 Task: Search for the nearest post office in Phoenix.
Action: Key pressed post<Key.space>office<Key.space>in<Key.space>phoenix<Key.enter>
Screenshot: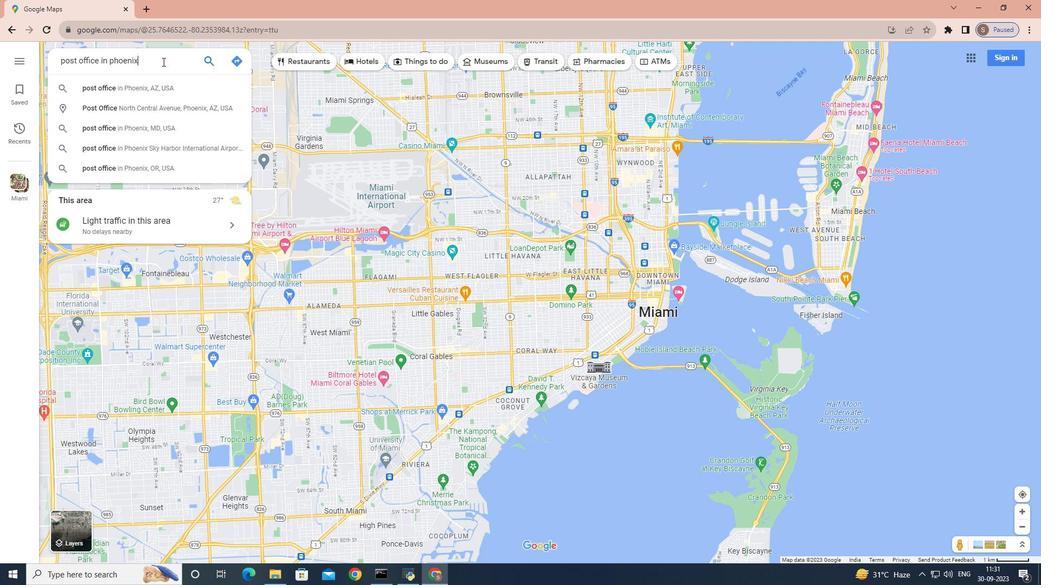 
Action: Mouse moved to (139, 147)
Screenshot: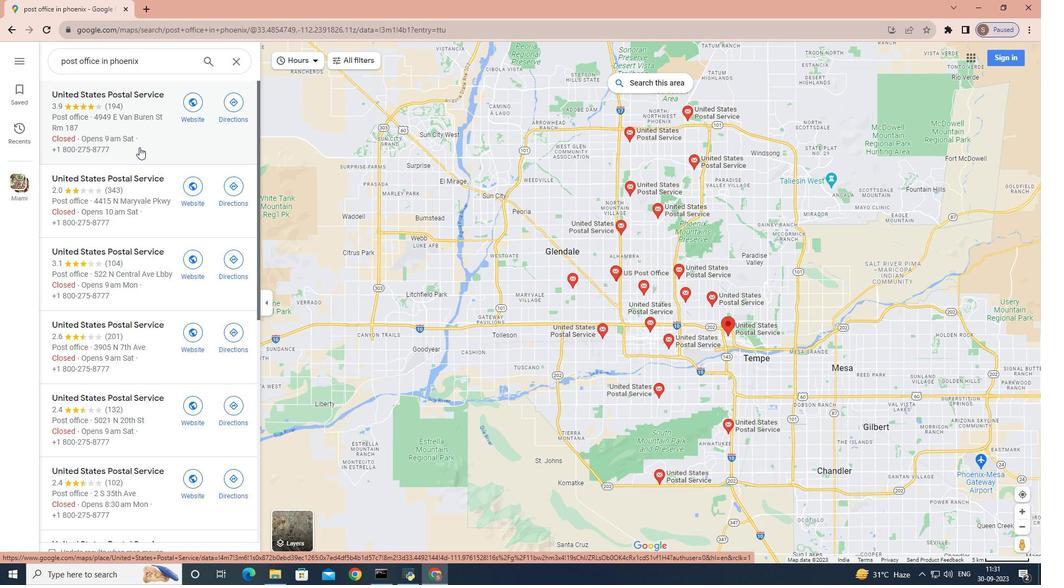 
Action: Mouse pressed left at (139, 147)
Screenshot: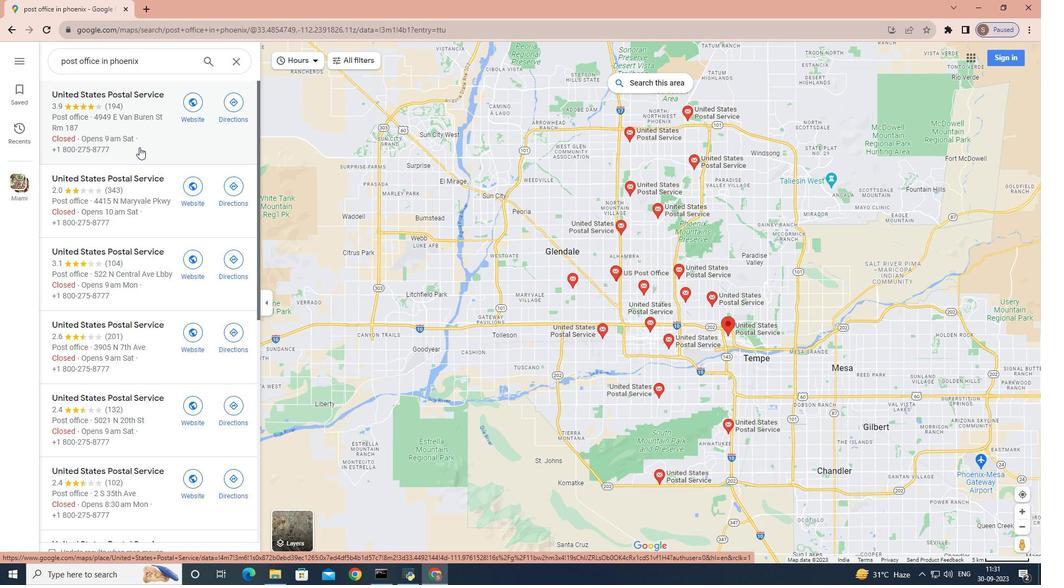 
Action: Mouse moved to (368, 341)
Screenshot: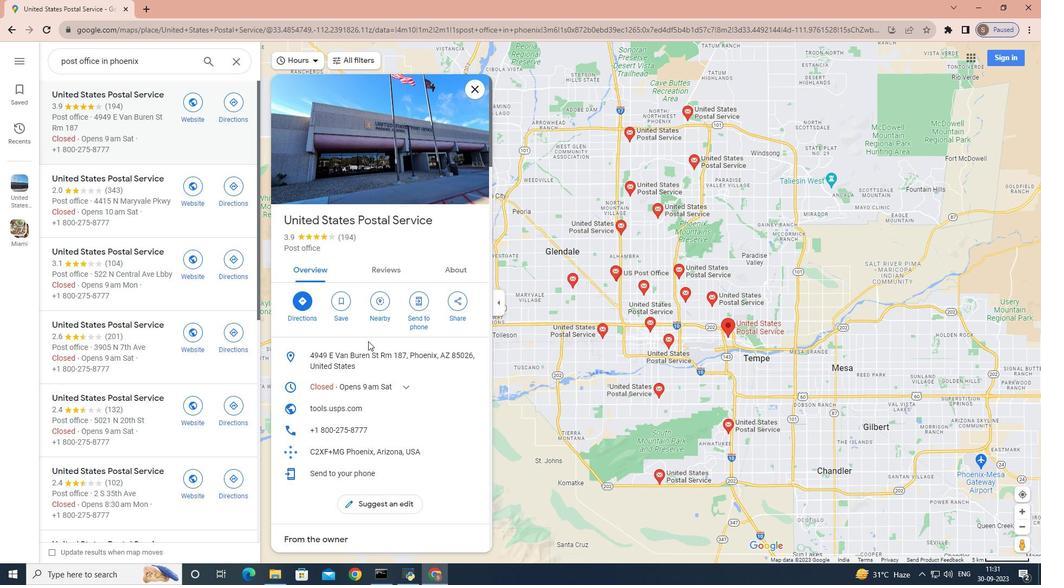 
Action: Mouse scrolled (368, 341) with delta (0, 0)
Screenshot: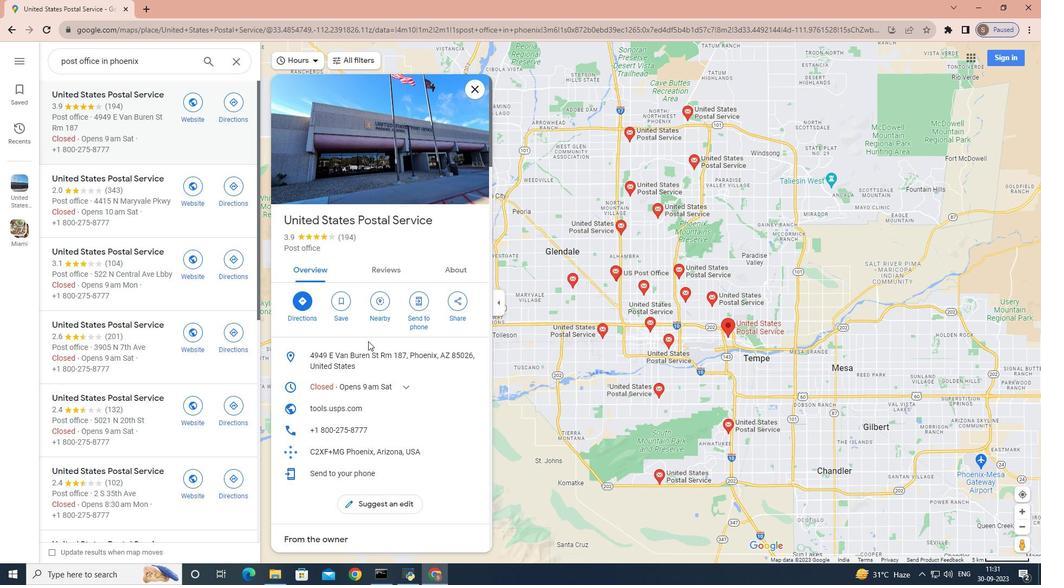 
Action: Mouse scrolled (368, 341) with delta (0, 0)
Screenshot: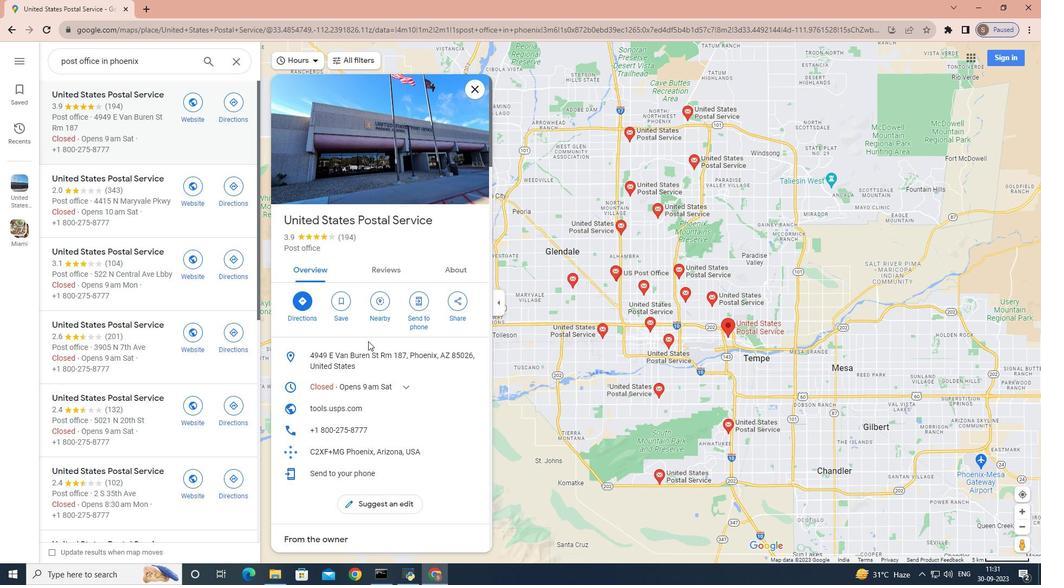 
Action: Mouse scrolled (368, 341) with delta (0, 0)
Screenshot: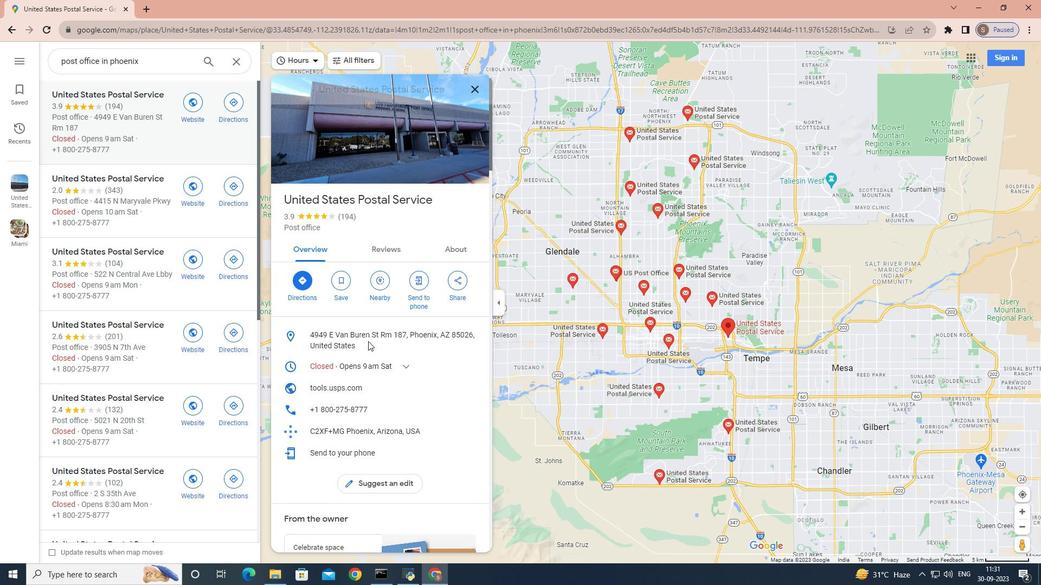 
Action: Mouse scrolled (368, 341) with delta (0, 0)
Screenshot: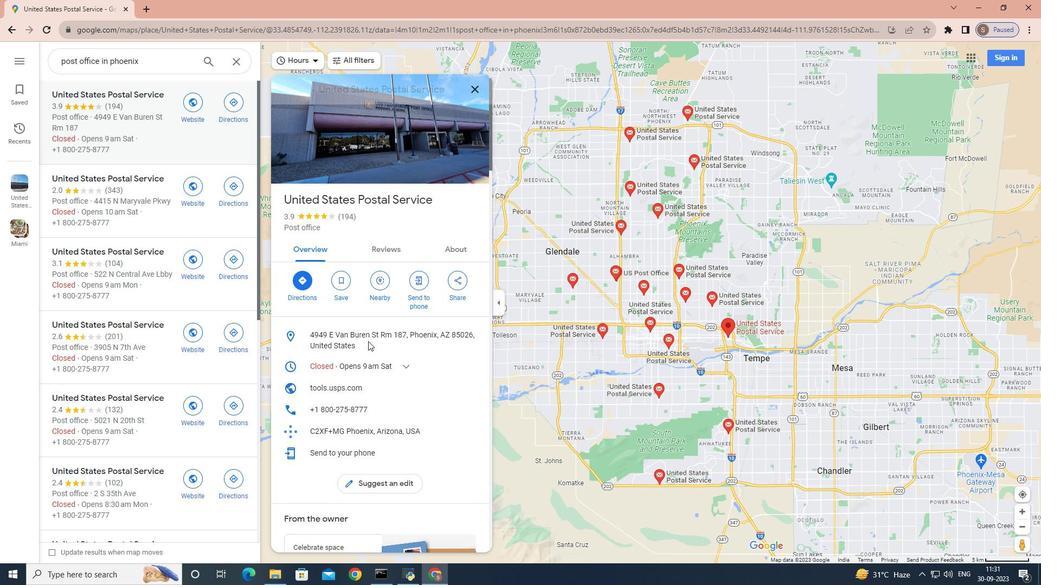 
Action: Mouse scrolled (368, 341) with delta (0, 0)
Screenshot: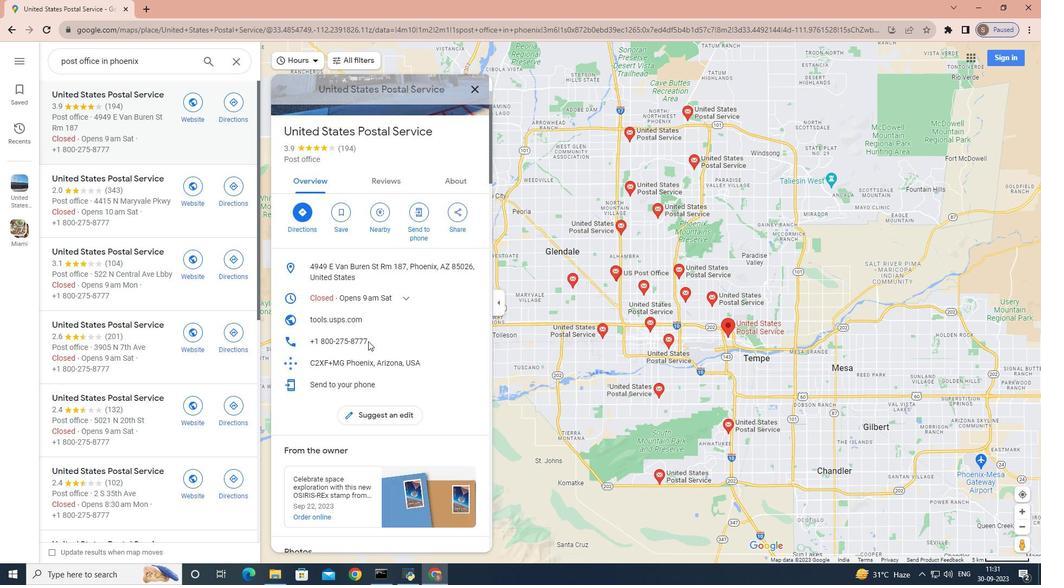
Action: Mouse scrolled (368, 341) with delta (0, 0)
Screenshot: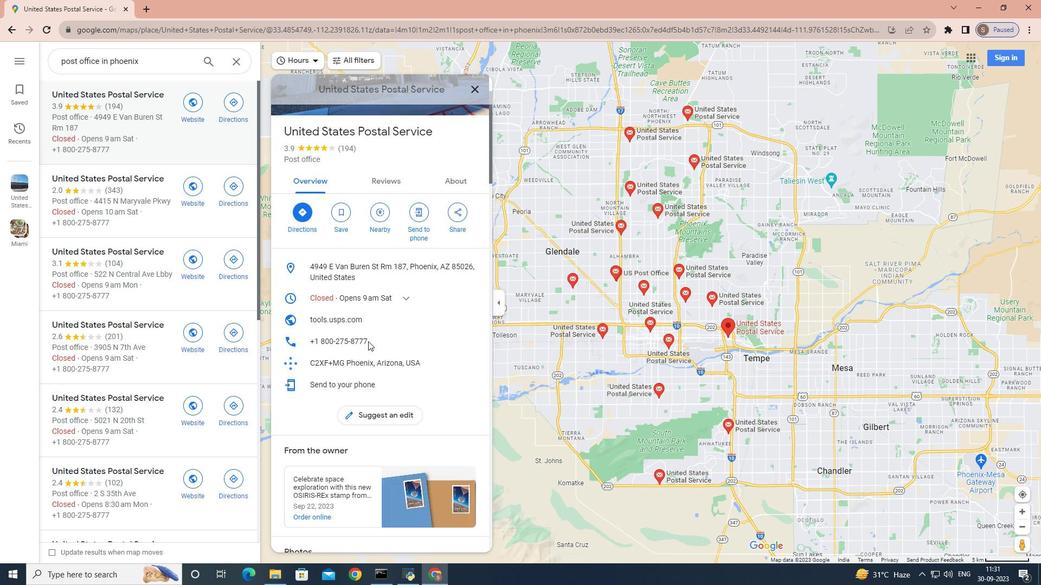 
Action: Mouse scrolled (368, 341) with delta (0, 0)
Screenshot: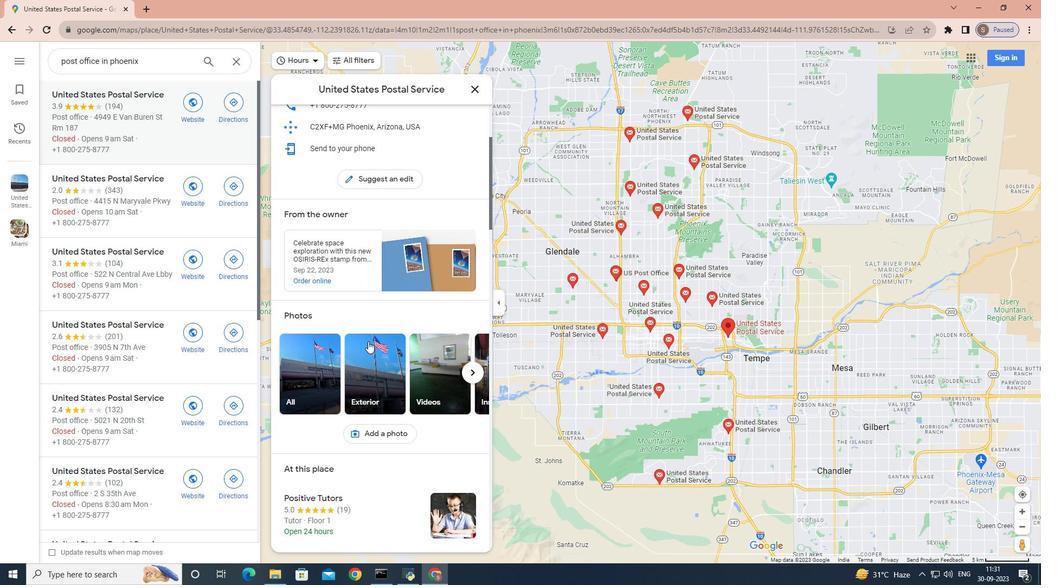 
Action: Mouse scrolled (368, 341) with delta (0, 0)
Screenshot: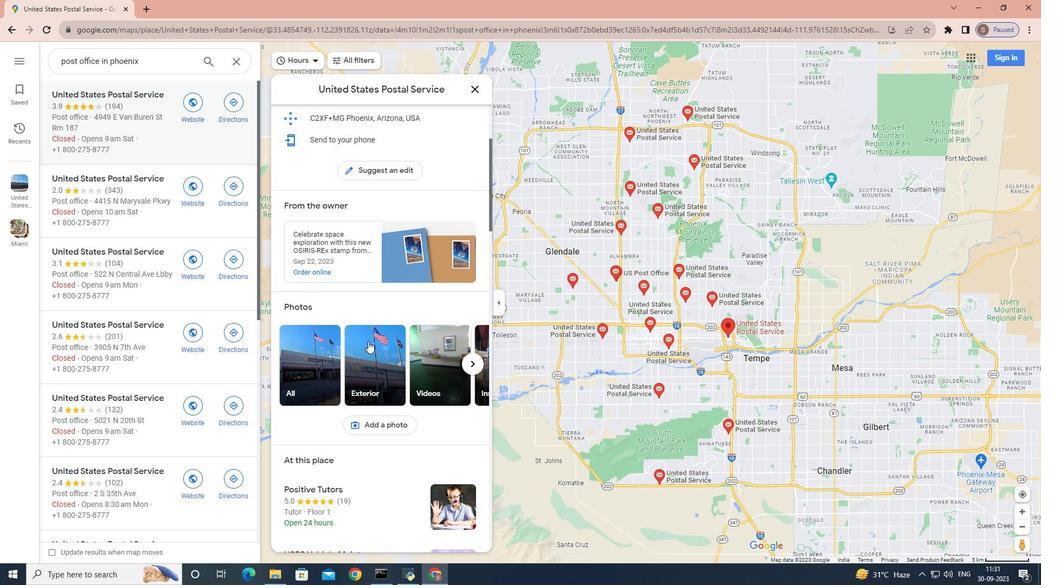 
Action: Mouse scrolled (368, 341) with delta (0, 0)
Screenshot: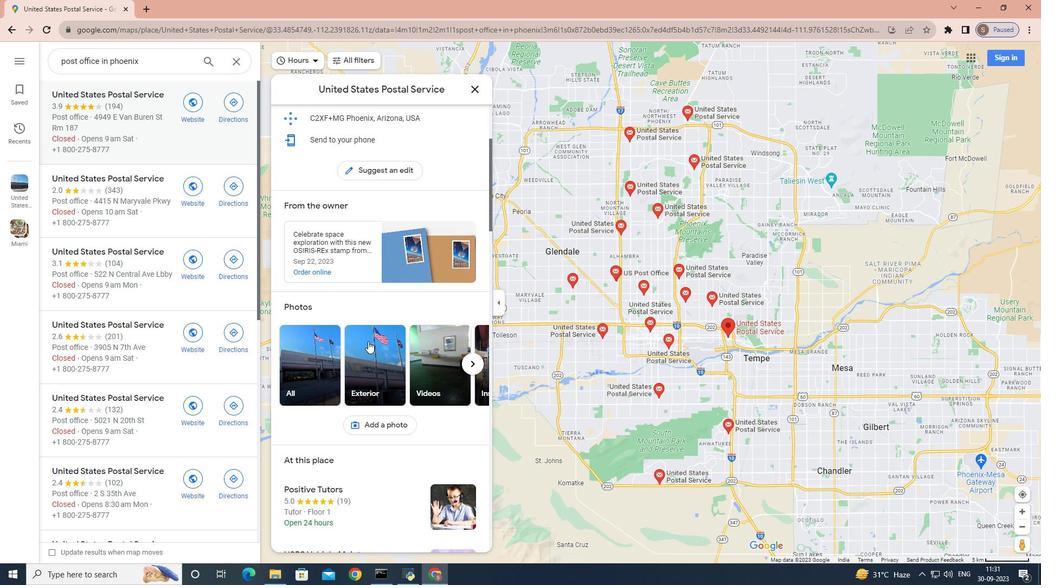
Action: Mouse scrolled (368, 341) with delta (0, 0)
Screenshot: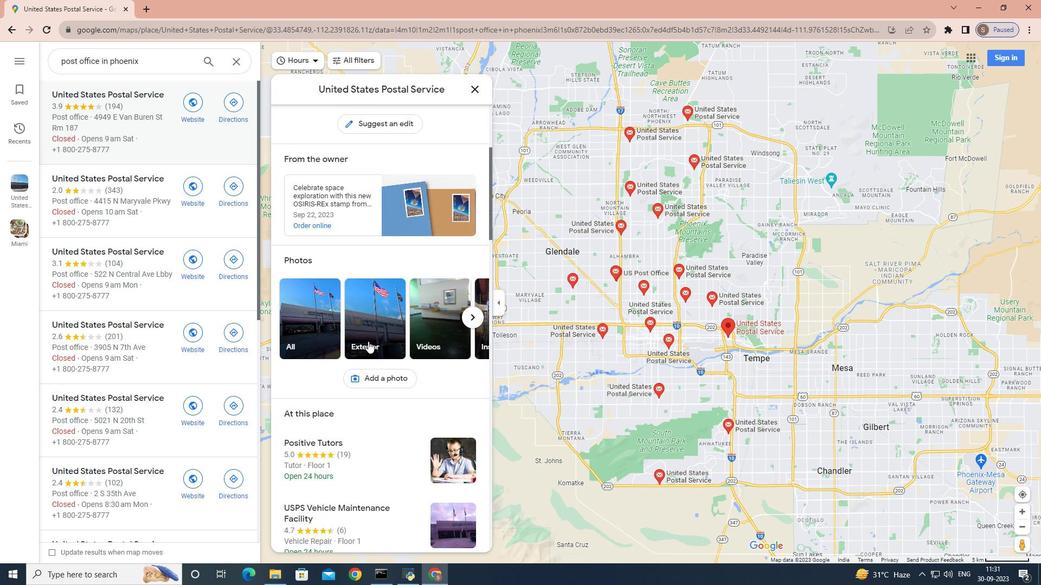 
Action: Mouse scrolled (368, 341) with delta (0, 0)
Screenshot: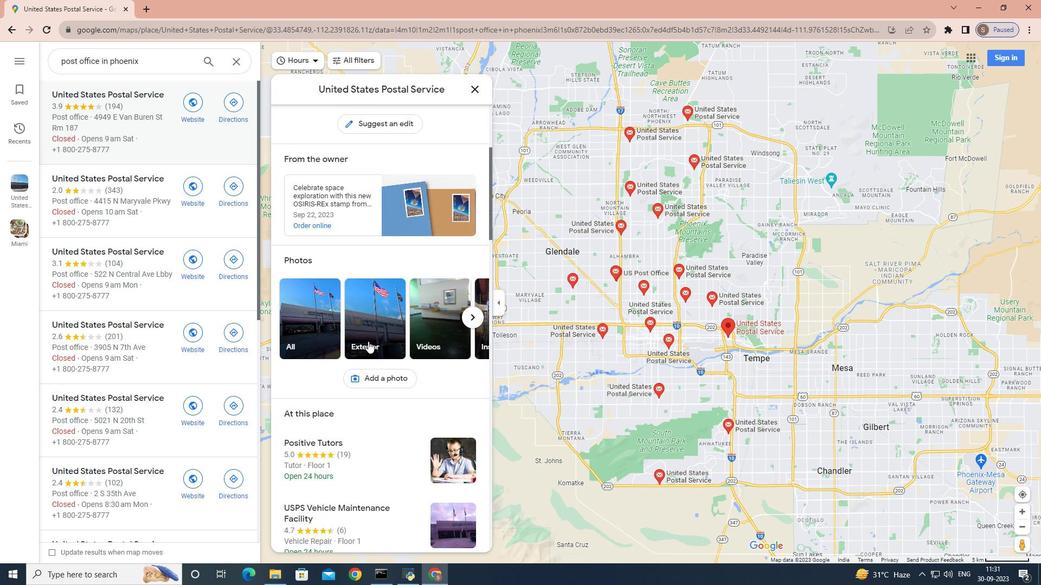 
Action: Mouse scrolled (368, 341) with delta (0, 0)
Screenshot: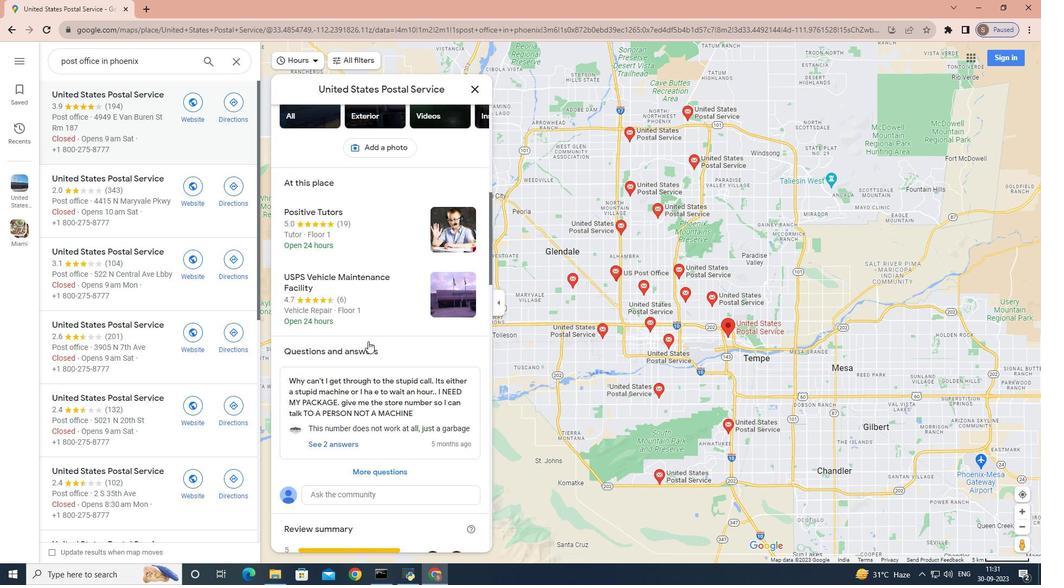 
Action: Mouse scrolled (368, 341) with delta (0, 0)
Screenshot: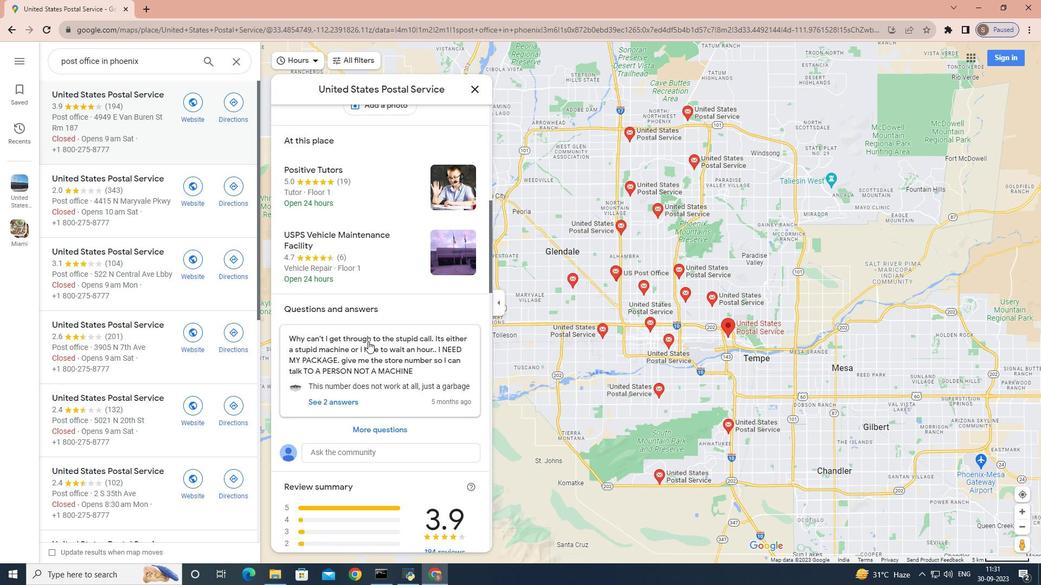 
Action: Mouse scrolled (368, 341) with delta (0, 0)
Screenshot: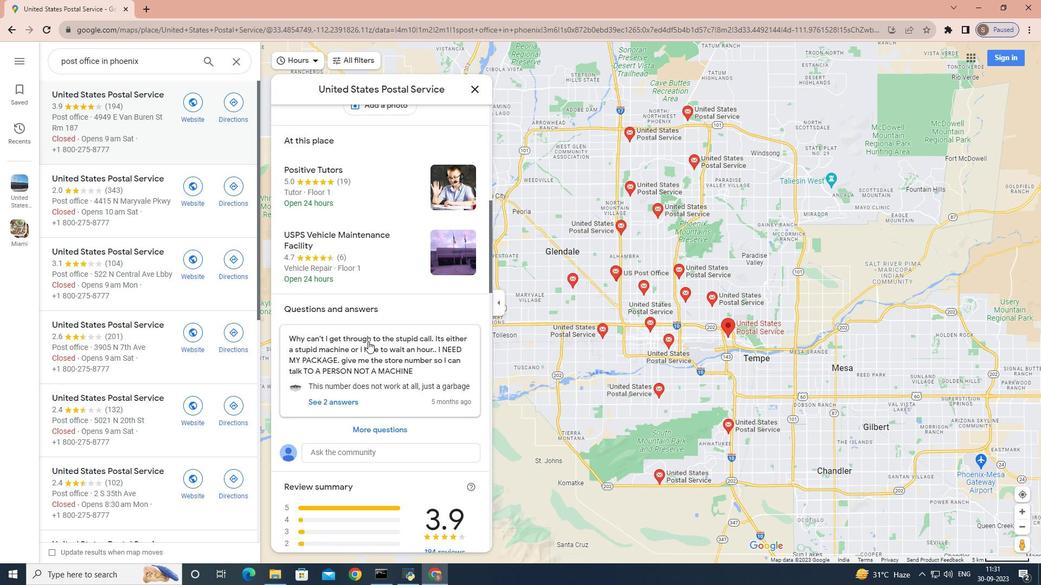
Action: Mouse scrolled (368, 341) with delta (0, 0)
Screenshot: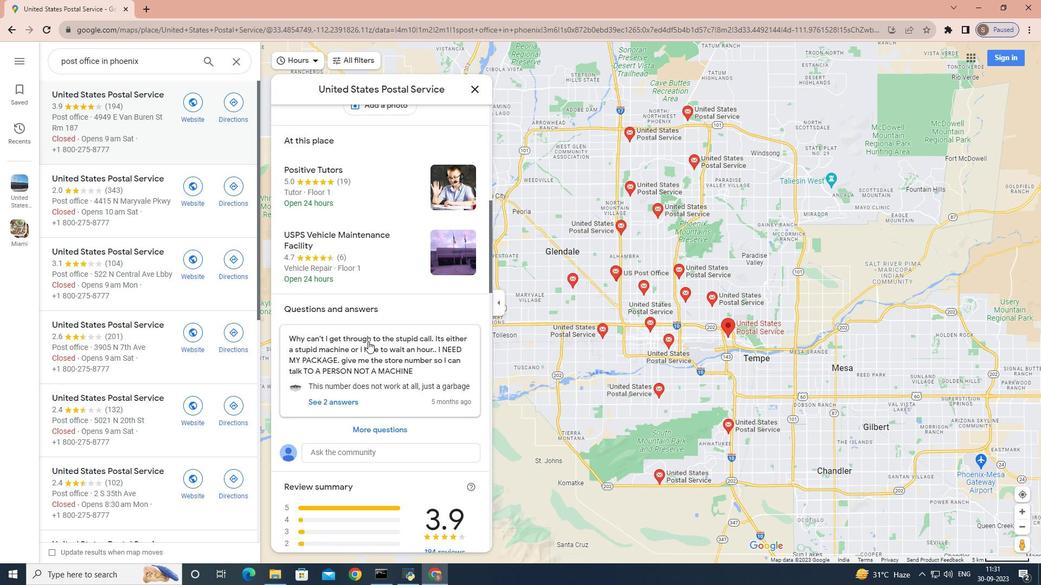 
Action: Mouse scrolled (368, 341) with delta (0, 0)
Screenshot: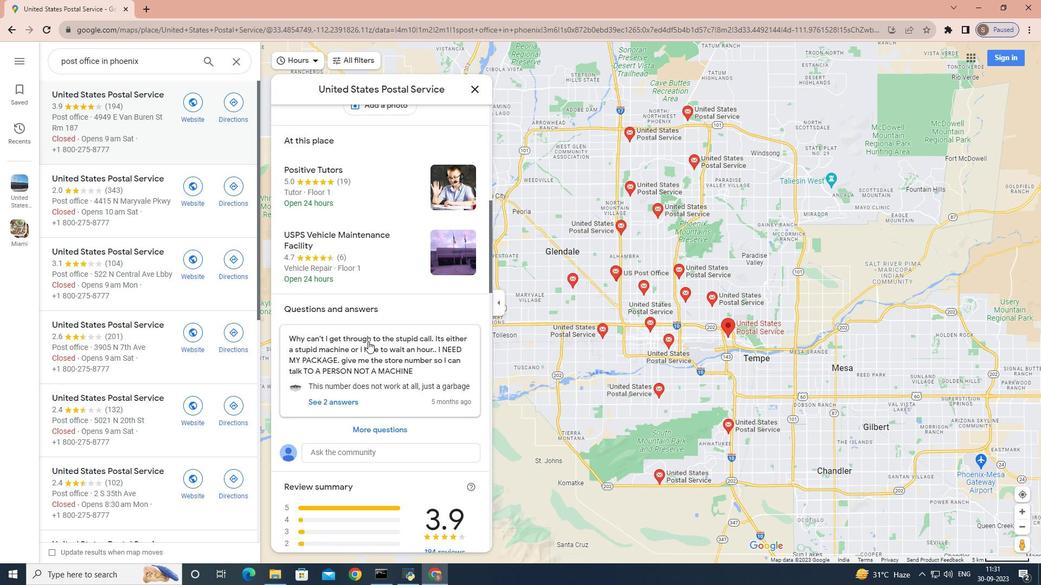 
Action: Mouse scrolled (368, 341) with delta (0, 0)
Screenshot: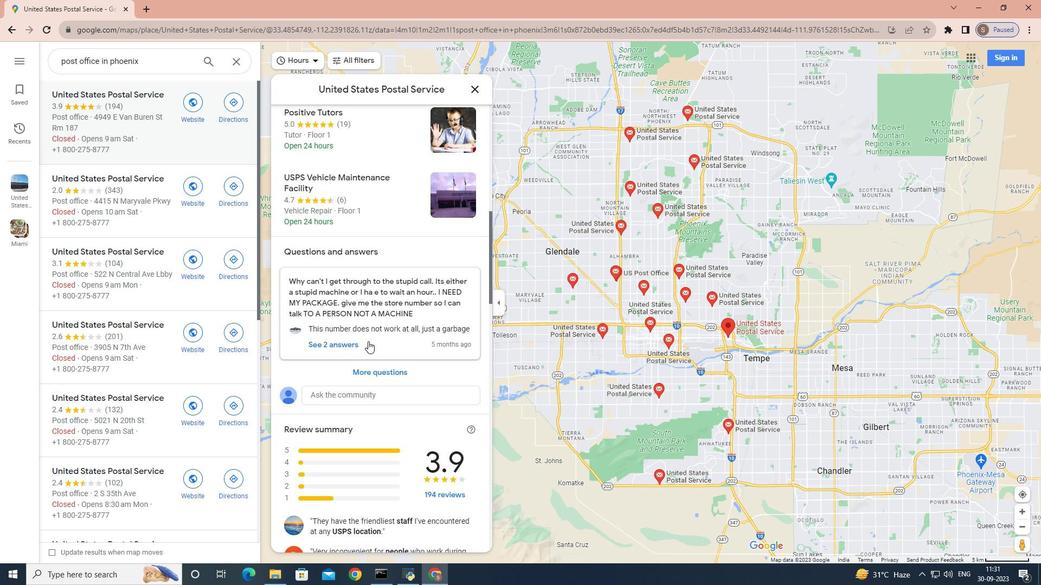 
Action: Mouse moved to (369, 340)
Screenshot: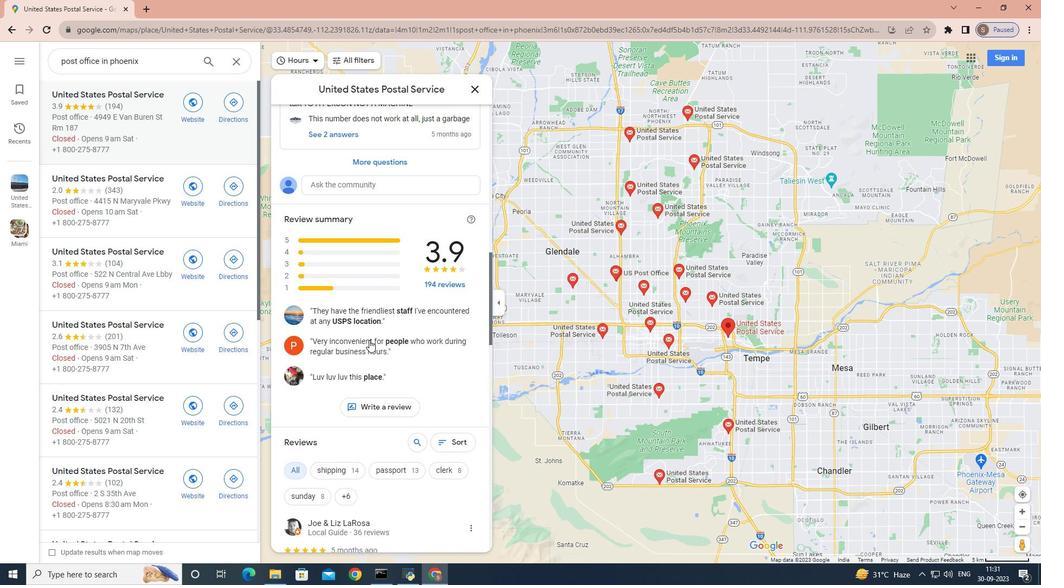 
Action: Mouse scrolled (369, 339) with delta (0, 0)
Screenshot: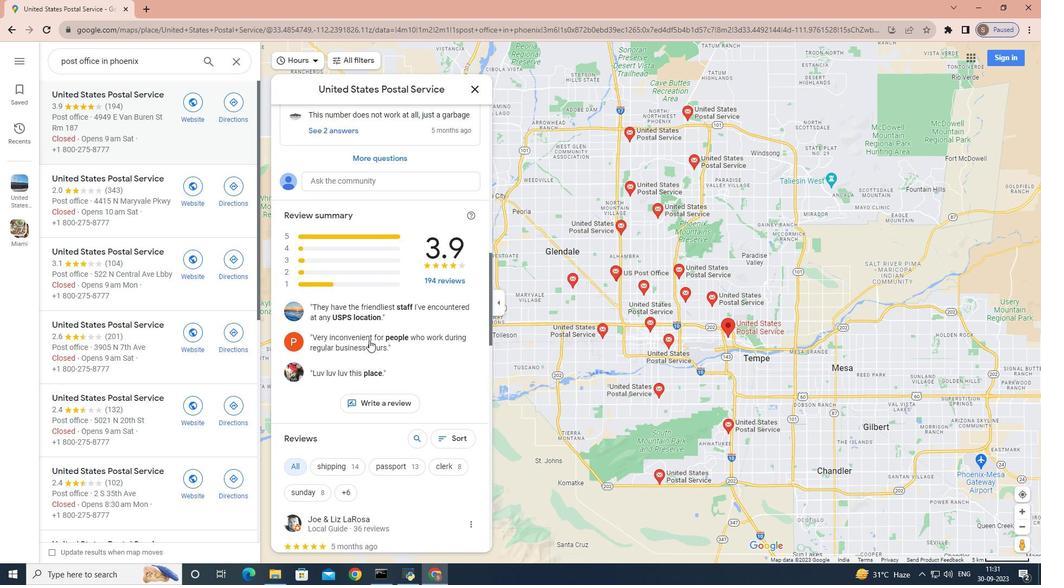 
Action: Mouse scrolled (369, 339) with delta (0, 0)
Screenshot: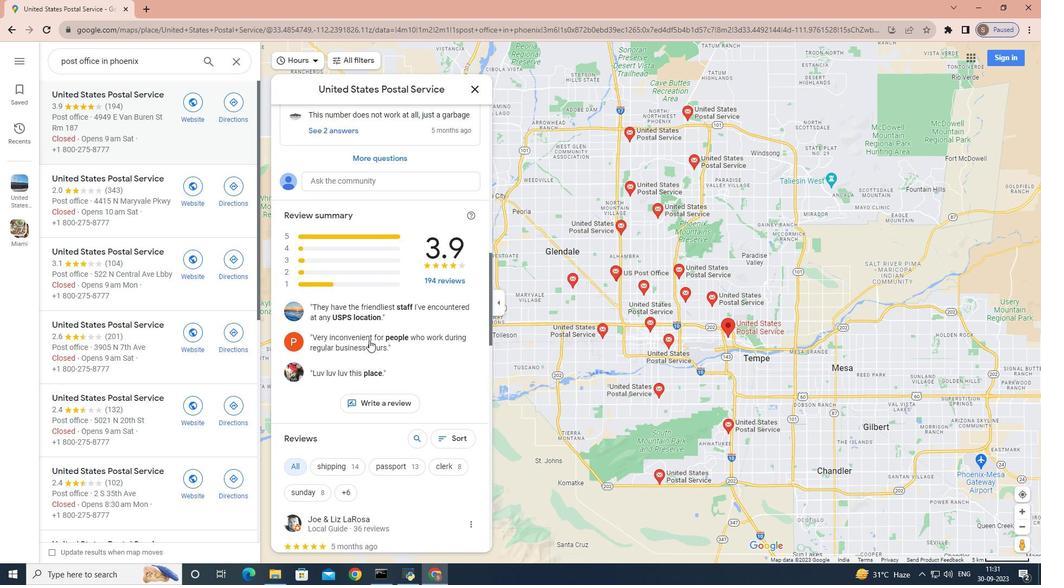 
Action: Mouse scrolled (369, 339) with delta (0, 0)
Screenshot: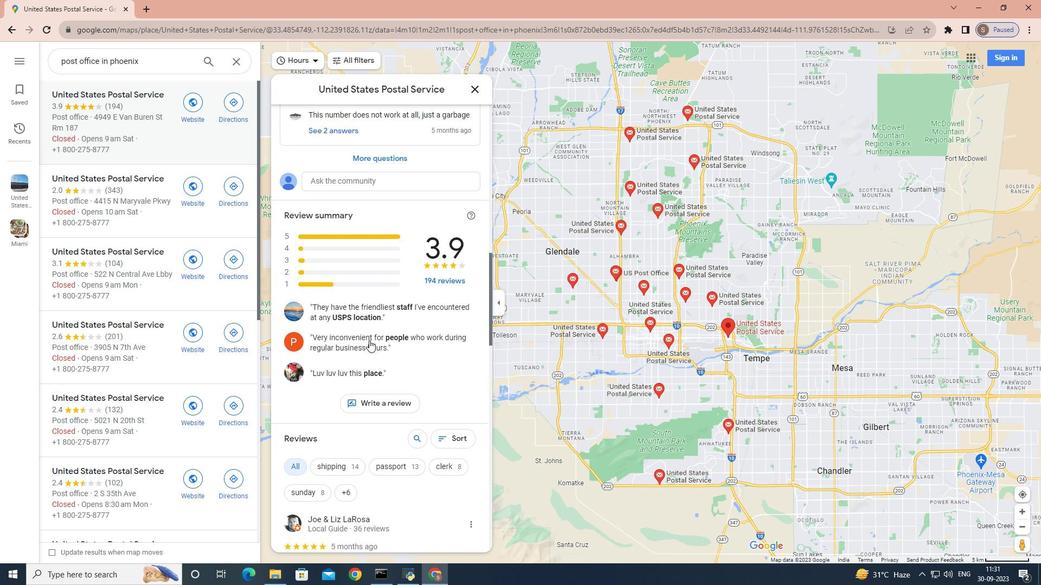 
Action: Mouse scrolled (369, 339) with delta (0, 0)
Screenshot: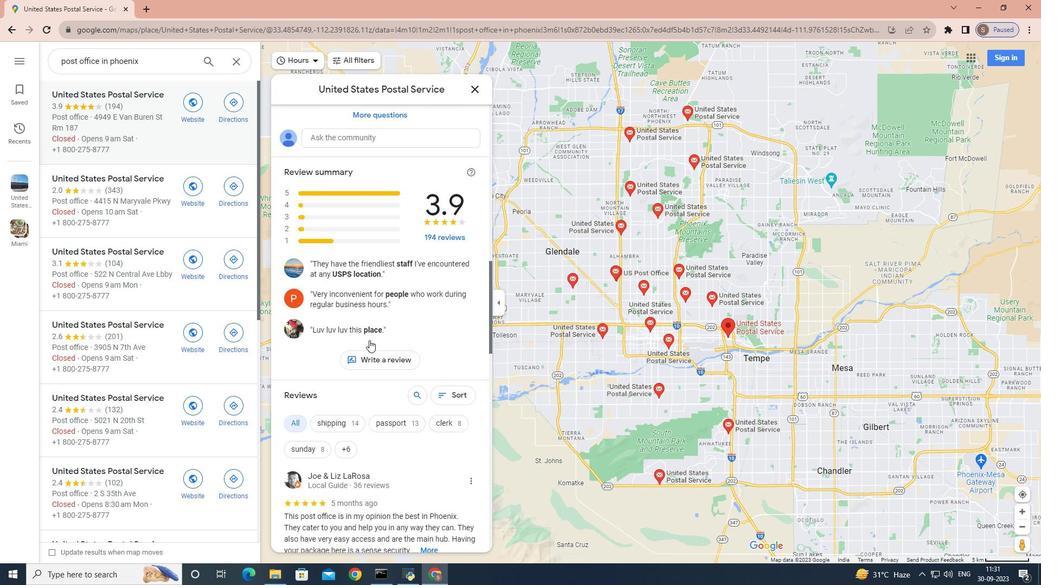 
Action: Mouse scrolled (369, 339) with delta (0, 0)
Screenshot: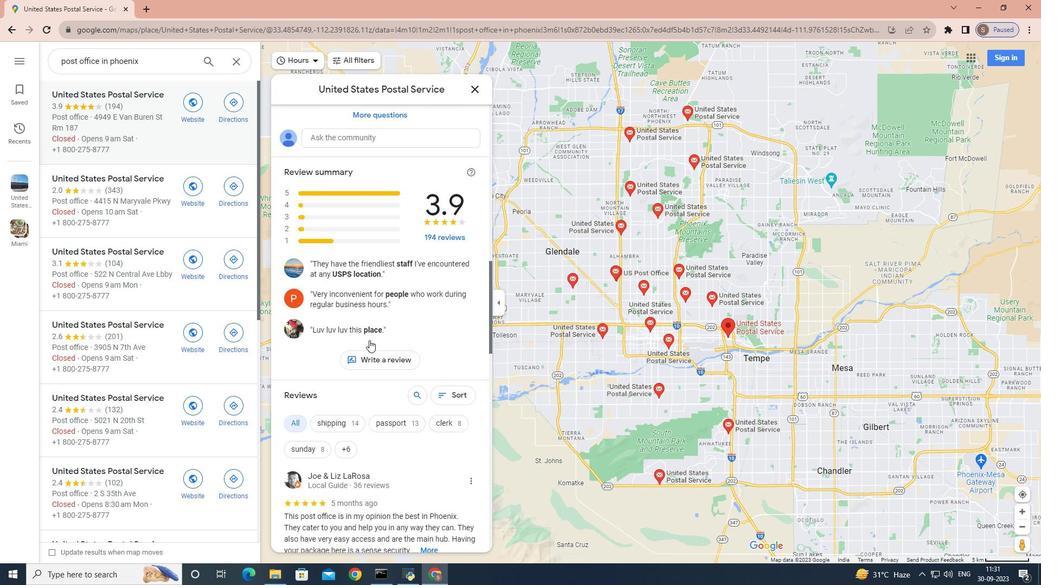 
Action: Mouse scrolled (369, 339) with delta (0, 0)
Screenshot: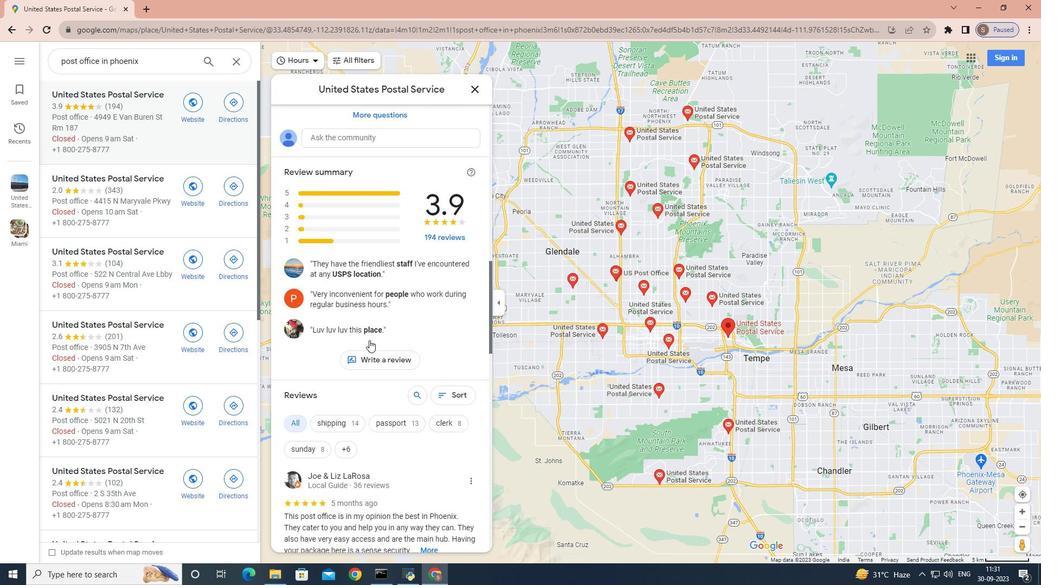 
Action: Mouse scrolled (369, 339) with delta (0, 0)
Screenshot: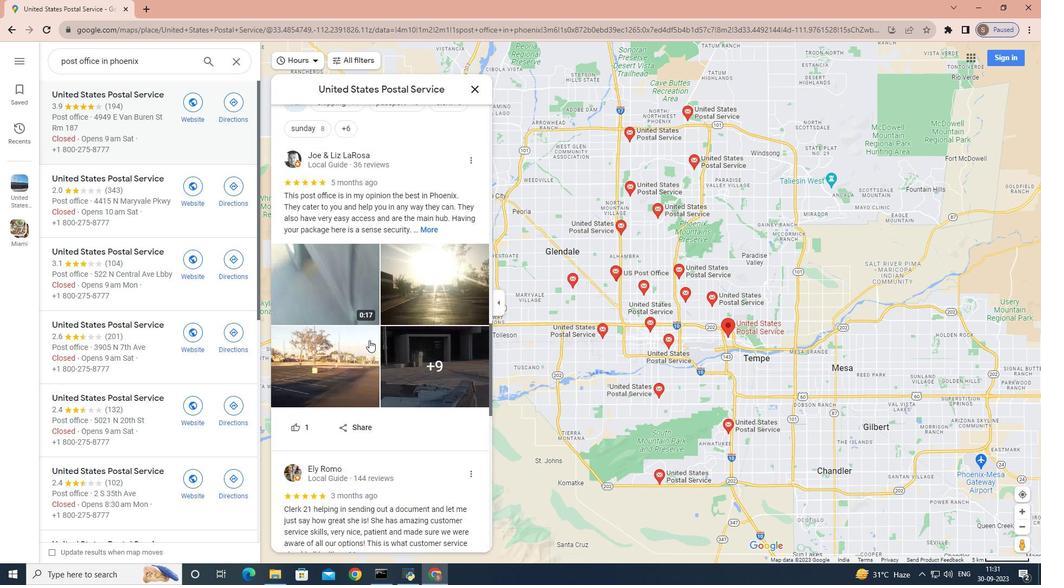 
Action: Mouse scrolled (369, 339) with delta (0, 0)
Screenshot: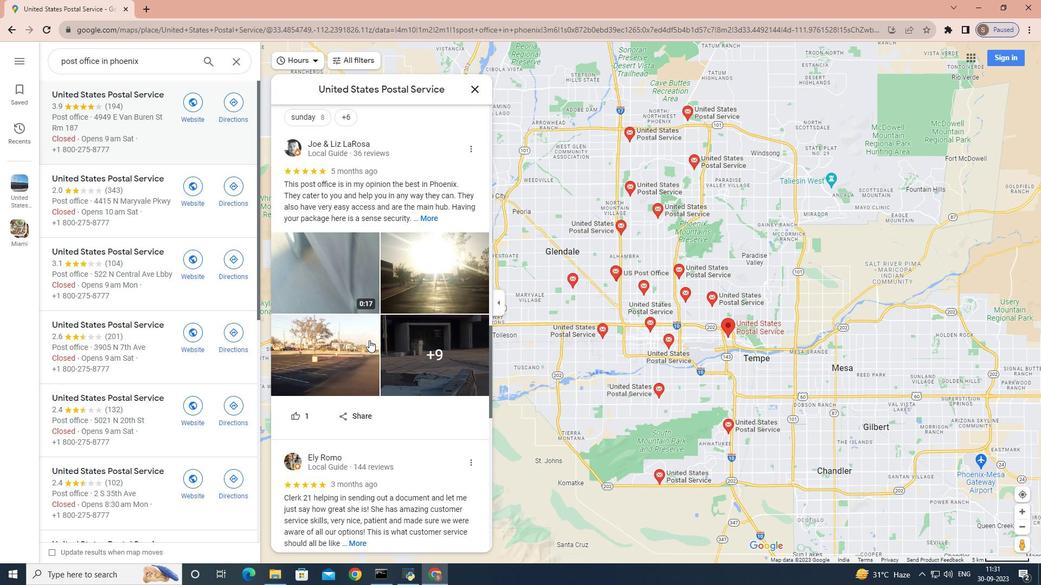 
Action: Mouse scrolled (369, 339) with delta (0, 0)
Screenshot: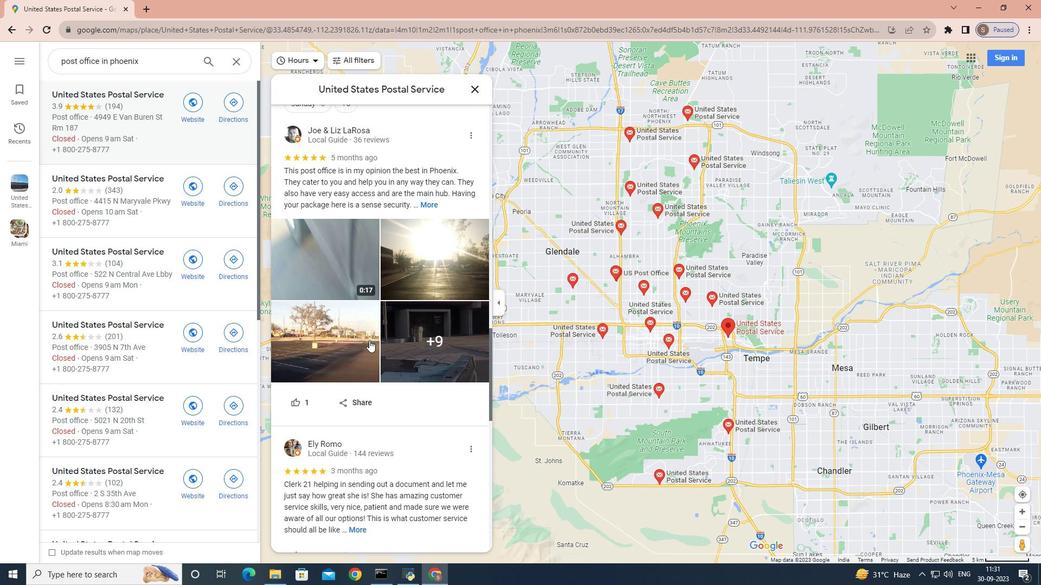 
Action: Mouse scrolled (369, 339) with delta (0, 0)
Screenshot: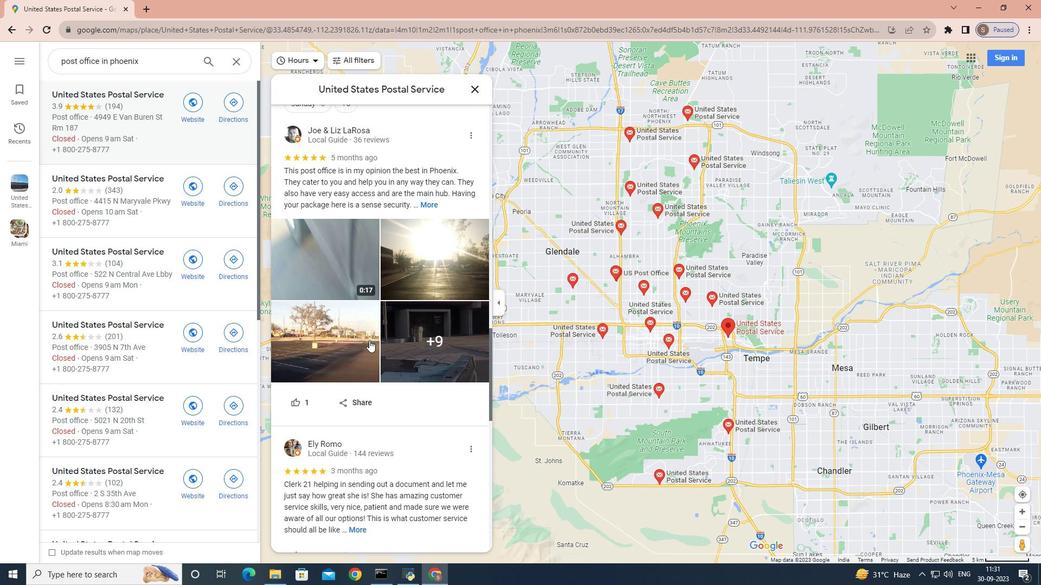 
Action: Mouse scrolled (369, 339) with delta (0, 0)
Screenshot: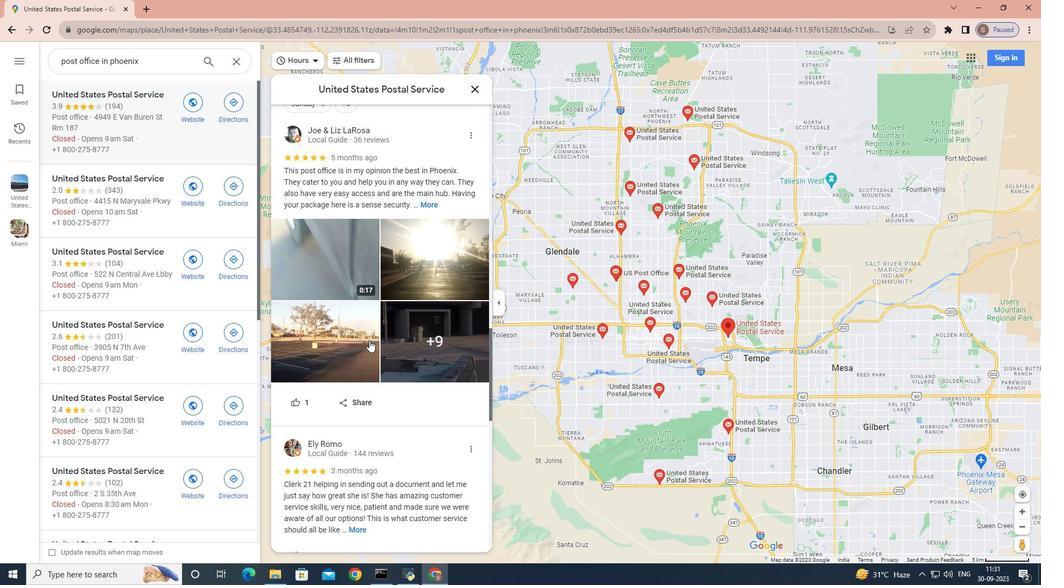 
Action: Mouse scrolled (369, 339) with delta (0, 0)
Screenshot: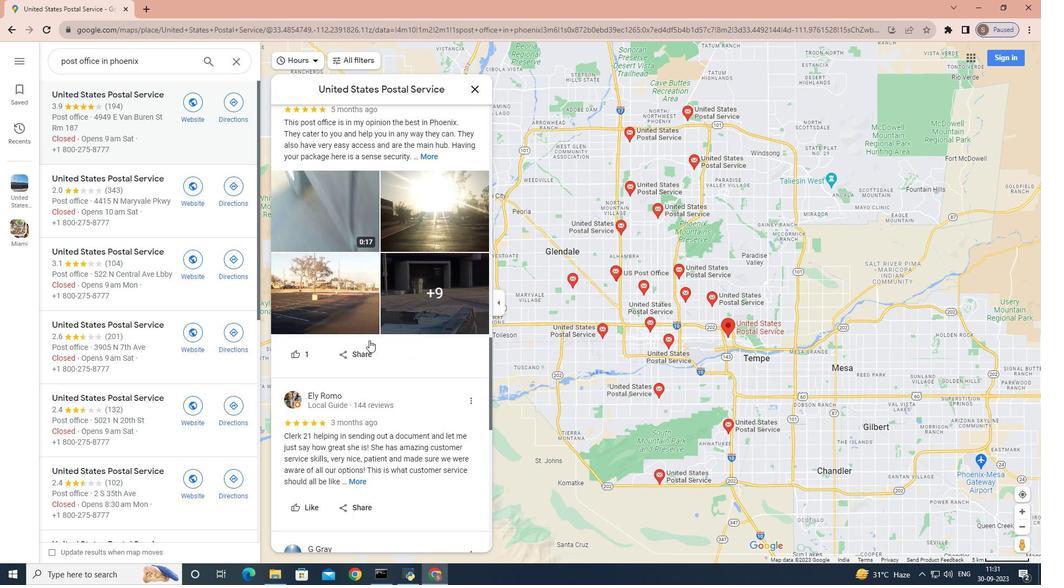 
Action: Mouse scrolled (369, 339) with delta (0, 0)
Screenshot: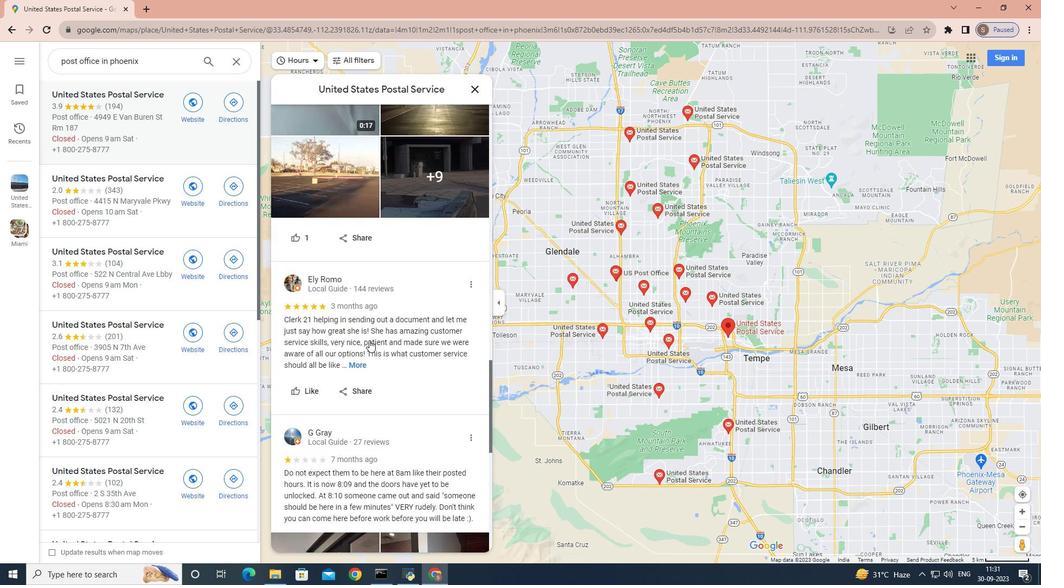 
Action: Mouse moved to (356, 223)
Screenshot: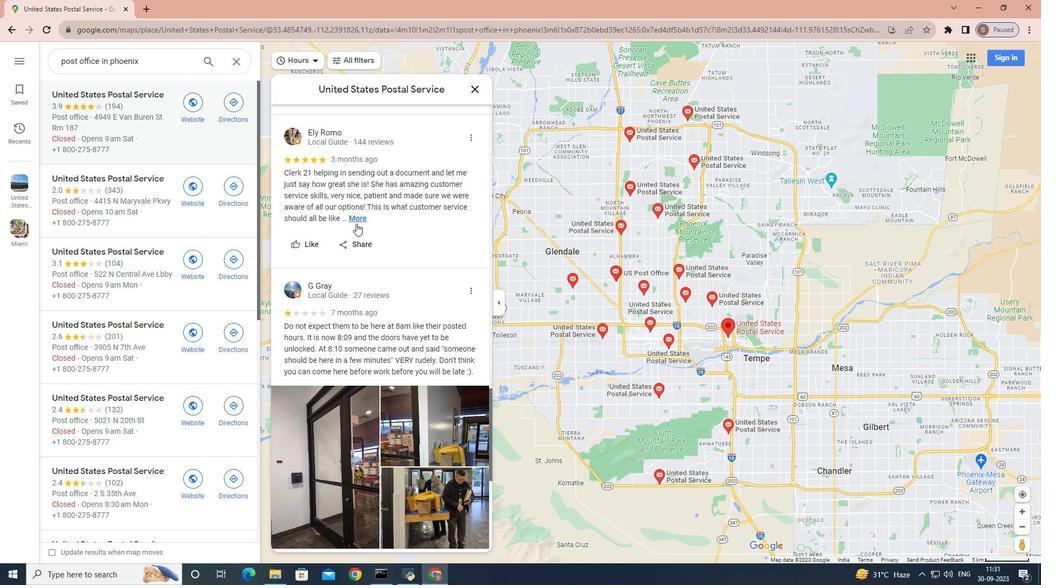
Action: Mouse pressed left at (356, 223)
Screenshot: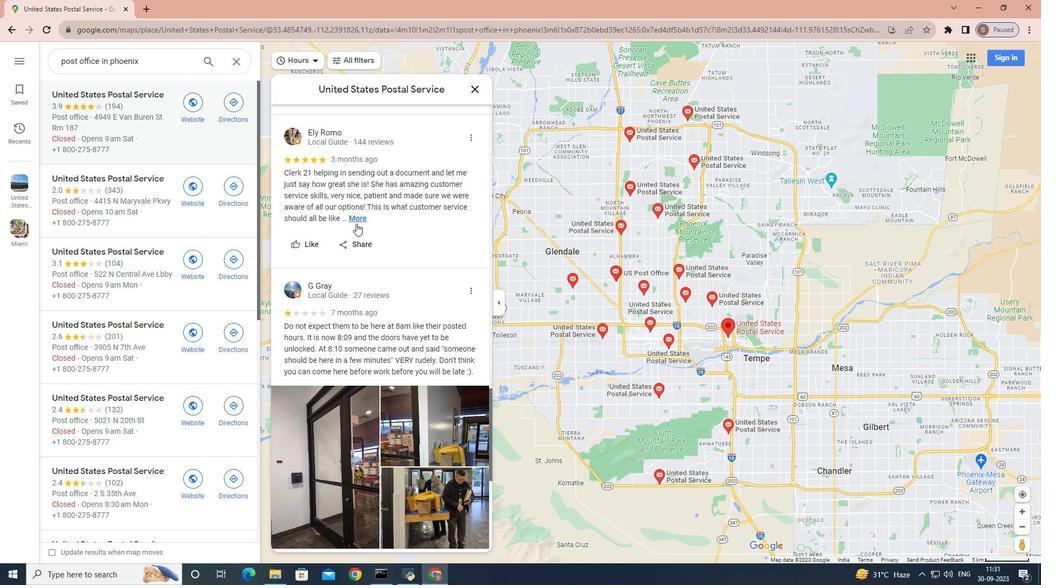 
Action: Mouse moved to (319, 351)
Screenshot: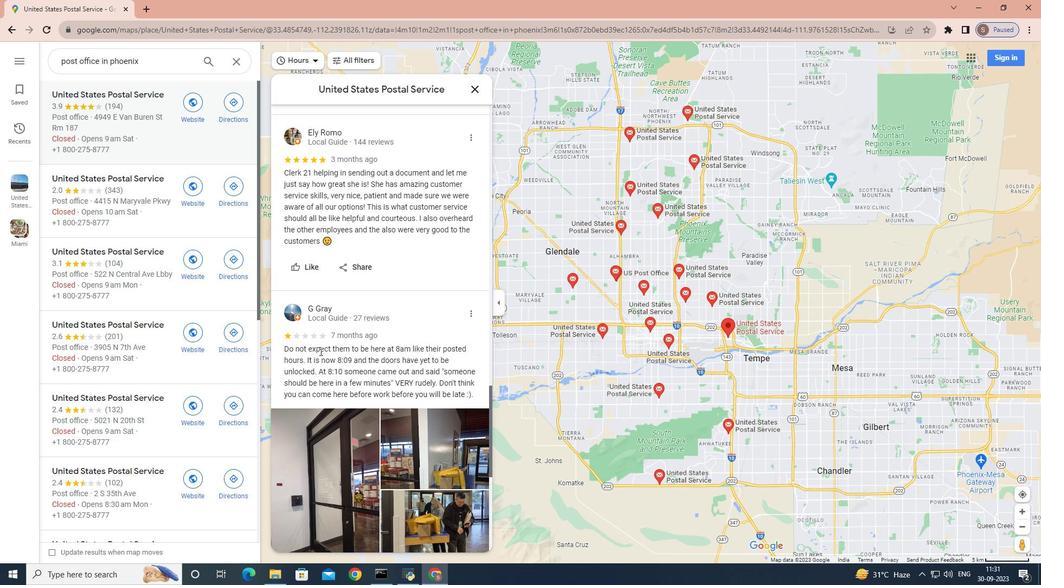 
Action: Mouse scrolled (319, 350) with delta (0, 0)
Screenshot: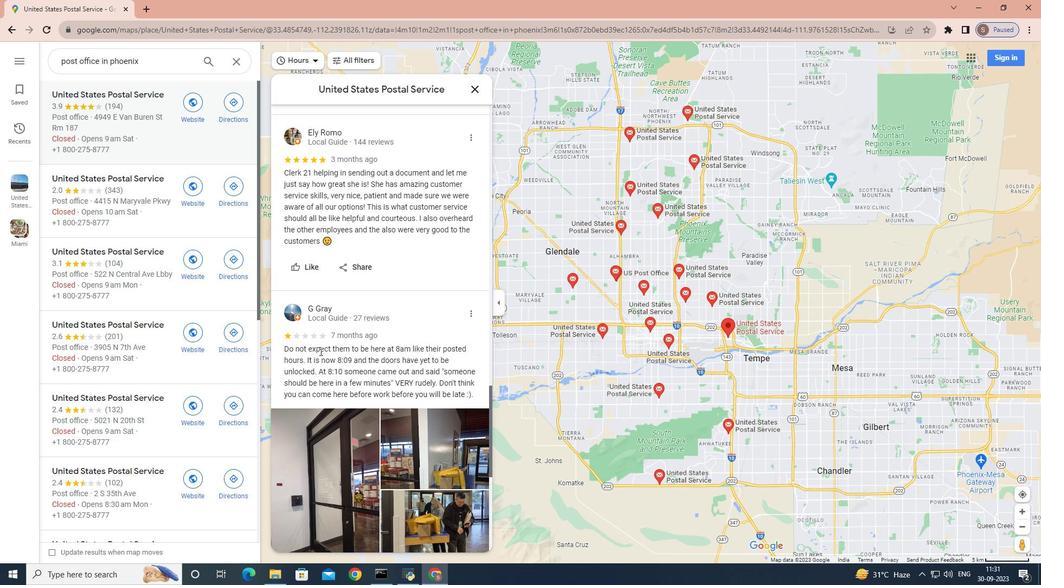 
Action: Mouse scrolled (319, 350) with delta (0, 0)
Screenshot: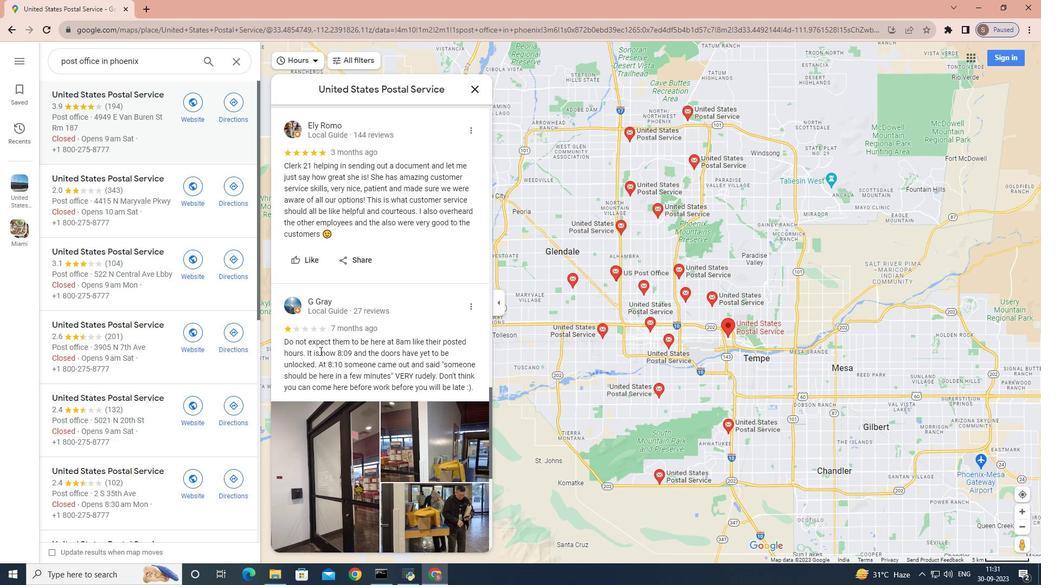 
Action: Mouse scrolled (319, 350) with delta (0, 0)
Screenshot: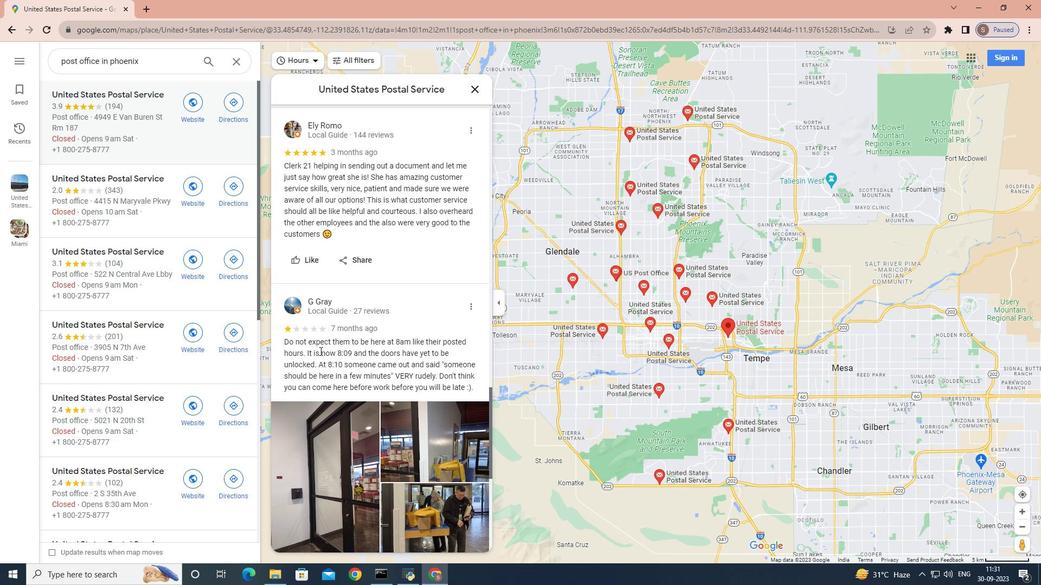 
Action: Mouse scrolled (319, 350) with delta (0, 0)
Screenshot: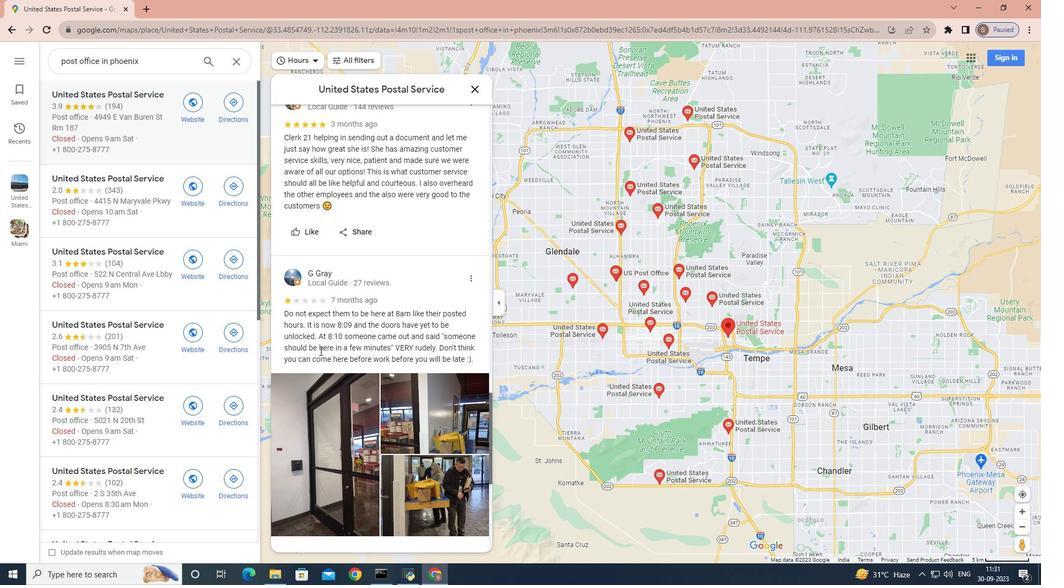 
Action: Mouse scrolled (319, 350) with delta (0, 0)
Screenshot: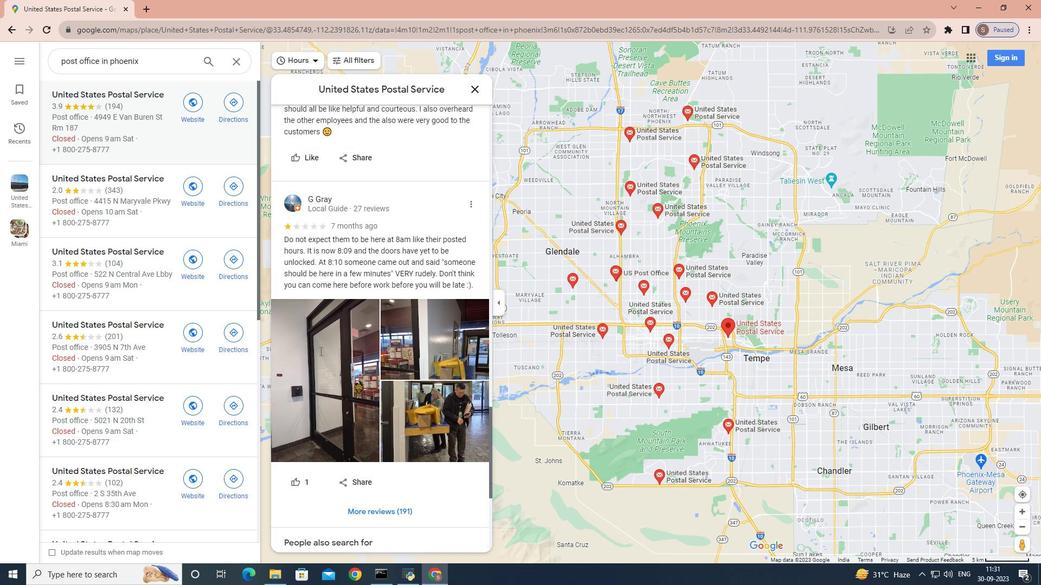 
Action: Mouse scrolled (319, 351) with delta (0, 0)
Screenshot: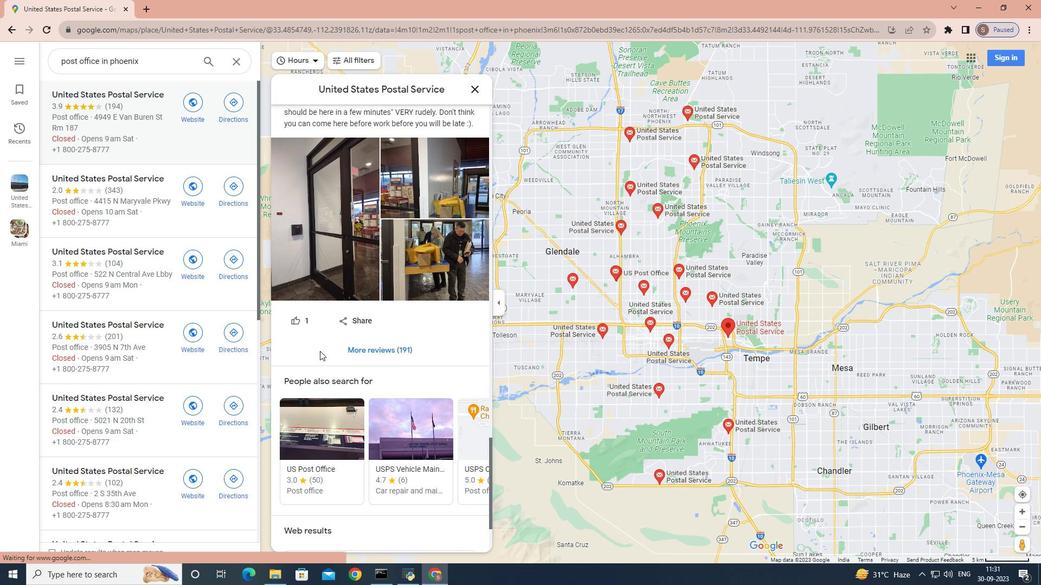 
Action: Mouse scrolled (319, 351) with delta (0, 0)
Screenshot: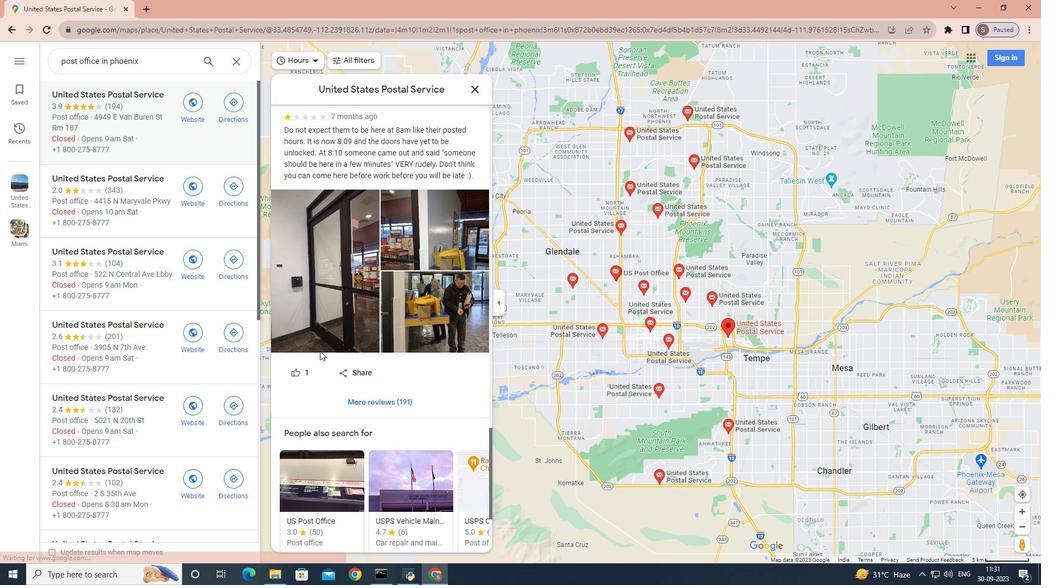 
Action: Mouse moved to (433, 226)
Screenshot: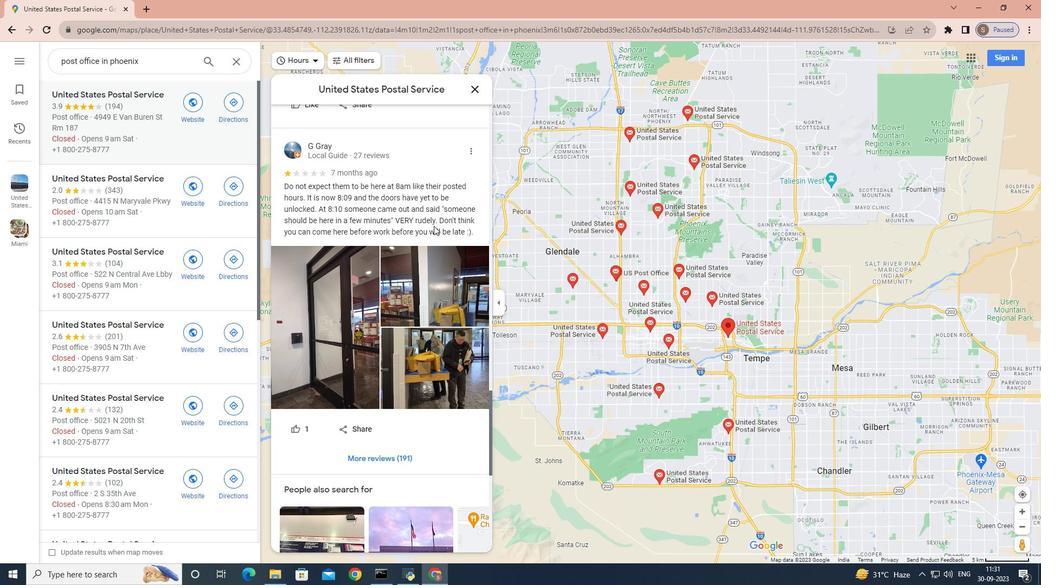 
Action: Mouse scrolled (433, 225) with delta (0, 0)
Screenshot: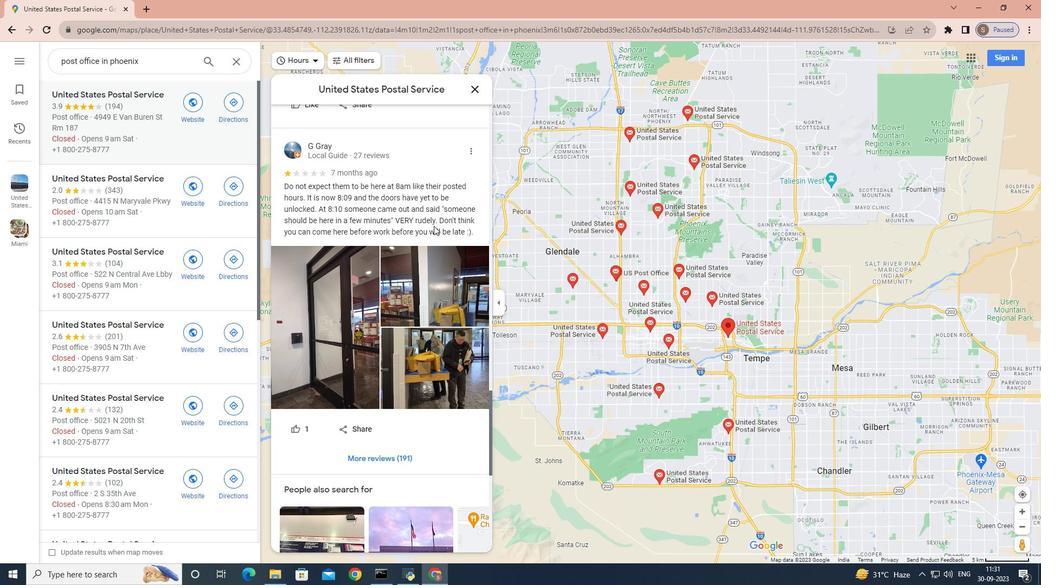 
Action: Mouse scrolled (433, 225) with delta (0, 0)
Screenshot: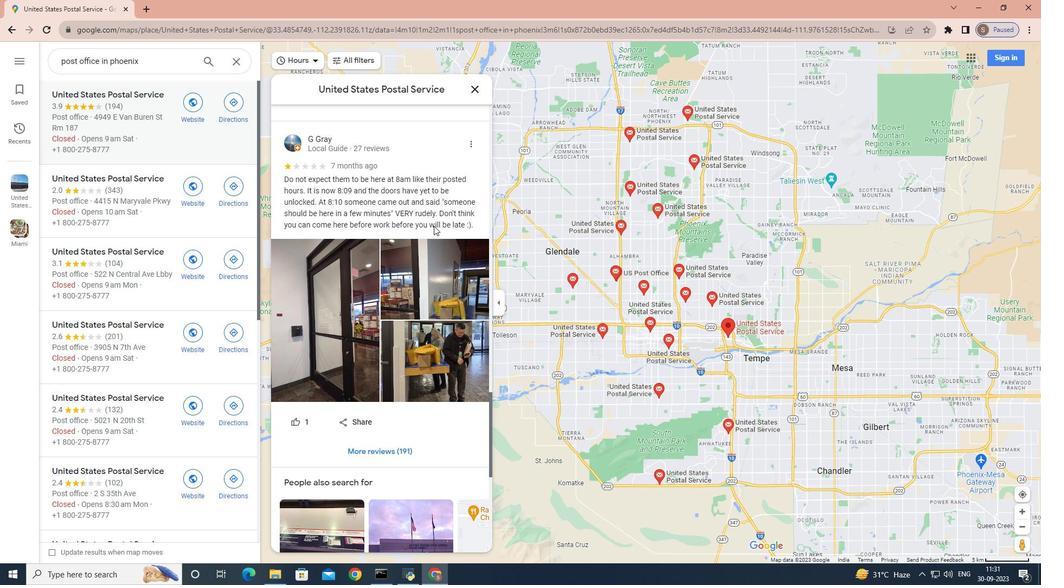 
Action: Mouse scrolled (433, 226) with delta (0, 0)
Screenshot: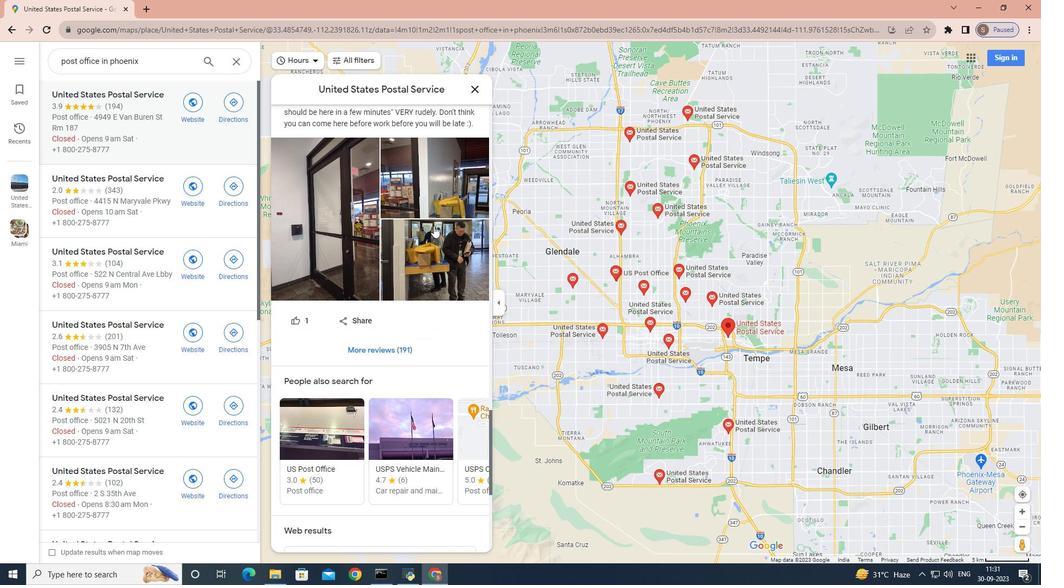 
Action: Mouse scrolled (433, 225) with delta (0, 0)
Screenshot: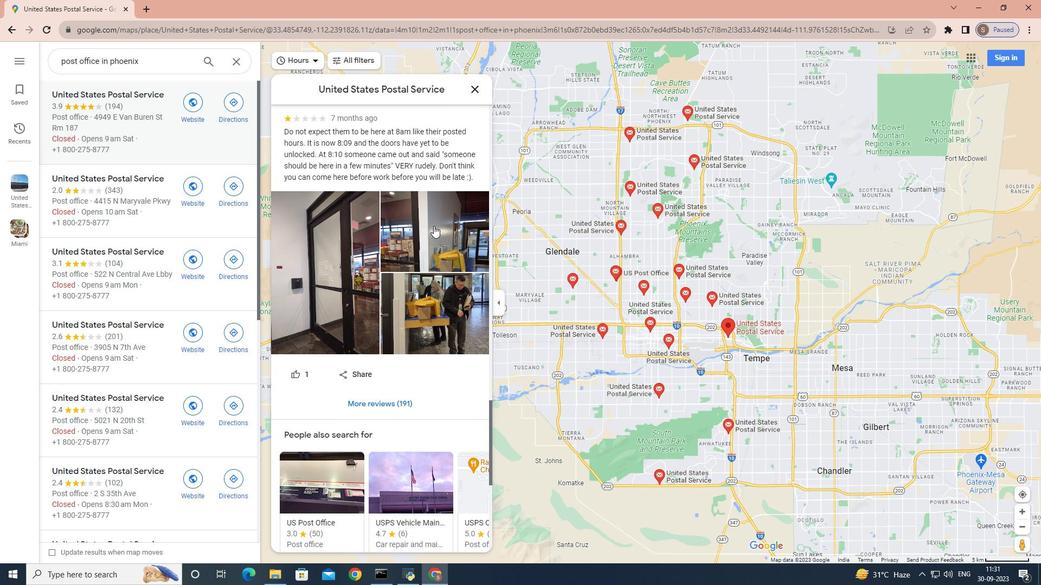 
Action: Mouse scrolled (433, 225) with delta (0, 0)
Screenshot: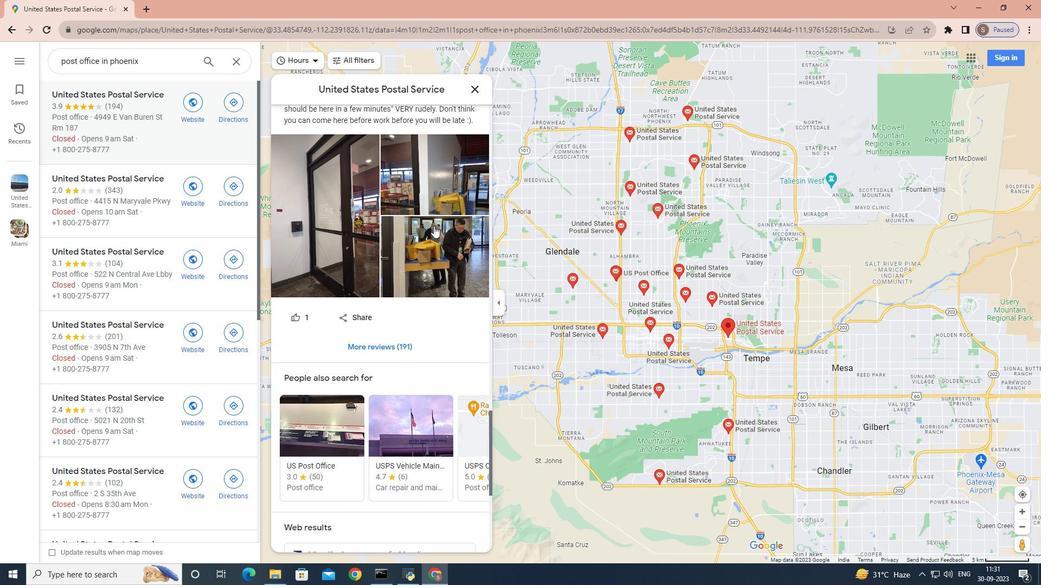 
Action: Mouse scrolled (433, 225) with delta (0, 0)
Screenshot: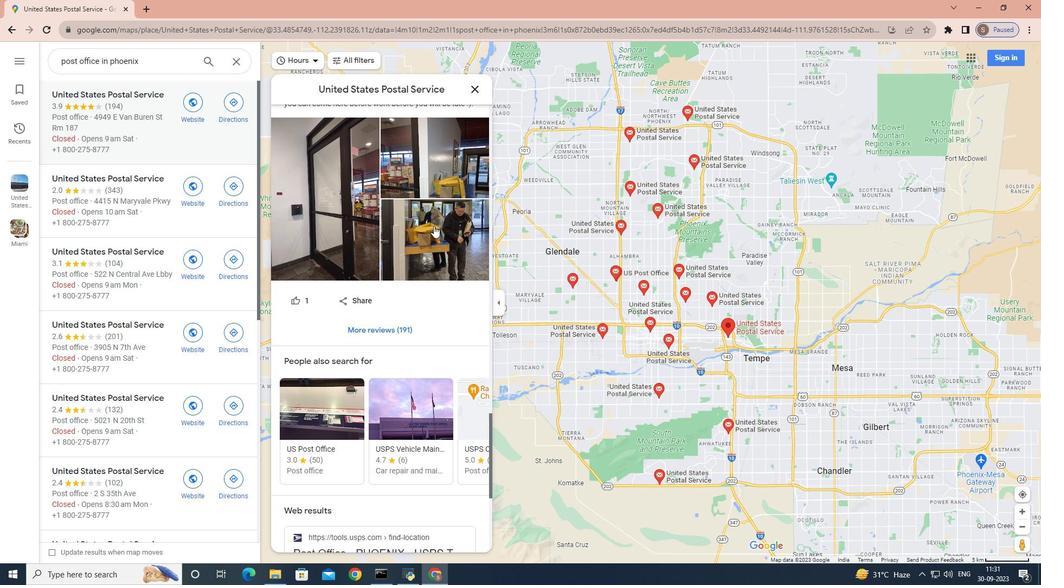 
Action: Mouse scrolled (433, 225) with delta (0, 0)
Screenshot: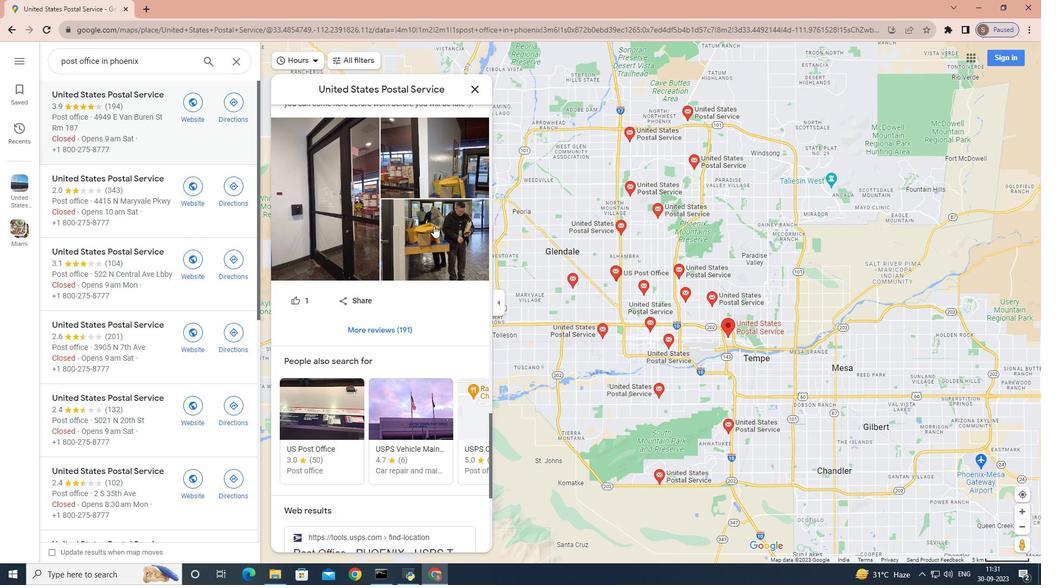 
Action: Mouse scrolled (433, 225) with delta (0, 0)
Screenshot: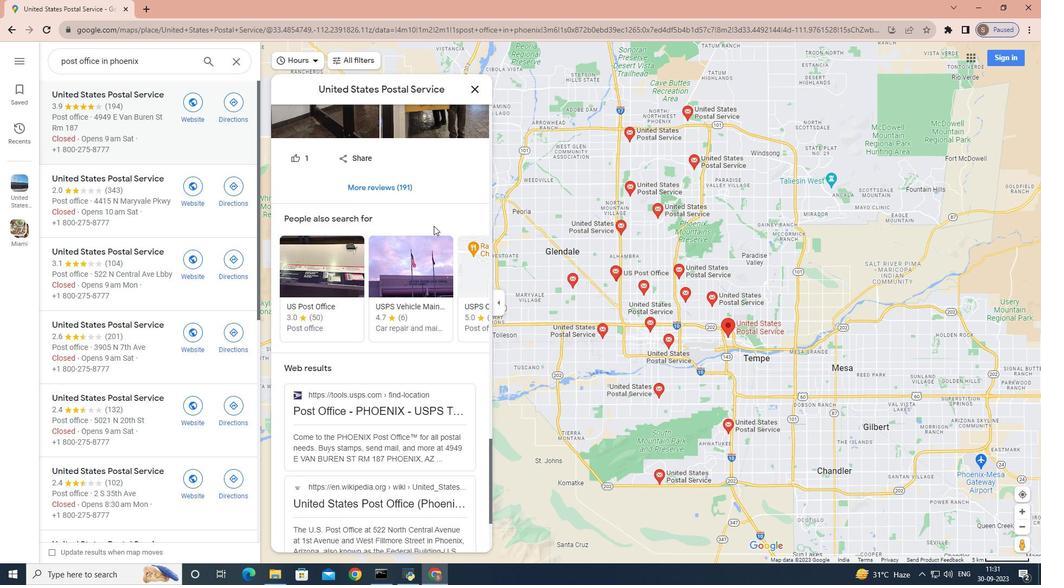 
Action: Mouse scrolled (433, 225) with delta (0, 0)
Screenshot: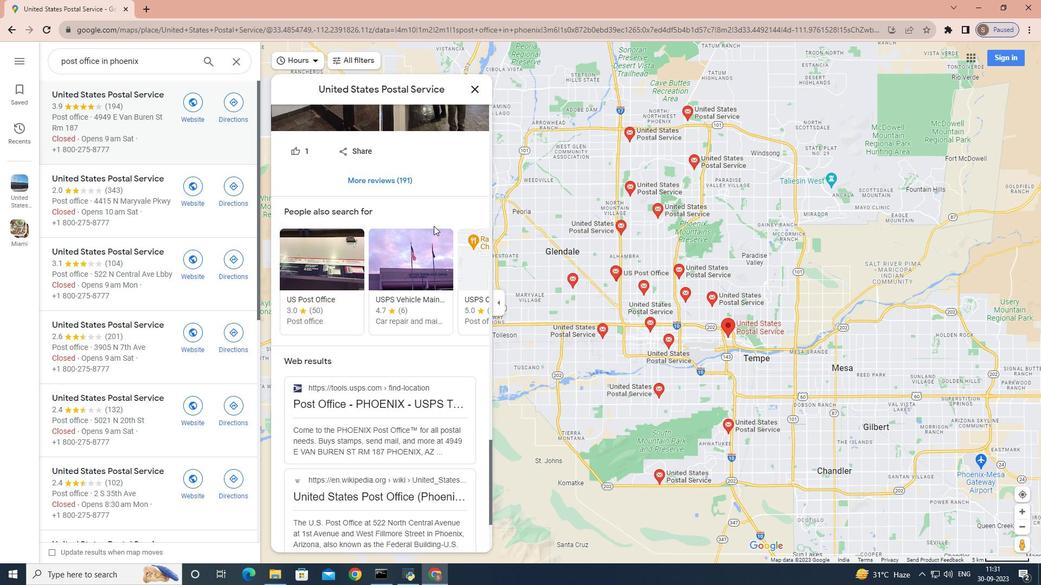 
Action: Mouse scrolled (433, 225) with delta (0, 0)
Screenshot: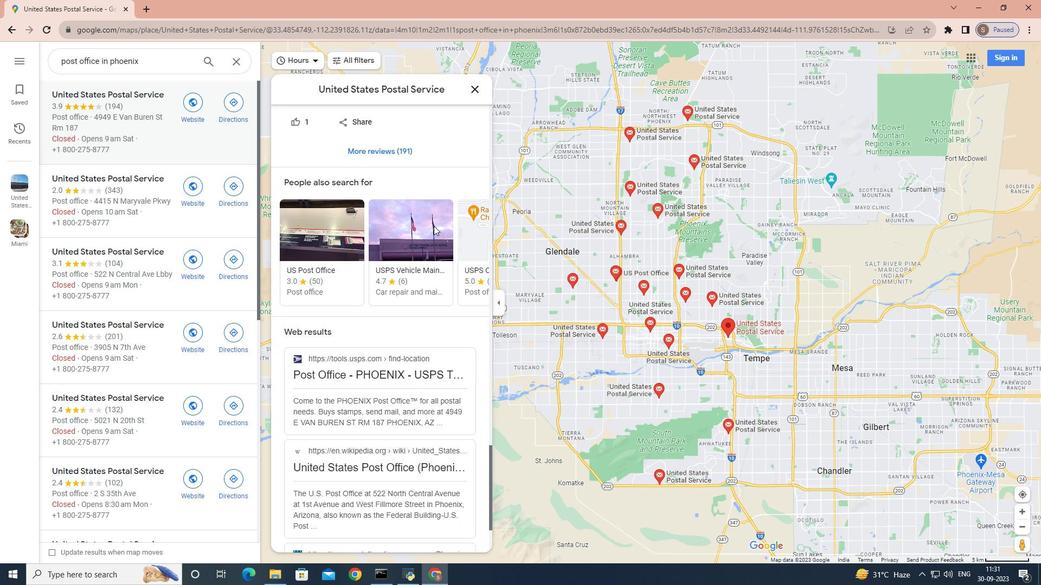 
Action: Mouse scrolled (433, 225) with delta (0, 0)
Screenshot: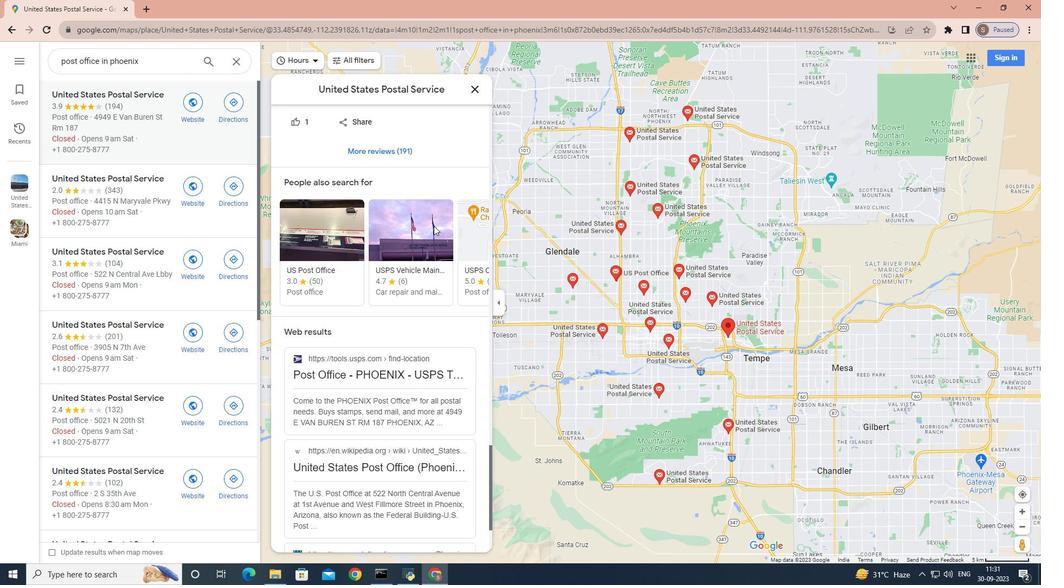 
Action: Mouse scrolled (433, 225) with delta (0, 0)
Screenshot: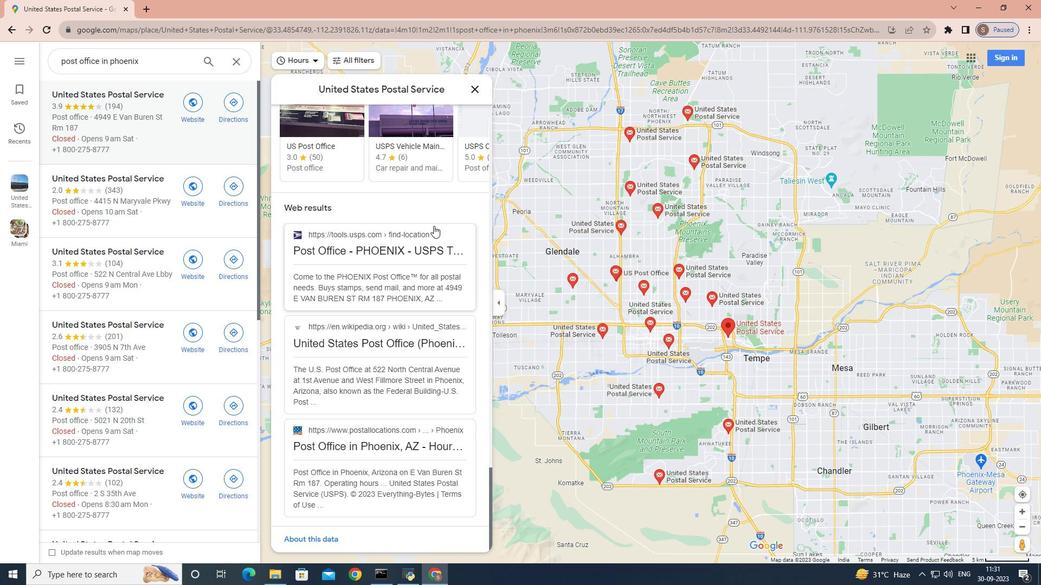 
Action: Mouse scrolled (433, 225) with delta (0, 0)
Screenshot: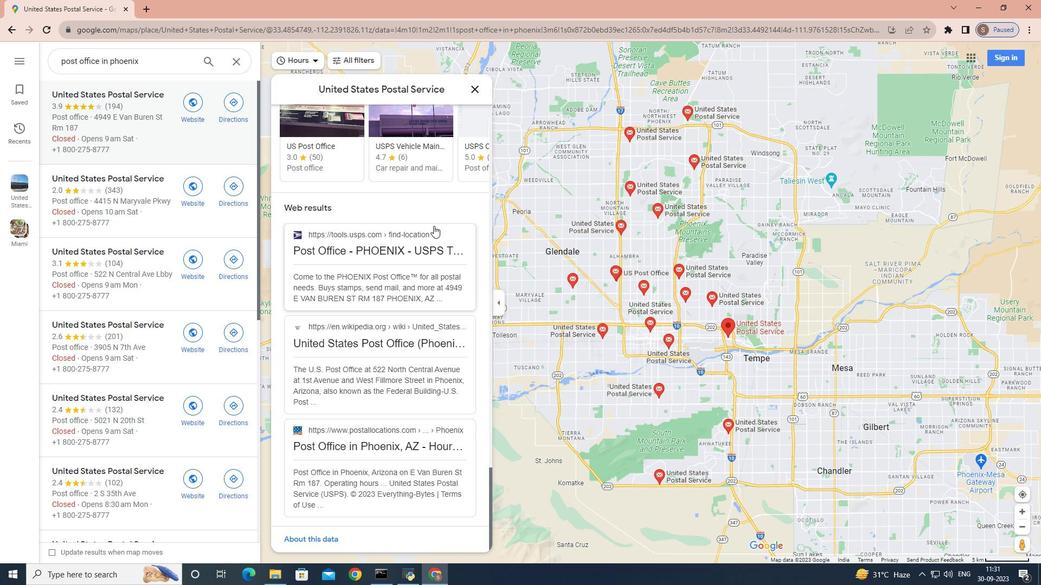 
Action: Mouse scrolled (433, 225) with delta (0, 0)
Screenshot: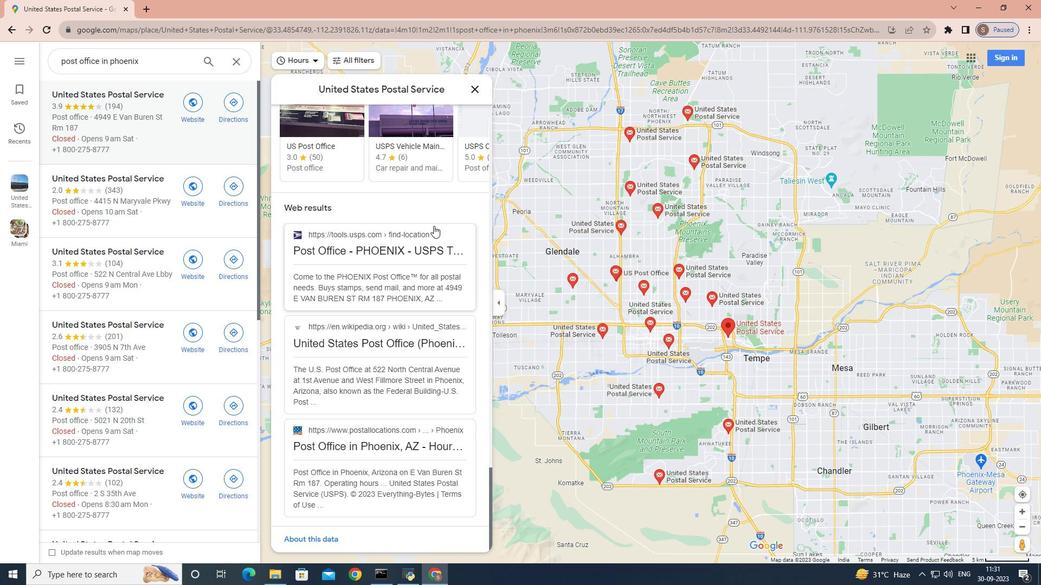 
Action: Mouse moved to (99, 264)
Screenshot: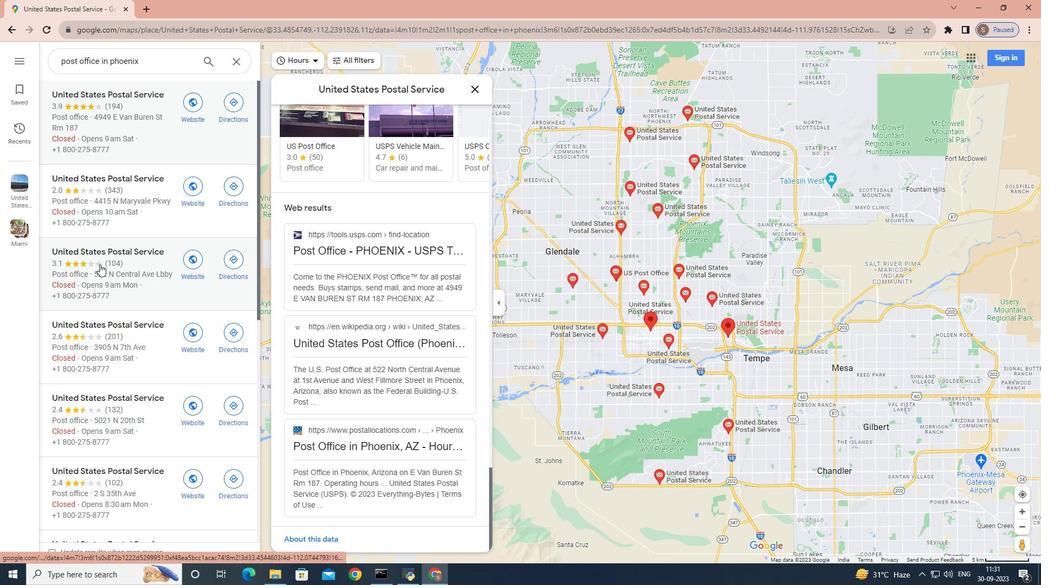 
Action: Mouse pressed left at (99, 264)
Screenshot: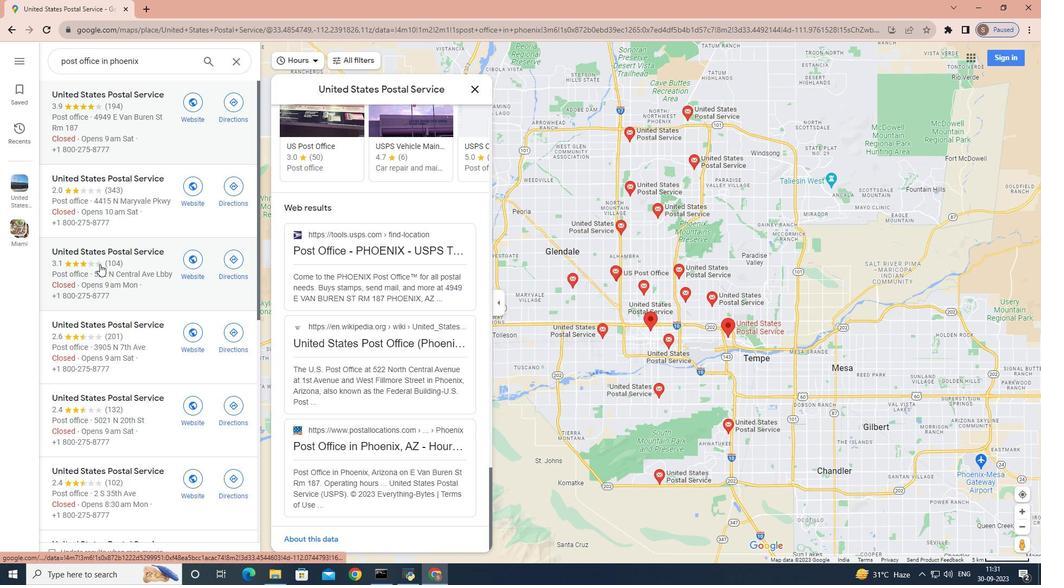 
Action: Mouse moved to (400, 368)
Screenshot: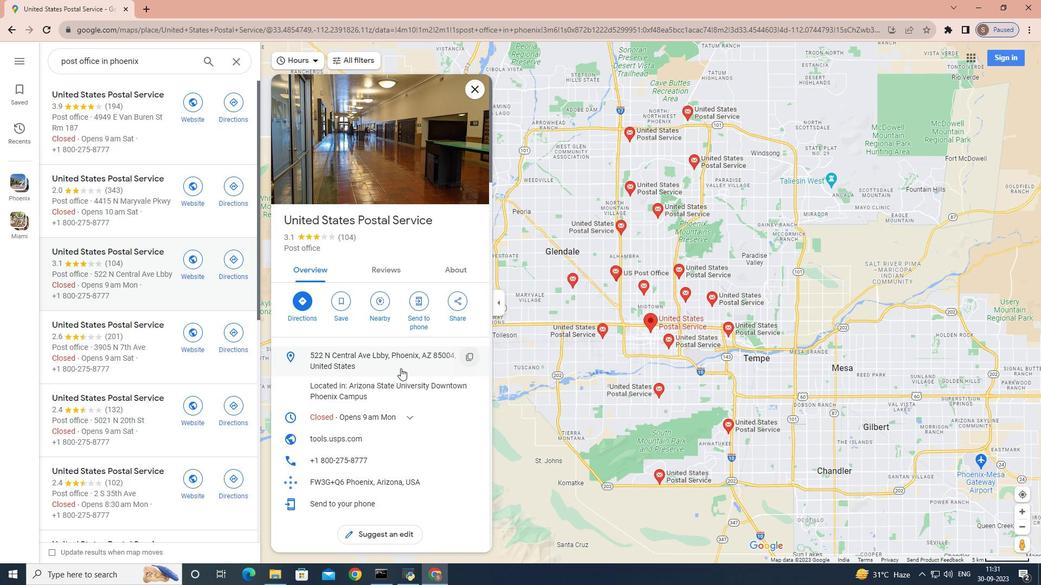 
Action: Mouse scrolled (400, 368) with delta (0, 0)
Screenshot: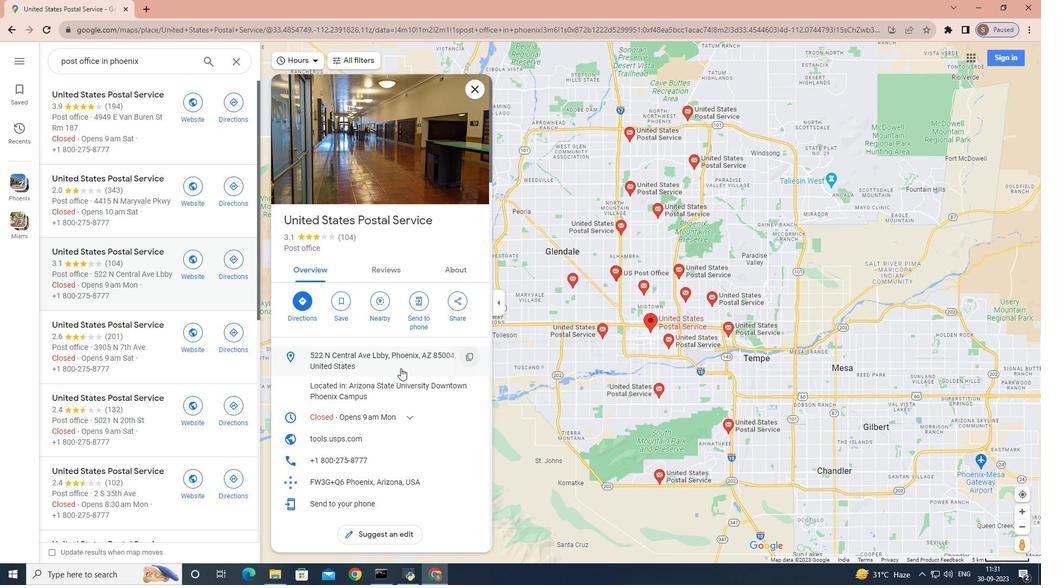 
Action: Mouse scrolled (400, 368) with delta (0, 0)
Screenshot: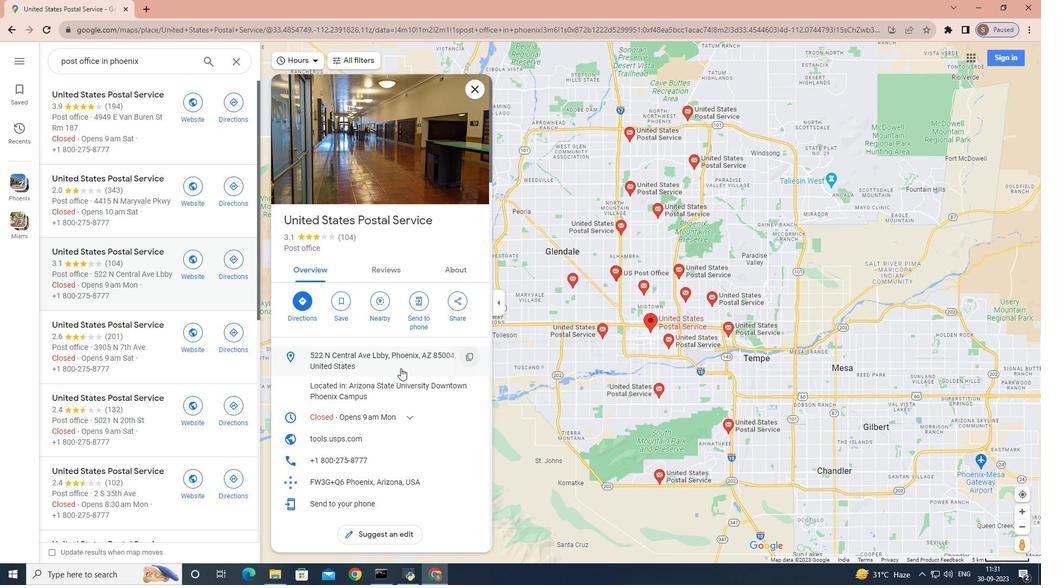 
Action: Mouse scrolled (400, 368) with delta (0, 0)
Screenshot: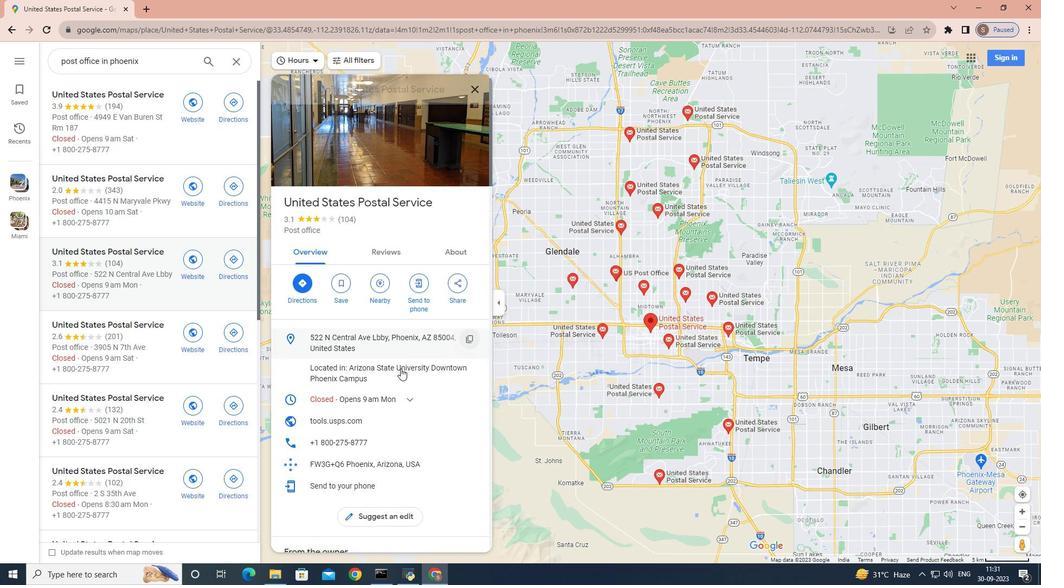 
Action: Mouse scrolled (400, 368) with delta (0, 0)
Screenshot: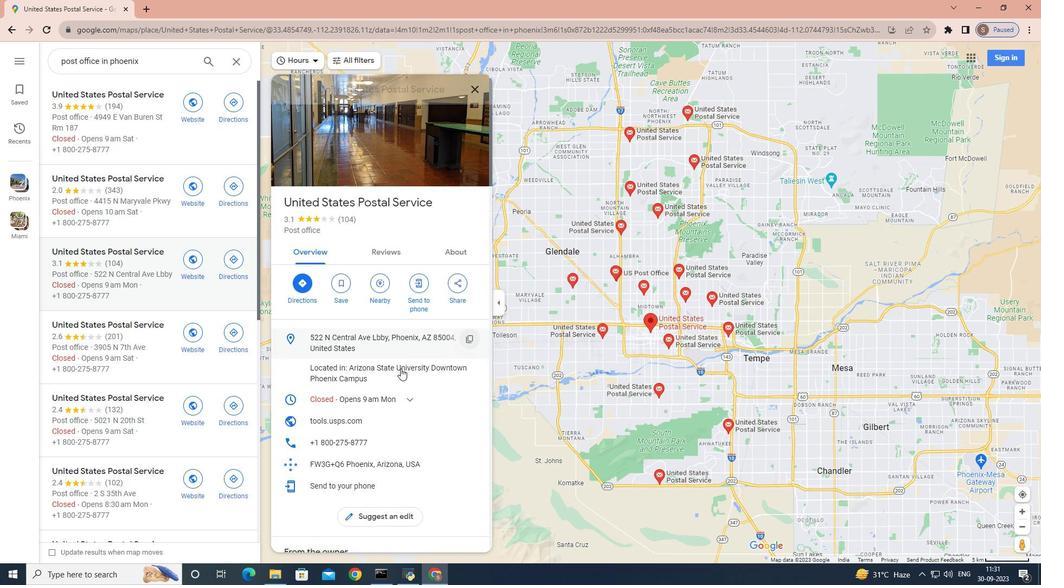 
Action: Mouse scrolled (400, 368) with delta (0, 0)
Screenshot: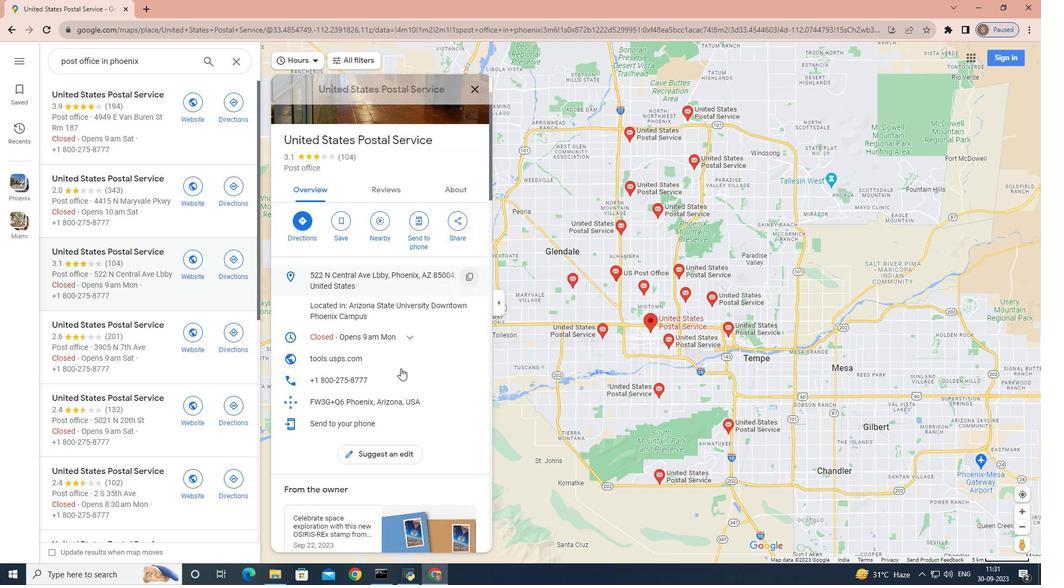 
Action: Mouse scrolled (400, 368) with delta (0, 0)
Screenshot: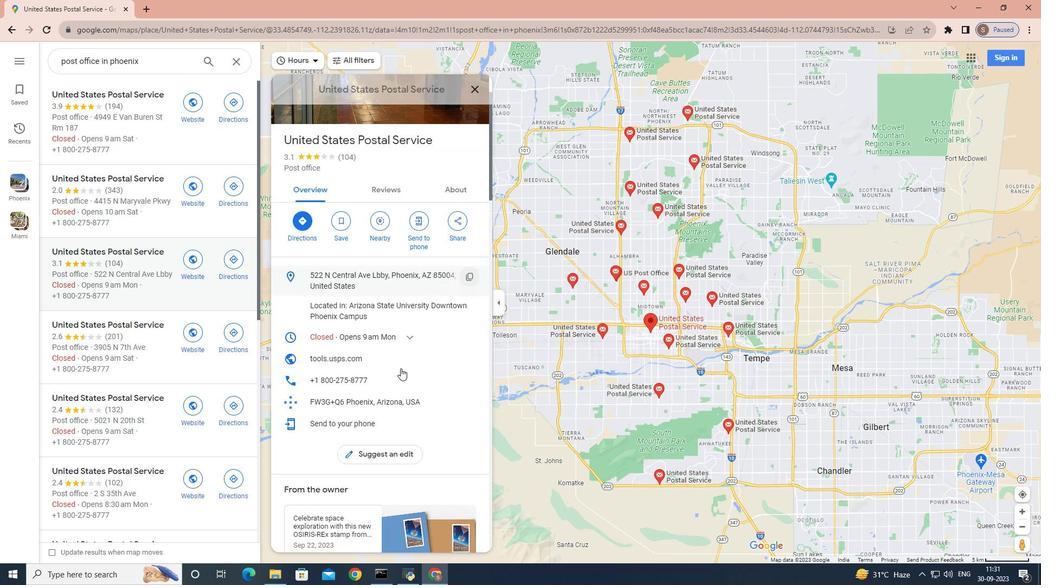 
Action: Mouse scrolled (400, 368) with delta (0, 0)
Screenshot: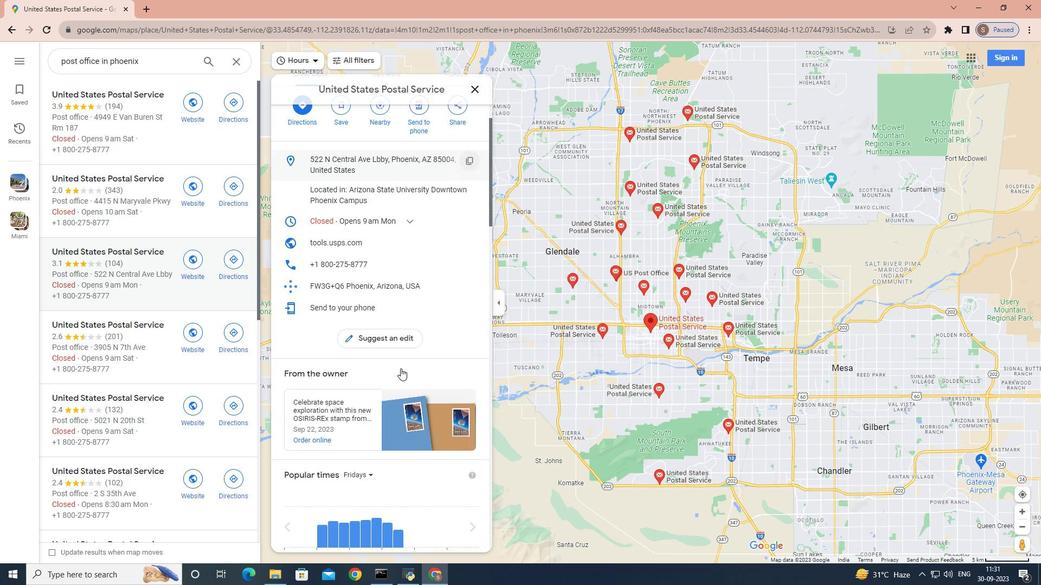 
Action: Mouse moved to (397, 366)
Screenshot: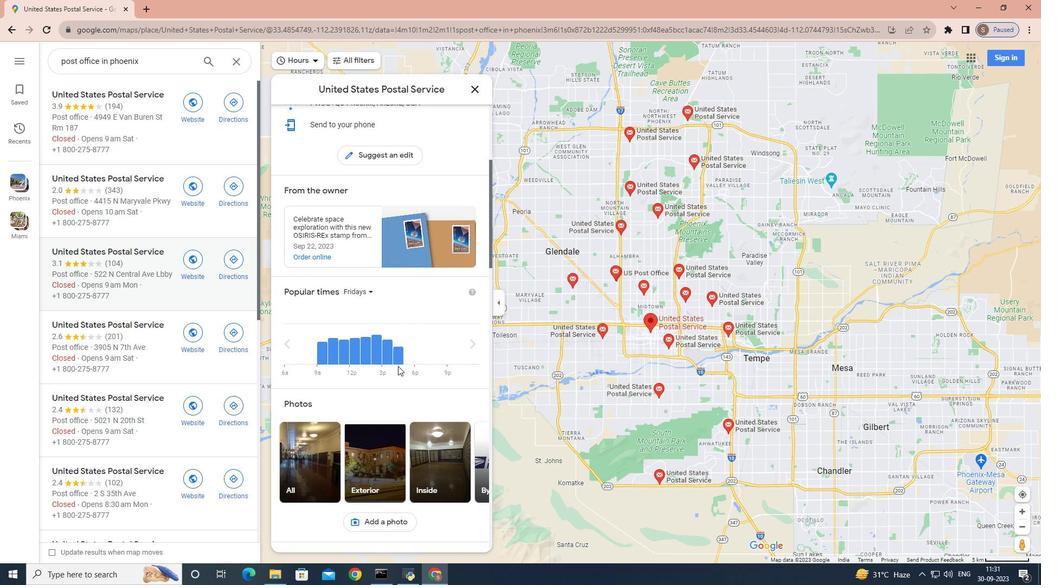 
Action: Mouse scrolled (397, 367) with delta (0, 0)
Screenshot: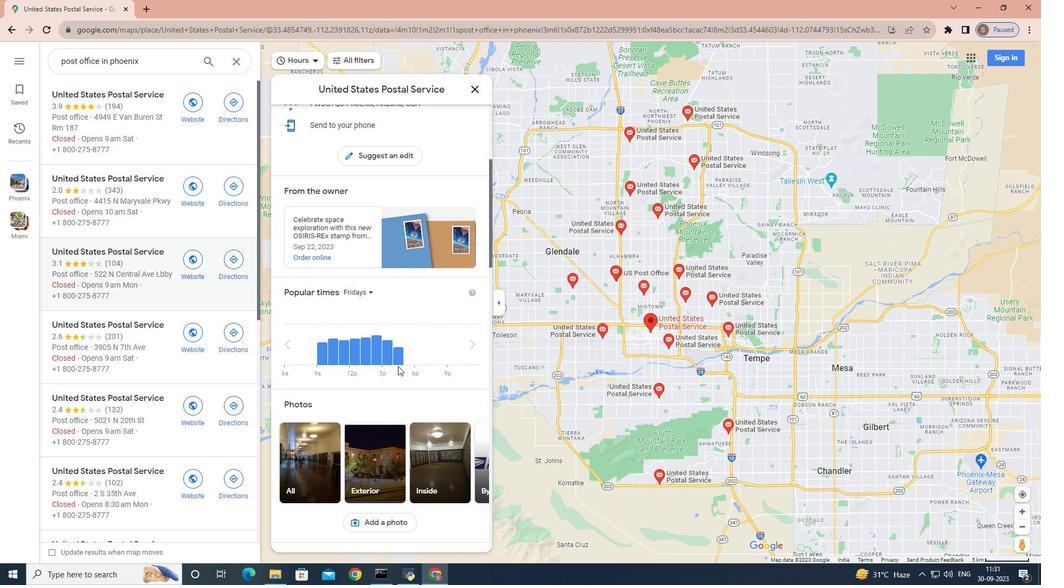 
Action: Mouse scrolled (397, 367) with delta (0, 0)
Screenshot: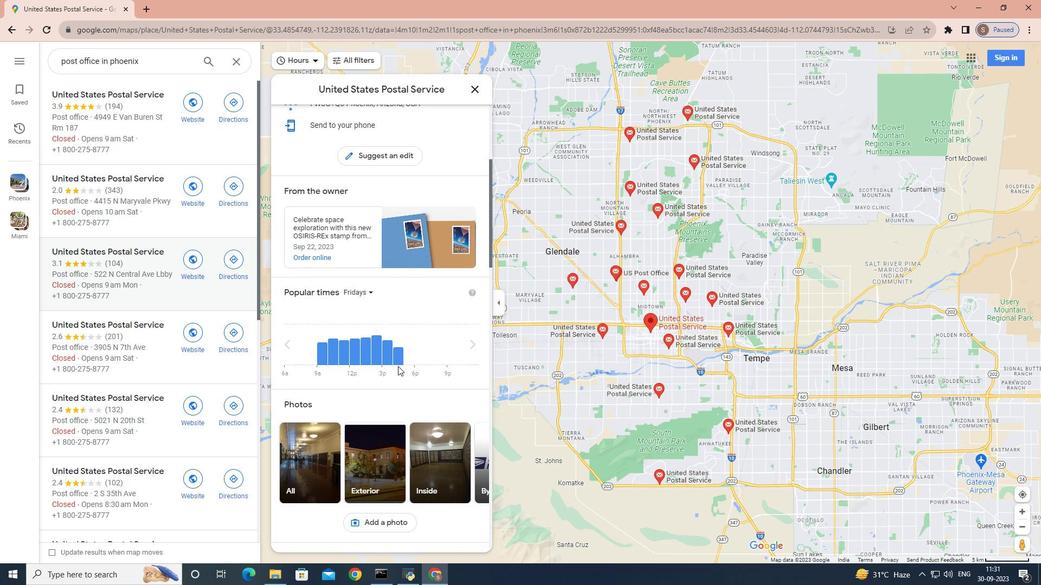 
Action: Mouse scrolled (397, 367) with delta (0, 0)
Screenshot: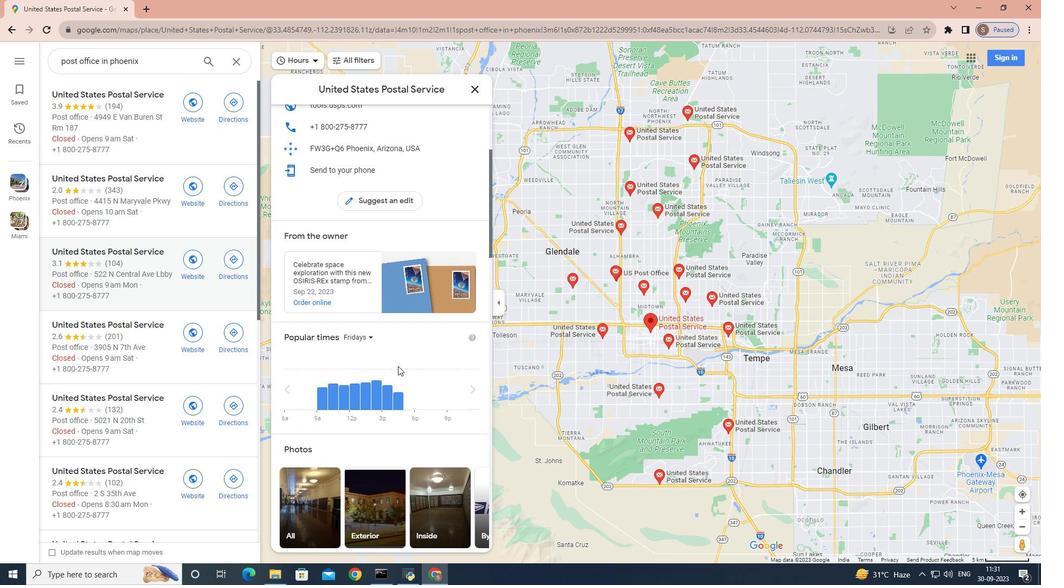 
Action: Mouse moved to (401, 195)
Screenshot: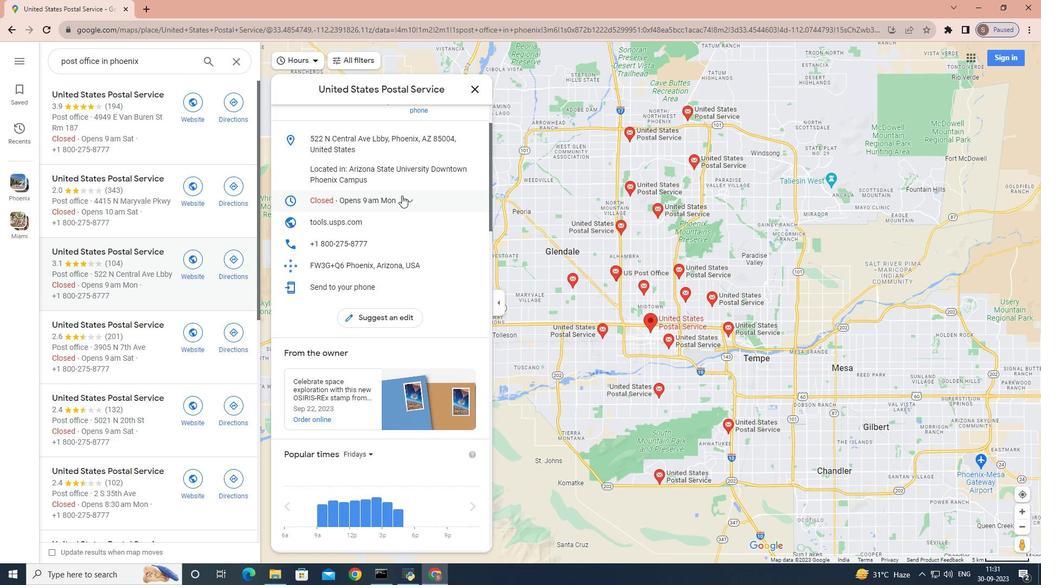 
Action: Mouse pressed left at (401, 195)
Screenshot: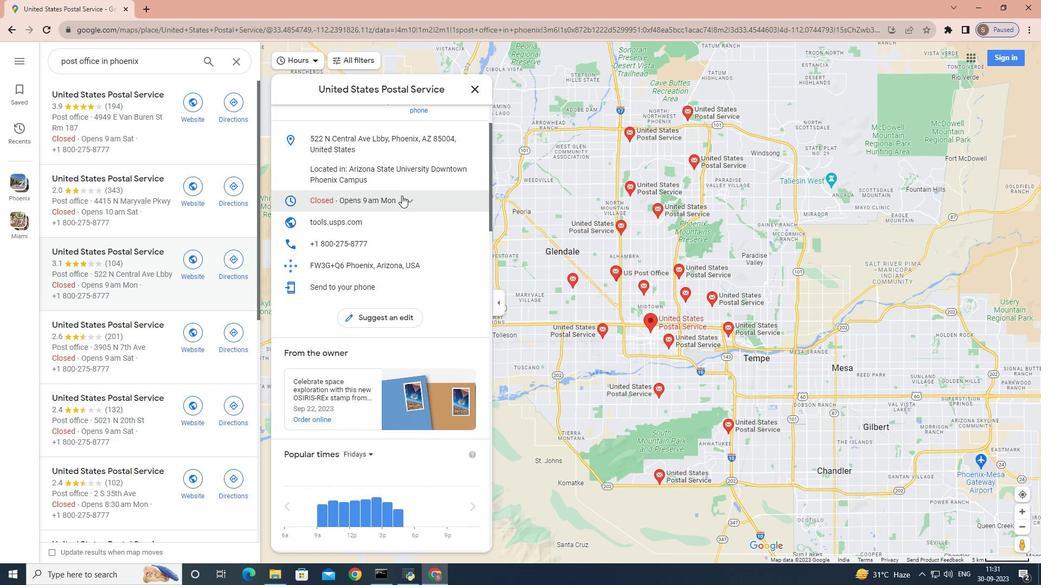 
Action: Mouse moved to (342, 319)
Screenshot: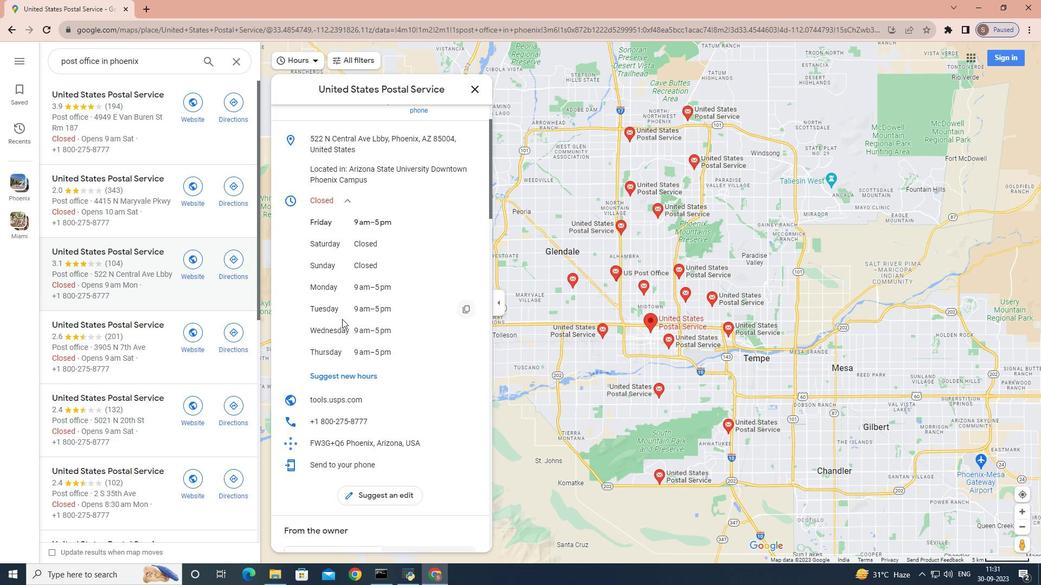 
Action: Mouse scrolled (342, 318) with delta (0, 0)
Screenshot: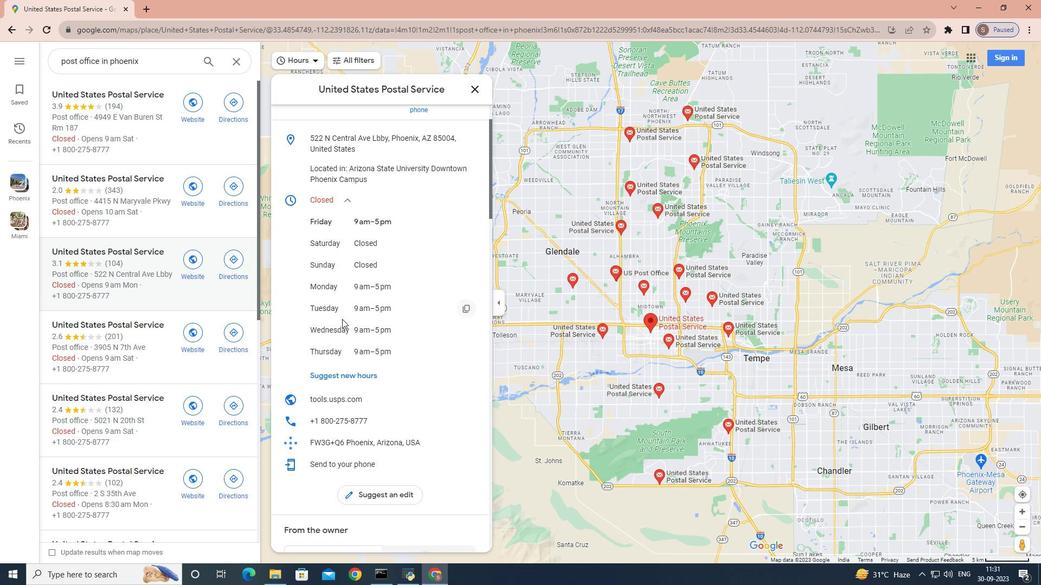 
Action: Mouse scrolled (342, 318) with delta (0, 0)
Screenshot: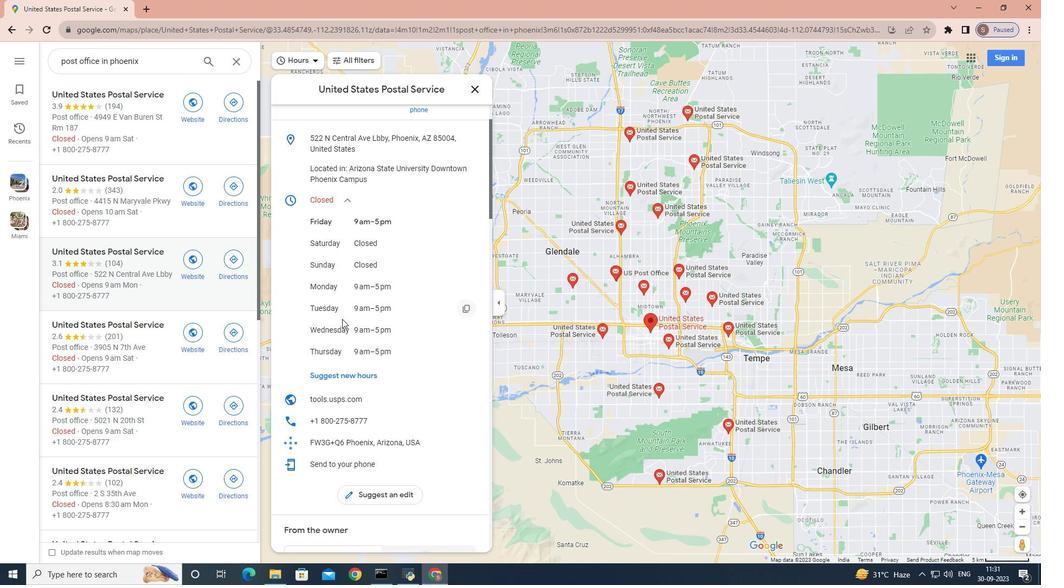 
Action: Mouse scrolled (342, 318) with delta (0, 0)
Screenshot: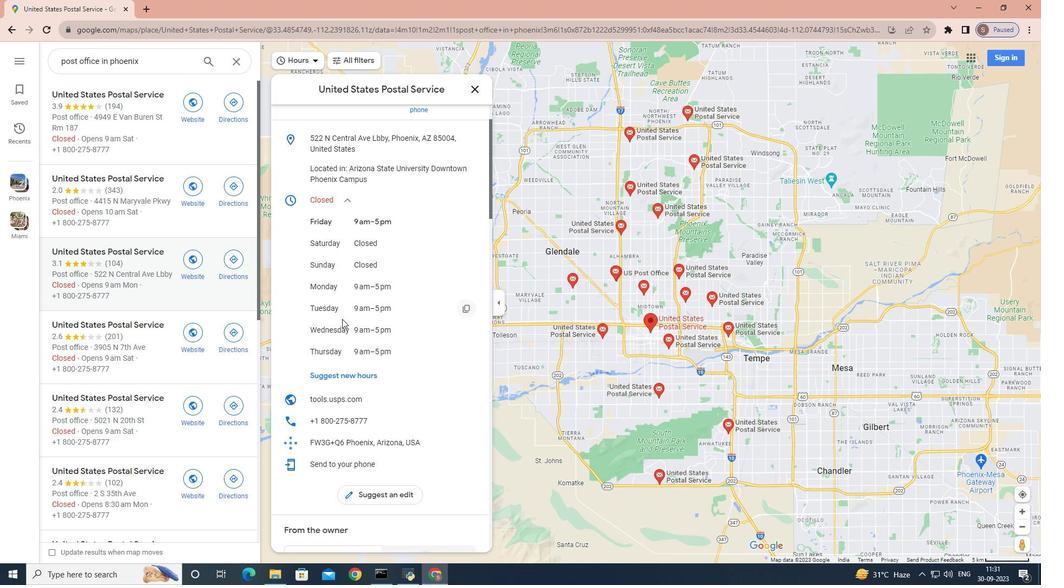 
Action: Mouse scrolled (342, 318) with delta (0, 0)
Screenshot: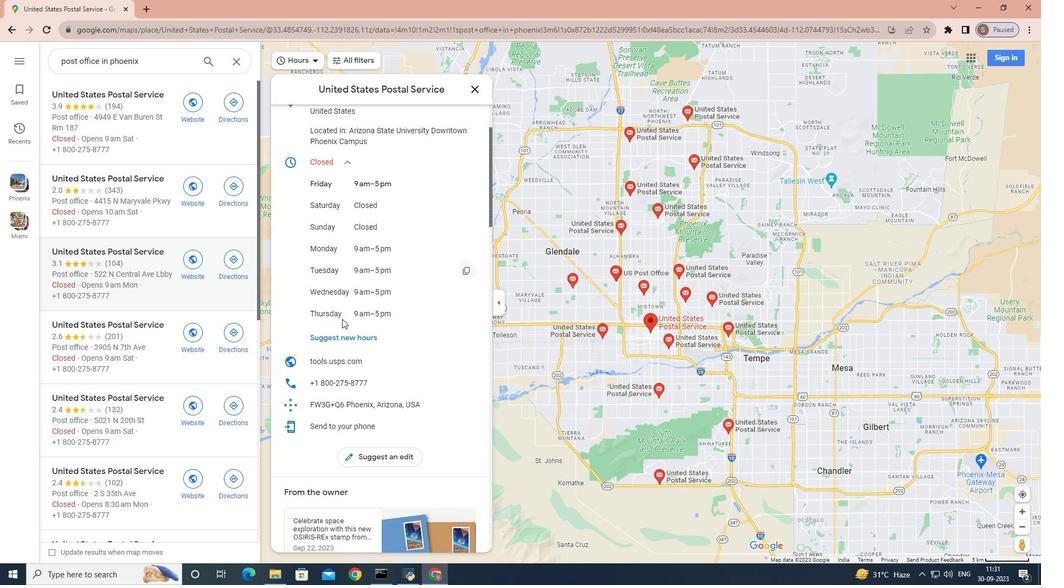 
Action: Mouse scrolled (342, 318) with delta (0, 0)
Screenshot: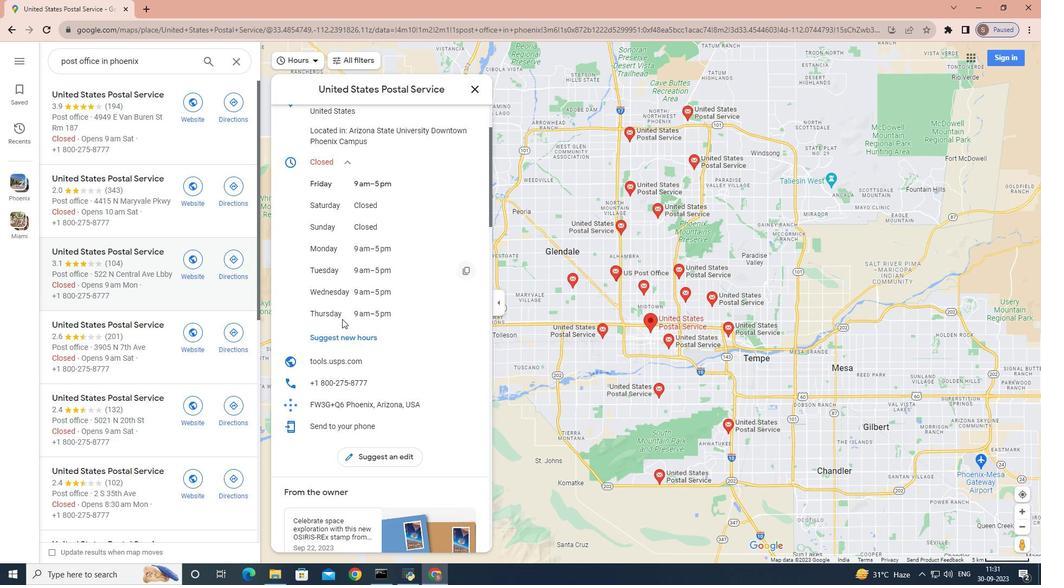 
Action: Mouse scrolled (342, 318) with delta (0, 0)
Screenshot: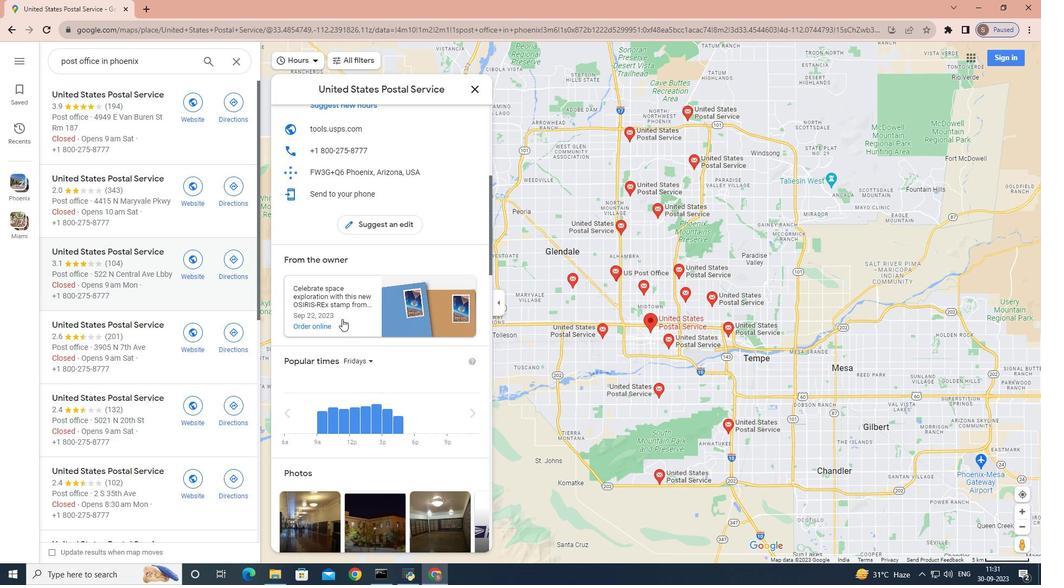 
Action: Mouse scrolled (342, 318) with delta (0, 0)
Screenshot: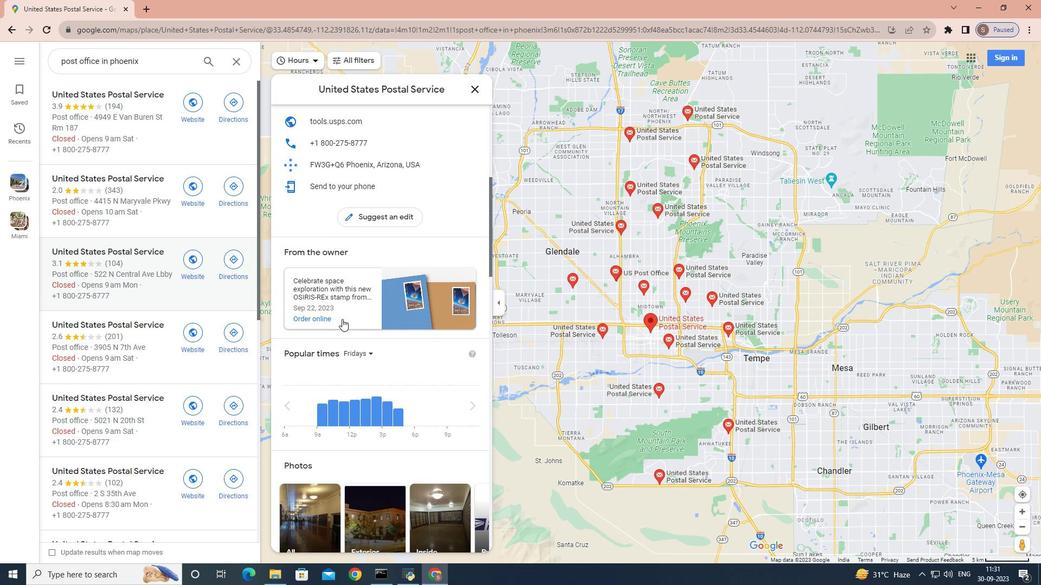 
Action: Mouse scrolled (342, 318) with delta (0, 0)
Screenshot: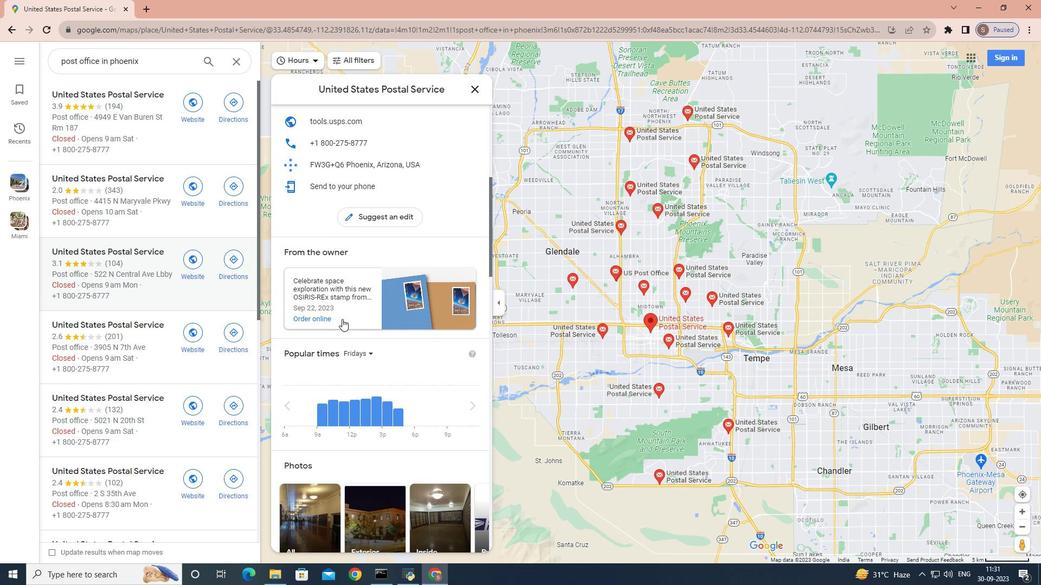 
Action: Mouse scrolled (342, 318) with delta (0, 0)
Screenshot: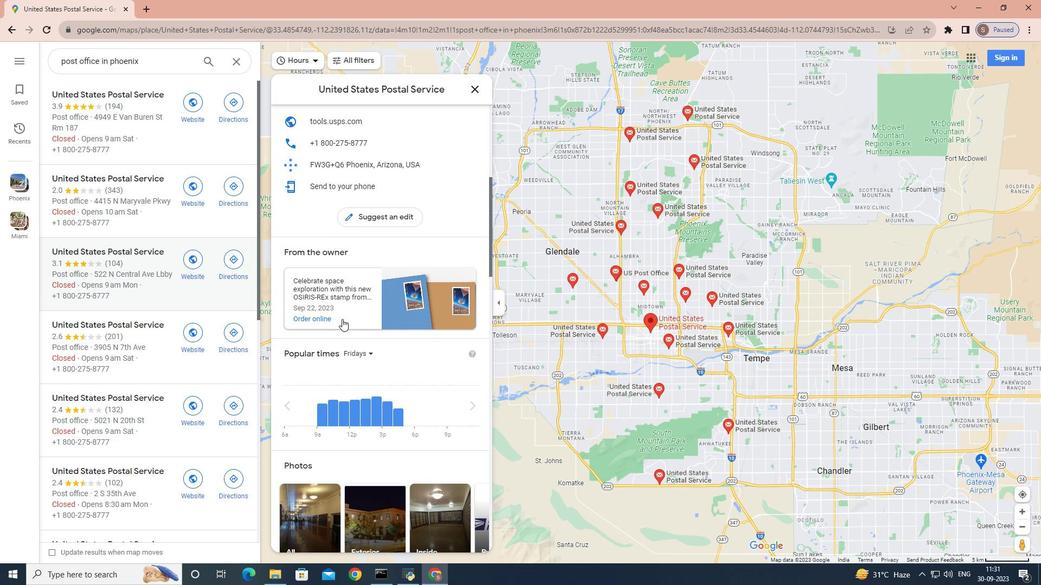 
Action: Mouse scrolled (342, 318) with delta (0, 0)
Screenshot: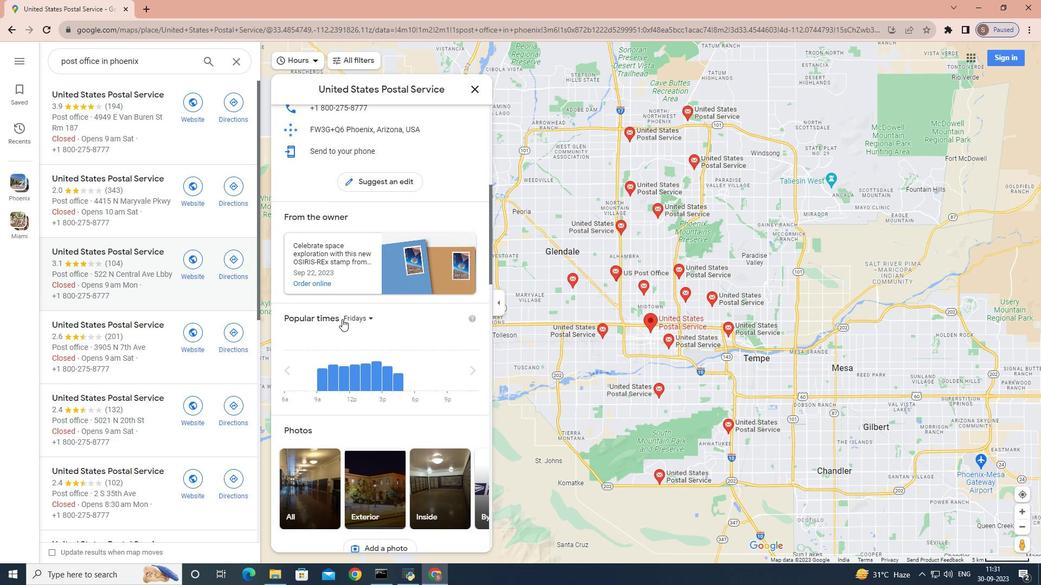 
Action: Mouse scrolled (342, 318) with delta (0, 0)
Screenshot: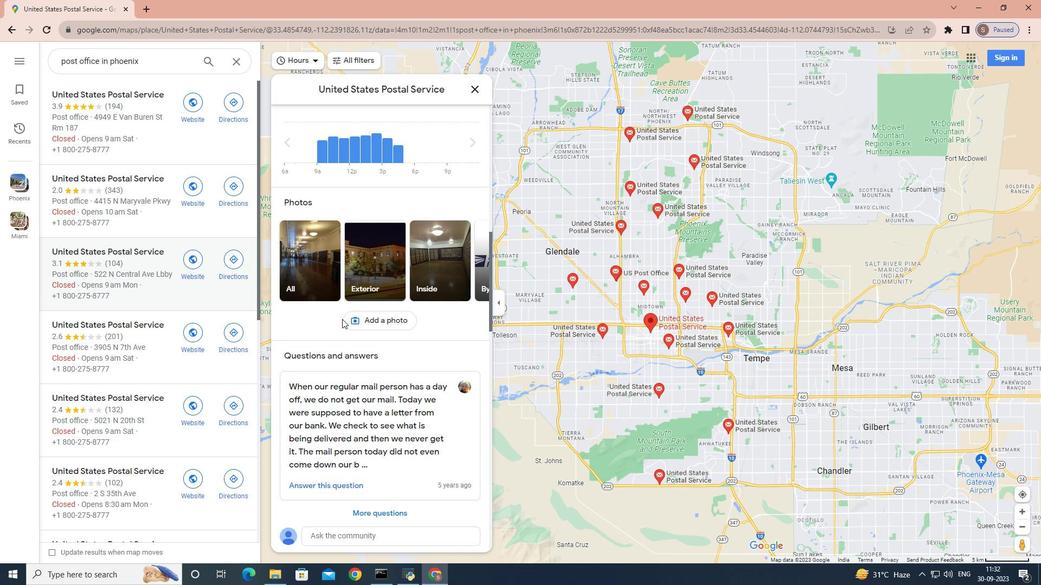 
Action: Mouse scrolled (342, 318) with delta (0, 0)
Screenshot: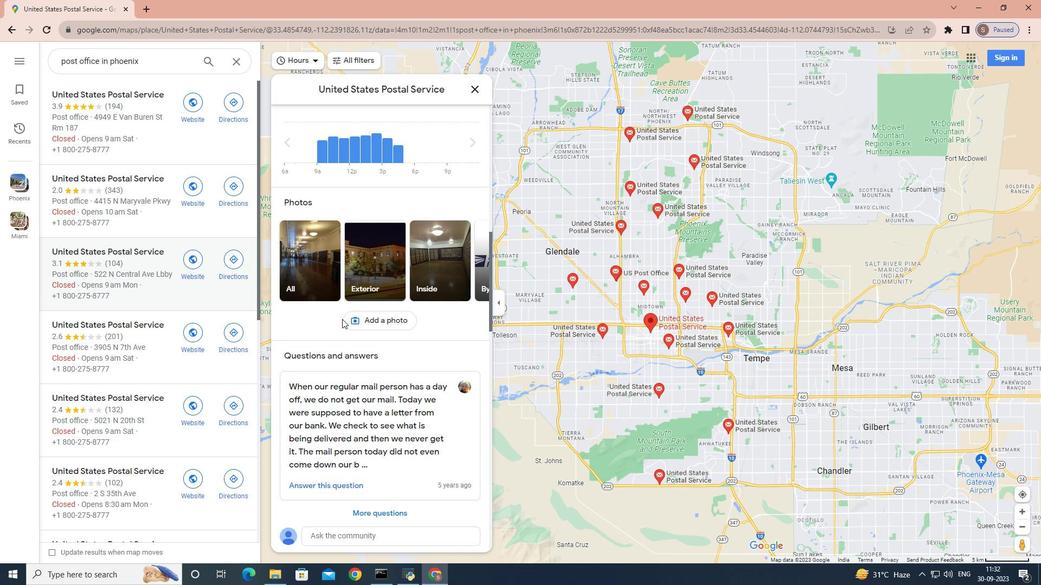 
Action: Mouse scrolled (342, 318) with delta (0, 0)
Screenshot: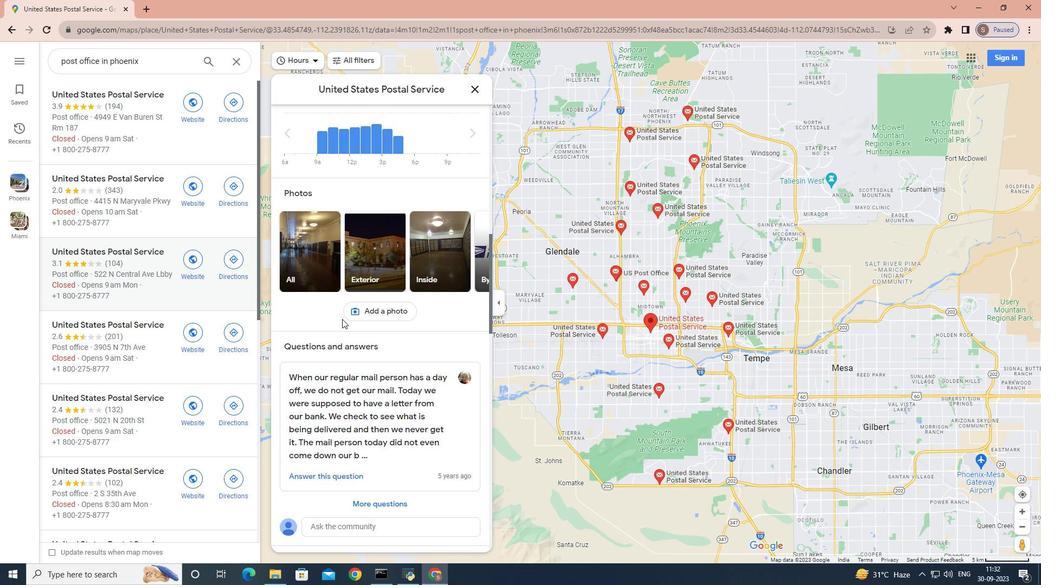 
Action: Mouse scrolled (342, 318) with delta (0, 0)
Screenshot: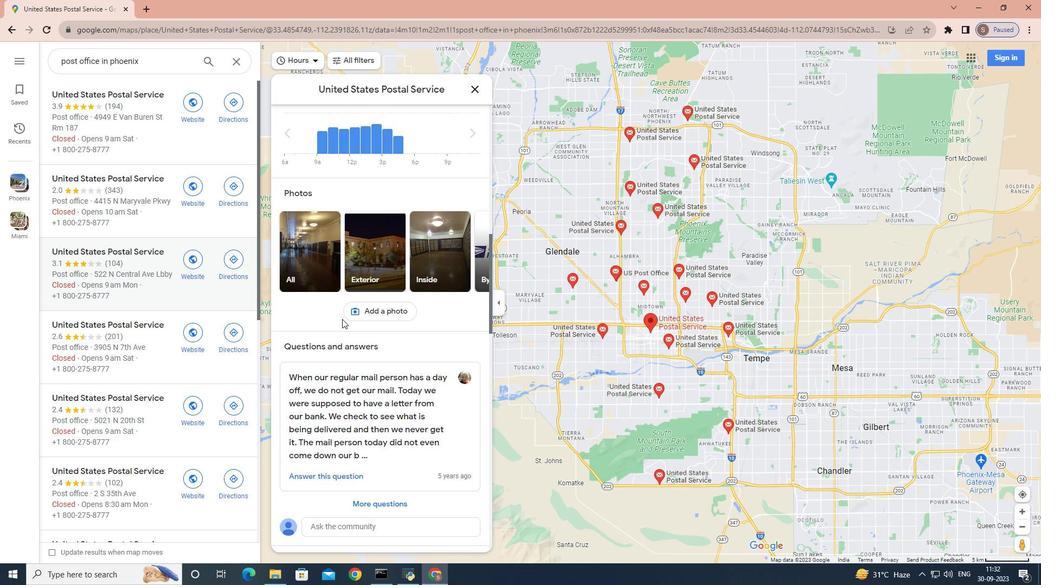 
Action: Mouse scrolled (342, 318) with delta (0, 0)
Screenshot: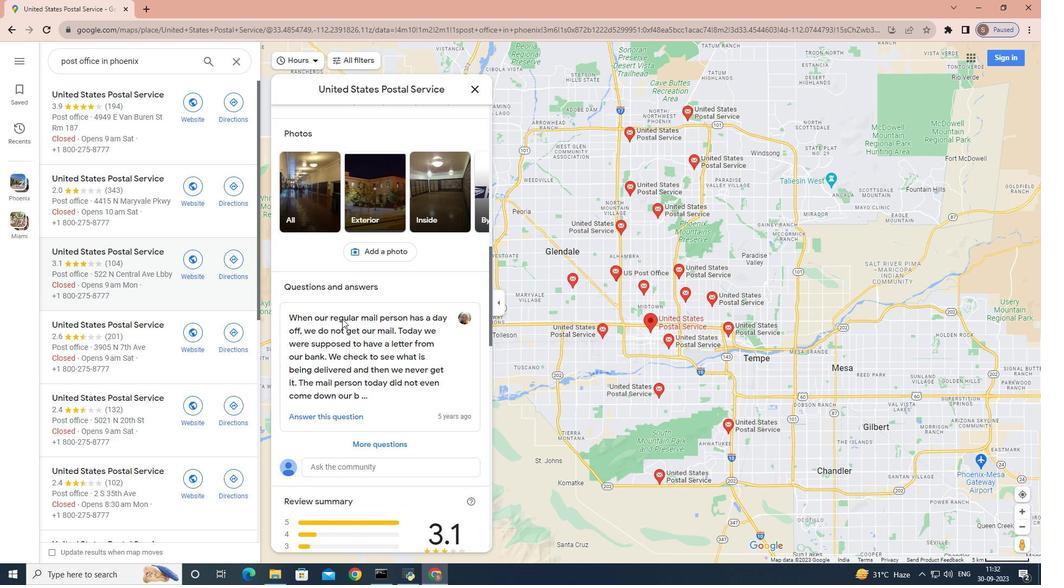 
Action: Mouse scrolled (342, 318) with delta (0, 0)
Screenshot: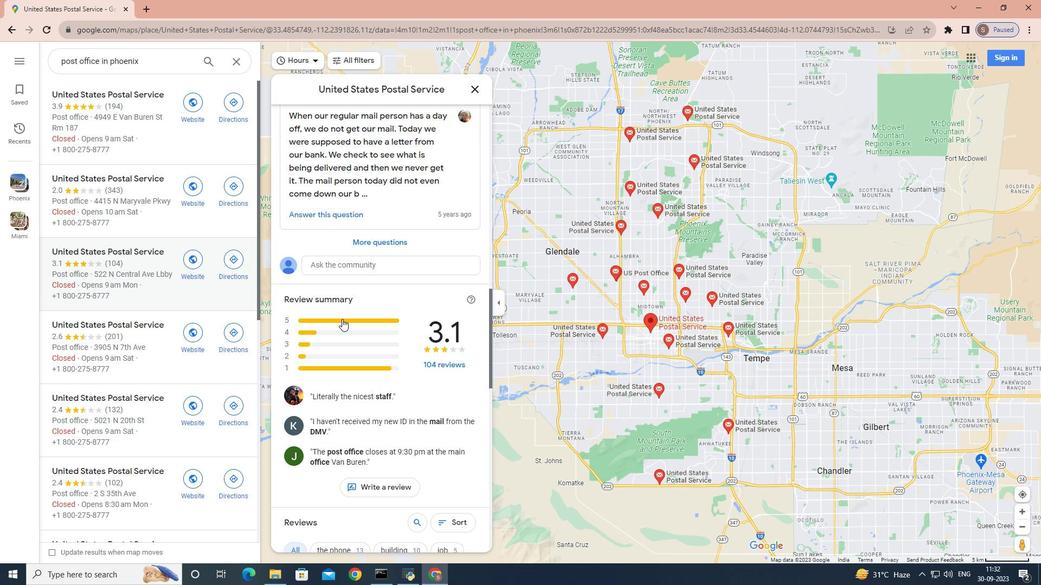 
Action: Mouse scrolled (342, 318) with delta (0, 0)
Screenshot: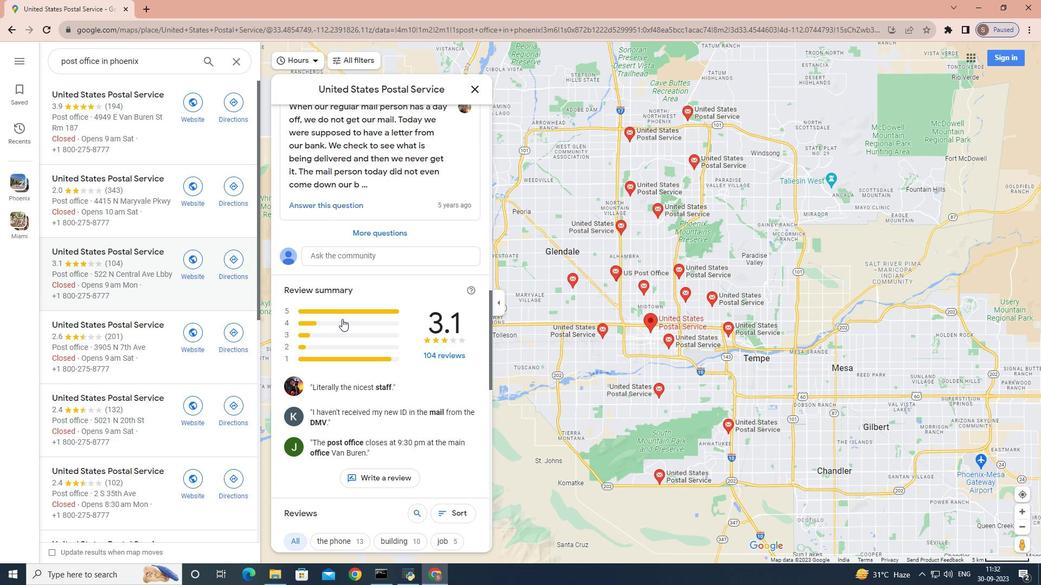 
Action: Mouse scrolled (342, 318) with delta (0, 0)
Screenshot: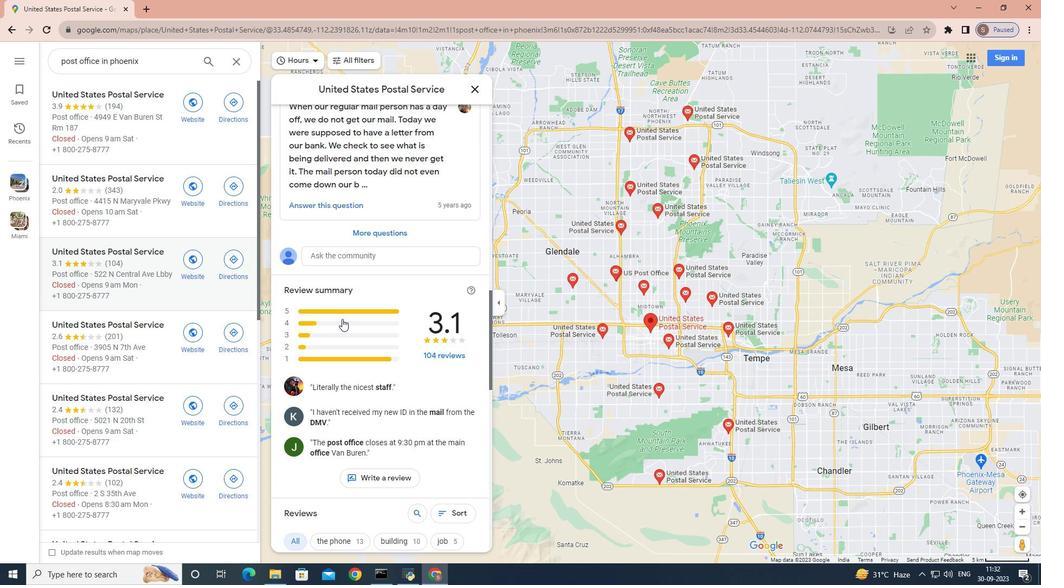 
Action: Mouse scrolled (342, 318) with delta (0, 0)
Screenshot: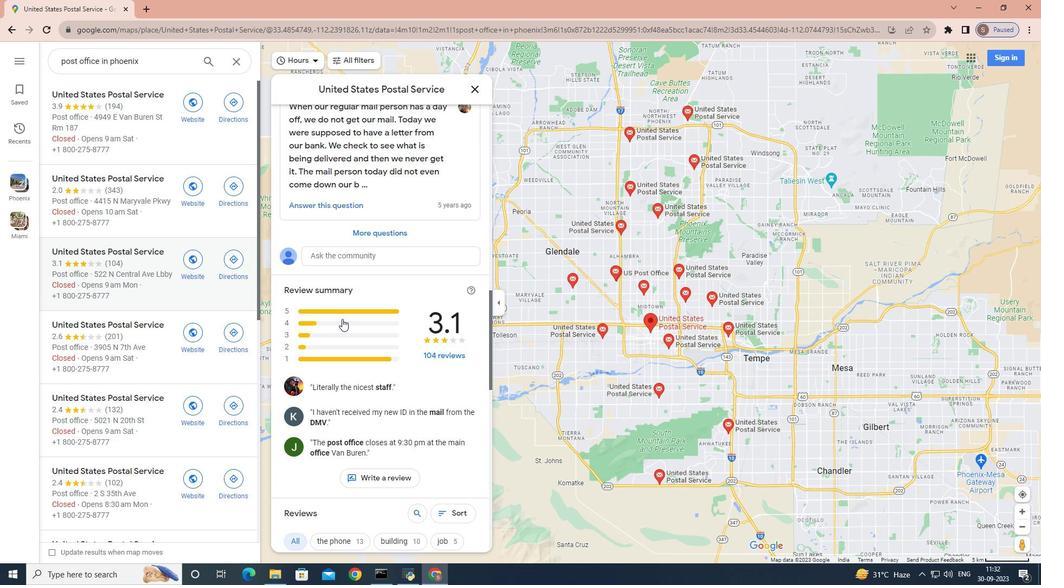 
Action: Mouse scrolled (342, 318) with delta (0, 0)
Screenshot: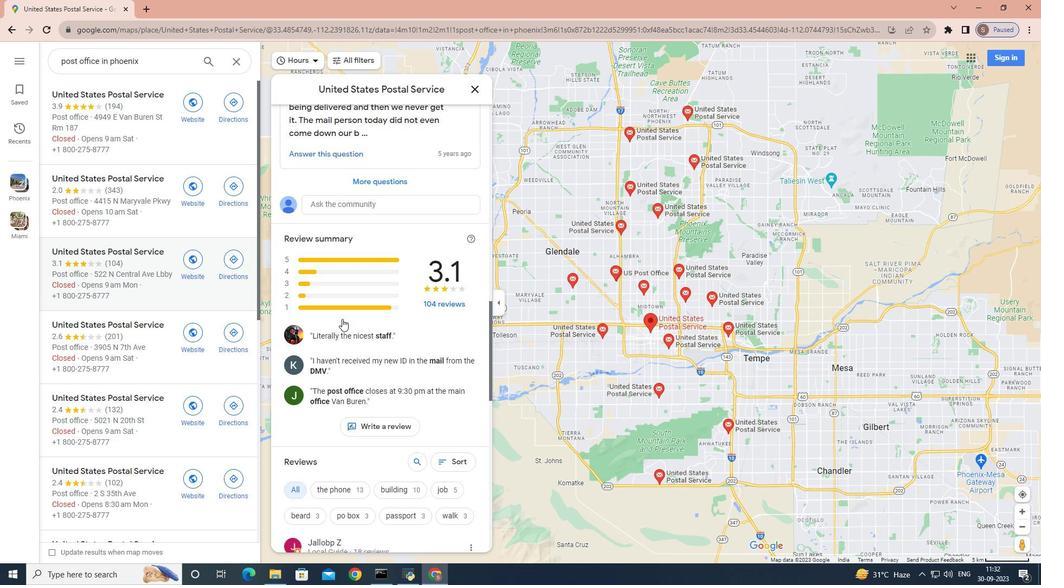 
Action: Mouse scrolled (342, 318) with delta (0, 0)
Screenshot: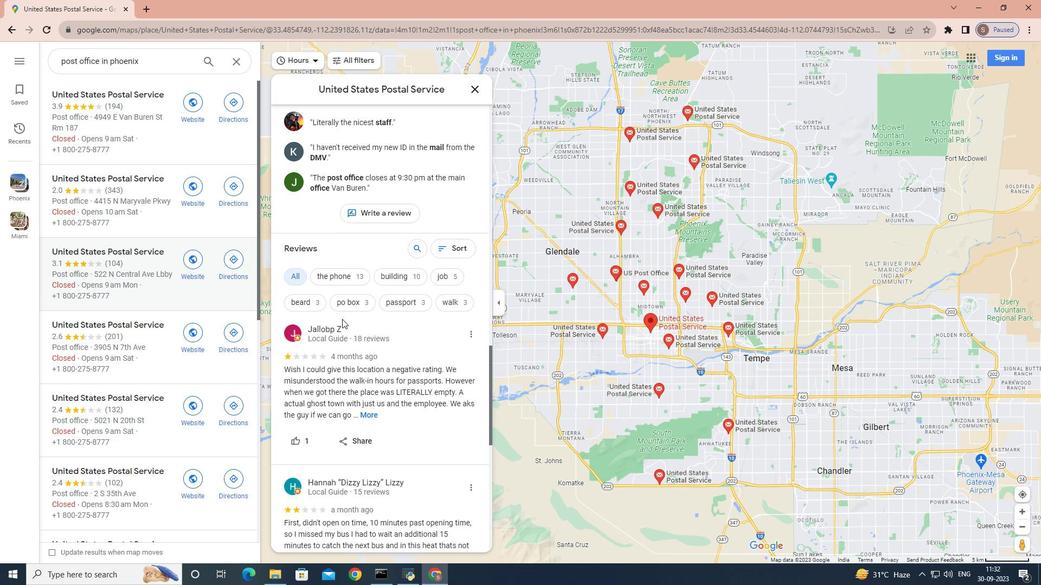 
Action: Mouse scrolled (342, 318) with delta (0, 0)
Screenshot: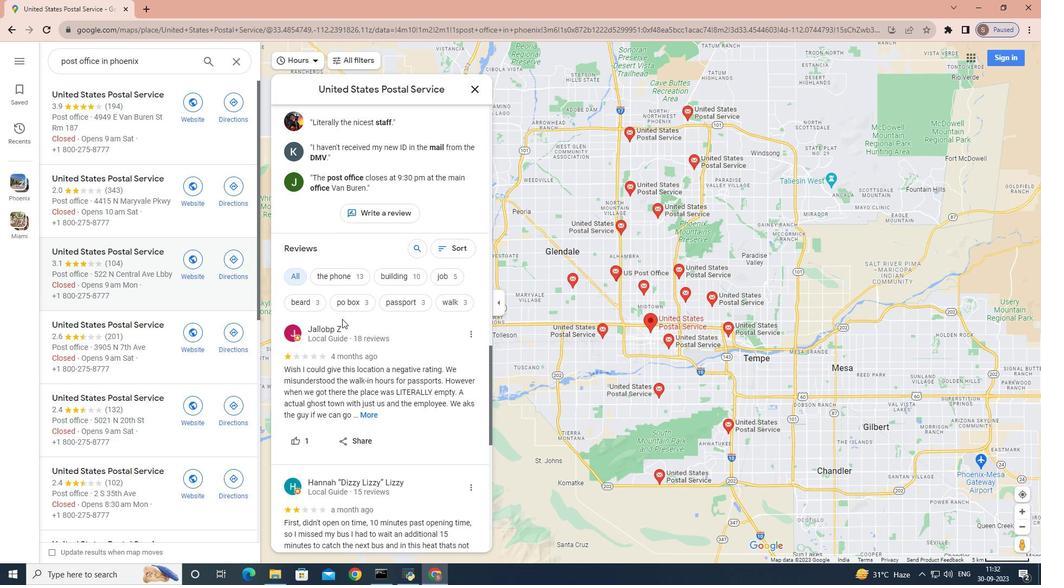 
Action: Mouse scrolled (342, 318) with delta (0, 0)
Screenshot: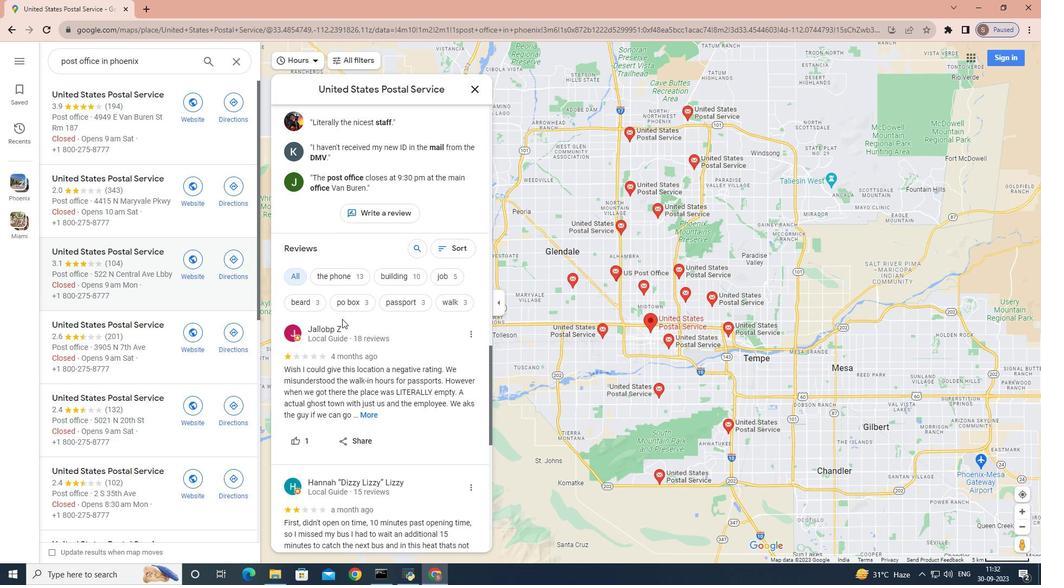 
Action: Mouse scrolled (342, 318) with delta (0, 0)
Screenshot: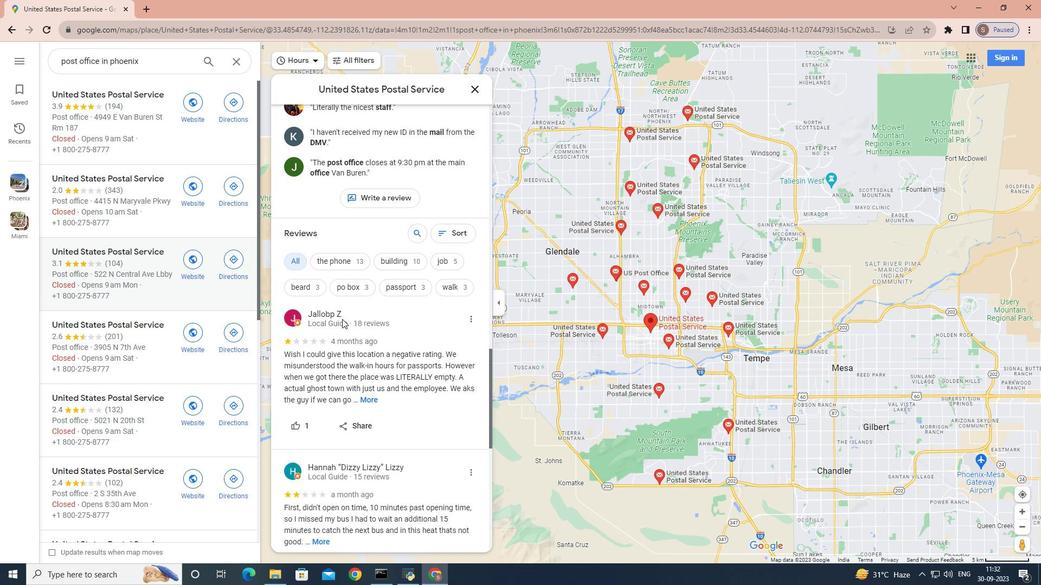 
Action: Mouse scrolled (342, 318) with delta (0, 0)
Screenshot: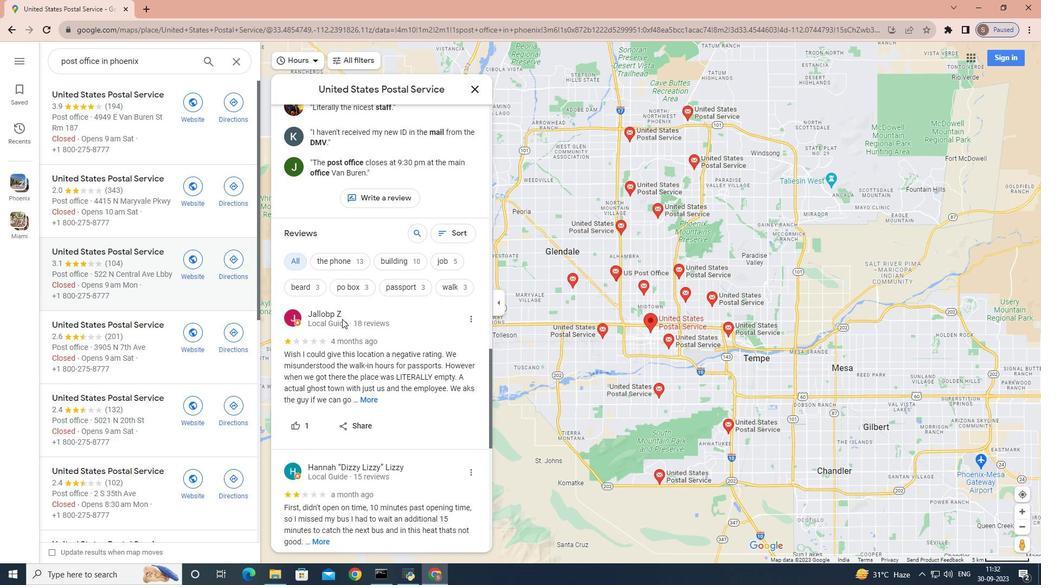 
Action: Mouse scrolled (342, 319) with delta (0, 0)
Screenshot: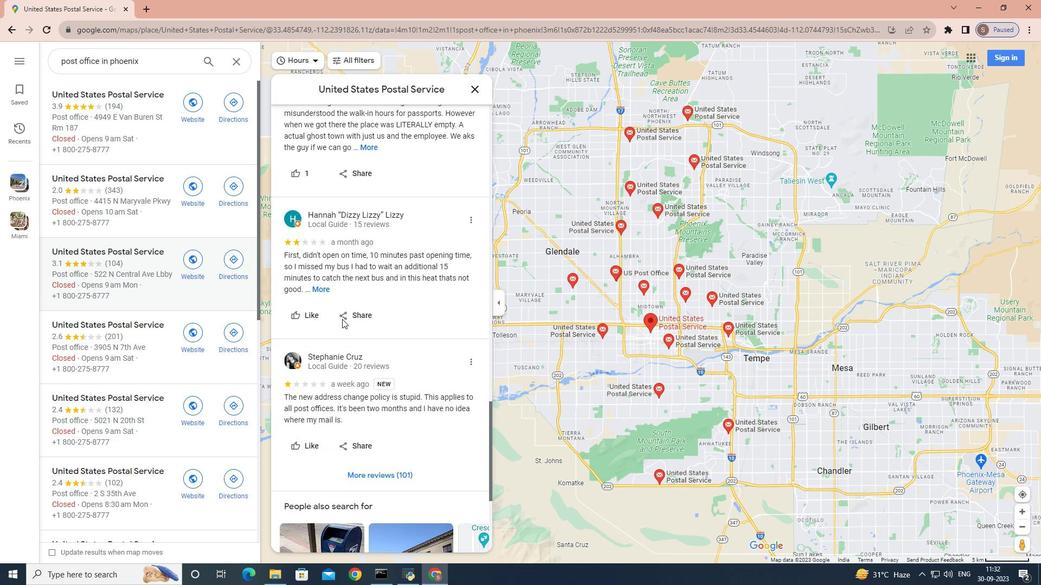 
Action: Mouse scrolled (342, 319) with delta (0, 0)
Screenshot: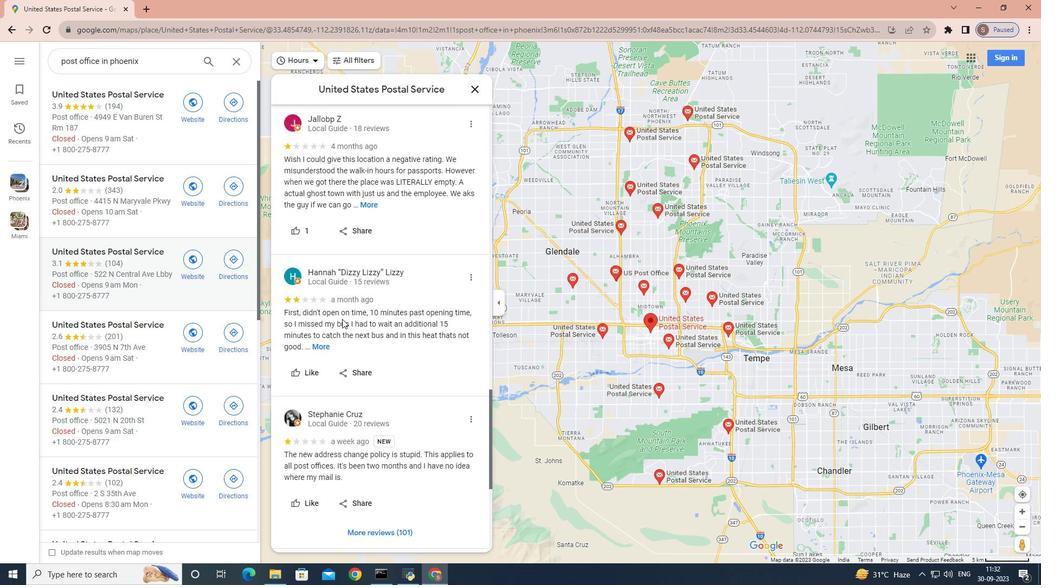 
Action: Mouse moved to (373, 258)
Screenshot: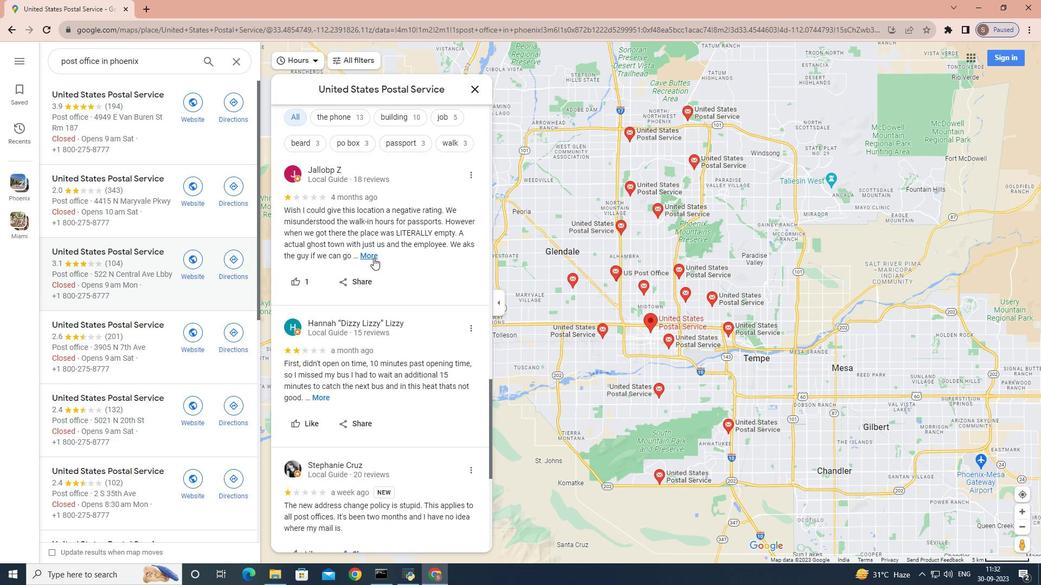 
Action: Mouse pressed left at (373, 258)
Screenshot: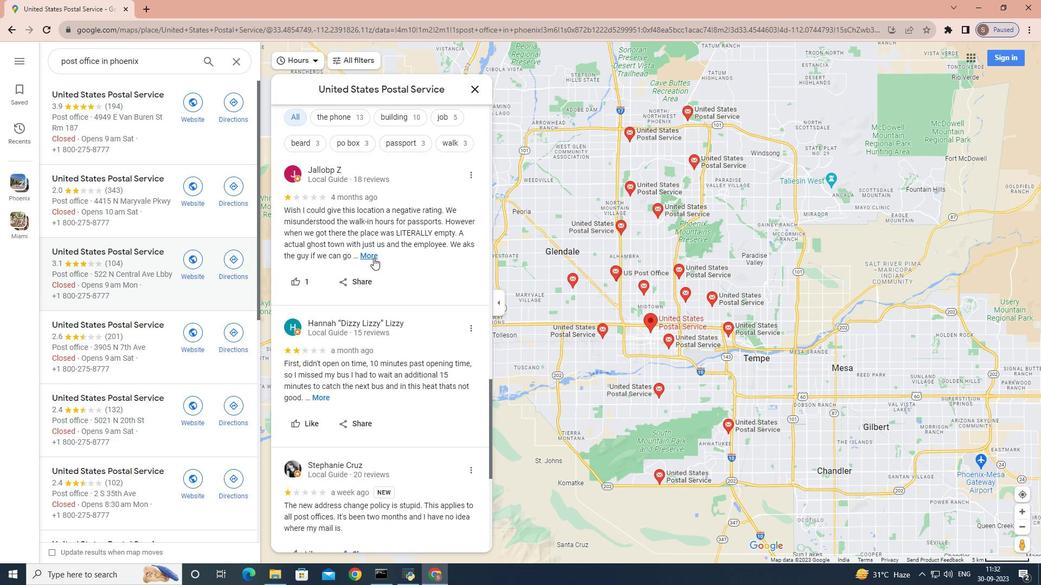
Action: Mouse scrolled (373, 257) with delta (0, 0)
Screenshot: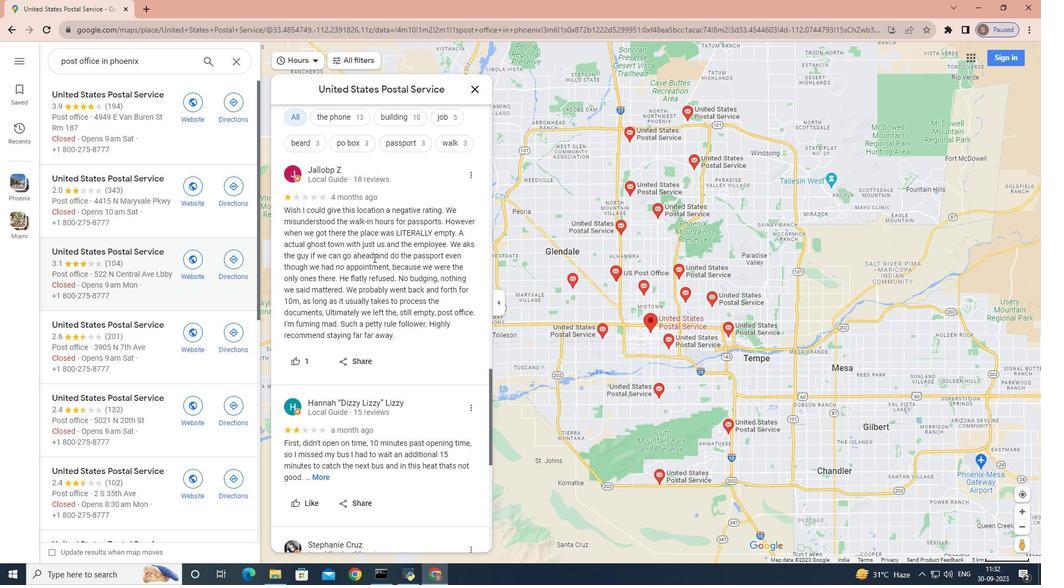 
Action: Mouse scrolled (373, 257) with delta (0, 0)
Screenshot: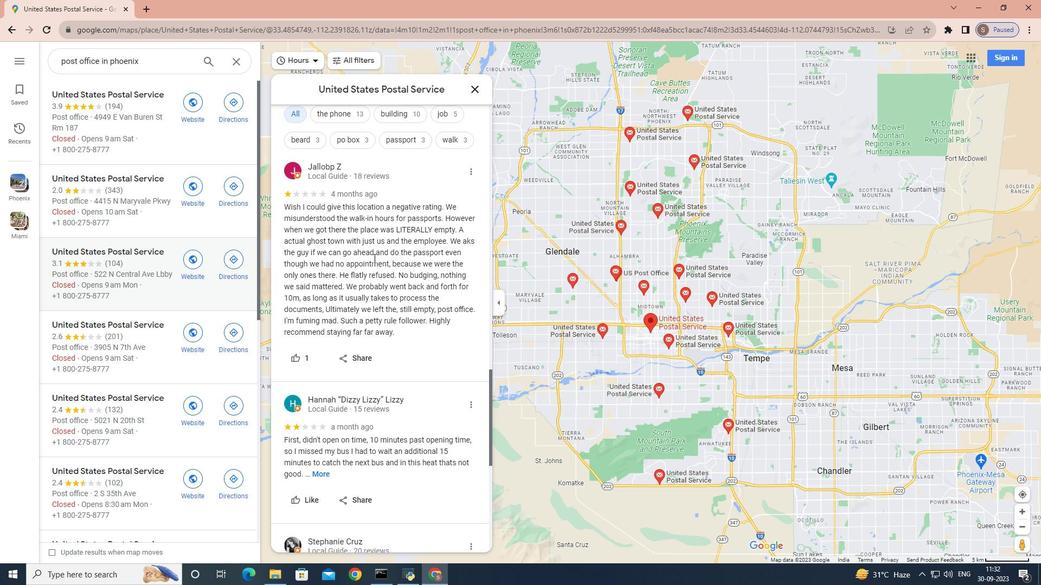 
Action: Mouse scrolled (373, 257) with delta (0, 0)
Screenshot: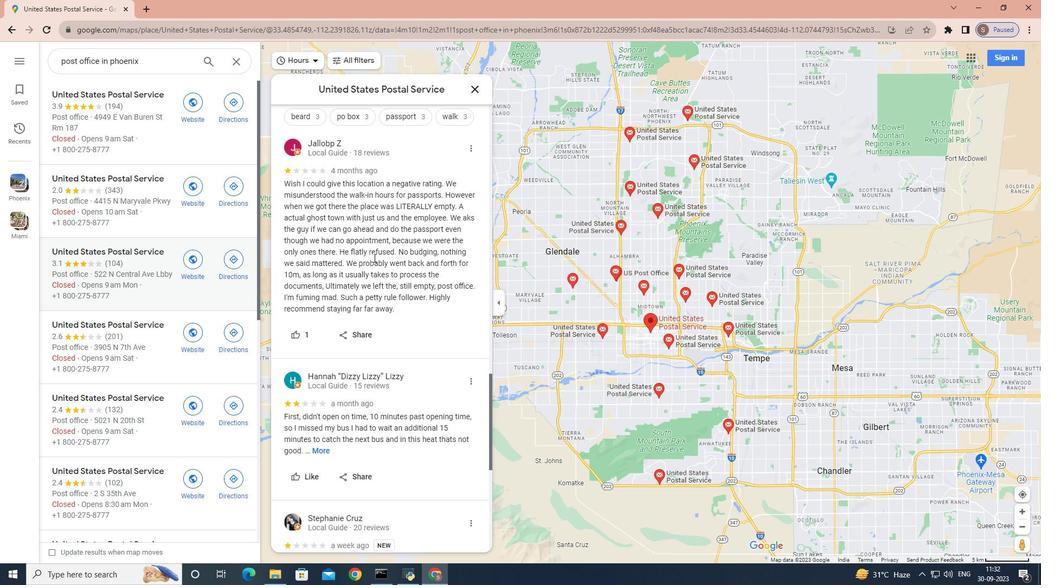 
Action: Mouse scrolled (373, 257) with delta (0, 0)
Screenshot: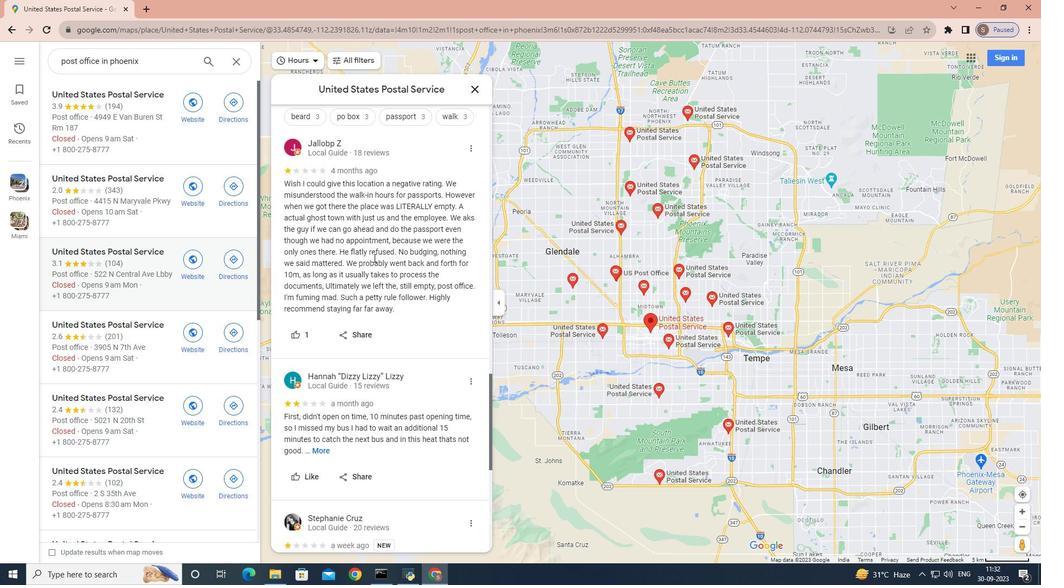 
Action: Mouse scrolled (373, 257) with delta (0, 0)
Screenshot: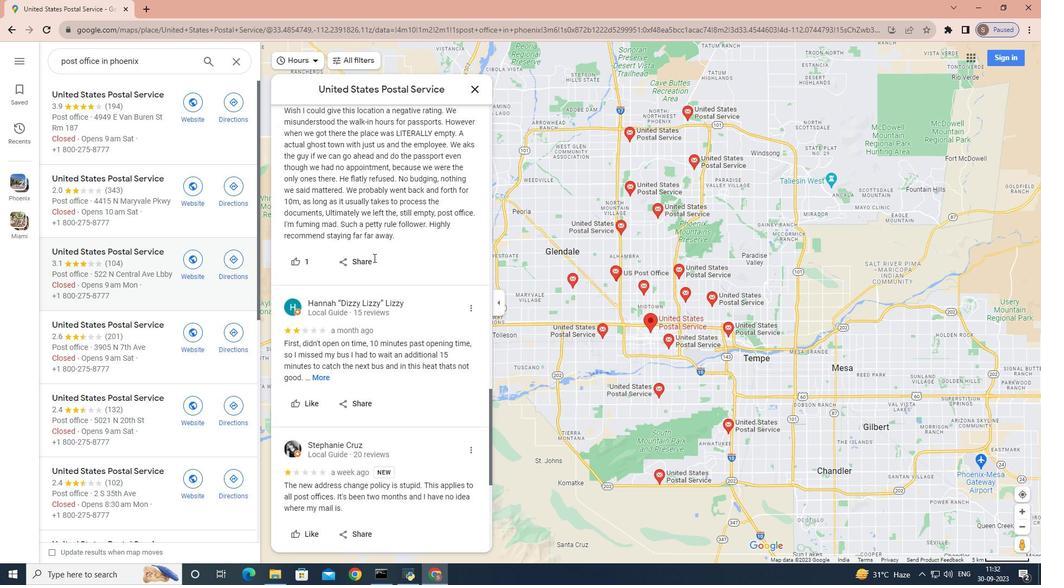 
Action: Mouse scrolled (373, 258) with delta (0, 0)
Screenshot: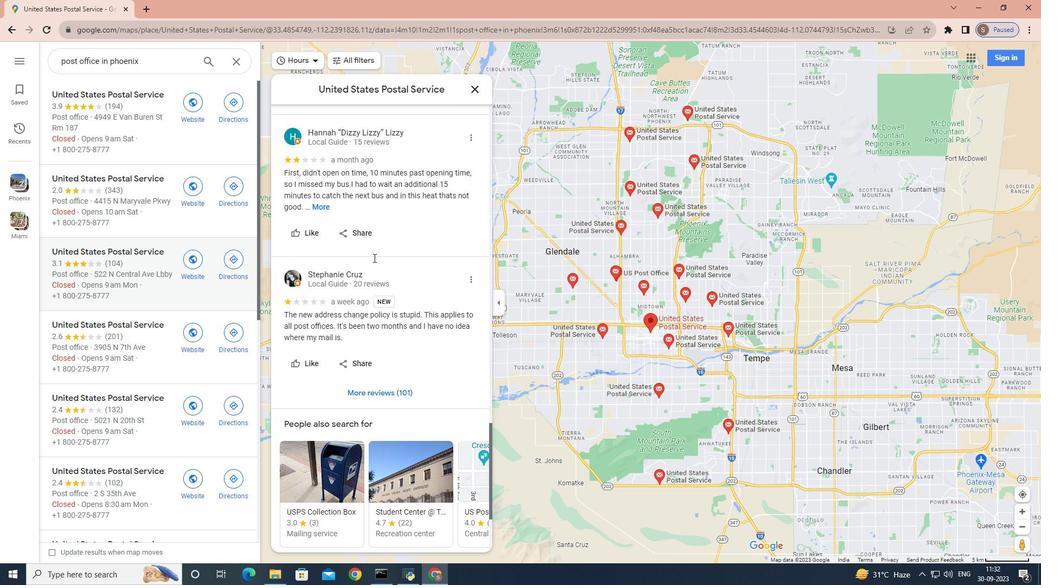 
Action: Mouse moved to (313, 254)
Screenshot: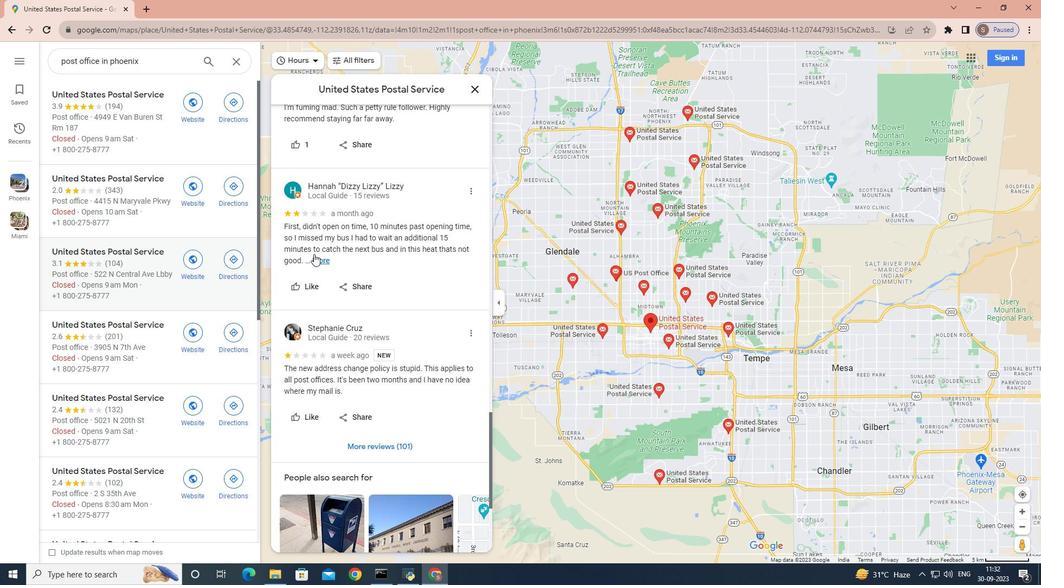 
Action: Mouse pressed left at (313, 254)
Screenshot: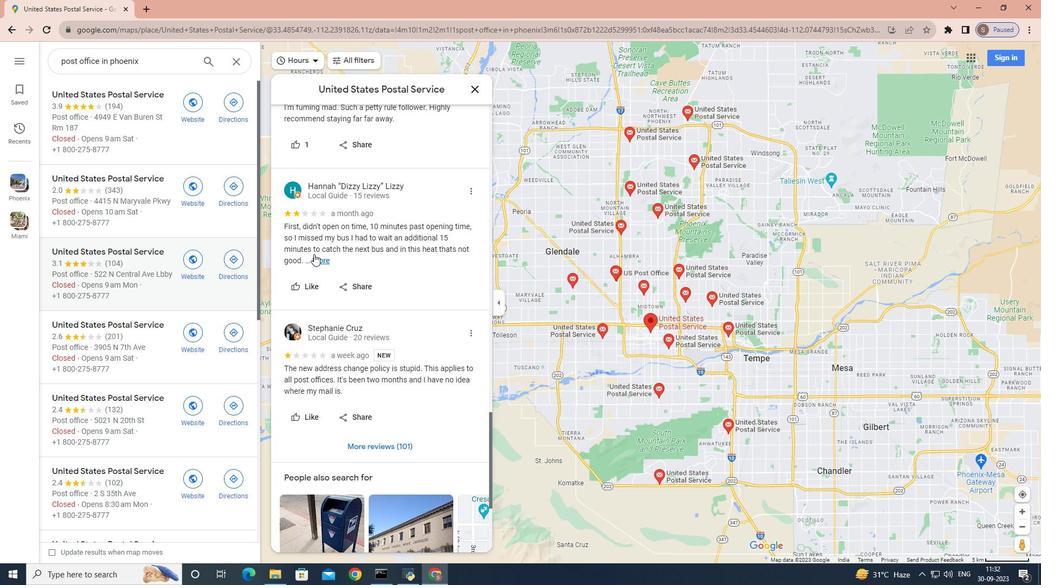 
Action: Mouse scrolled (313, 253) with delta (0, 0)
Screenshot: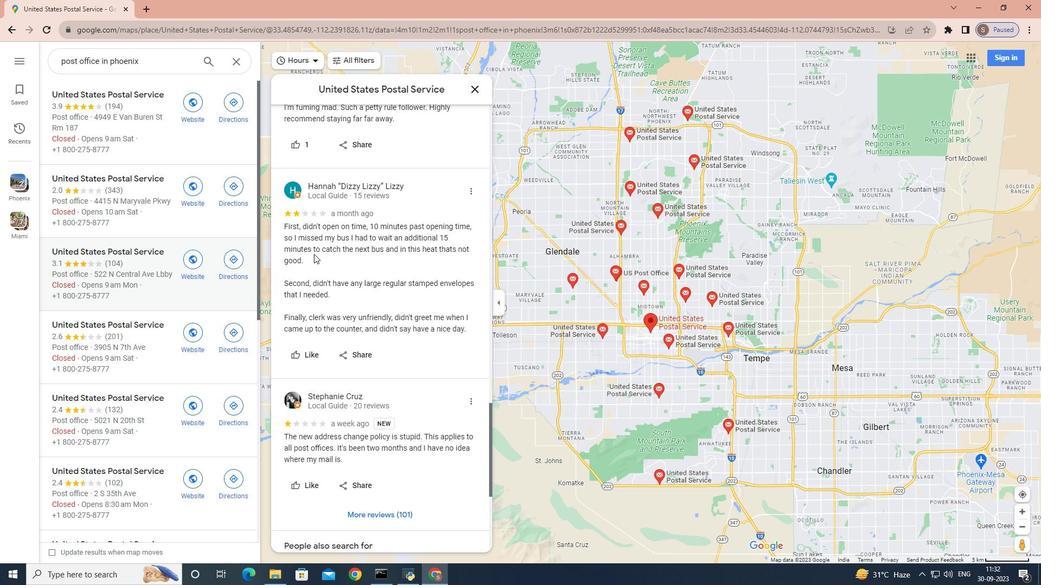 
Action: Mouse scrolled (313, 253) with delta (0, 0)
Screenshot: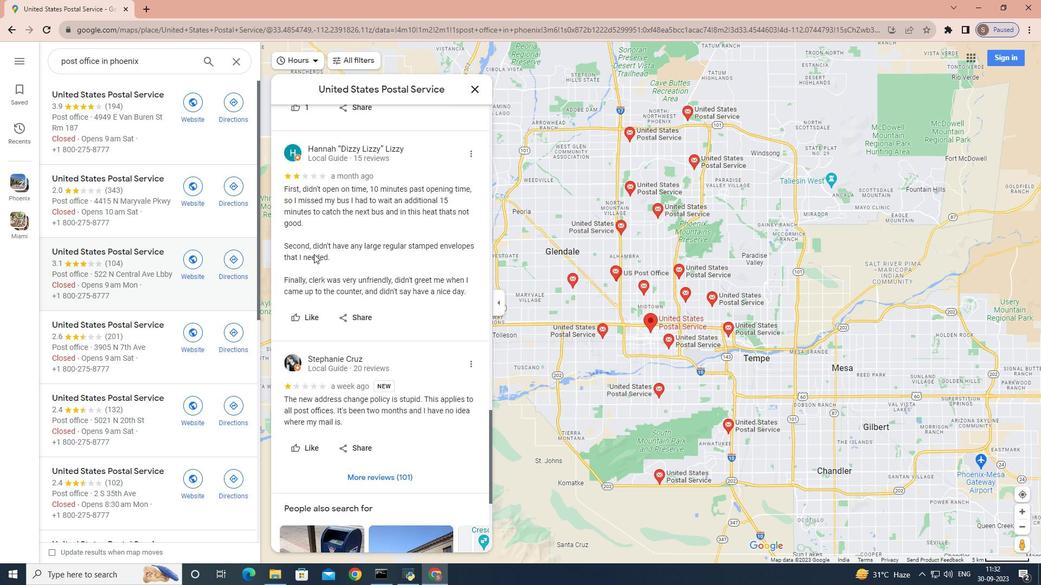 
Action: Mouse scrolled (313, 253) with delta (0, 0)
Screenshot: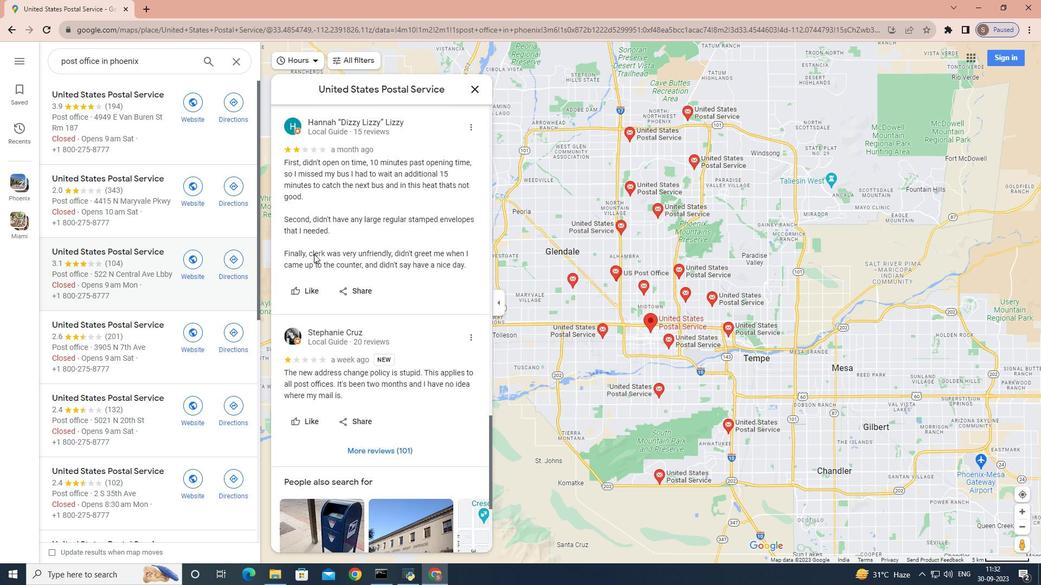 
Action: Mouse scrolled (313, 253) with delta (0, 0)
Screenshot: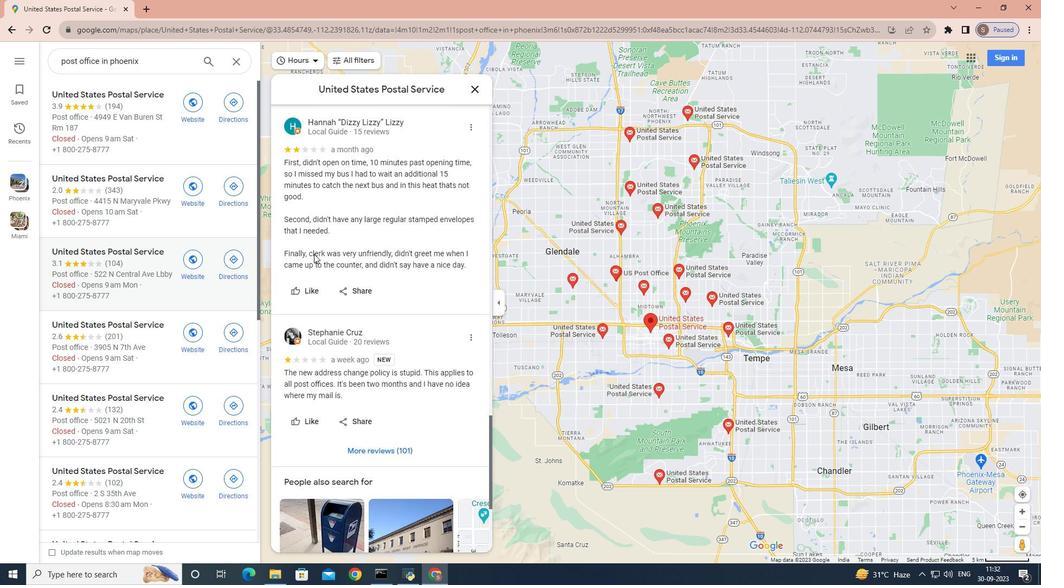 
Action: Mouse moved to (415, 272)
Screenshot: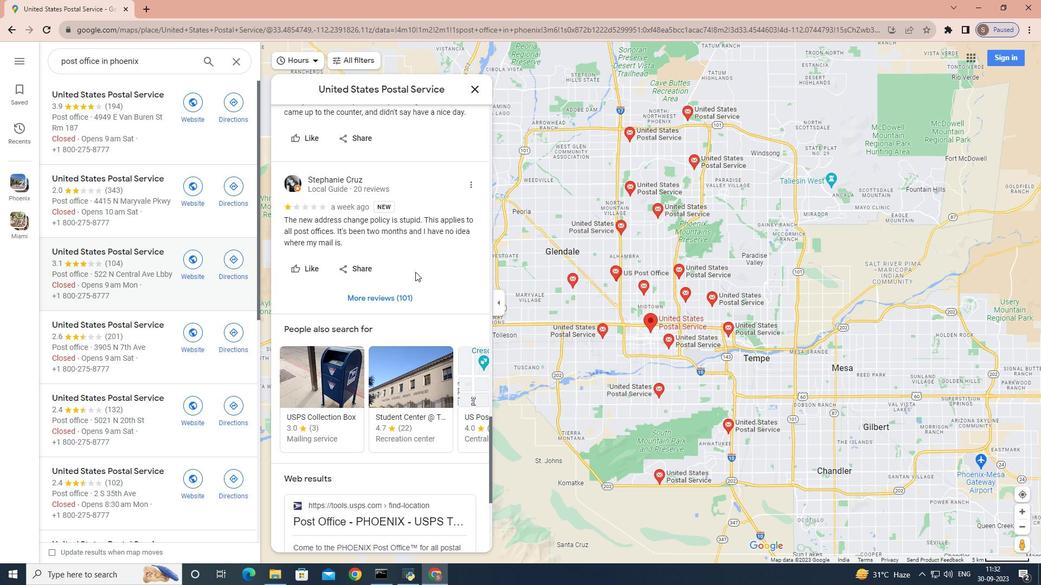 
Action: Mouse scrolled (415, 271) with delta (0, 0)
Screenshot: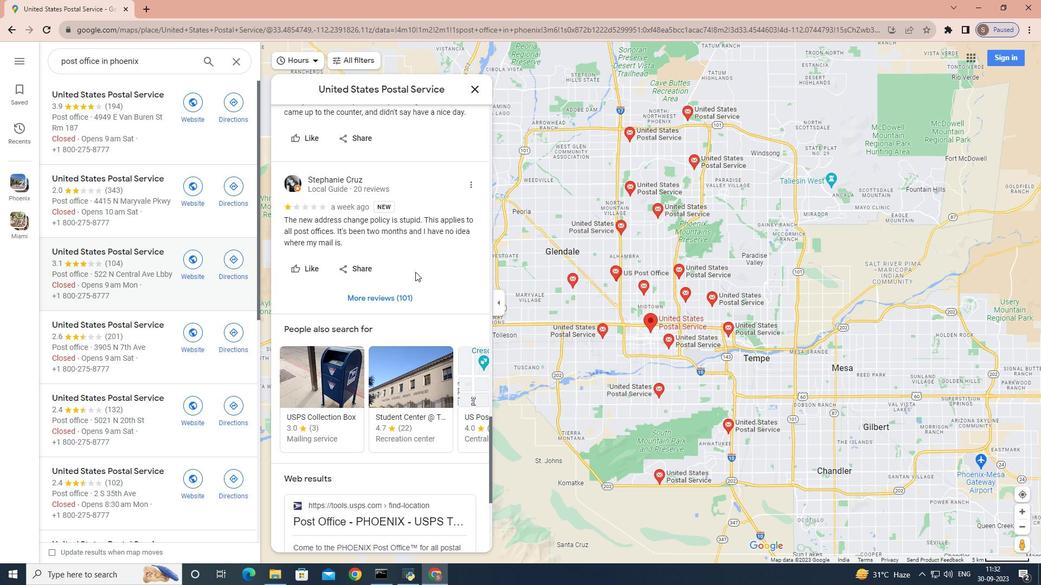 
Action: Mouse scrolled (415, 271) with delta (0, 0)
Screenshot: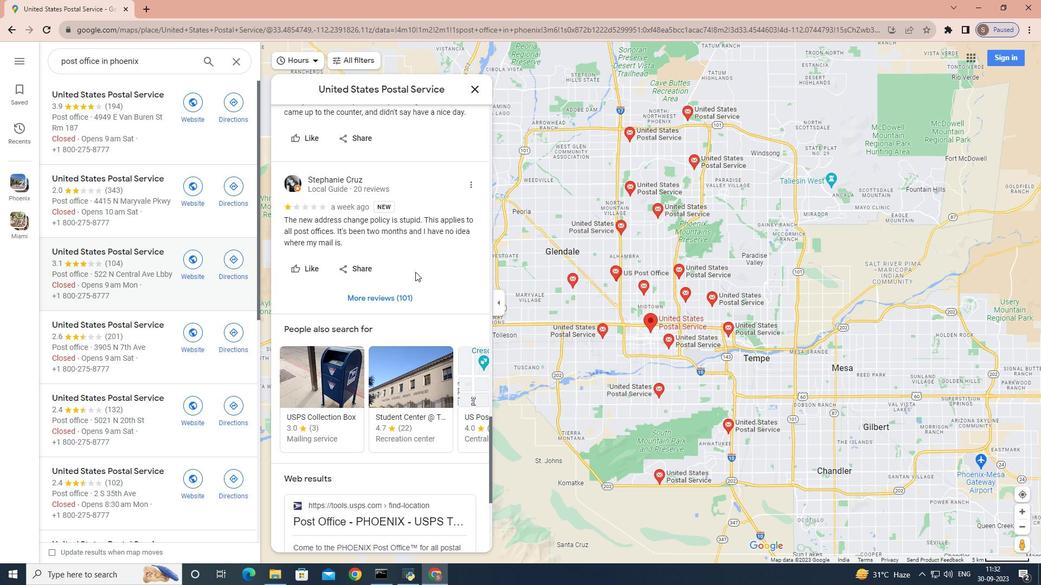 
Action: Mouse scrolled (415, 271) with delta (0, 0)
Screenshot: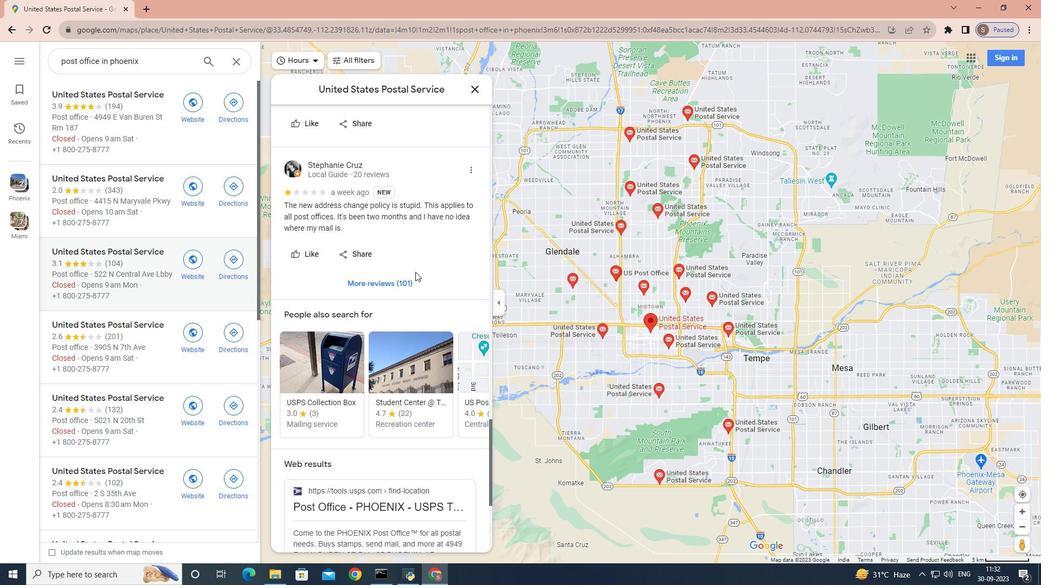 
Action: Mouse scrolled (415, 271) with delta (0, 0)
Screenshot: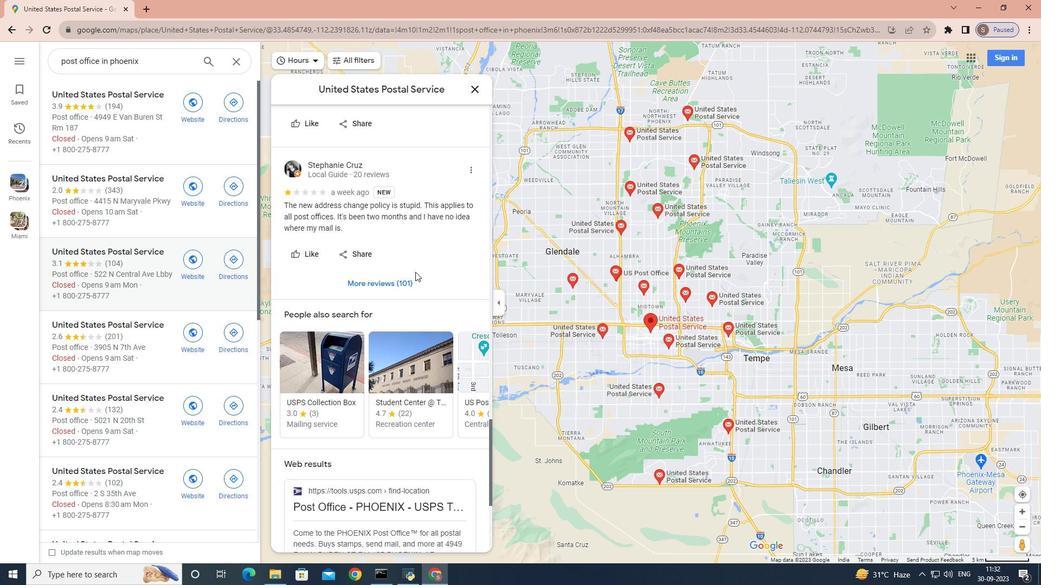 
Action: Mouse scrolled (415, 271) with delta (0, 0)
Screenshot: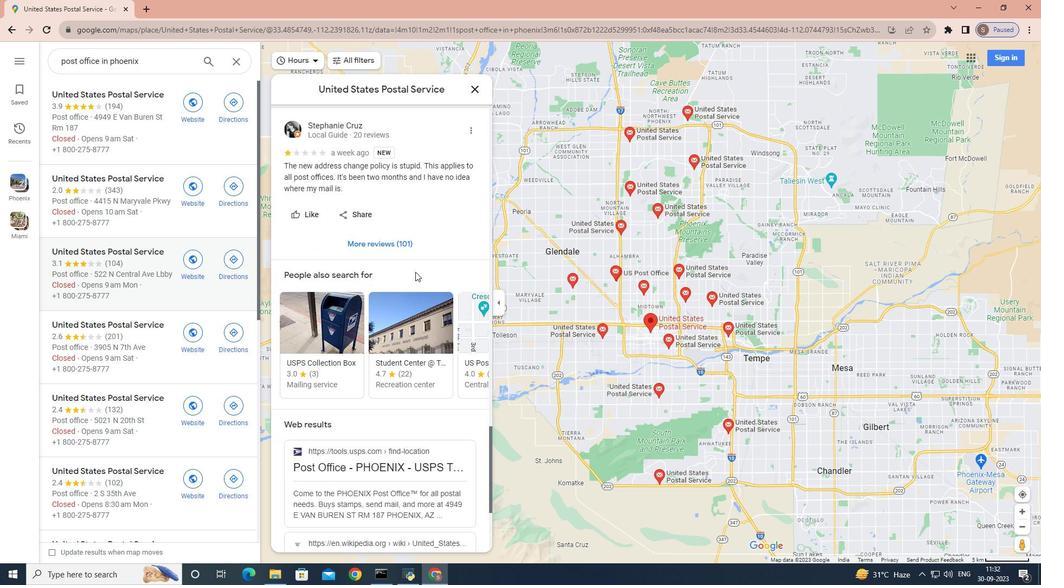 
Action: Mouse scrolled (415, 271) with delta (0, 0)
Screenshot: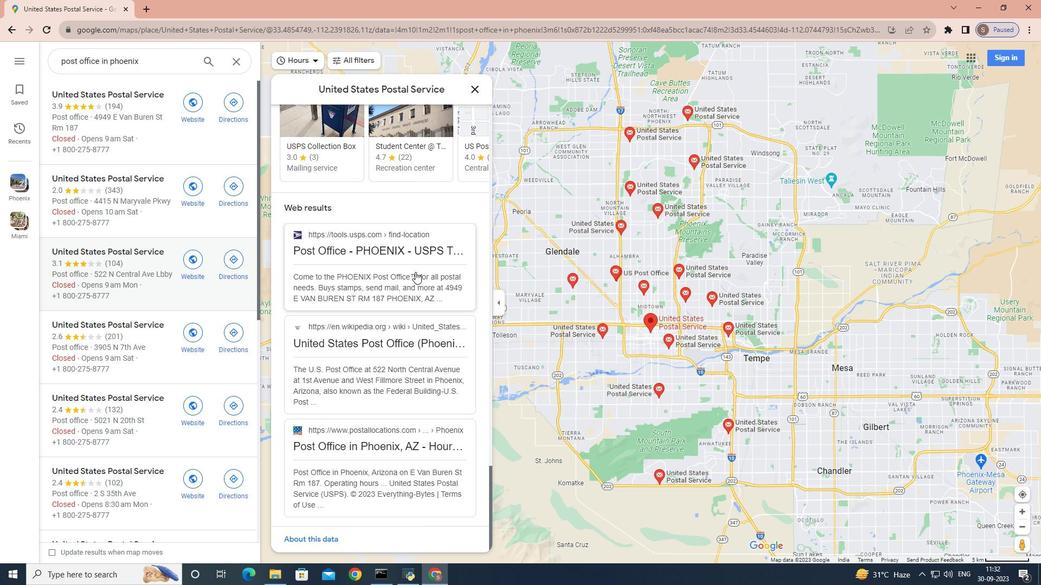 
Action: Mouse scrolled (415, 271) with delta (0, 0)
Screenshot: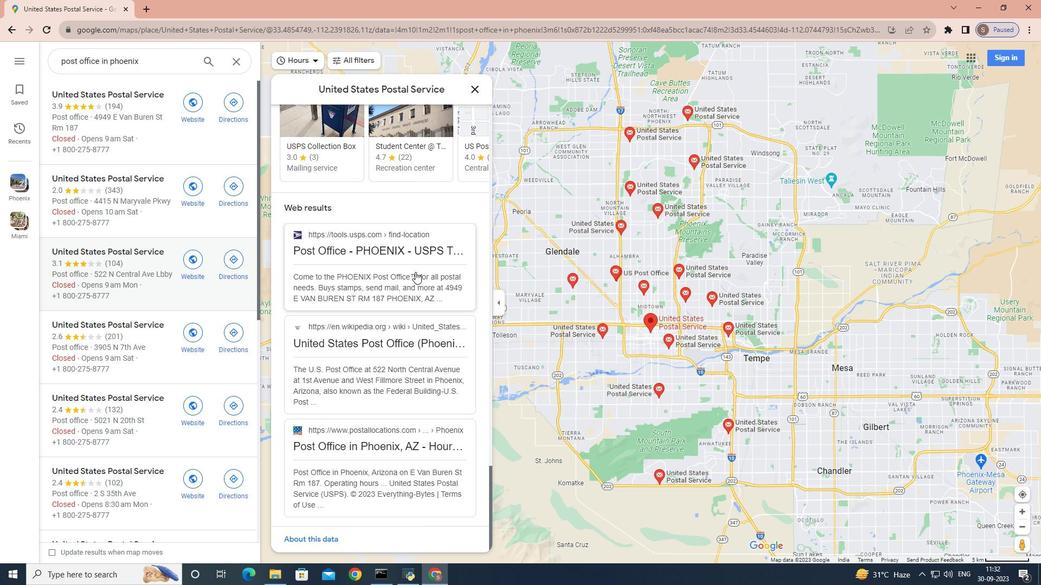
Action: Mouse scrolled (415, 271) with delta (0, 0)
Screenshot: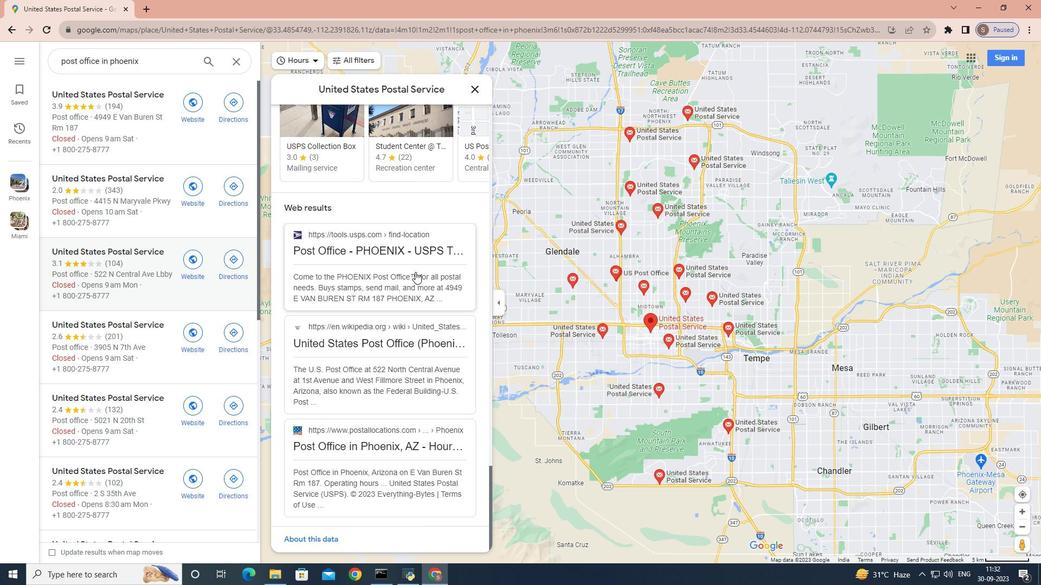 
Action: Mouse scrolled (415, 271) with delta (0, 0)
Screenshot: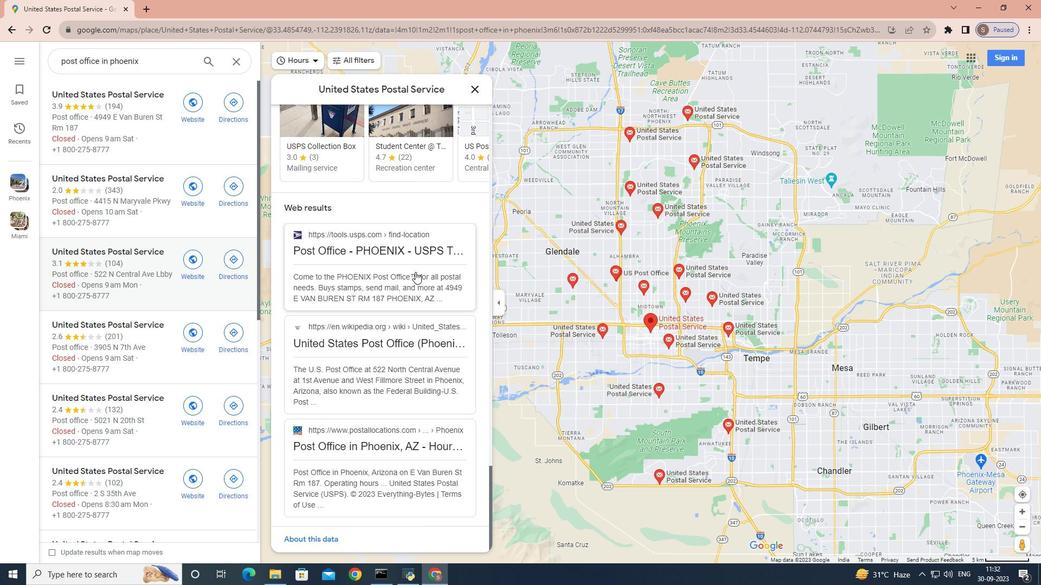 
Action: Mouse scrolled (415, 271) with delta (0, 0)
Screenshot: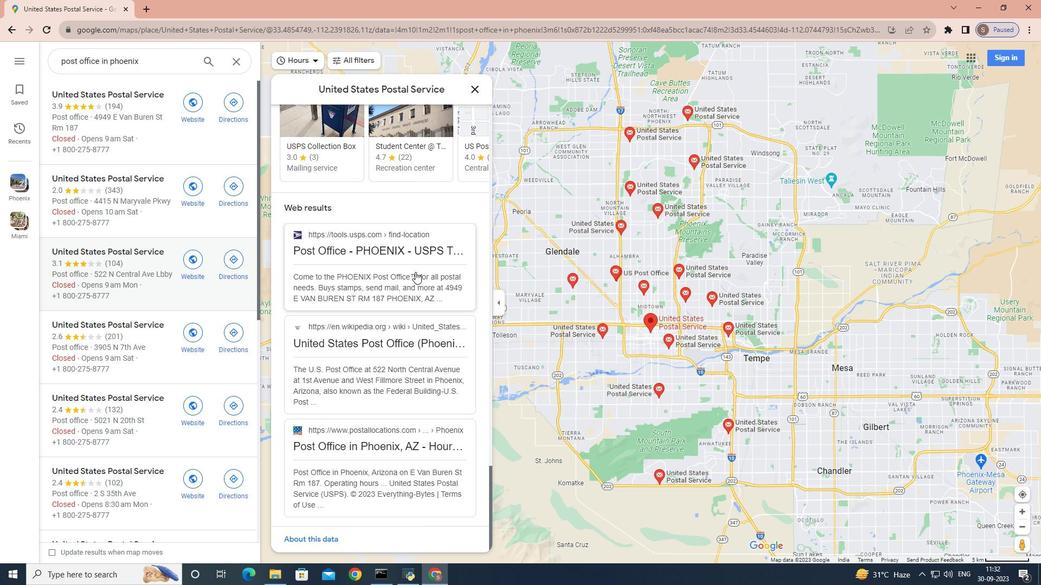 
Action: Mouse scrolled (415, 272) with delta (0, 0)
Screenshot: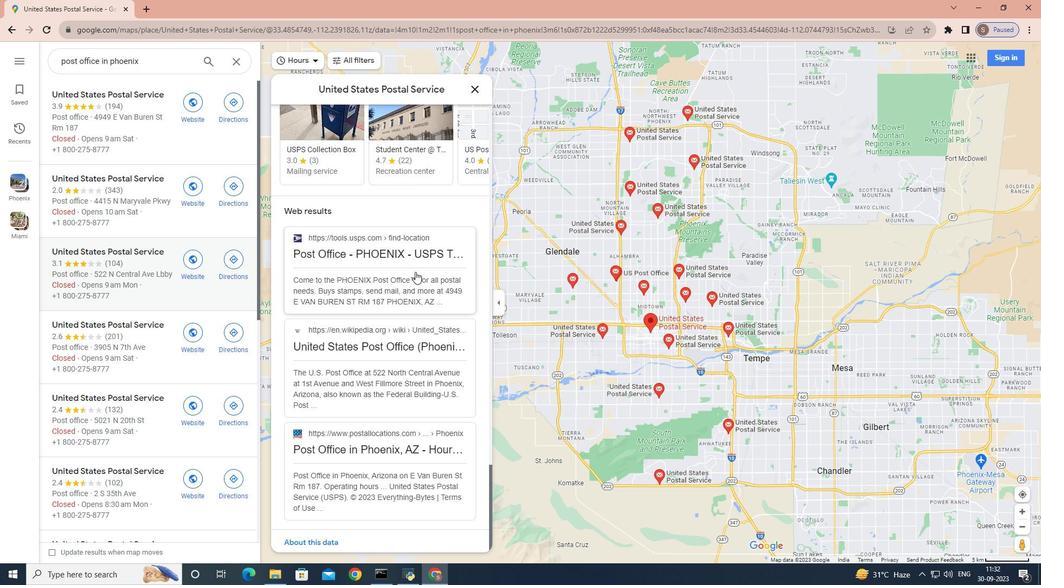 
Action: Mouse scrolled (415, 272) with delta (0, 0)
Screenshot: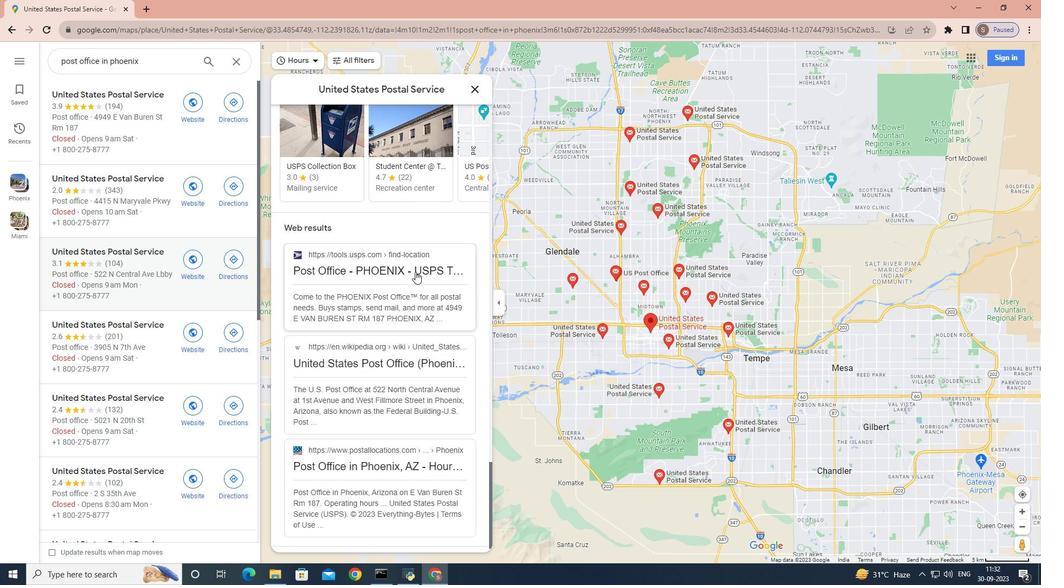 
Action: Mouse scrolled (415, 272) with delta (0, 0)
Screenshot: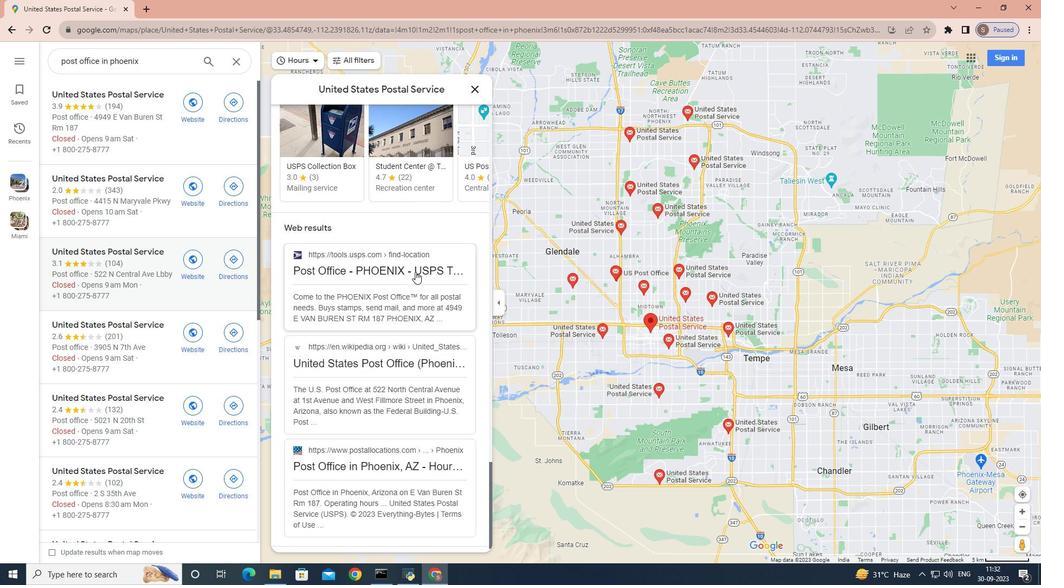 
Action: Mouse scrolled (415, 272) with delta (0, 0)
Screenshot: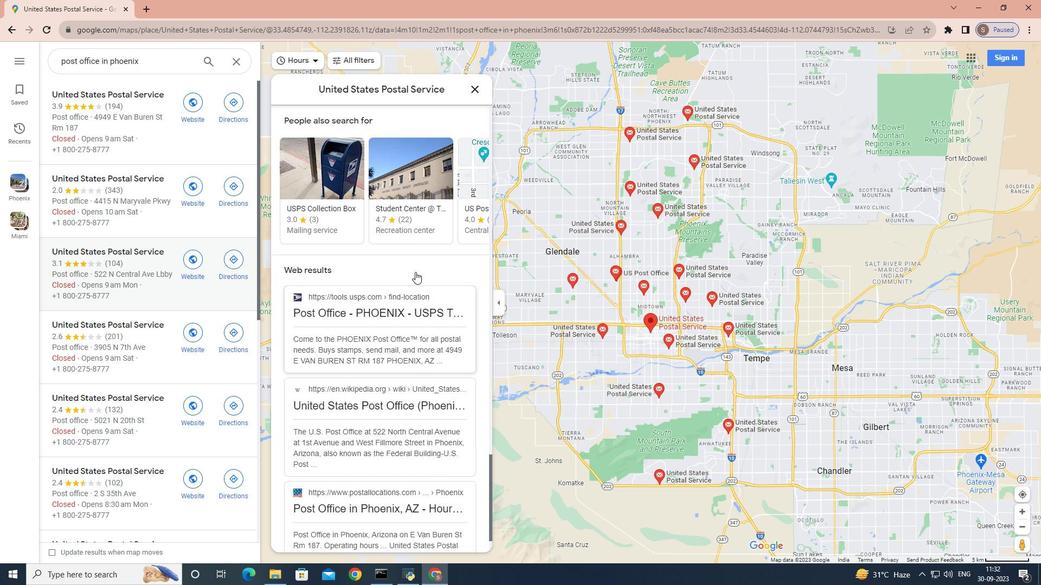 
Action: Mouse scrolled (415, 272) with delta (0, 0)
Screenshot: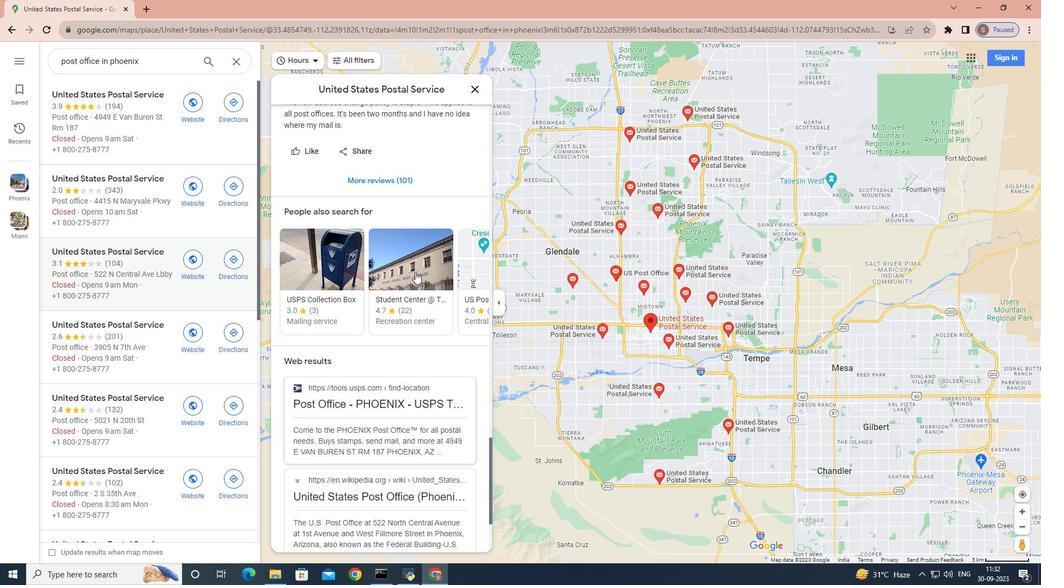 
Action: Mouse scrolled (415, 272) with delta (0, 0)
Screenshot: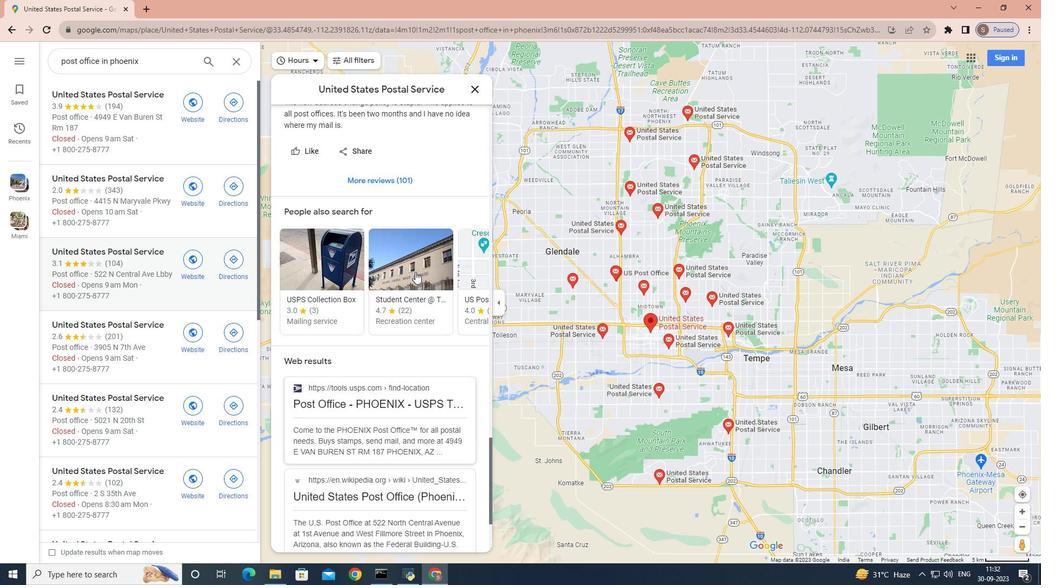 
Action: Mouse scrolled (415, 272) with delta (0, 0)
Screenshot: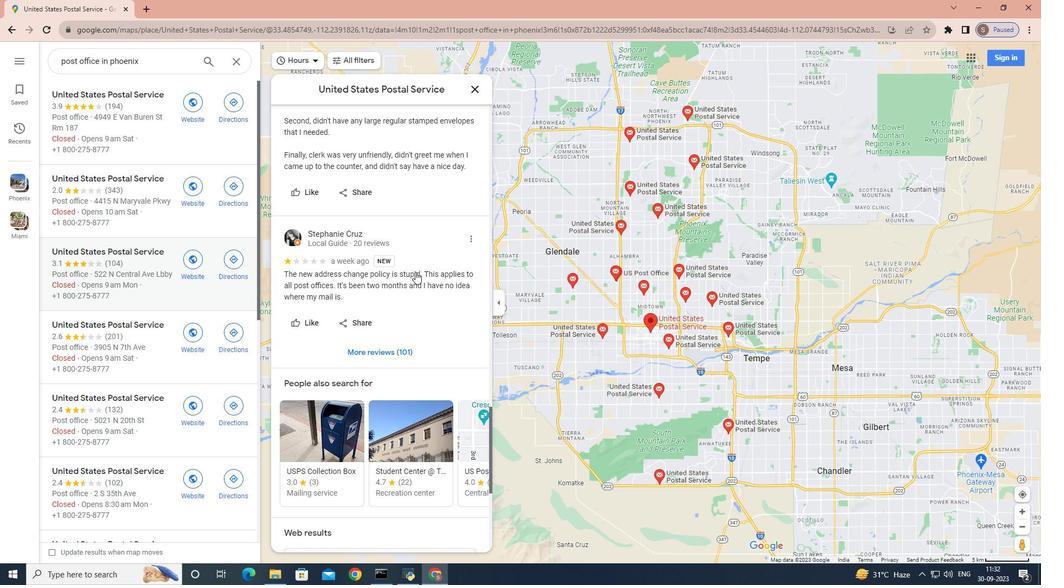 
Action: Mouse scrolled (415, 272) with delta (0, 0)
Screenshot: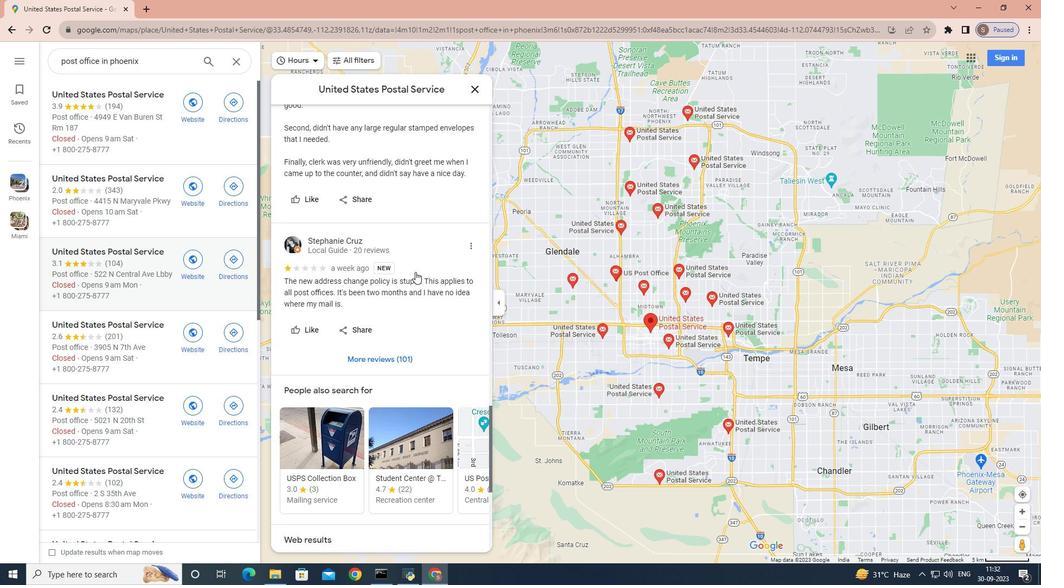 
Action: Mouse scrolled (415, 272) with delta (0, 0)
Screenshot: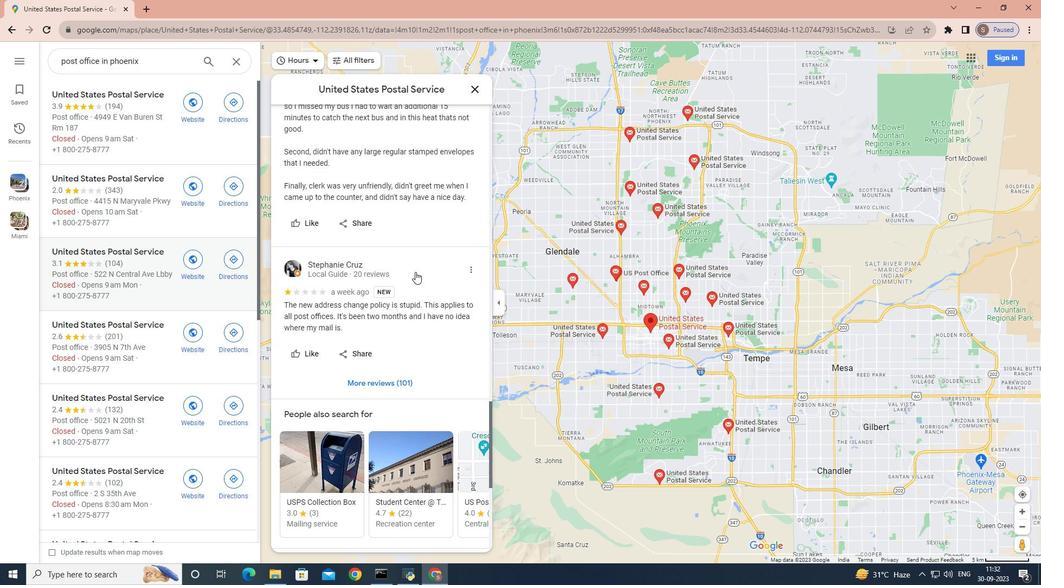 
Action: Mouse scrolled (415, 272) with delta (0, 0)
Screenshot: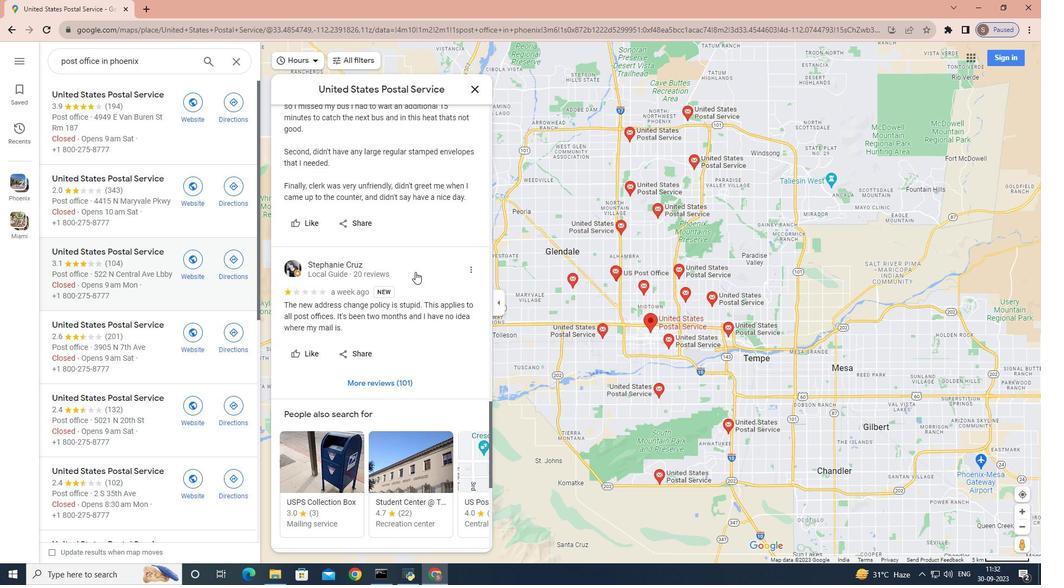 
Action: Mouse scrolled (415, 272) with delta (0, 0)
Screenshot: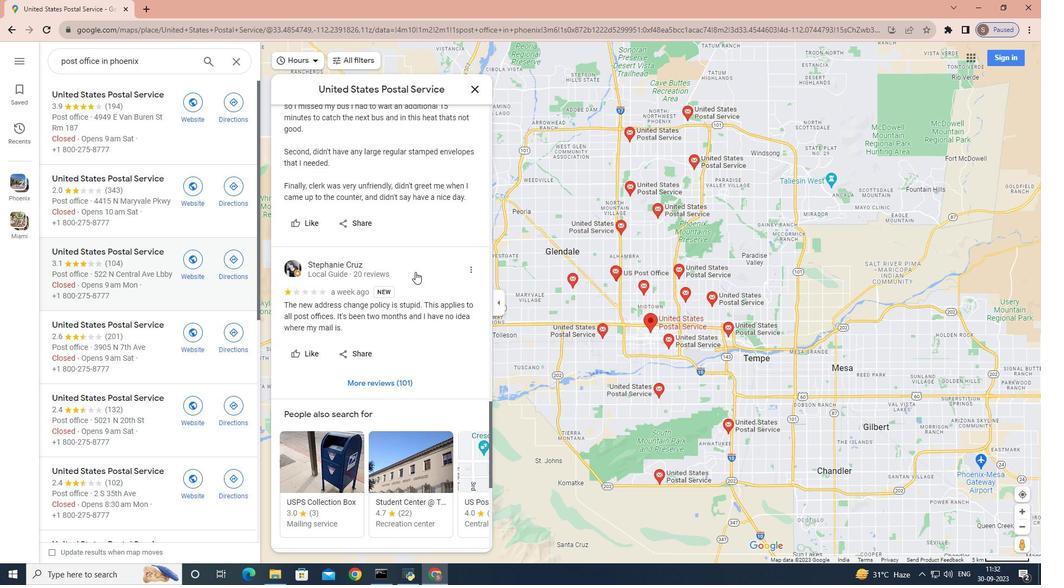 
Action: Mouse scrolled (415, 272) with delta (0, 0)
Screenshot: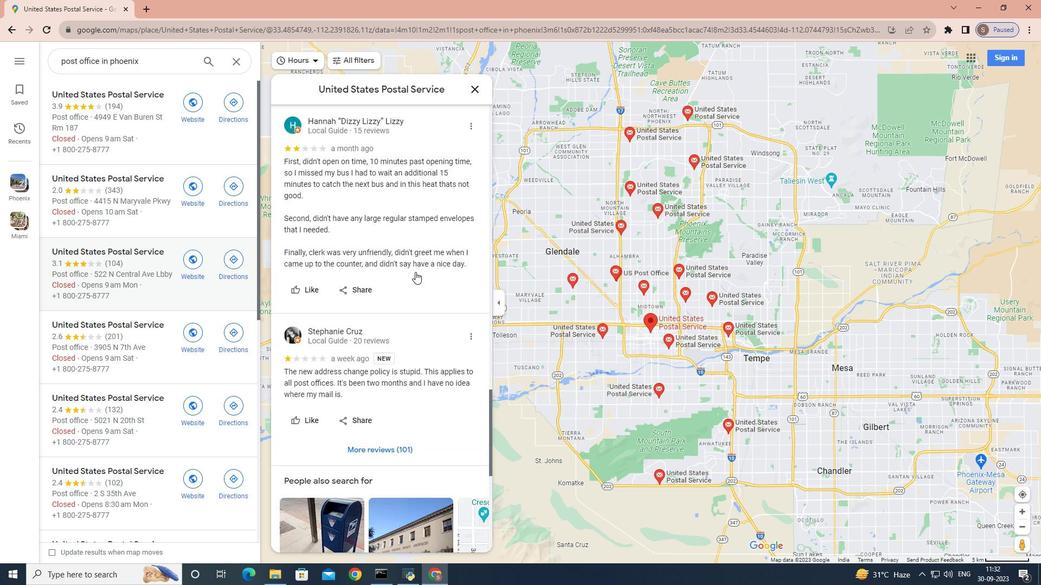 
Action: Mouse scrolled (415, 272) with delta (0, 0)
Screenshot: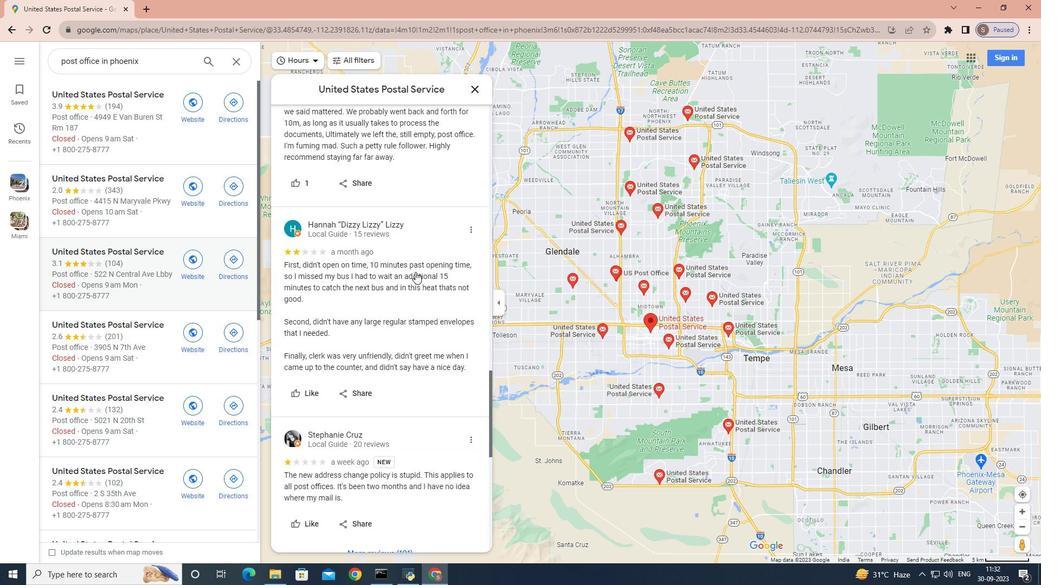 
Action: Mouse scrolled (415, 272) with delta (0, 0)
Screenshot: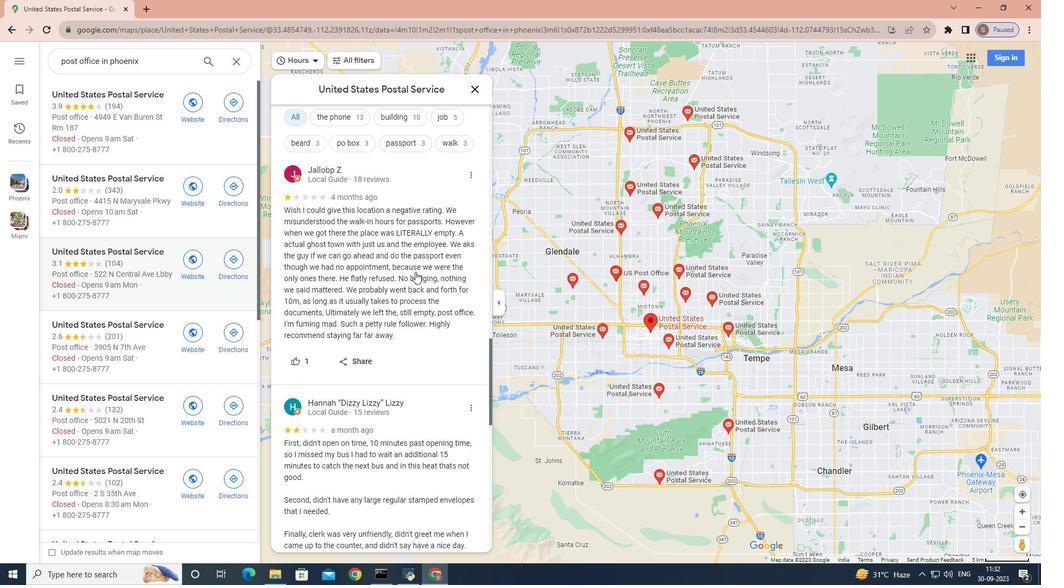 
Action: Mouse scrolled (415, 272) with delta (0, 0)
Screenshot: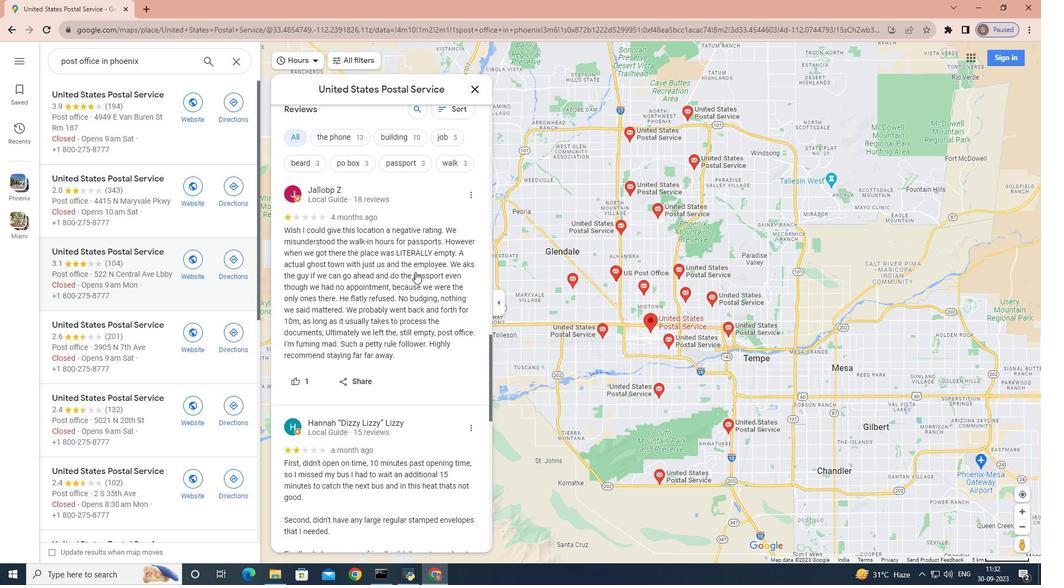 
Action: Mouse scrolled (415, 272) with delta (0, 0)
Screenshot: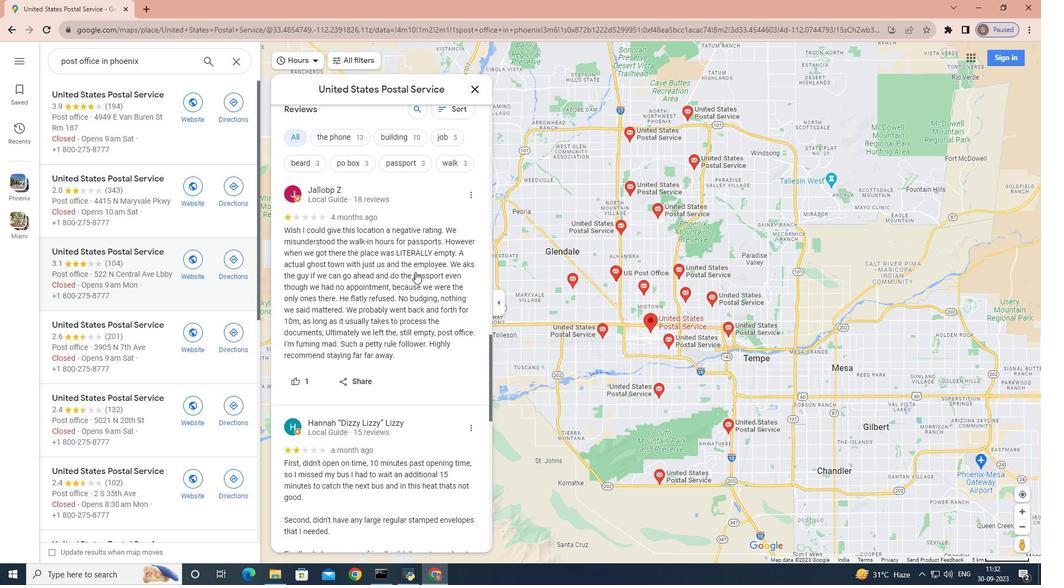 
Action: Mouse scrolled (415, 272) with delta (0, 0)
Screenshot: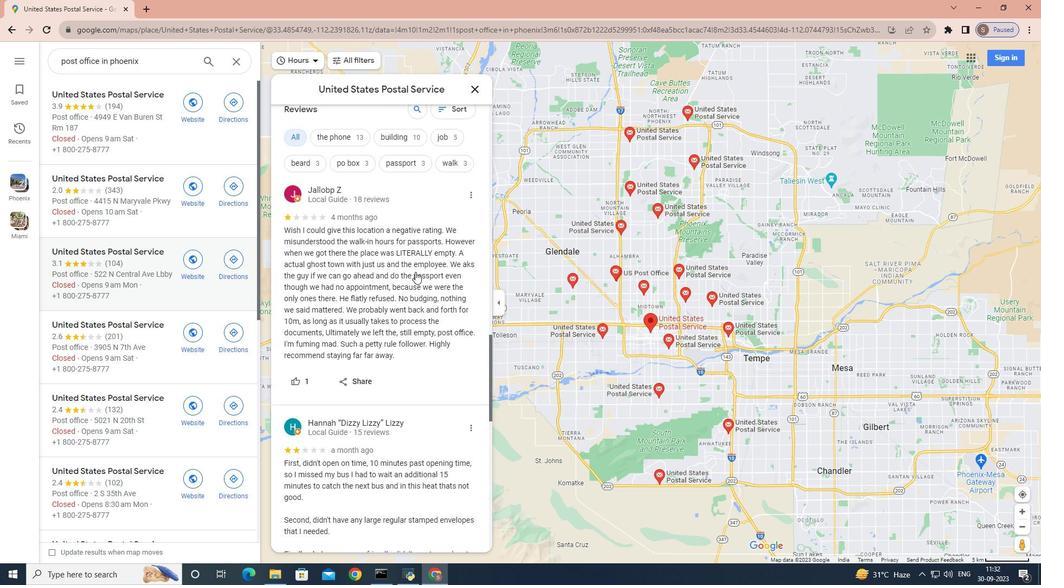 
Action: Mouse scrolled (415, 272) with delta (0, 0)
Screenshot: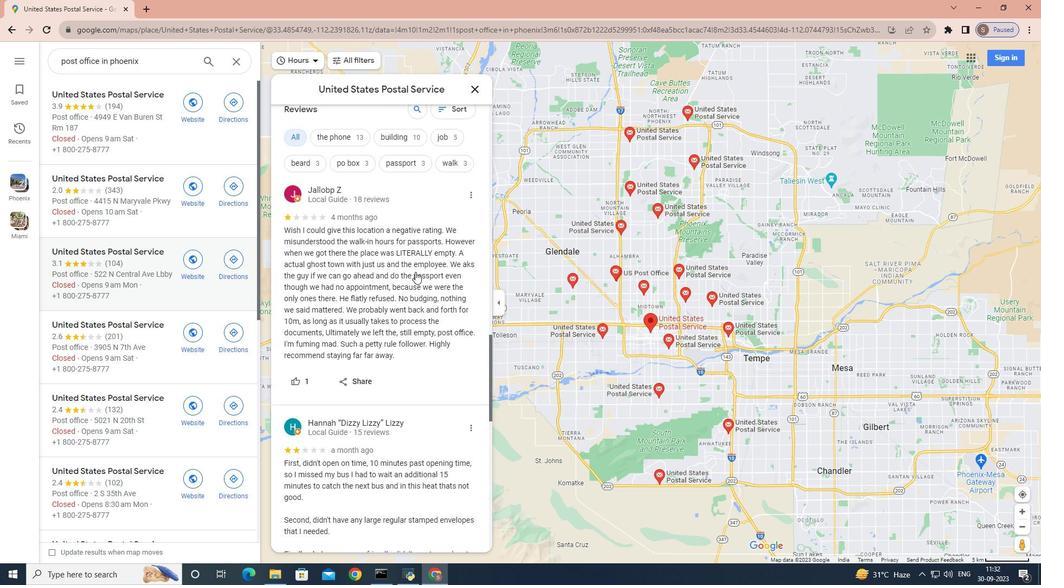 
Action: Mouse scrolled (415, 272) with delta (0, 0)
Screenshot: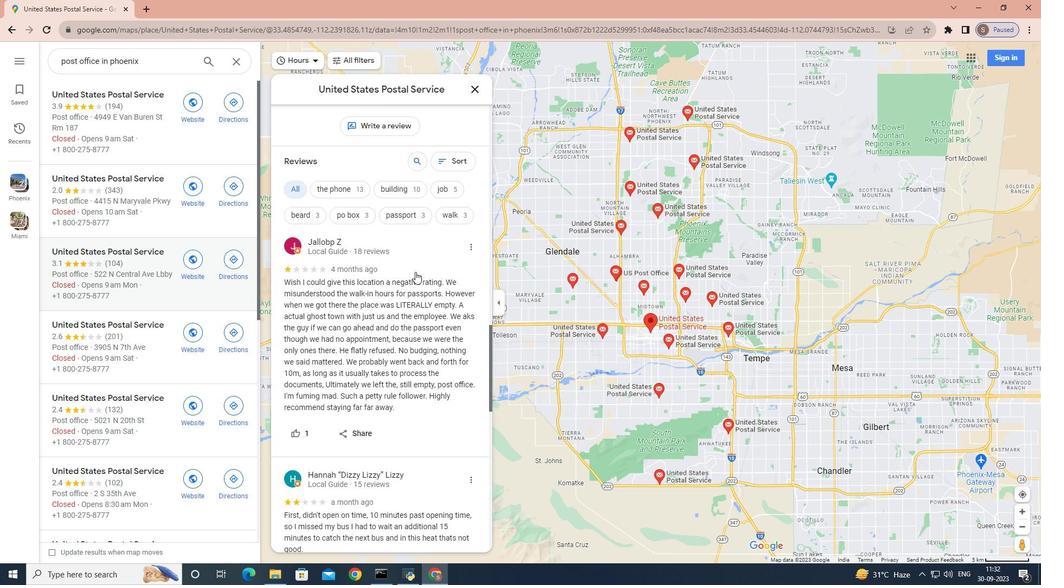 
Action: Mouse scrolled (415, 272) with delta (0, 0)
Screenshot: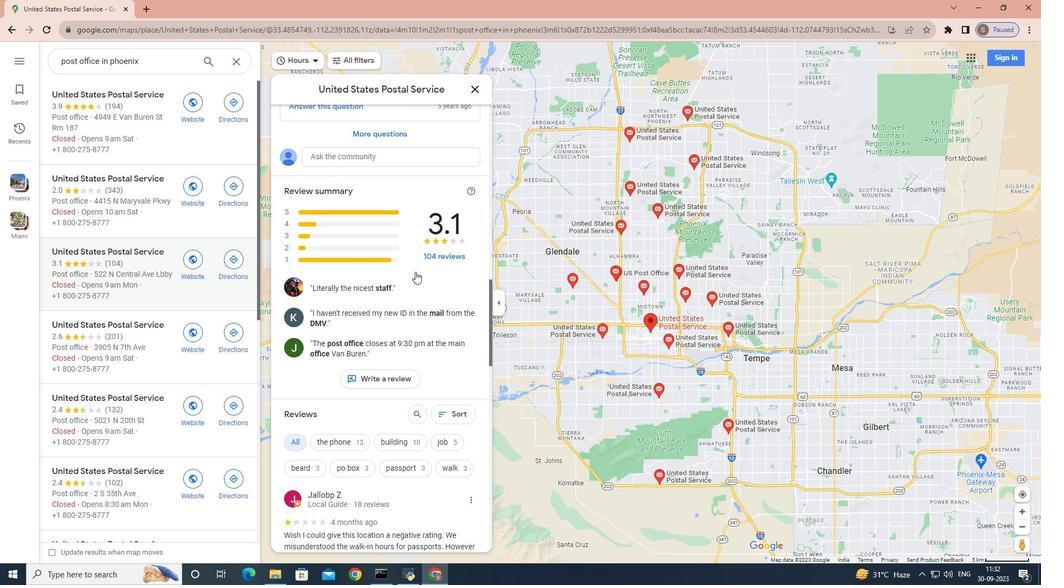 
Action: Mouse scrolled (415, 272) with delta (0, 0)
Screenshot: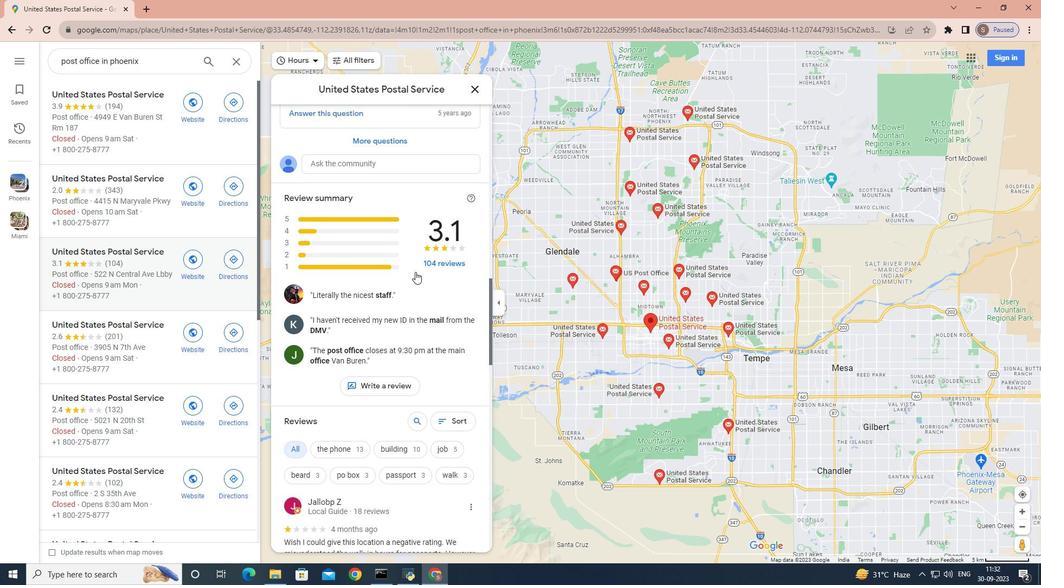 
Action: Mouse scrolled (415, 272) with delta (0, 0)
Screenshot: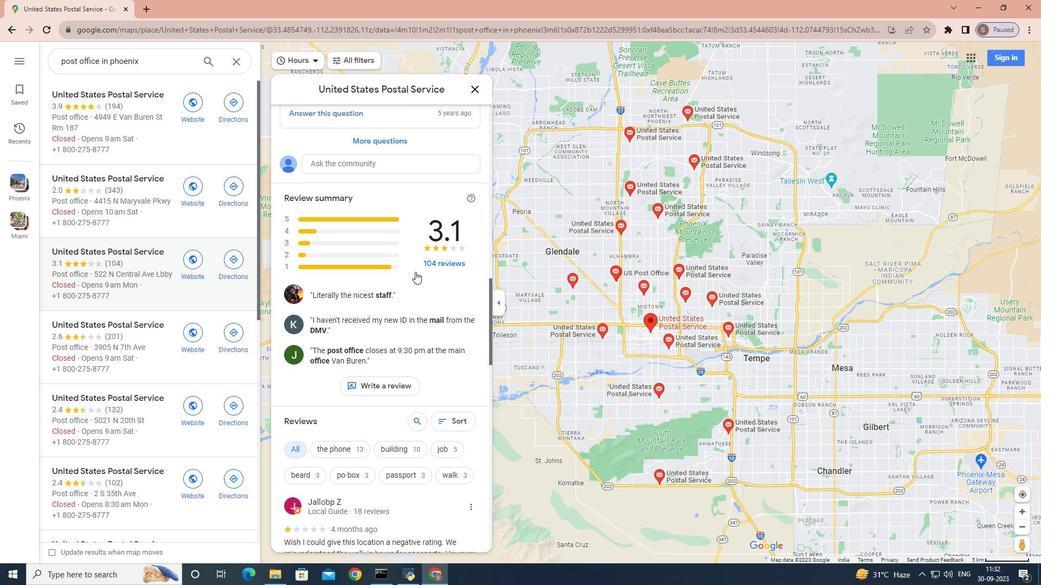 
Action: Mouse scrolled (415, 272) with delta (0, 0)
Screenshot: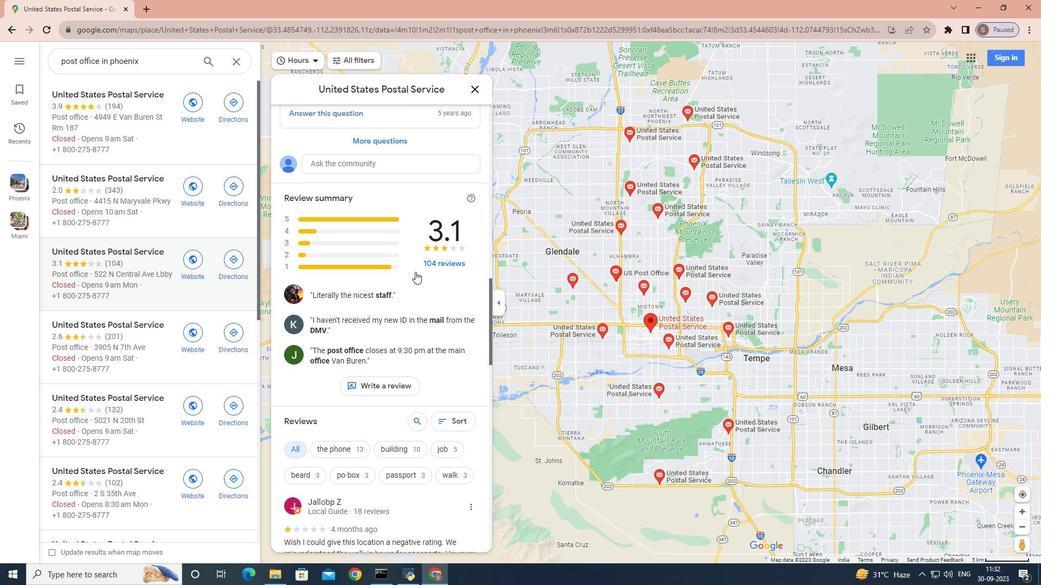 
Action: Mouse scrolled (415, 272) with delta (0, 0)
Screenshot: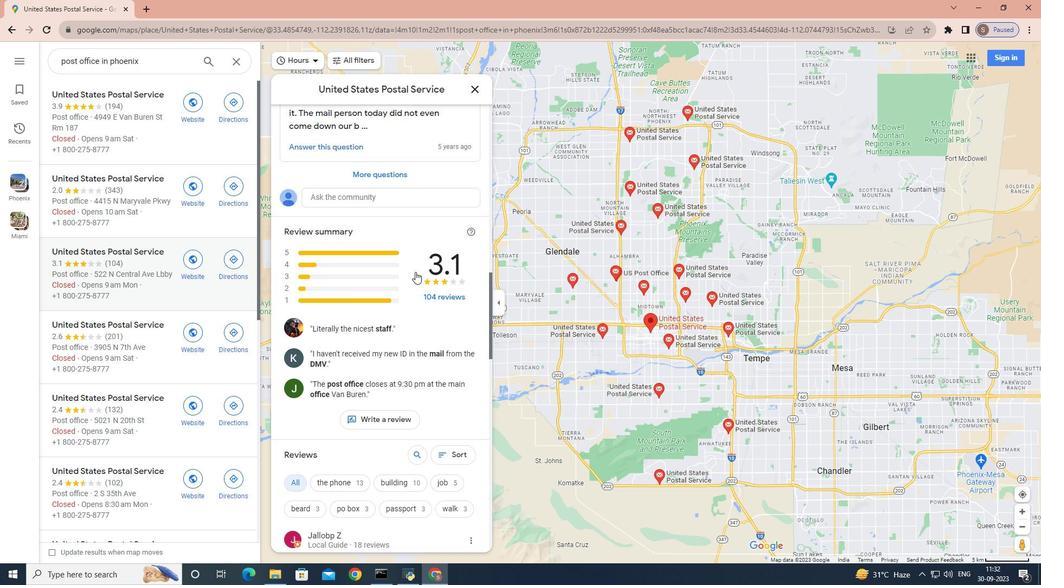 
Action: Mouse scrolled (415, 272) with delta (0, 0)
Screenshot: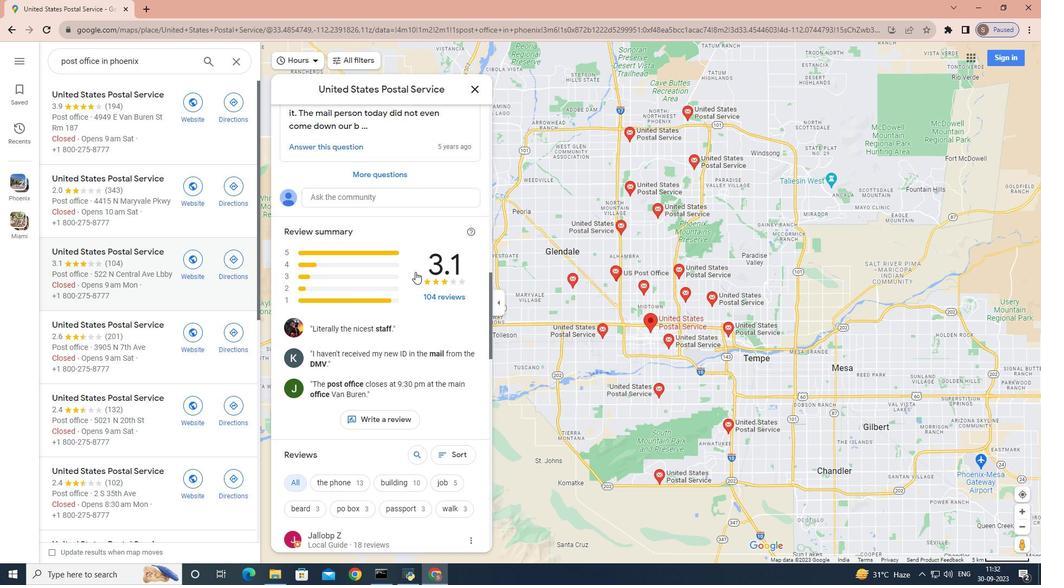 
Action: Mouse scrolled (415, 272) with delta (0, 0)
Screenshot: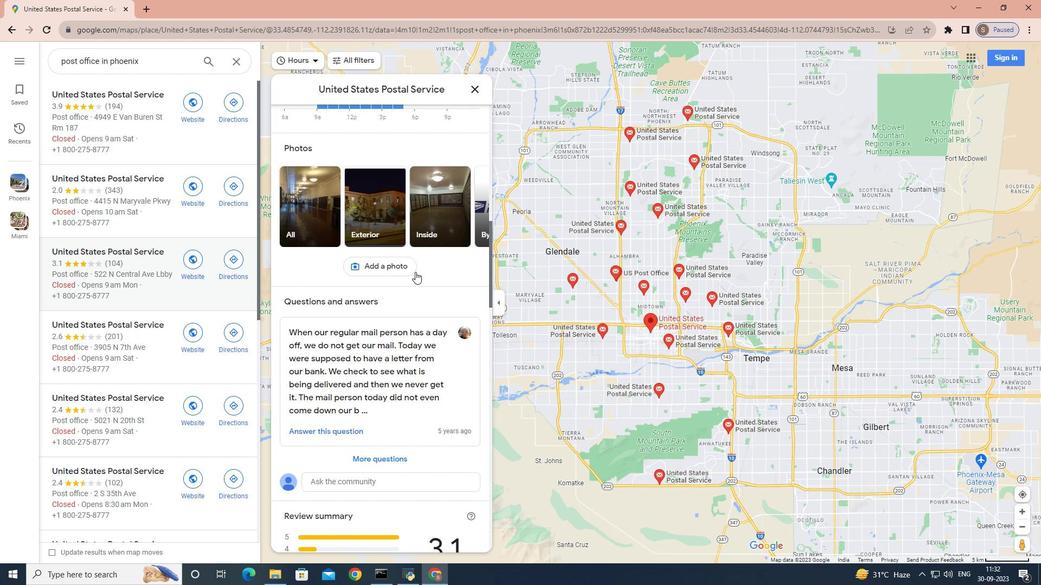 
Action: Mouse scrolled (415, 272) with delta (0, 0)
Screenshot: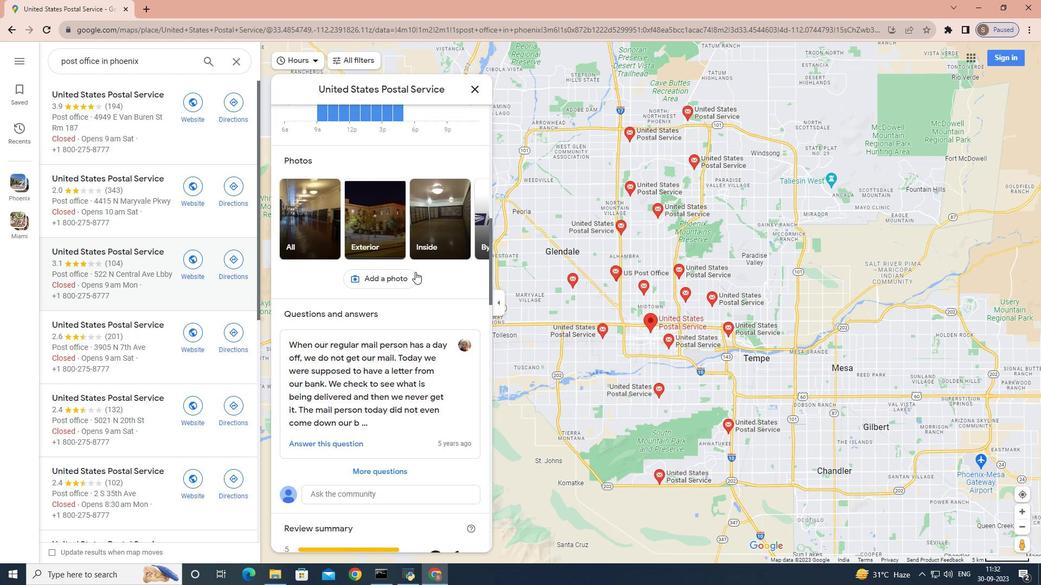 
Action: Mouse moved to (415, 272)
Screenshot: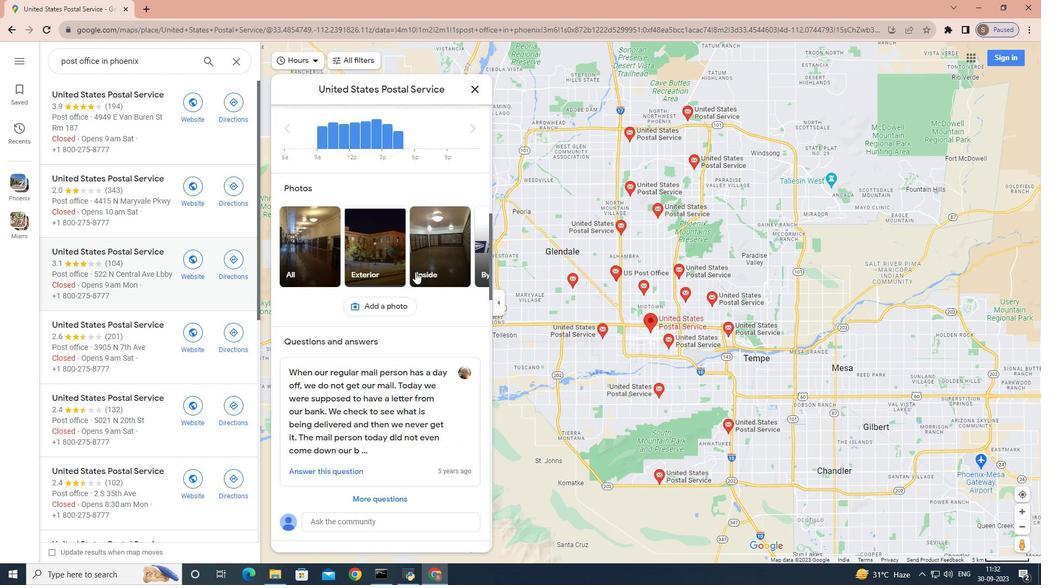 
Action: Mouse scrolled (415, 272) with delta (0, 0)
Screenshot: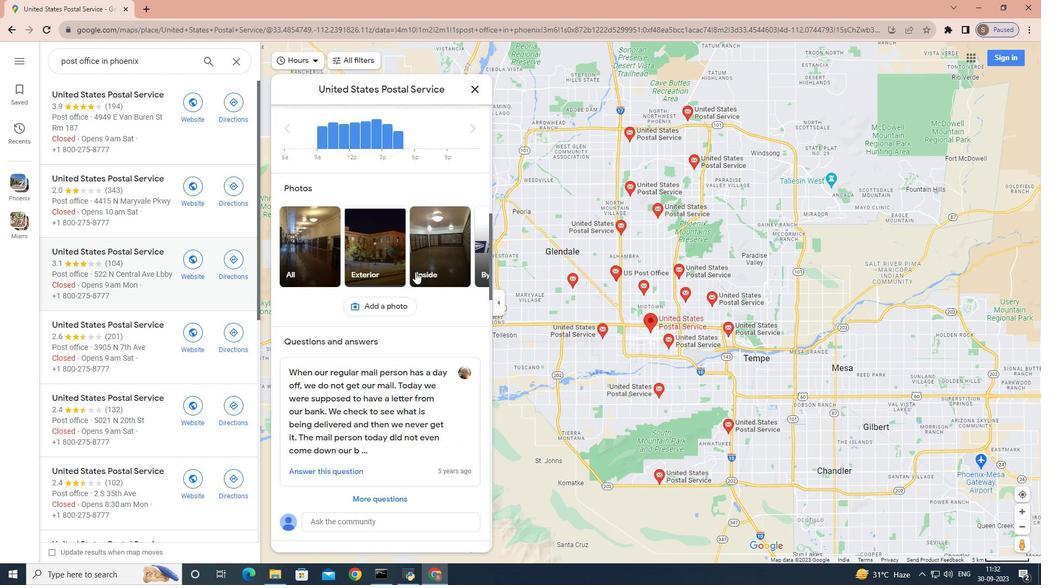 
Action: Mouse scrolled (415, 272) with delta (0, 0)
Screenshot: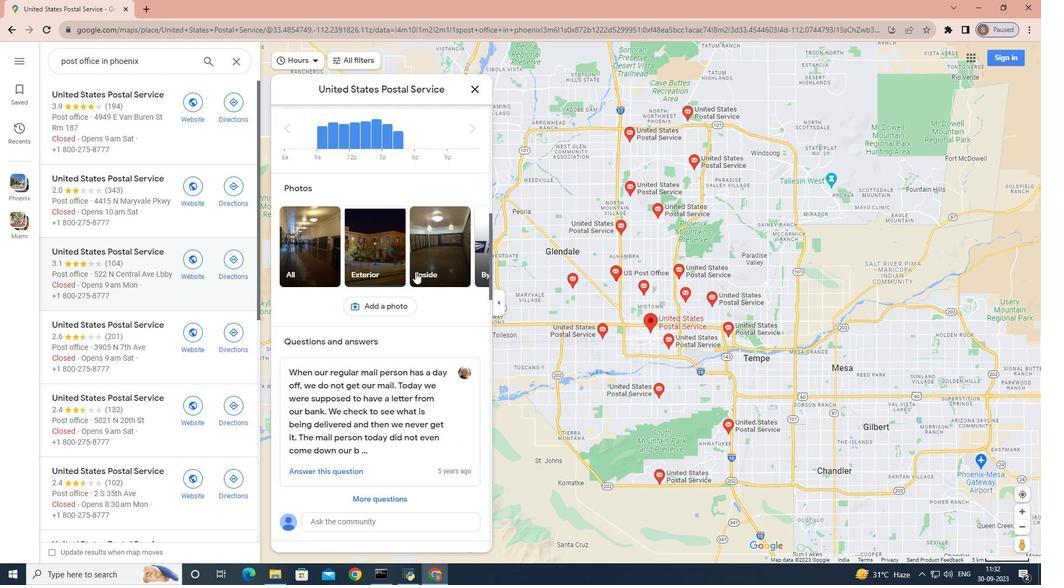 
Action: Mouse scrolled (415, 272) with delta (0, 0)
Screenshot: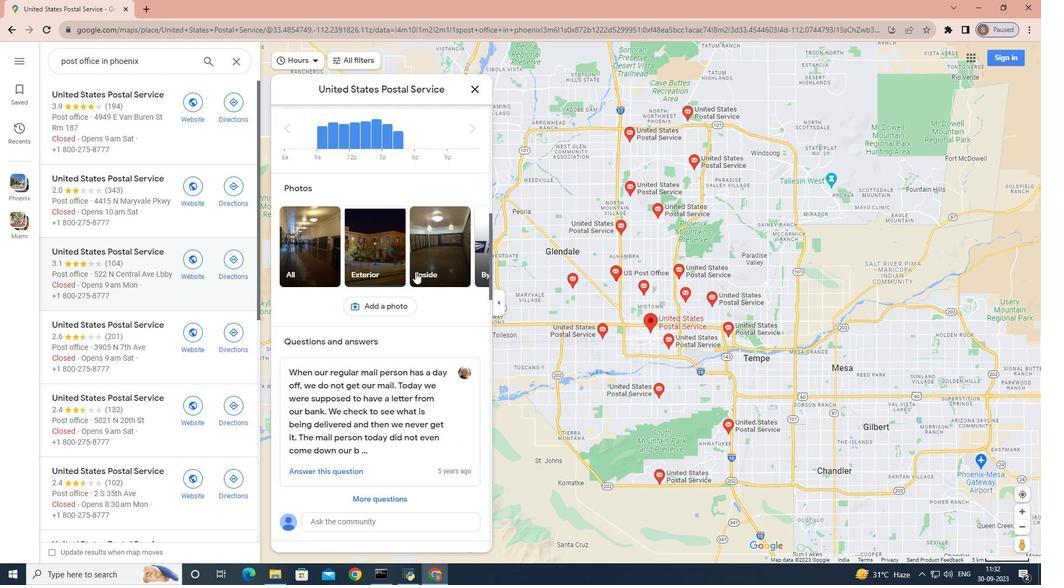 
Action: Mouse scrolled (415, 272) with delta (0, 0)
Screenshot: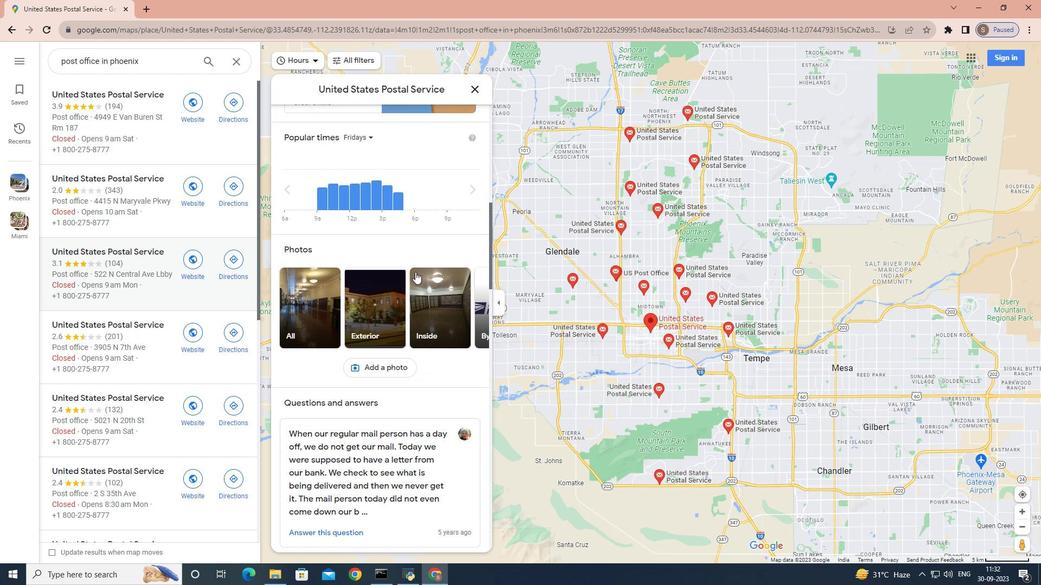 
Action: Mouse scrolled (415, 272) with delta (0, 0)
Screenshot: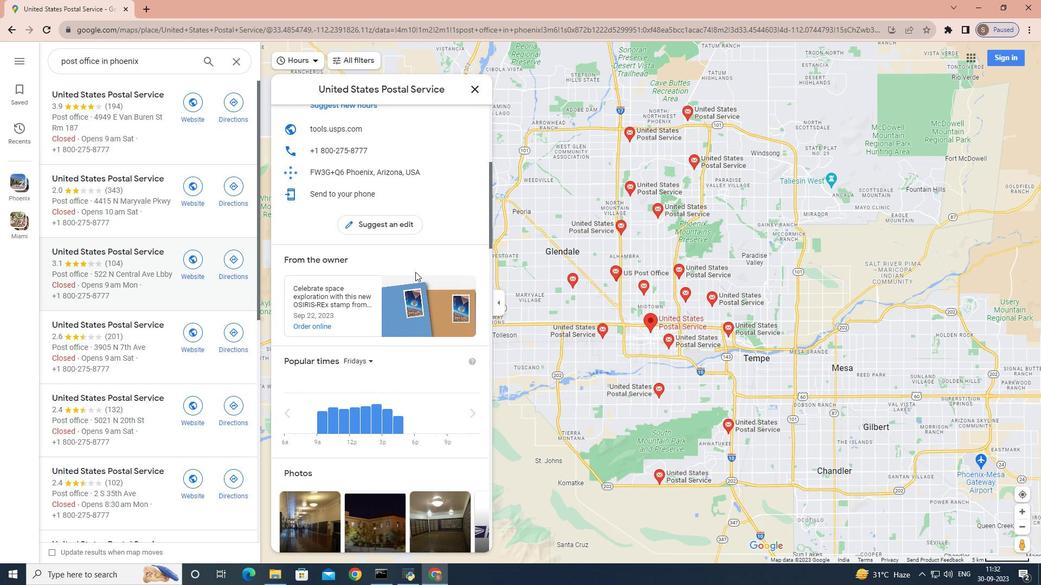 
Action: Mouse scrolled (415, 272) with delta (0, 0)
Screenshot: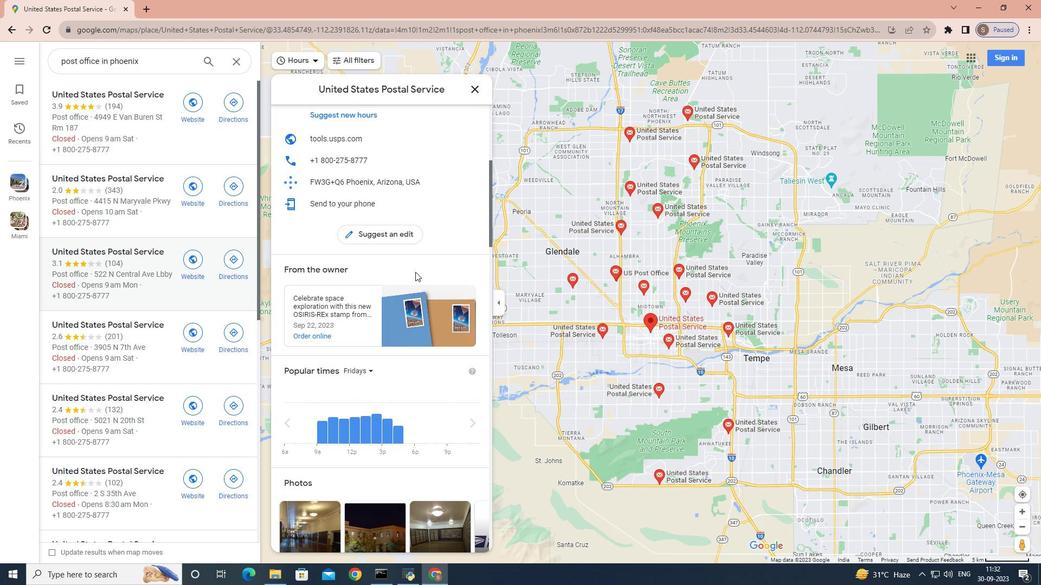 
Action: Mouse scrolled (415, 272) with delta (0, 0)
Screenshot: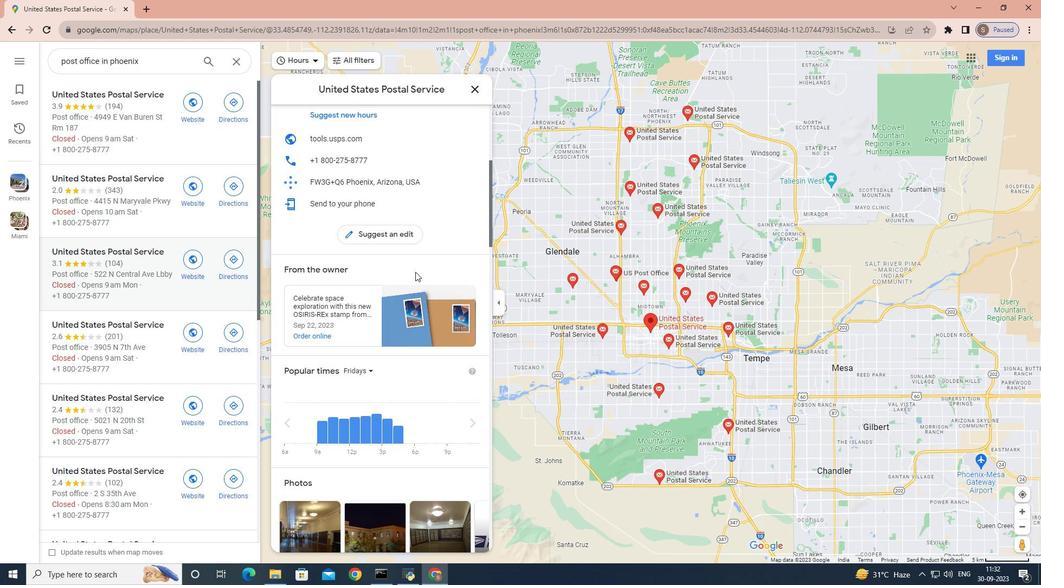 
Action: Mouse scrolled (415, 272) with delta (0, 0)
Screenshot: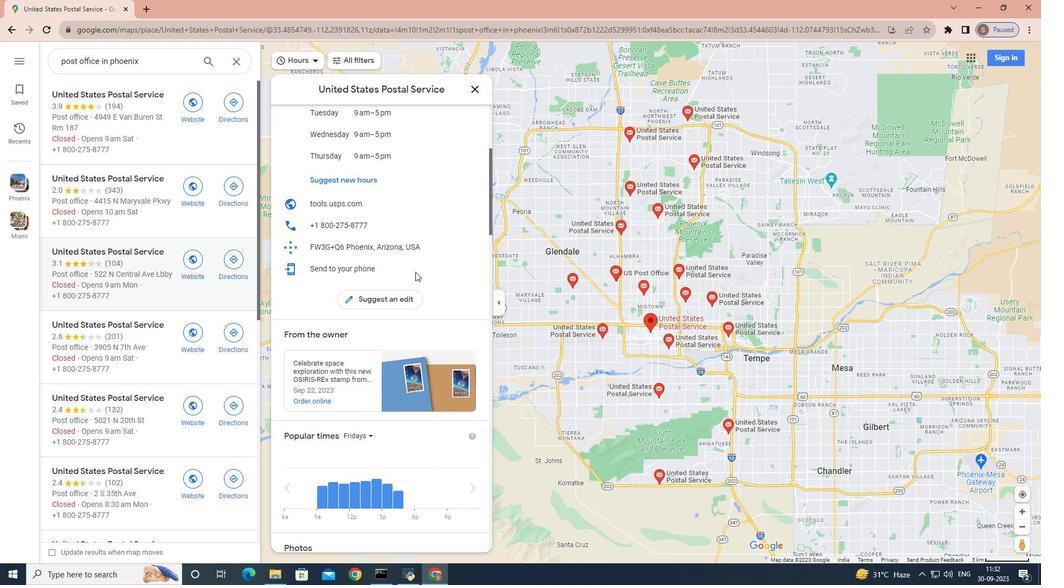 
Action: Mouse scrolled (415, 272) with delta (0, 0)
Screenshot: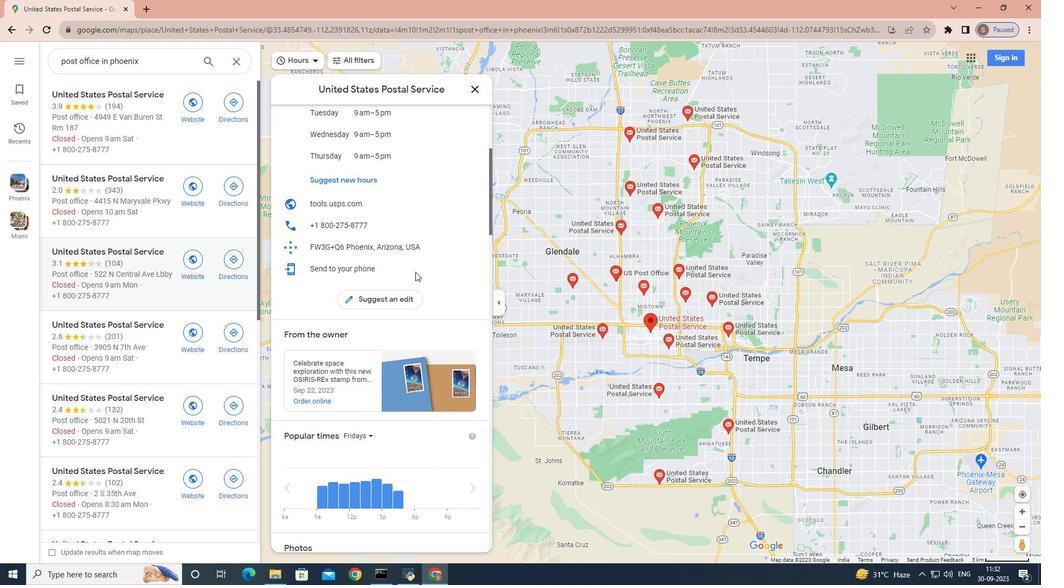 
Action: Mouse scrolled (415, 272) with delta (0, 0)
Screenshot: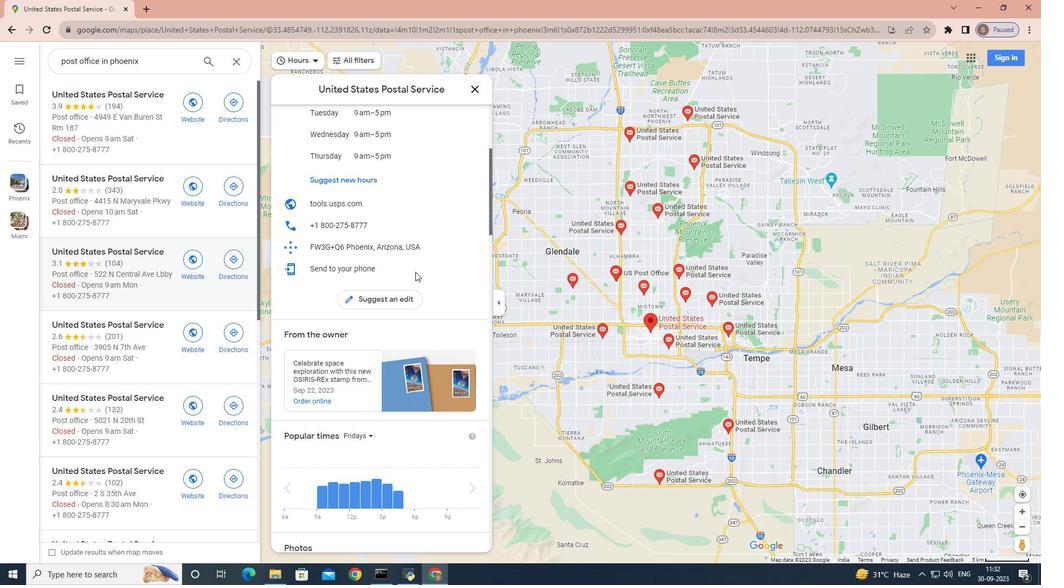 
Action: Mouse scrolled (415, 272) with delta (0, 0)
Screenshot: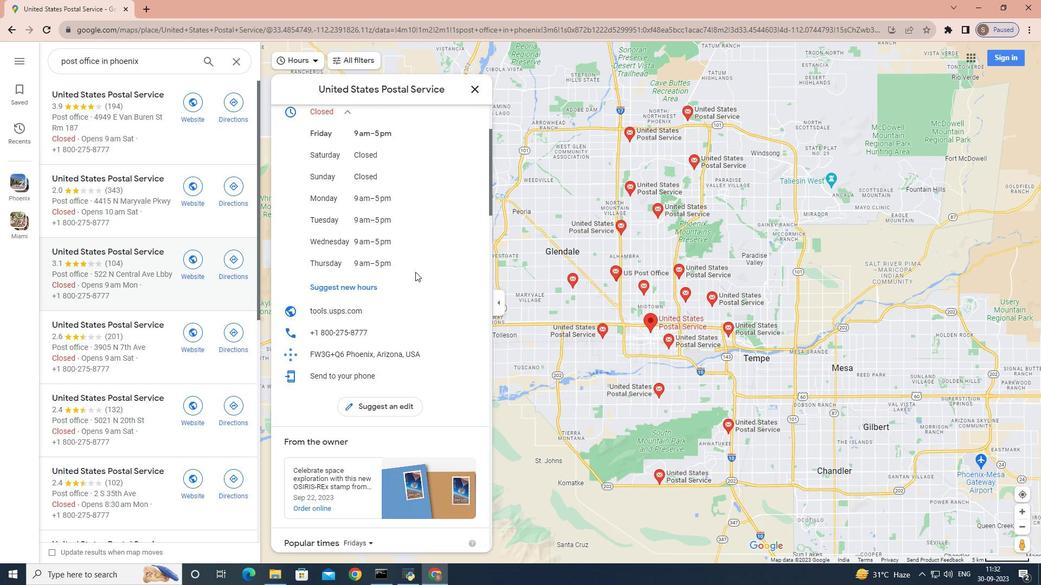 
Action: Mouse scrolled (415, 272) with delta (0, 0)
Screenshot: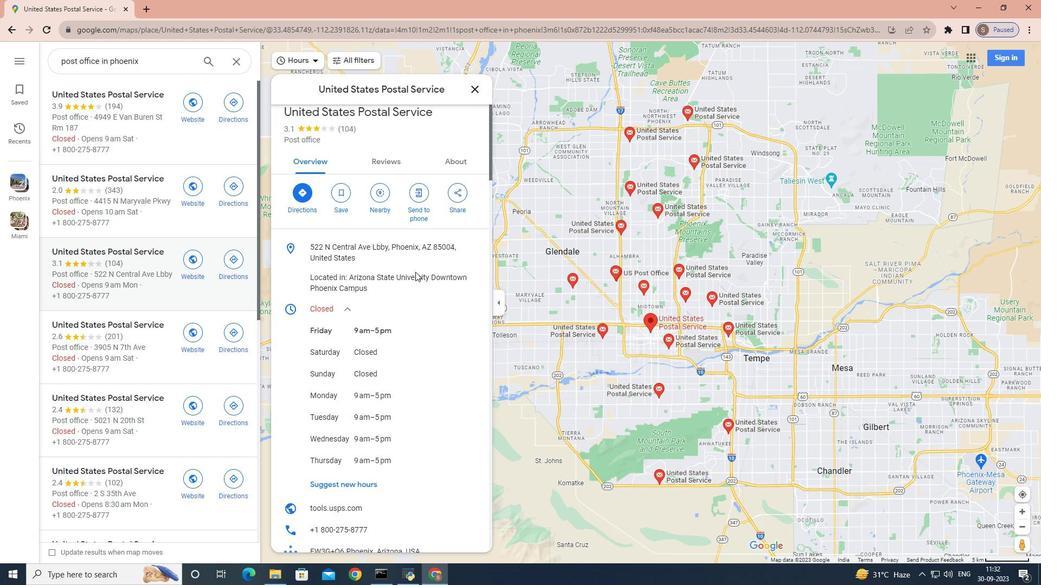 
Action: Mouse scrolled (415, 272) with delta (0, 0)
Screenshot: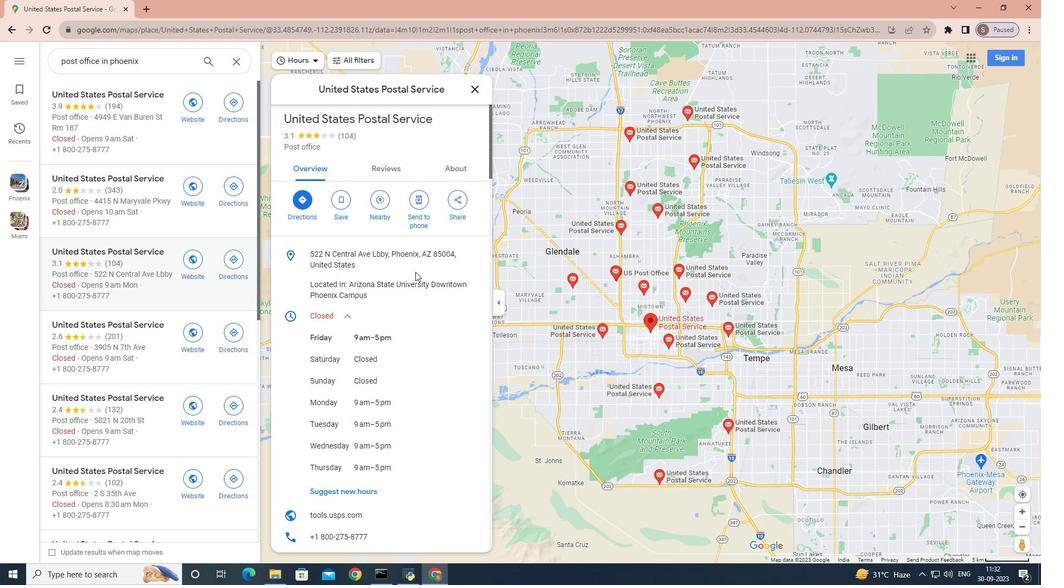 
Action: Mouse scrolled (415, 272) with delta (0, 0)
Screenshot: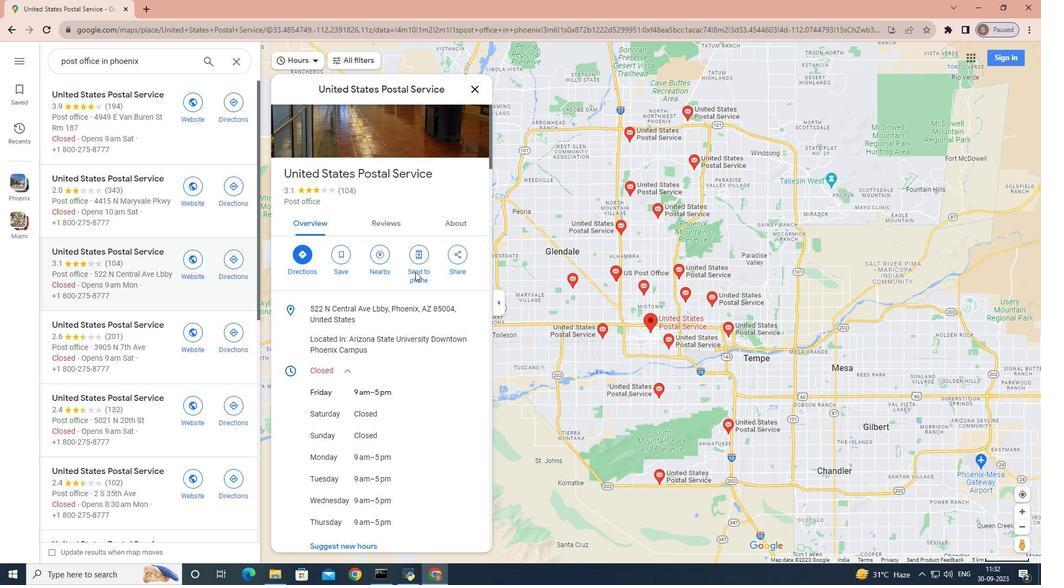 
Action: Mouse scrolled (415, 272) with delta (0, 0)
Screenshot: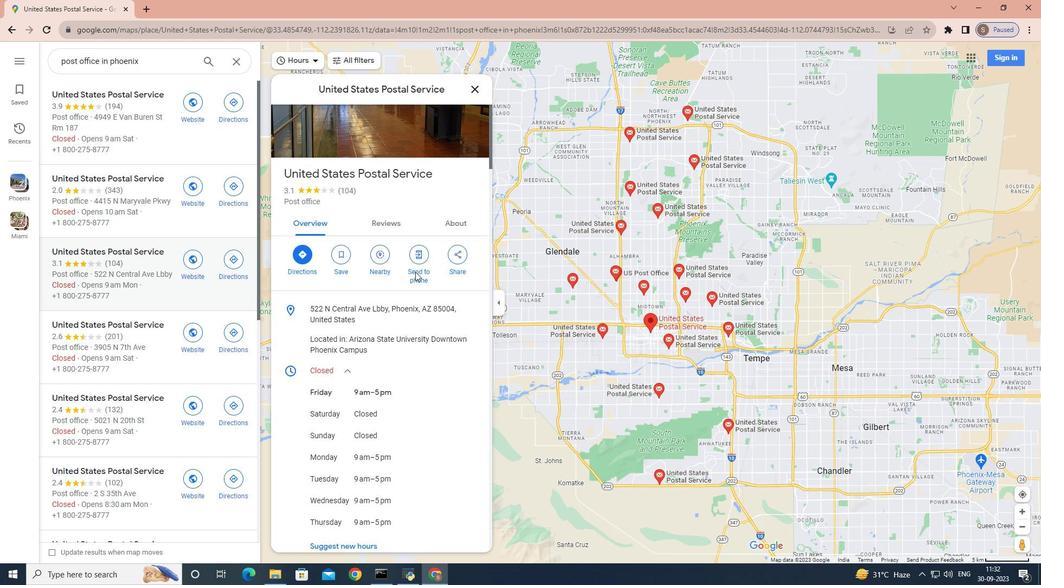 
Action: Mouse scrolled (415, 272) with delta (0, 0)
Screenshot: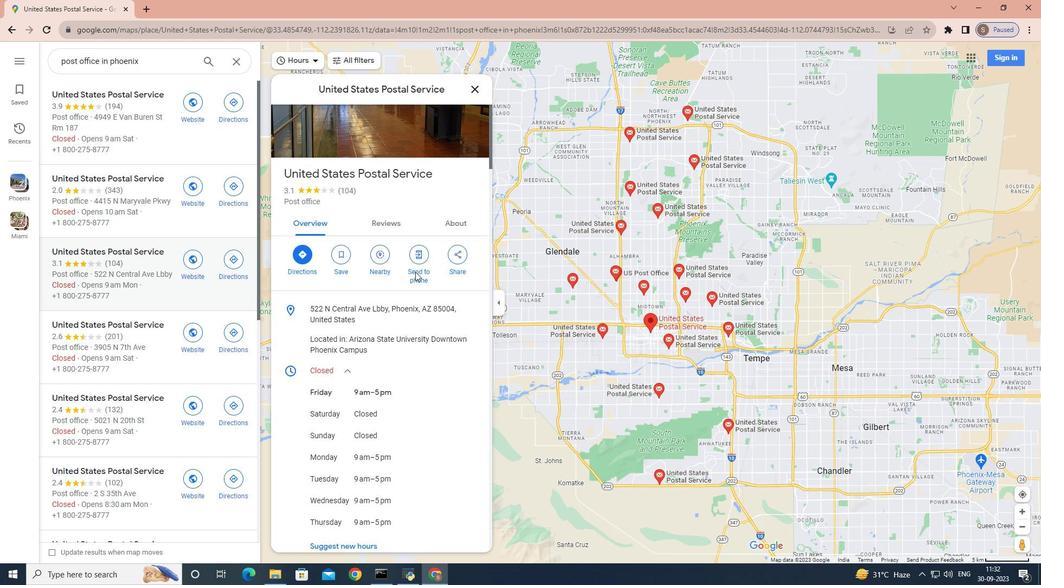 
Action: Mouse scrolled (415, 272) with delta (0, 0)
Screenshot: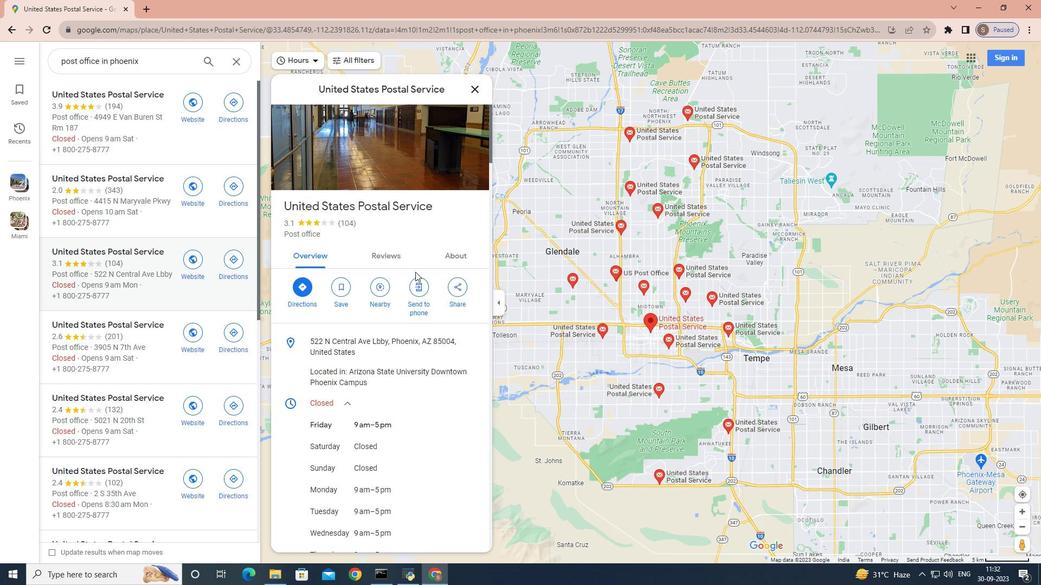 
Action: Mouse scrolled (415, 272) with delta (0, 0)
Screenshot: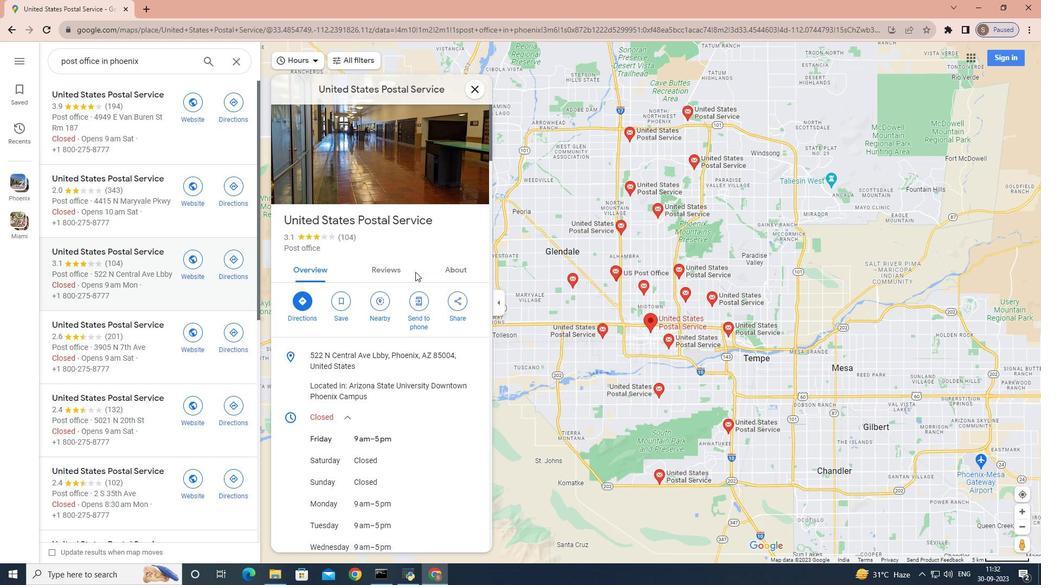 
Action: Mouse moved to (438, 269)
Screenshot: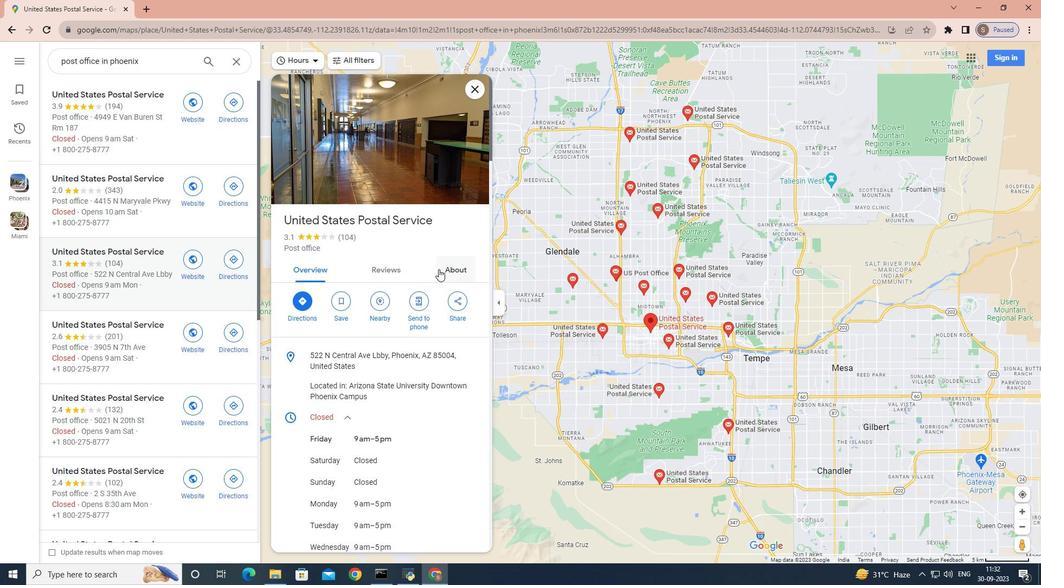 
Action: Mouse pressed left at (438, 269)
Screenshot: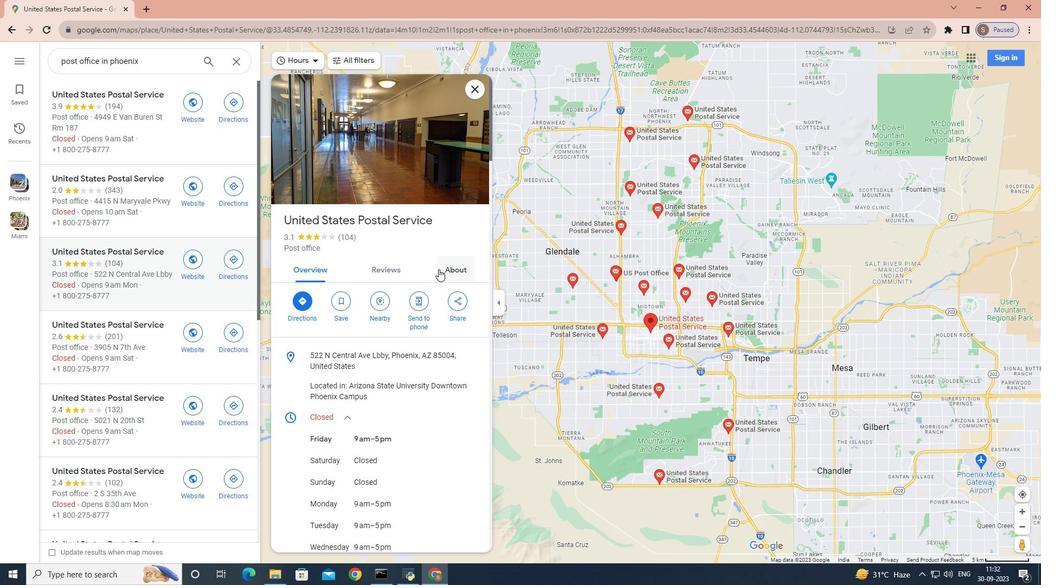 
Action: Mouse moved to (102, 251)
Screenshot: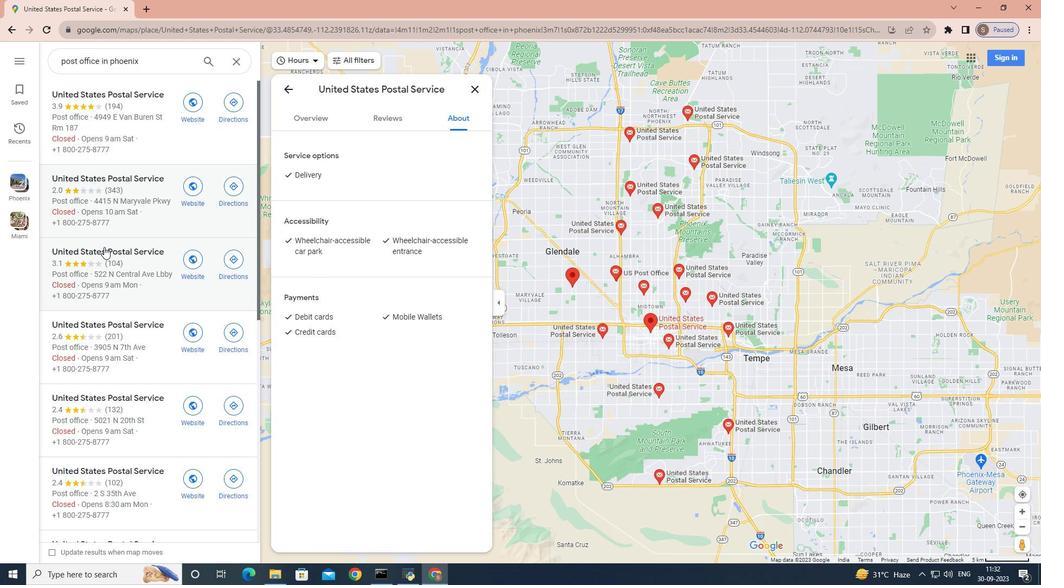 
Action: Mouse scrolled (102, 250) with delta (0, 0)
Screenshot: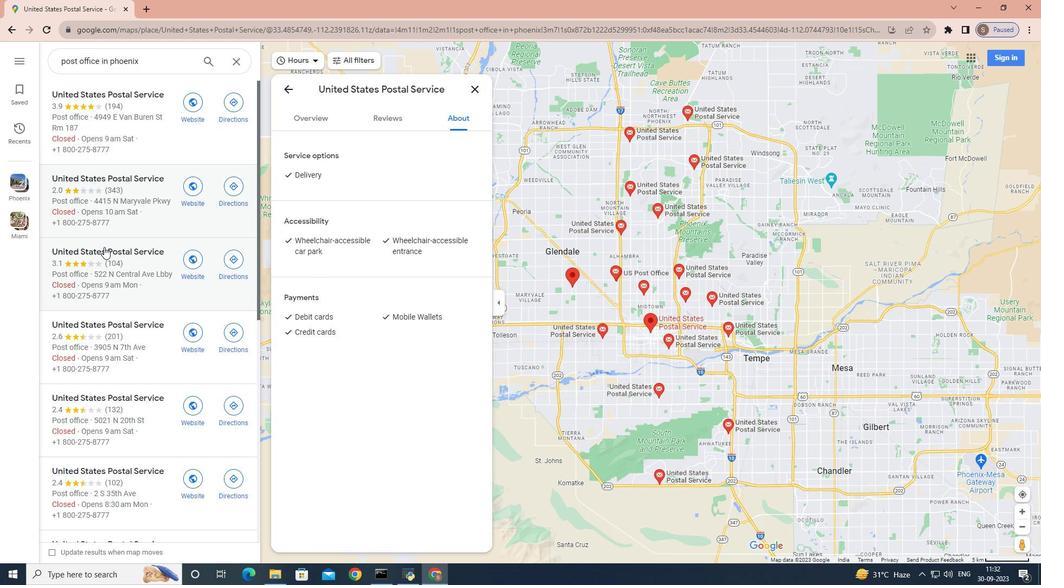 
Action: Mouse scrolled (102, 250) with delta (0, 0)
Screenshot: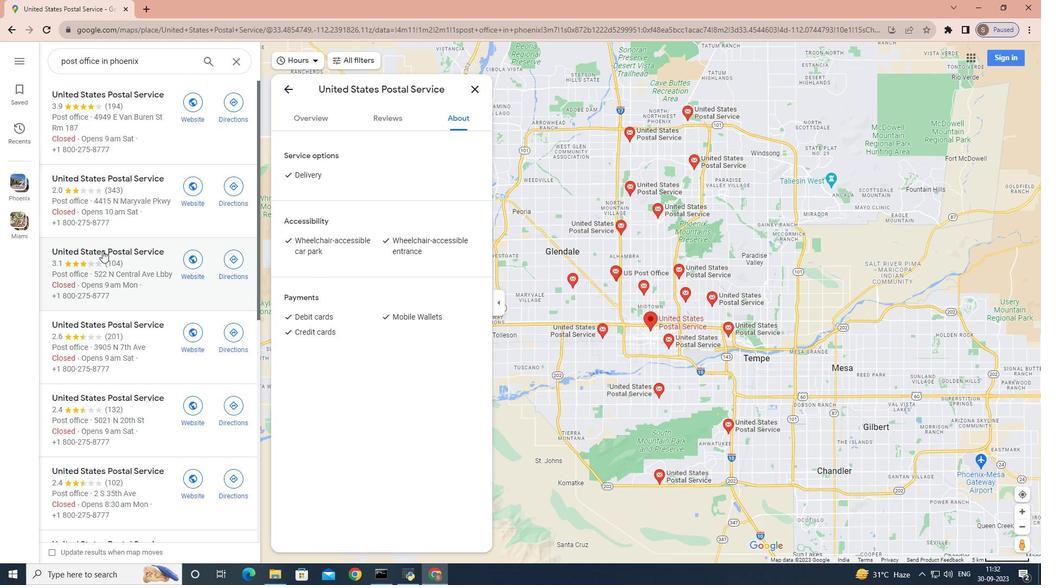
Action: Mouse scrolled (102, 250) with delta (0, 0)
Screenshot: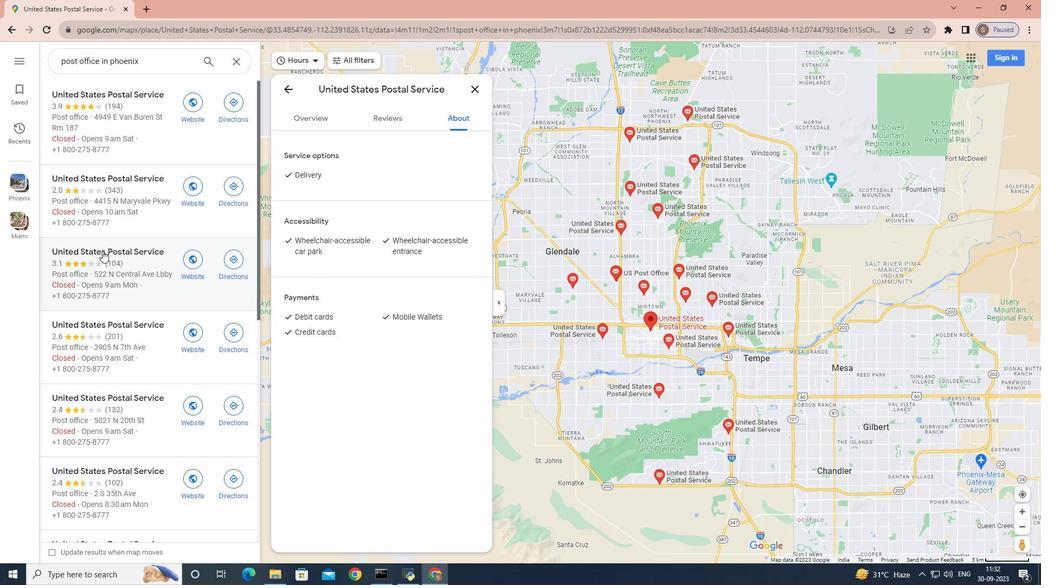 
Action: Mouse scrolled (102, 250) with delta (0, 0)
Screenshot: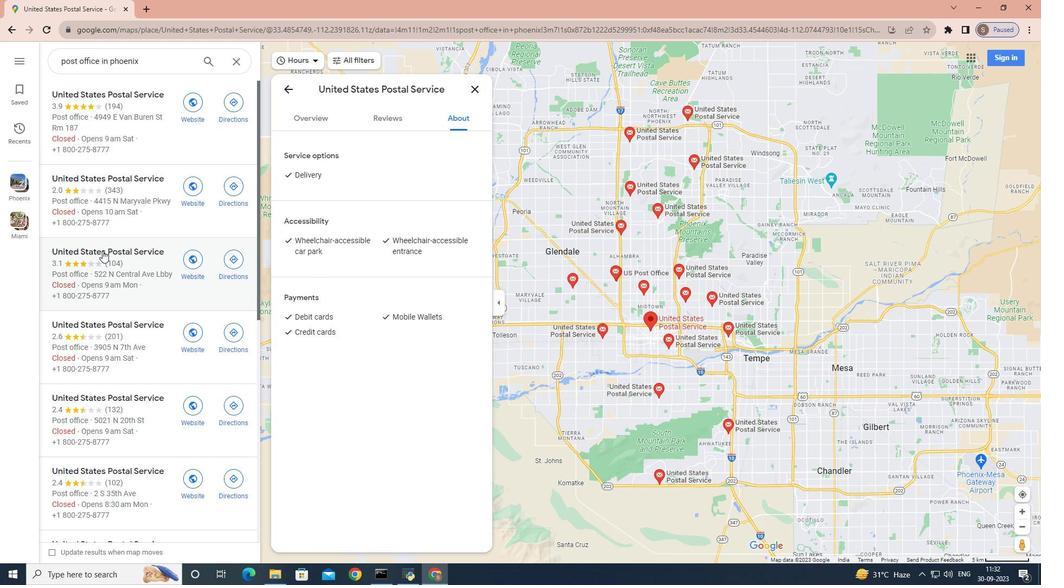 
Action: Mouse scrolled (102, 250) with delta (0, 0)
Screenshot: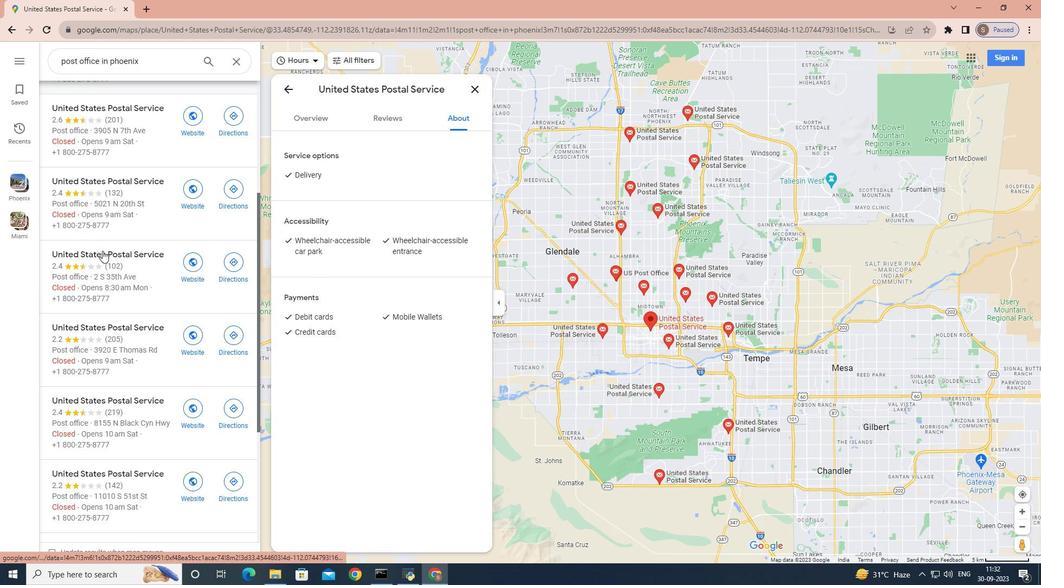 
Action: Mouse scrolled (102, 250) with delta (0, 0)
Screenshot: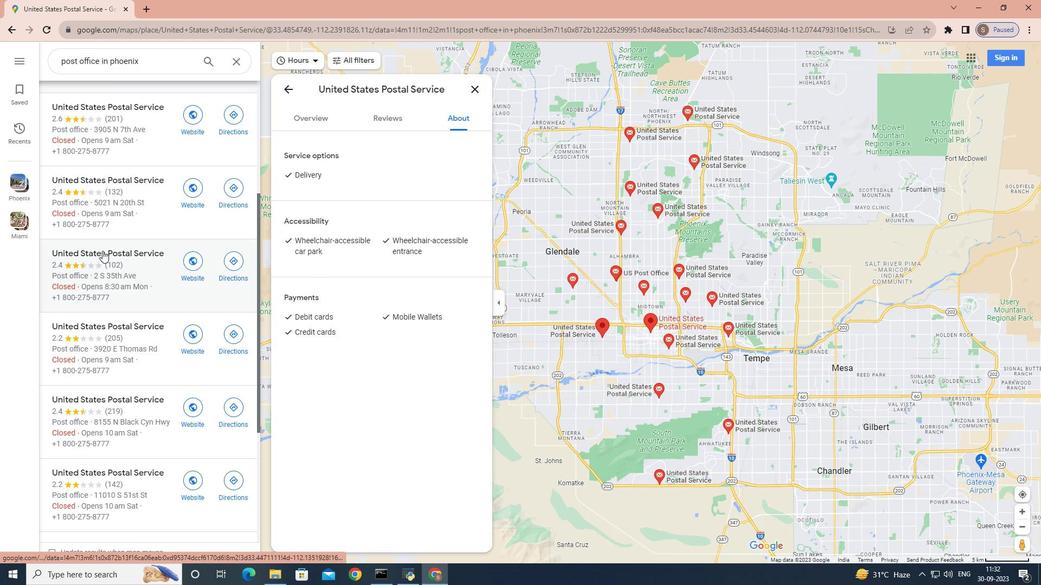 
Action: Mouse moved to (85, 450)
Screenshot: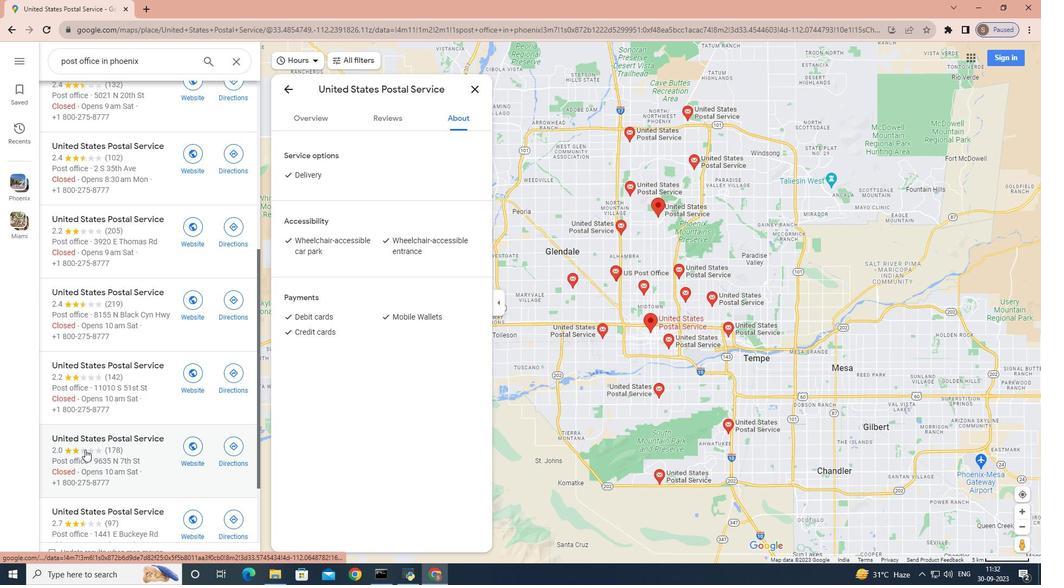 
Action: Mouse pressed left at (85, 450)
Screenshot: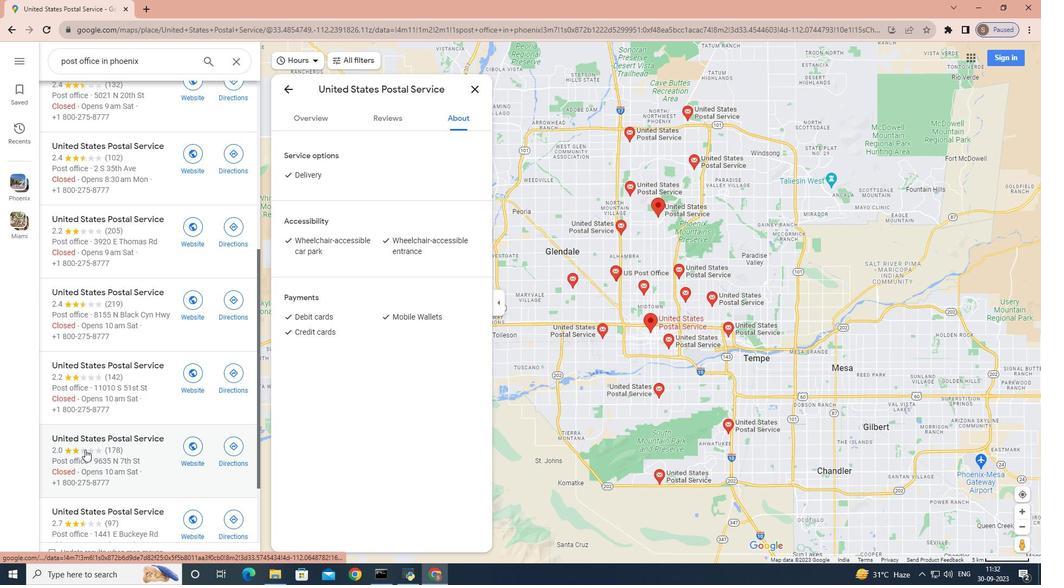 
Action: Mouse moved to (395, 280)
Screenshot: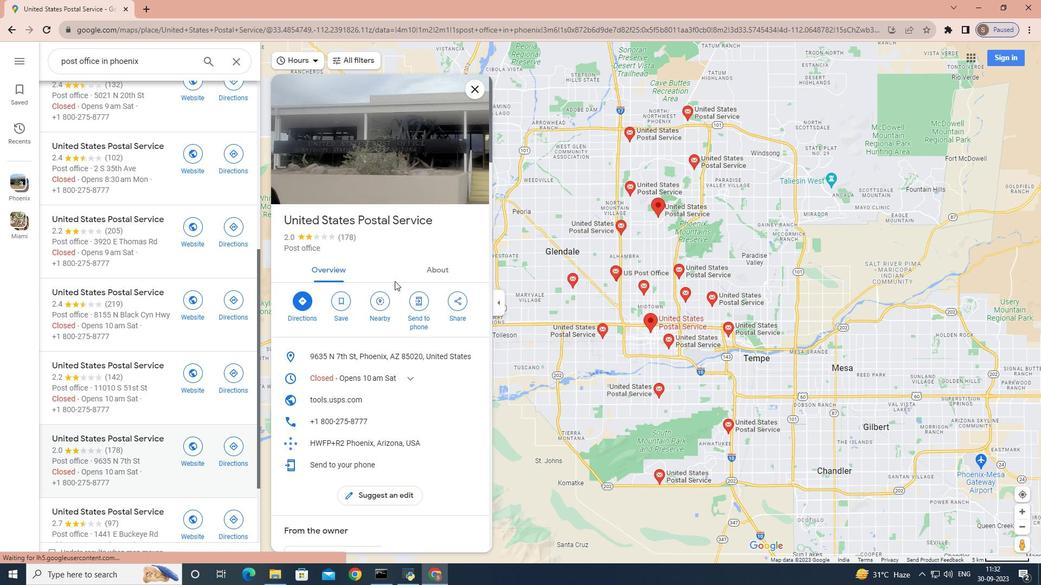 
Action: Mouse scrolled (395, 279) with delta (0, 0)
Screenshot: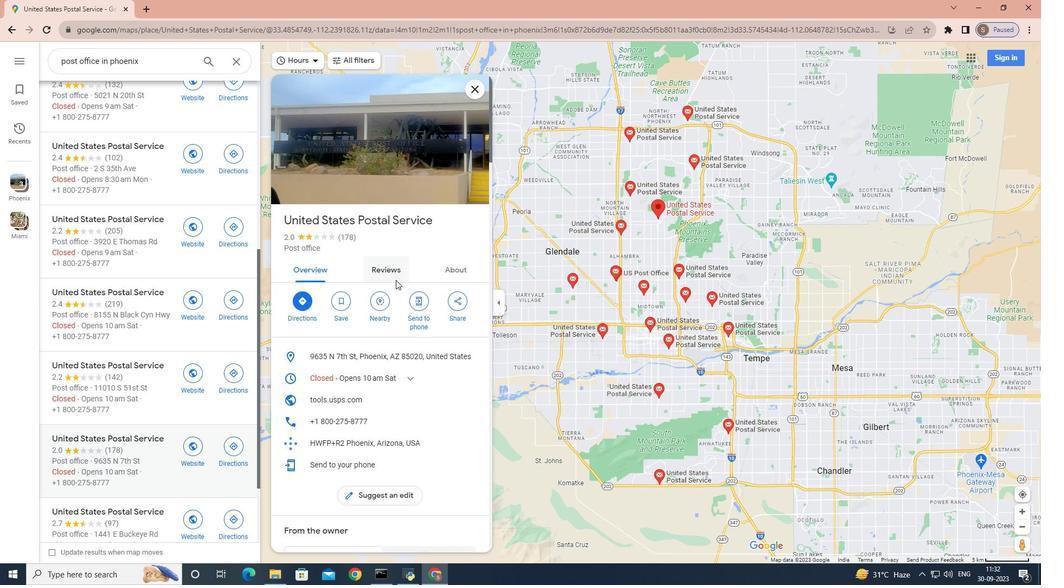 
Action: Mouse scrolled (395, 279) with delta (0, 0)
Screenshot: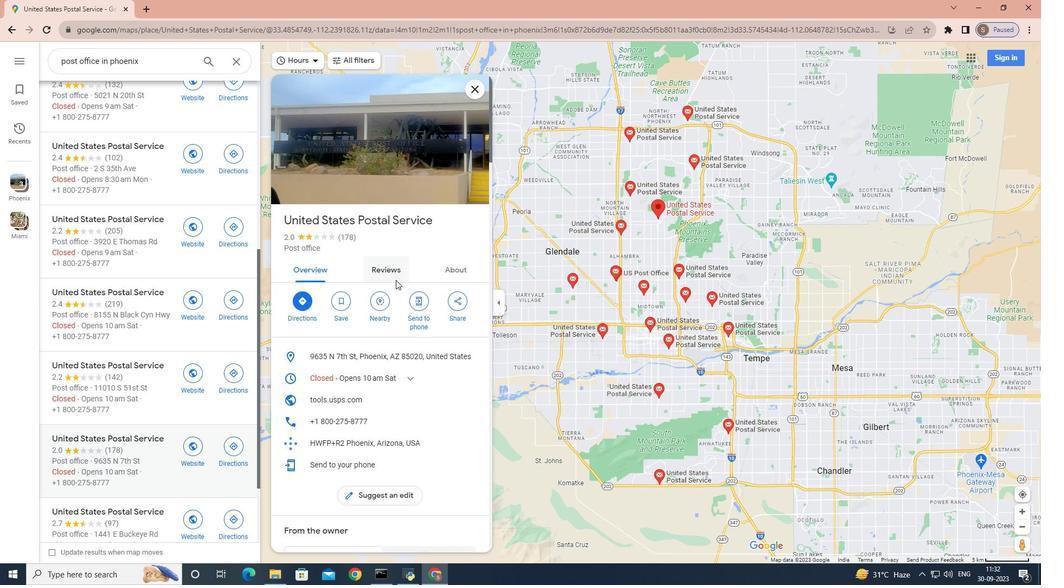 
Action: Mouse scrolled (395, 279) with delta (0, 0)
Screenshot: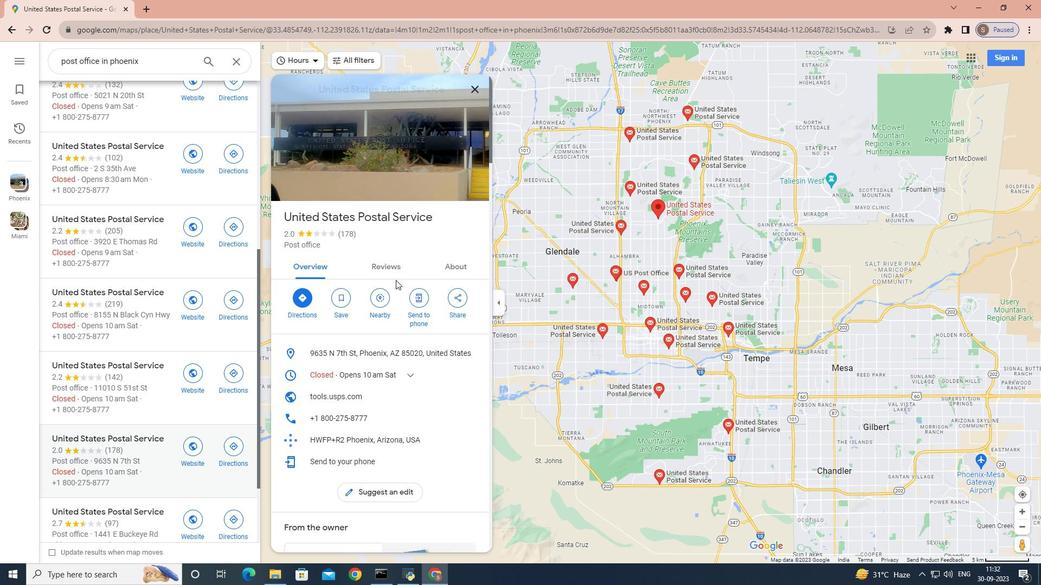
Action: Mouse scrolled (395, 279) with delta (0, 0)
Screenshot: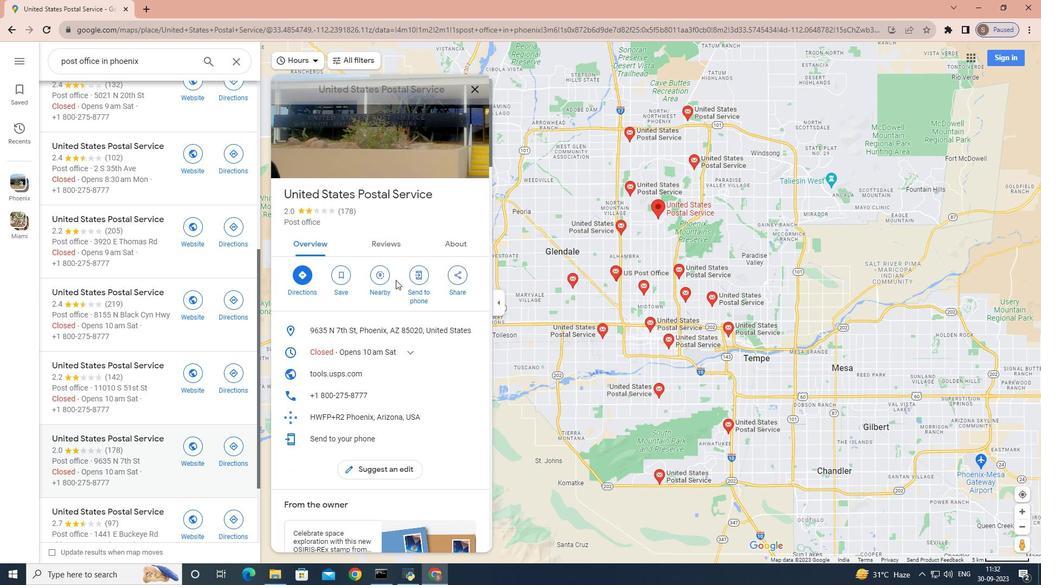 
Action: Mouse scrolled (395, 279) with delta (0, 0)
Screenshot: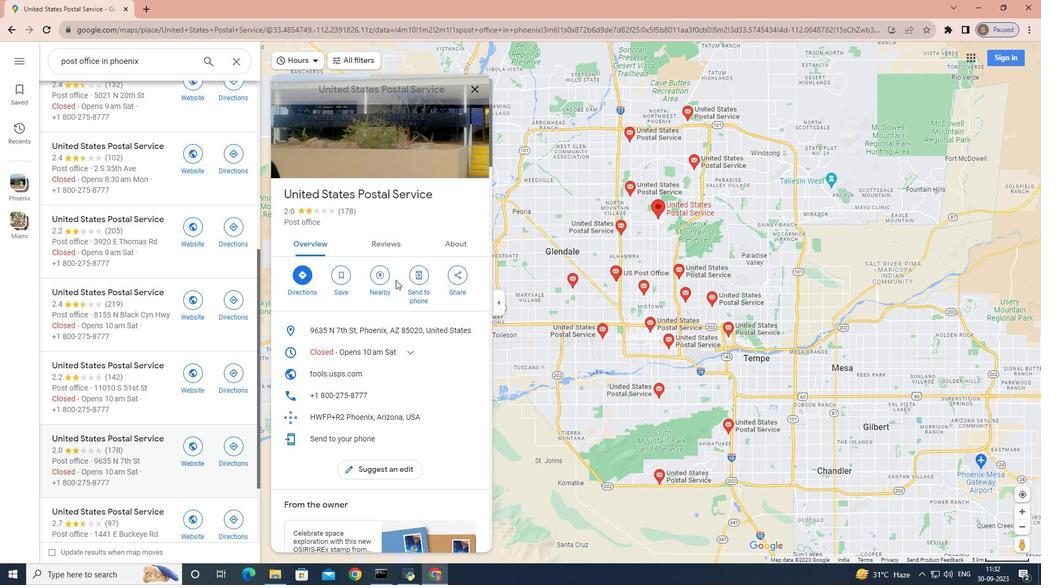 
Action: Mouse scrolled (395, 280) with delta (0, 0)
Screenshot: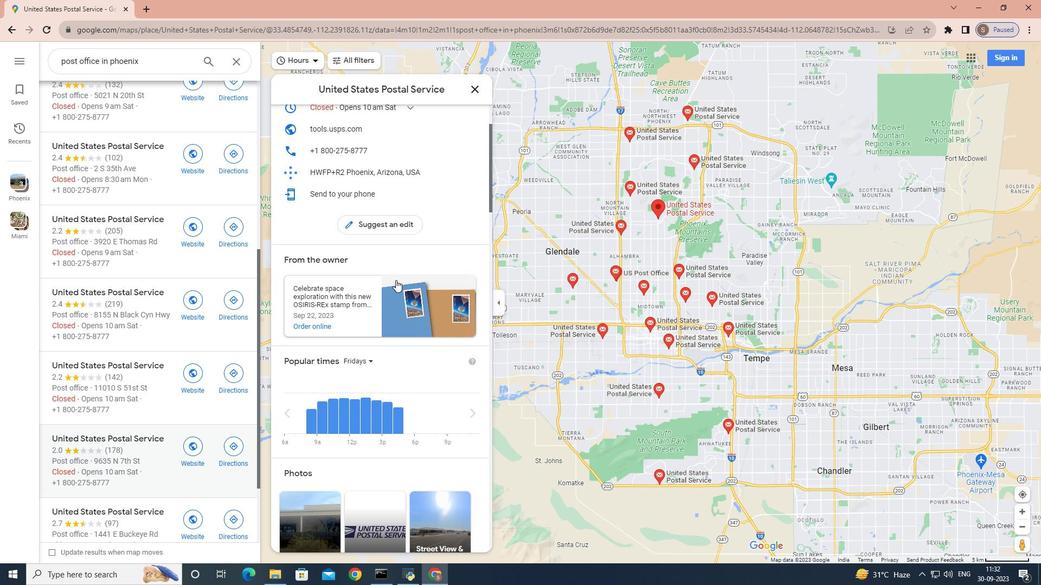 
Action: Mouse scrolled (395, 280) with delta (0, 0)
Screenshot: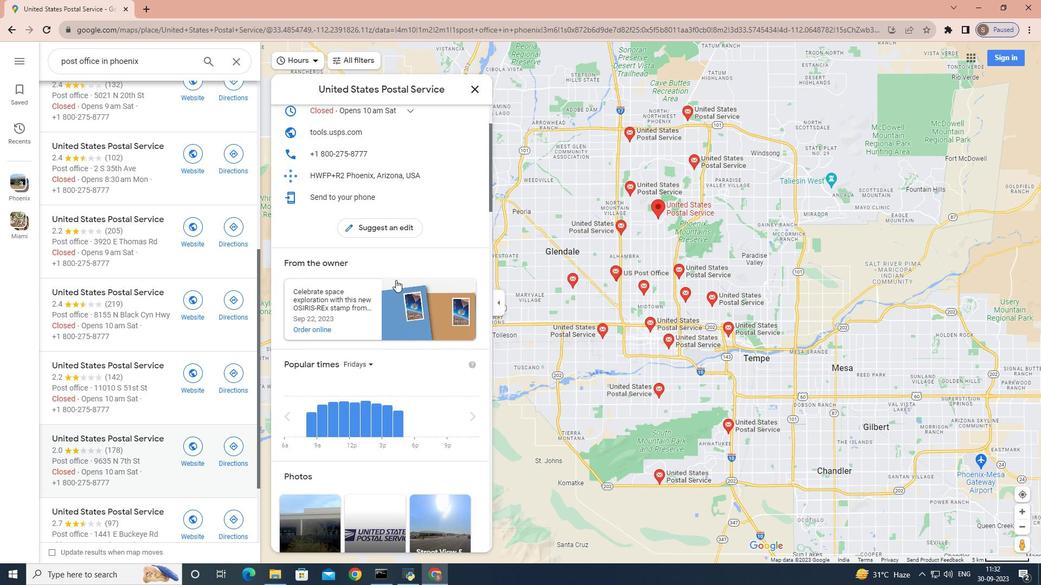 
Action: Mouse moved to (393, 274)
Screenshot: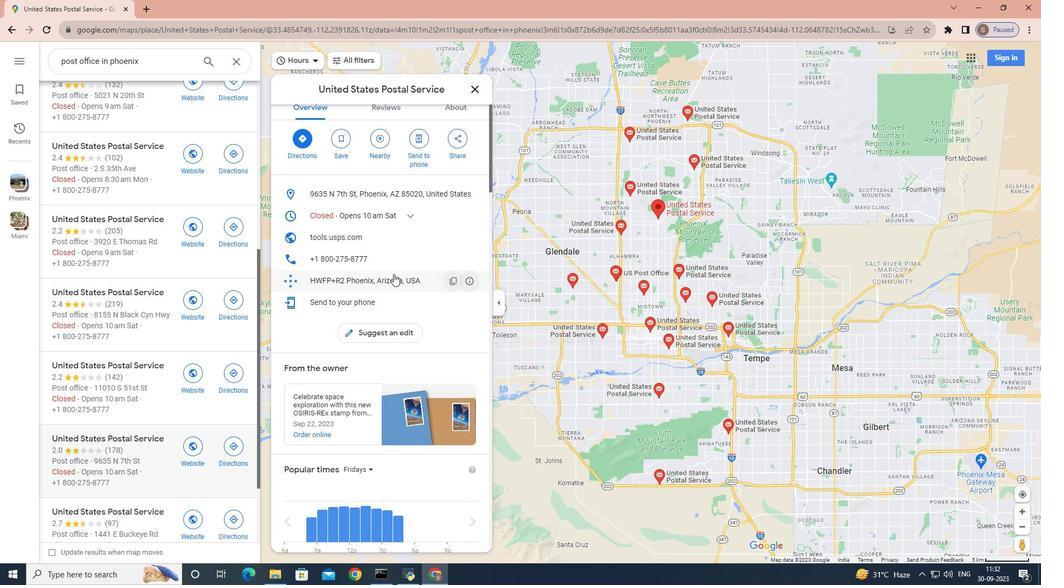 
Action: Mouse scrolled (393, 273) with delta (0, 0)
Screenshot: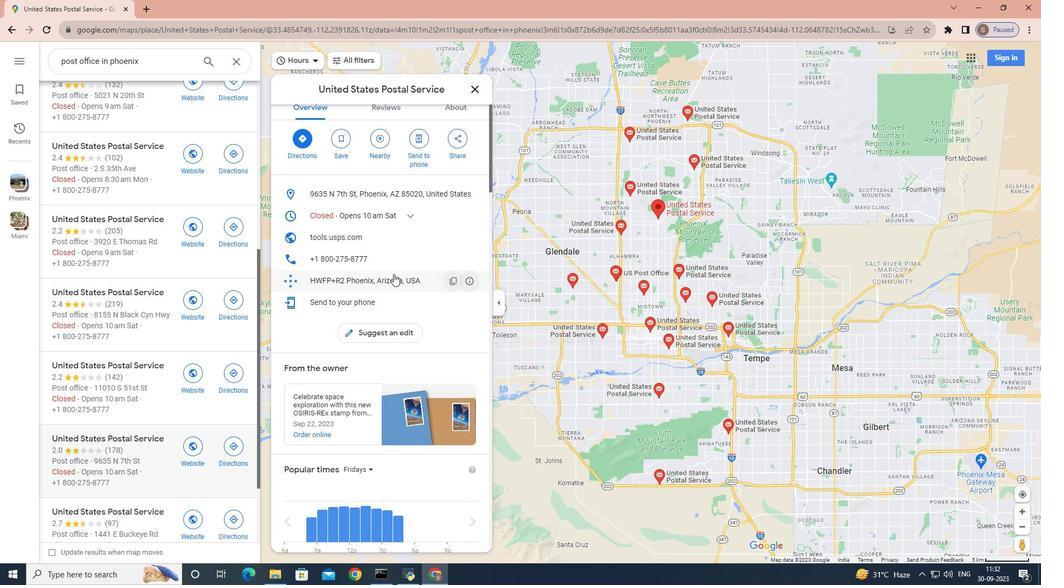 
Action: Mouse scrolled (393, 273) with delta (0, 0)
Screenshot: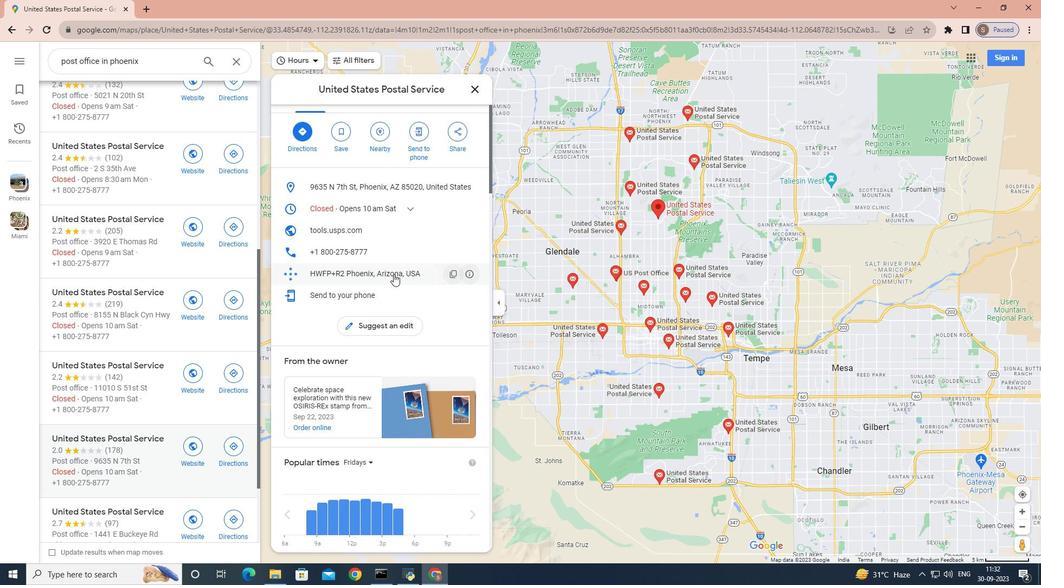 
Action: Mouse scrolled (393, 273) with delta (0, 0)
Screenshot: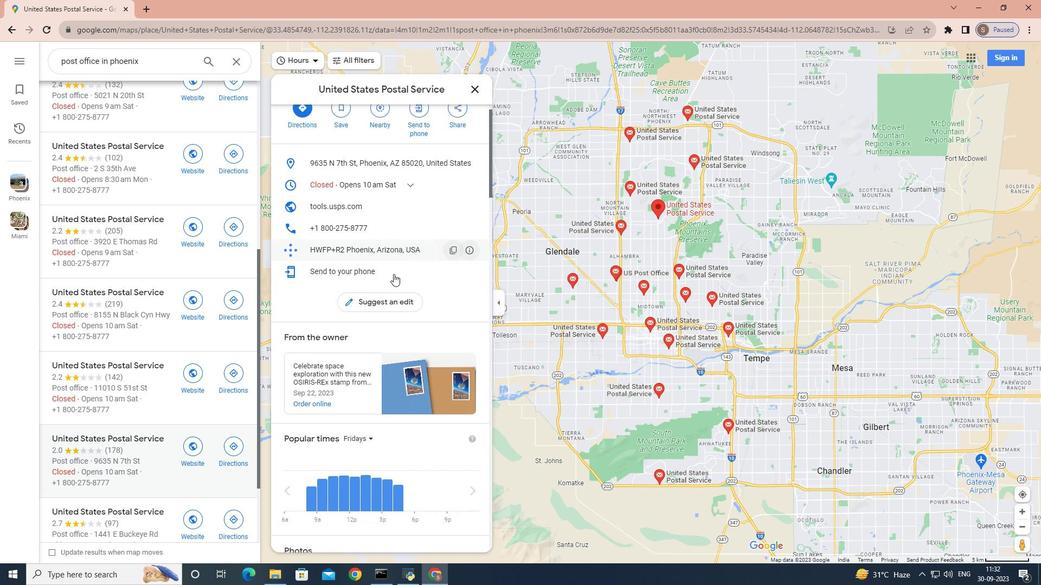 
Action: Mouse scrolled (393, 273) with delta (0, 0)
Screenshot: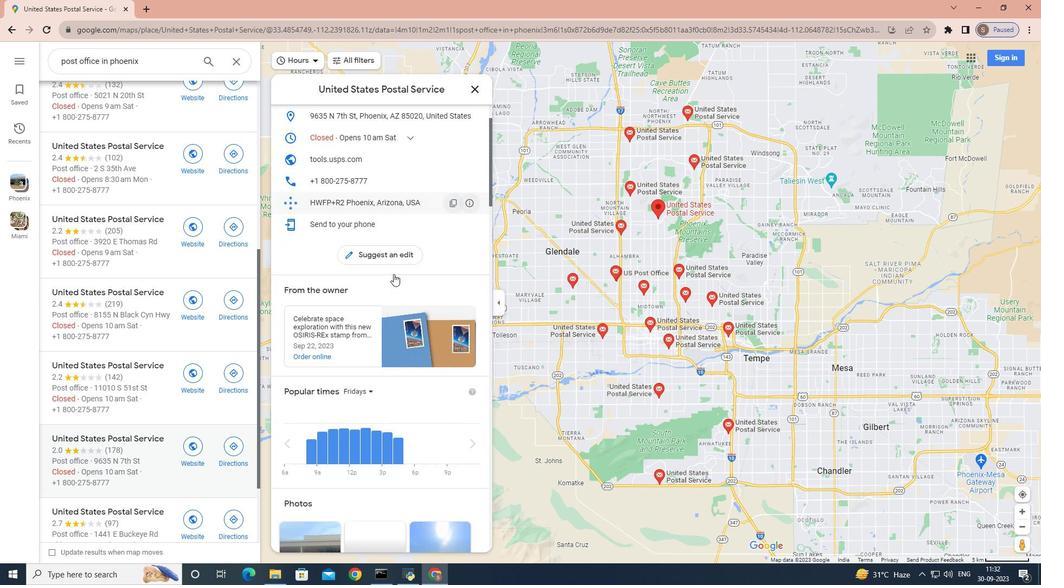 
Action: Mouse scrolled (393, 273) with delta (0, 0)
Screenshot: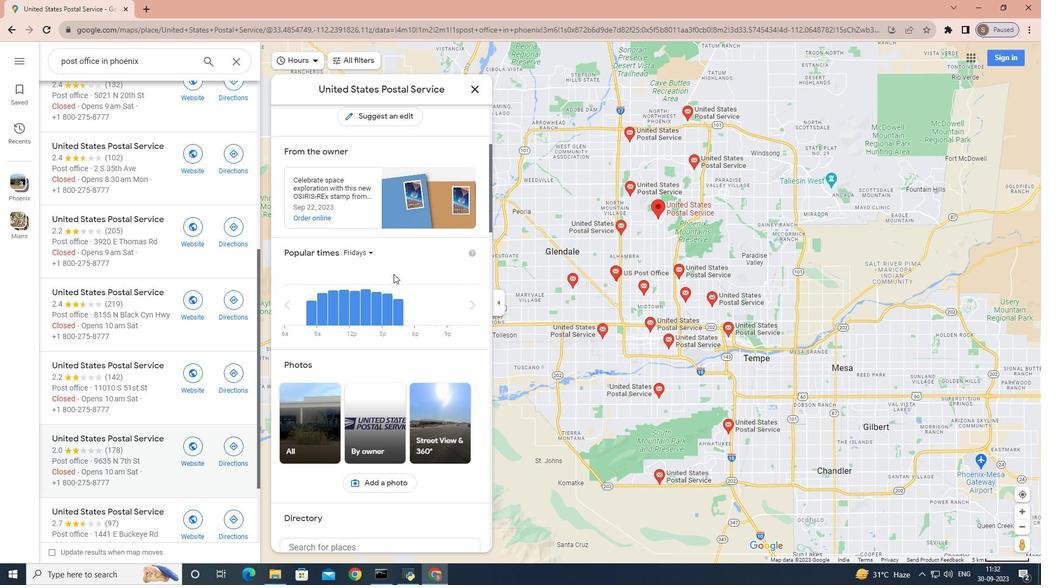 
Action: Mouse scrolled (393, 273) with delta (0, 0)
Screenshot: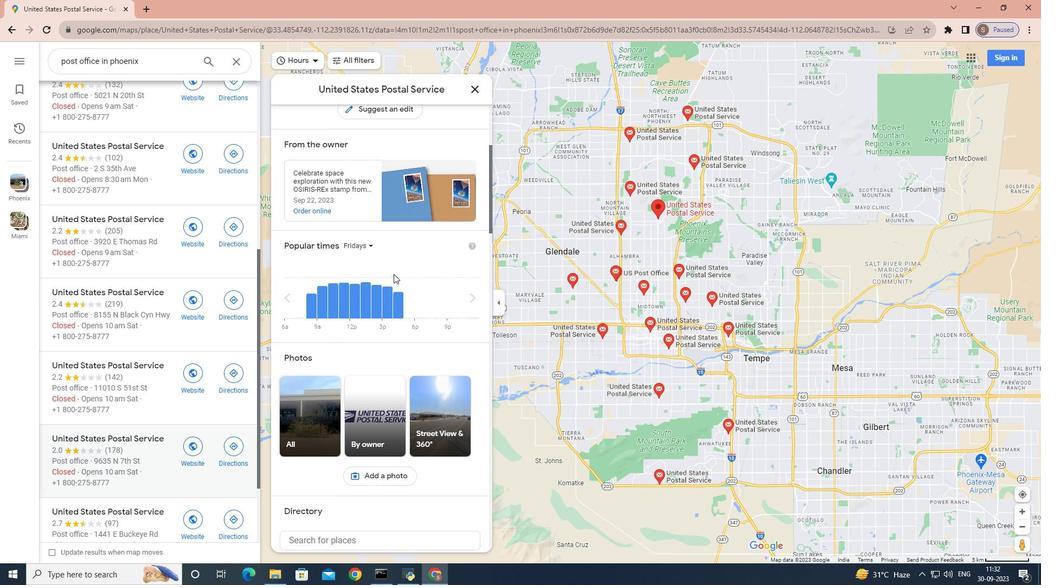 
Action: Mouse scrolled (393, 273) with delta (0, 0)
Screenshot: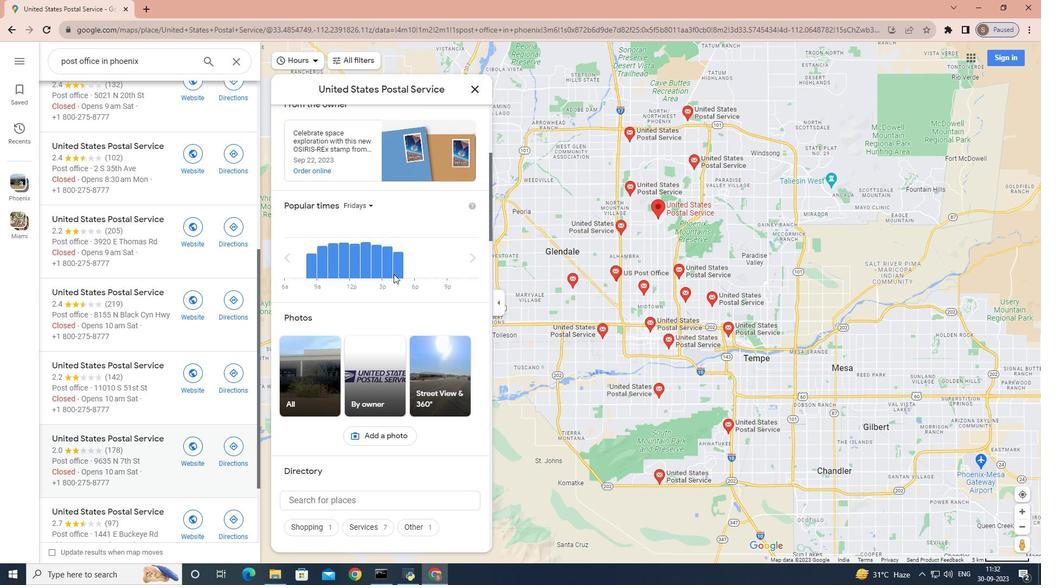 
Action: Mouse scrolled (393, 273) with delta (0, 0)
Screenshot: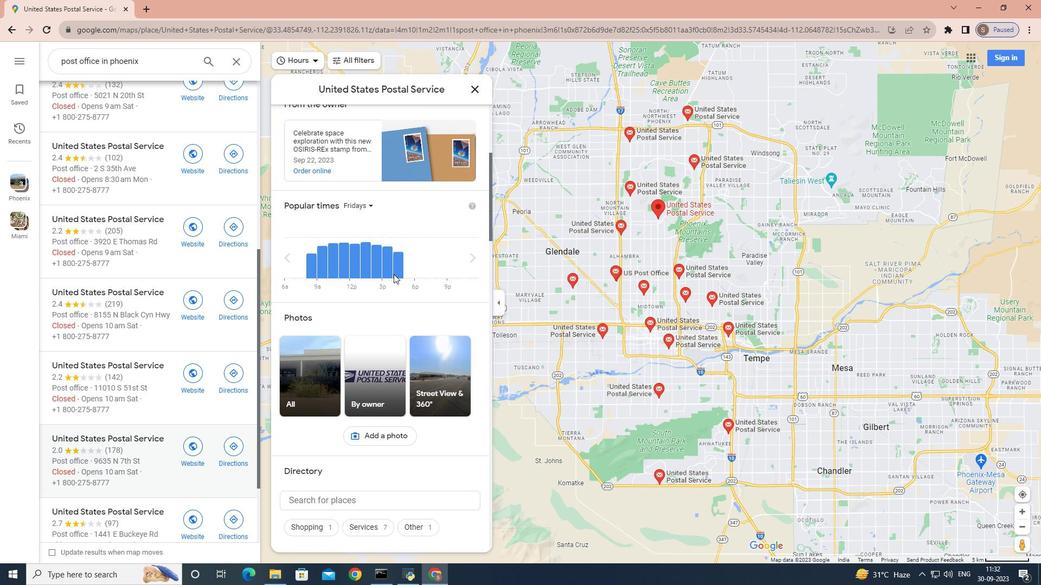 
Action: Mouse scrolled (393, 273) with delta (0, 0)
Screenshot: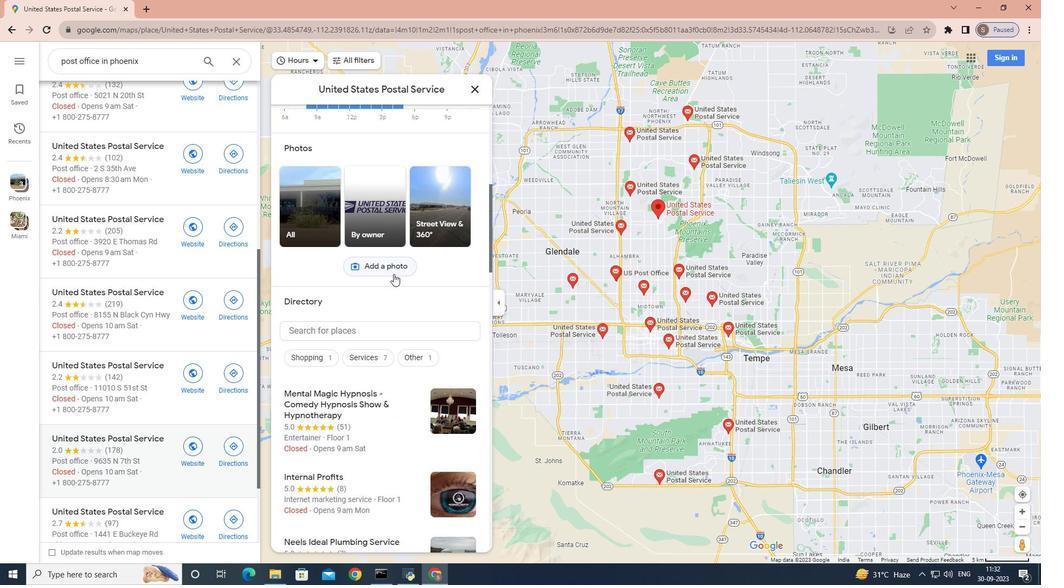 
Action: Mouse scrolled (393, 273) with delta (0, 0)
Screenshot: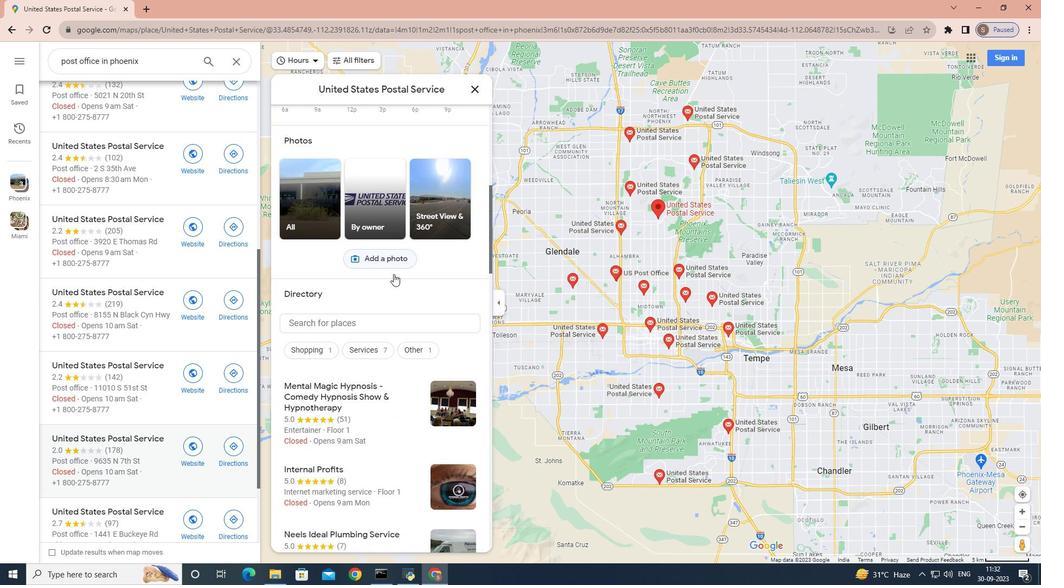 
Action: Mouse scrolled (393, 273) with delta (0, 0)
Screenshot: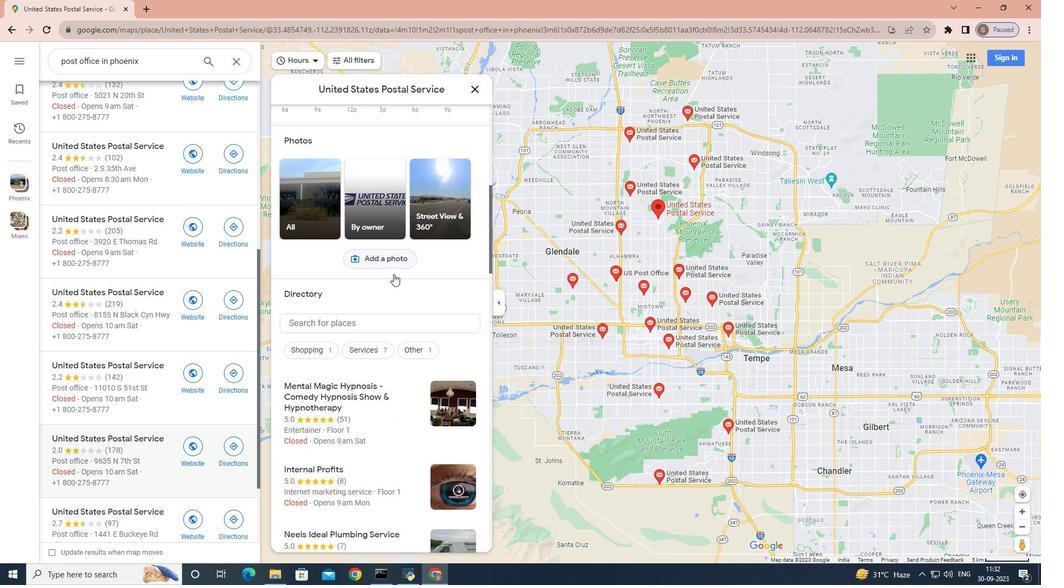 
Action: Mouse scrolled (393, 273) with delta (0, 0)
Screenshot: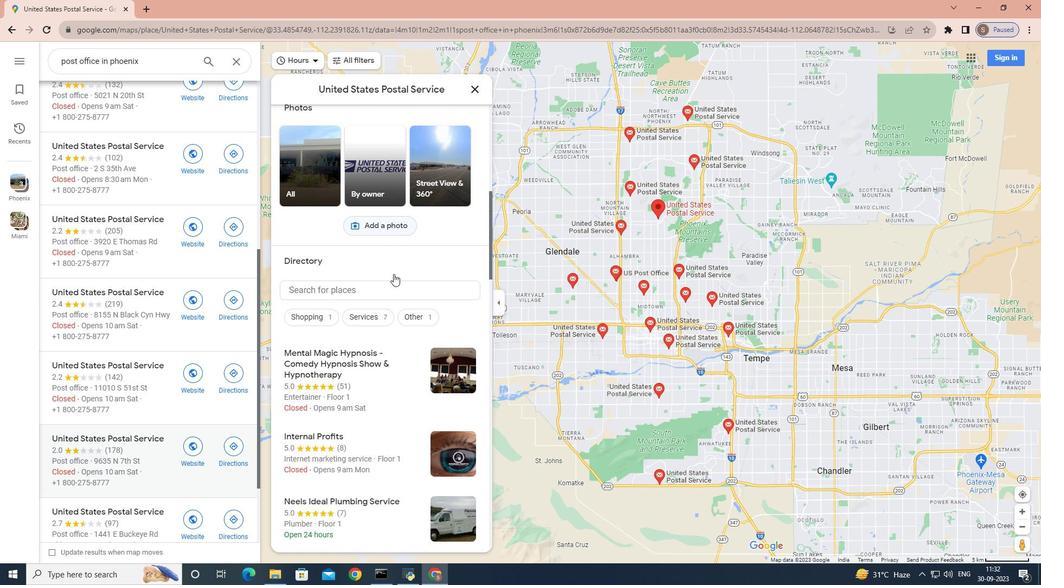 
Action: Mouse scrolled (393, 273) with delta (0, 0)
Screenshot: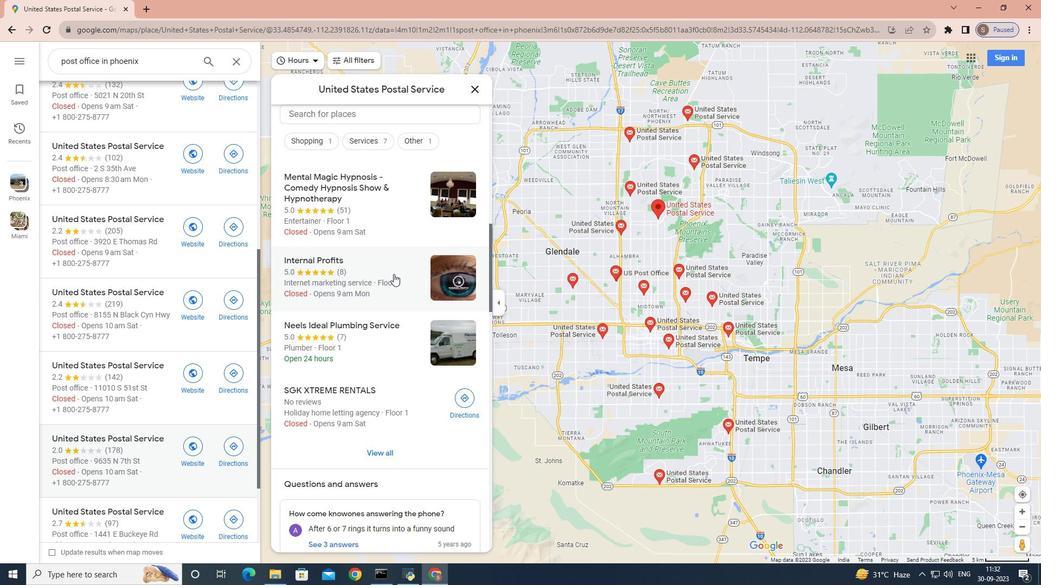 
Action: Mouse scrolled (393, 273) with delta (0, 0)
Screenshot: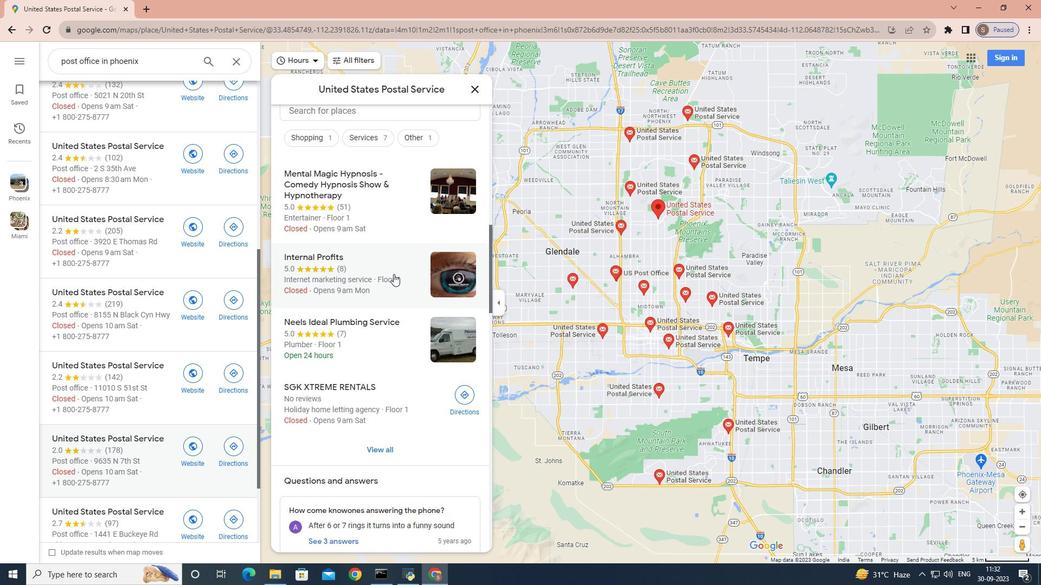 
Action: Mouse scrolled (393, 273) with delta (0, 0)
Screenshot: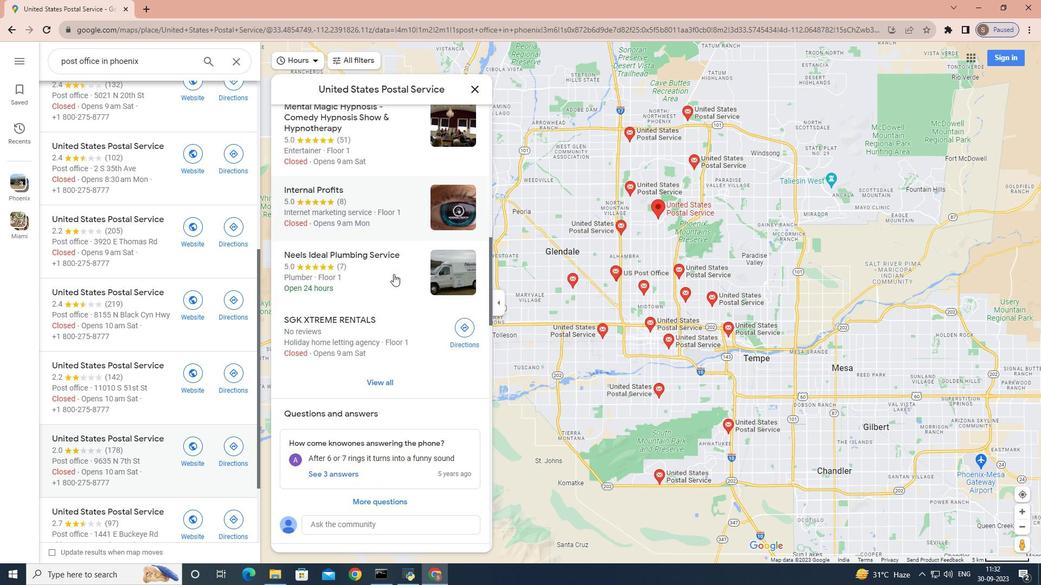 
Action: Mouse scrolled (393, 273) with delta (0, 0)
Screenshot: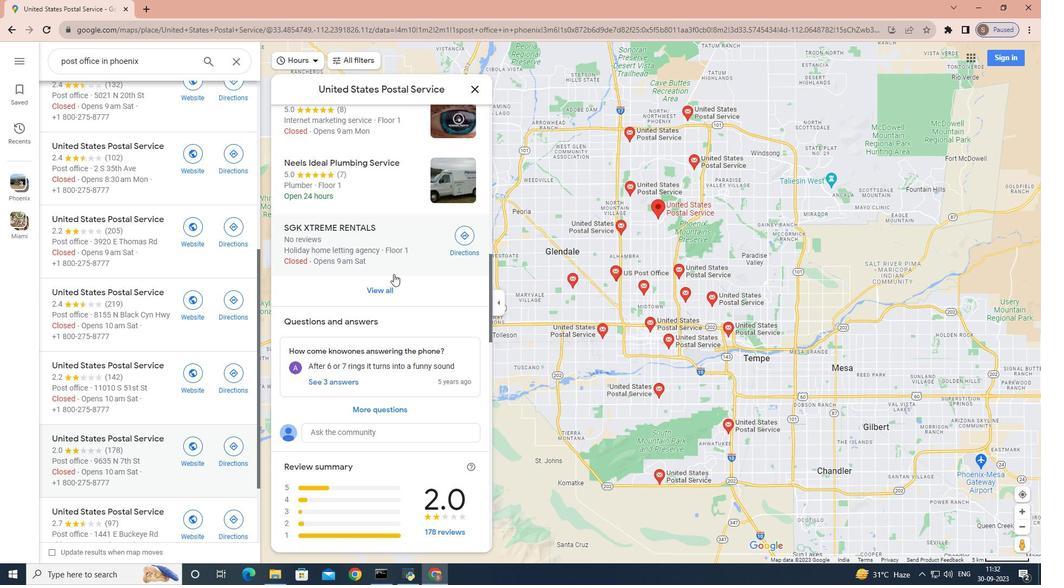 
Action: Mouse scrolled (393, 273) with delta (0, 0)
Screenshot: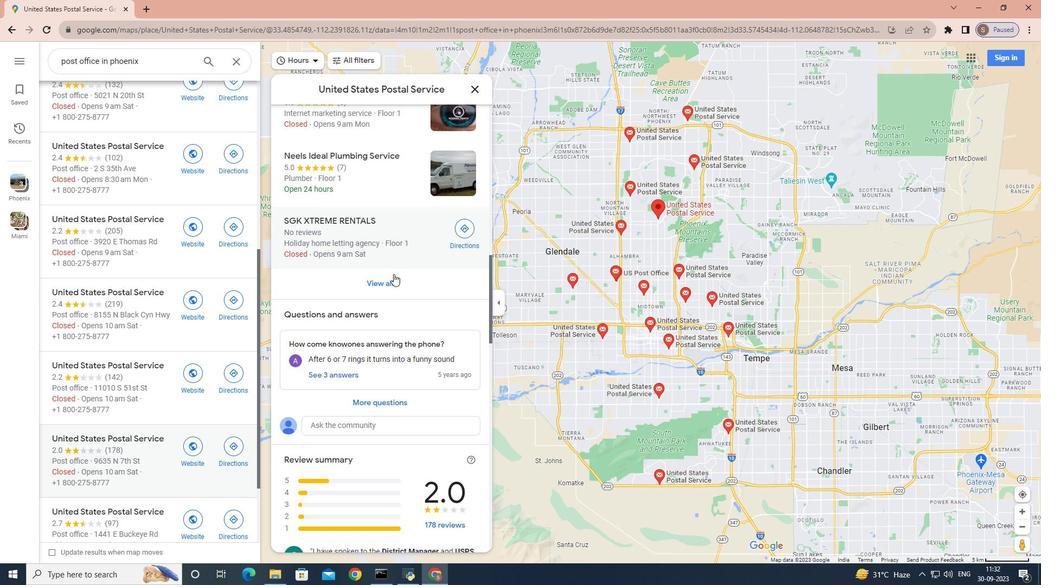 
Action: Mouse scrolled (393, 273) with delta (0, 0)
Screenshot: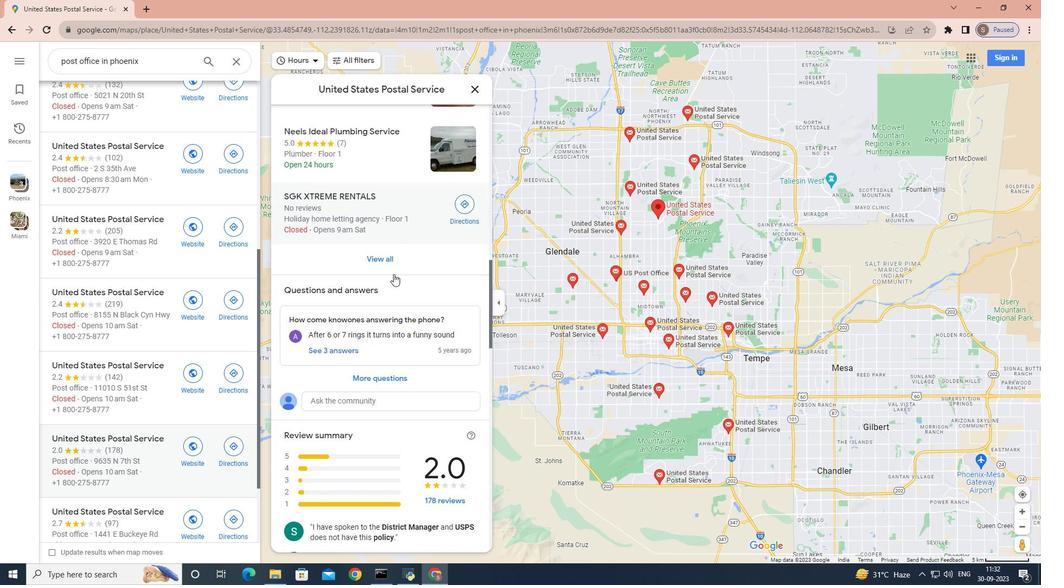 
Action: Mouse scrolled (393, 273) with delta (0, 0)
Screenshot: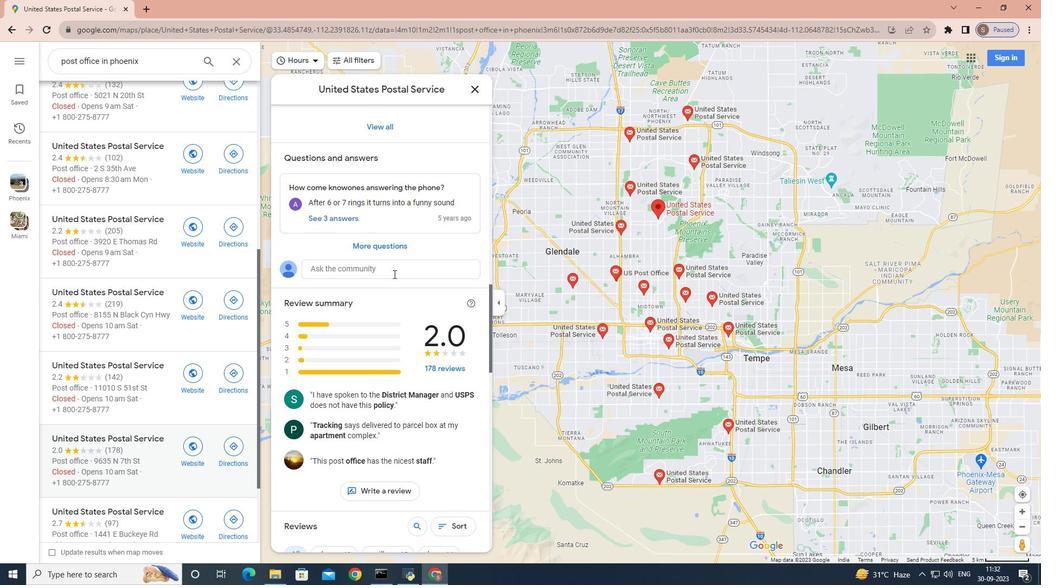 
Action: Mouse scrolled (393, 273) with delta (0, 0)
Screenshot: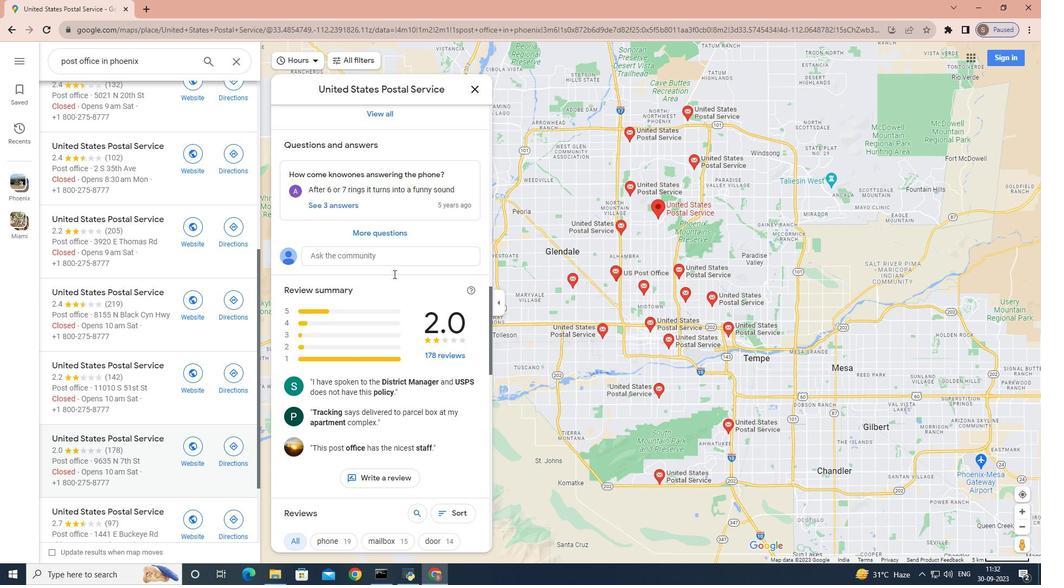 
Action: Mouse scrolled (393, 273) with delta (0, 0)
Screenshot: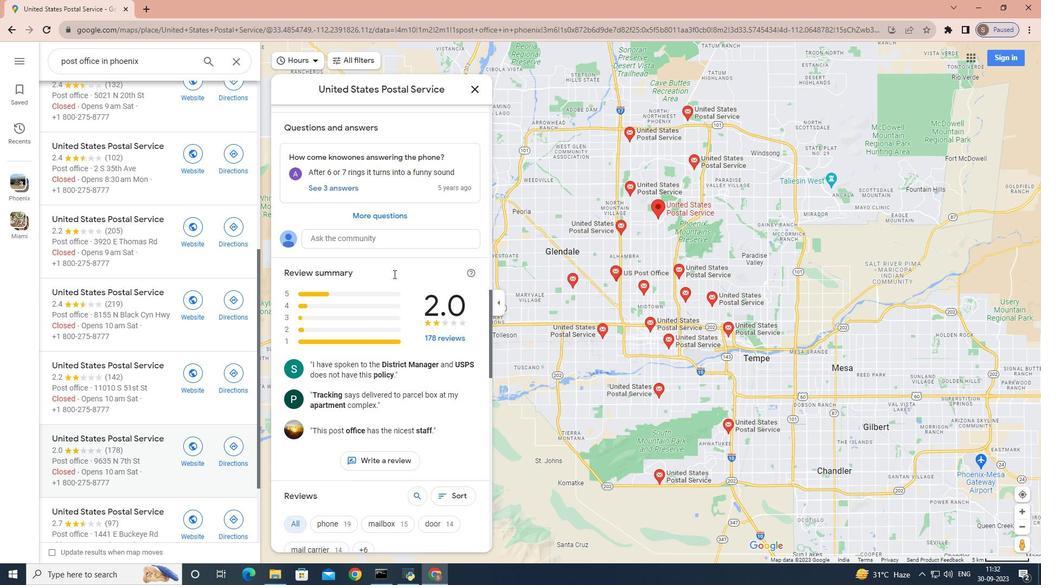
Action: Mouse scrolled (393, 273) with delta (0, 0)
Screenshot: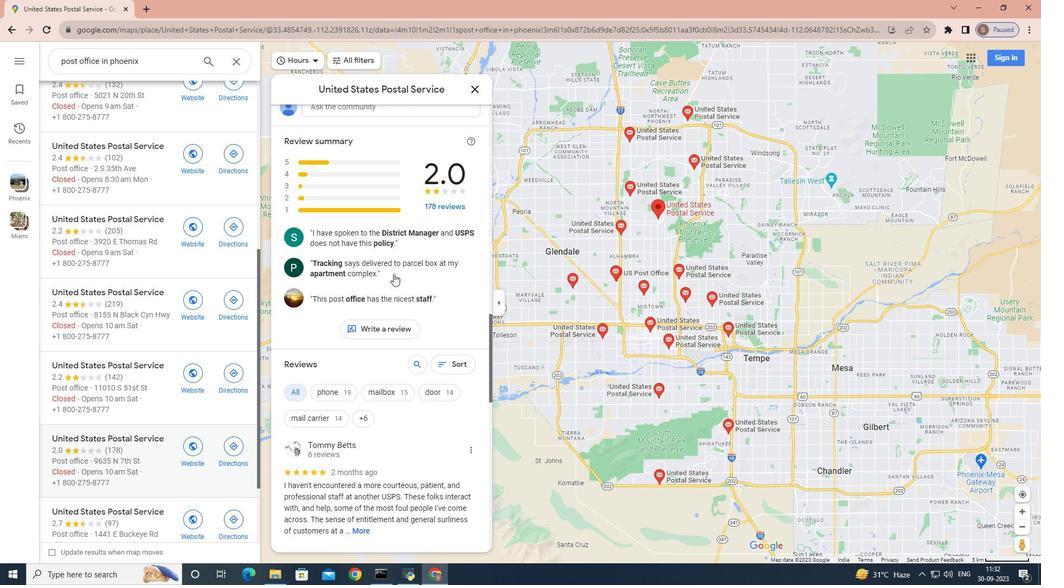 
Action: Mouse scrolled (393, 273) with delta (0, 0)
Screenshot: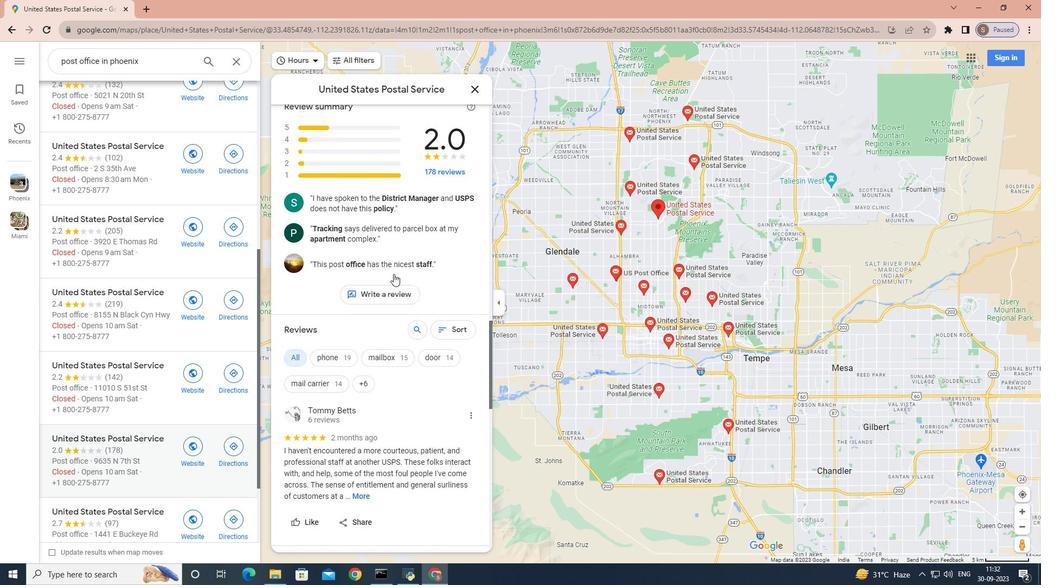
Action: Mouse scrolled (393, 273) with delta (0, 0)
Screenshot: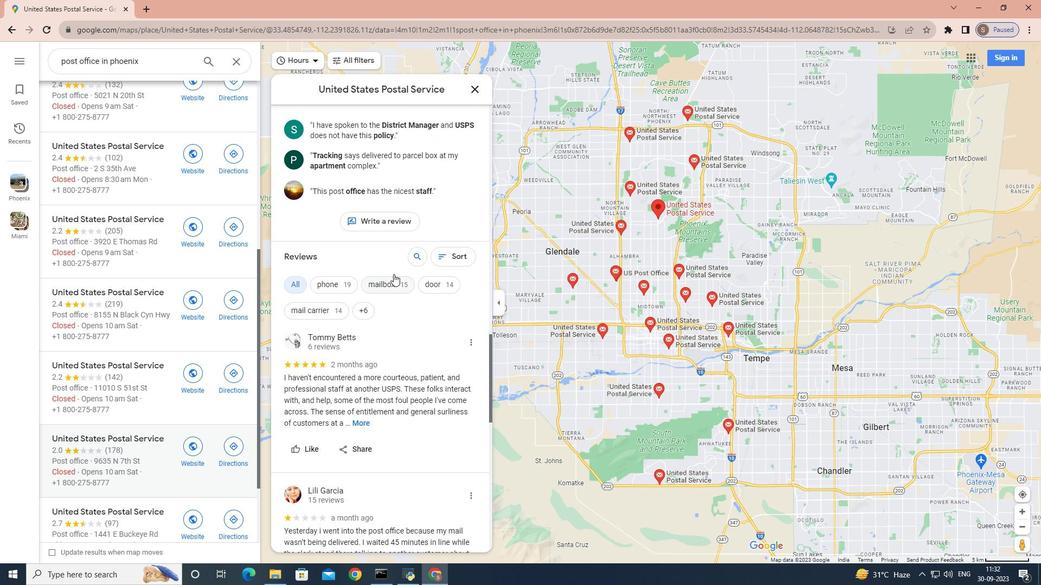 
Action: Mouse scrolled (393, 273) with delta (0, 0)
Screenshot: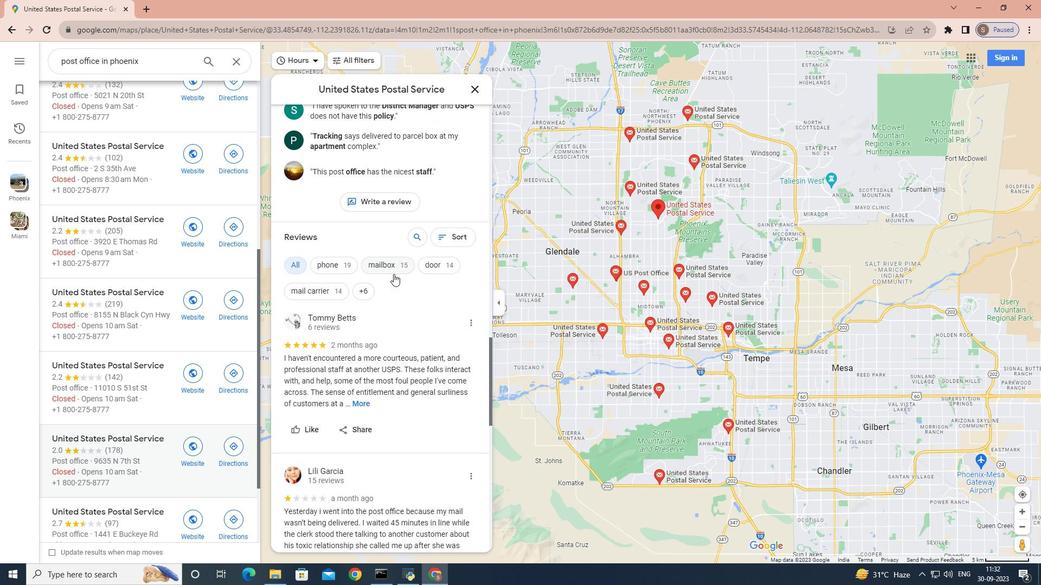 
Action: Mouse scrolled (393, 273) with delta (0, 0)
Screenshot: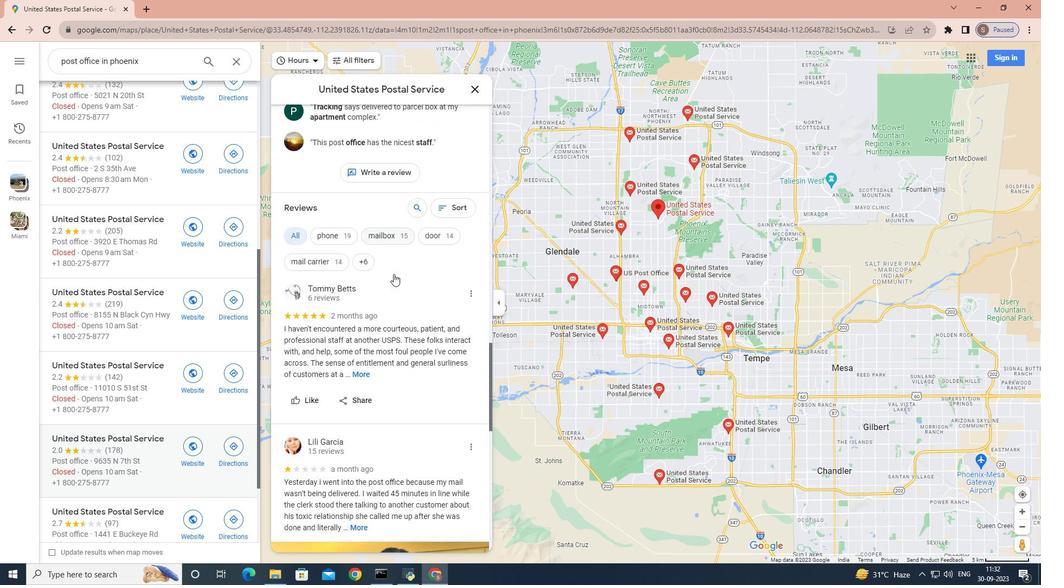 
Action: Mouse moved to (365, 265)
Screenshot: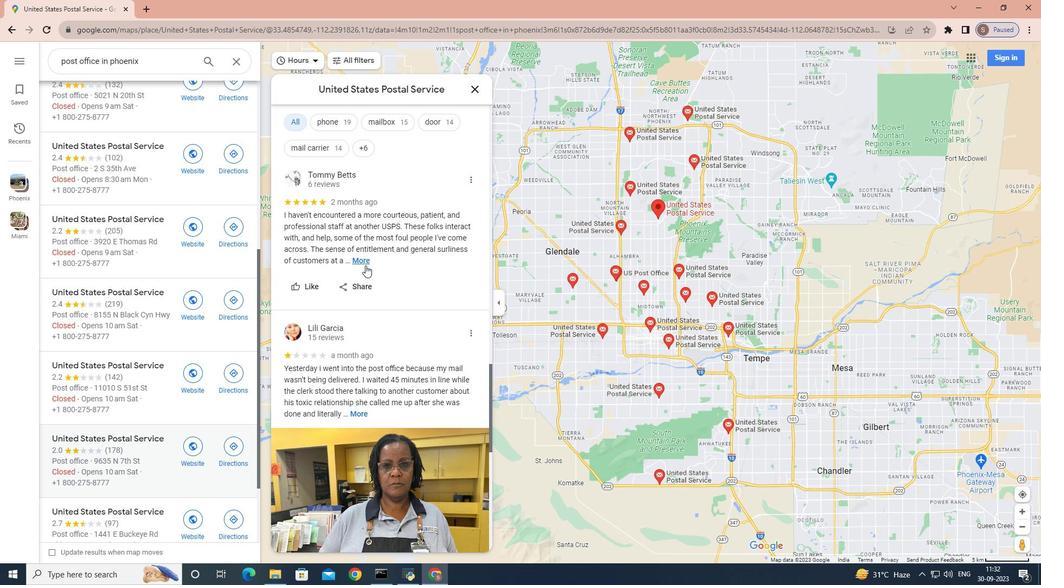 
Action: Mouse pressed left at (365, 265)
Screenshot: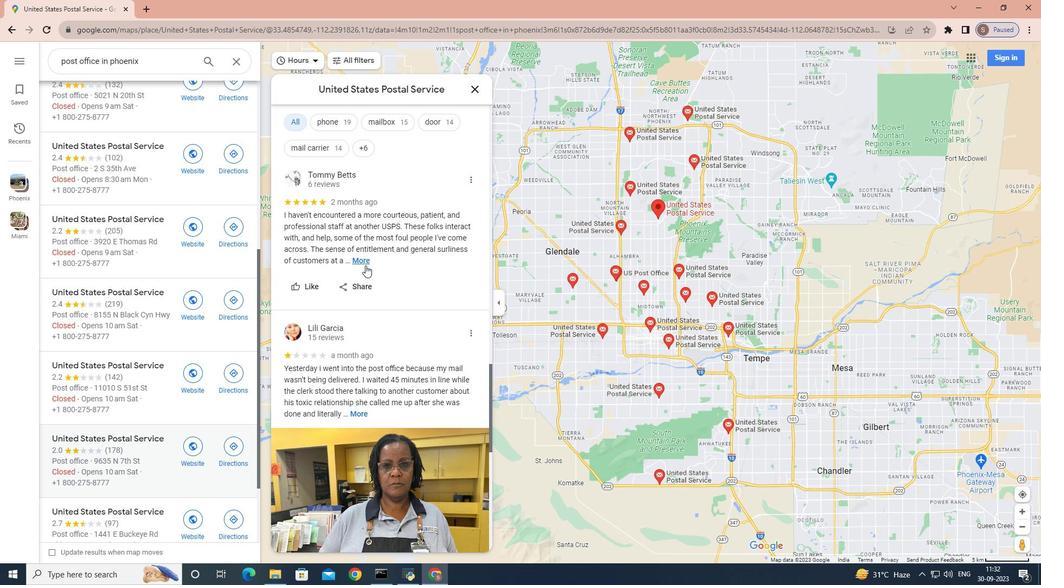 
Action: Mouse scrolled (365, 265) with delta (0, 0)
Screenshot: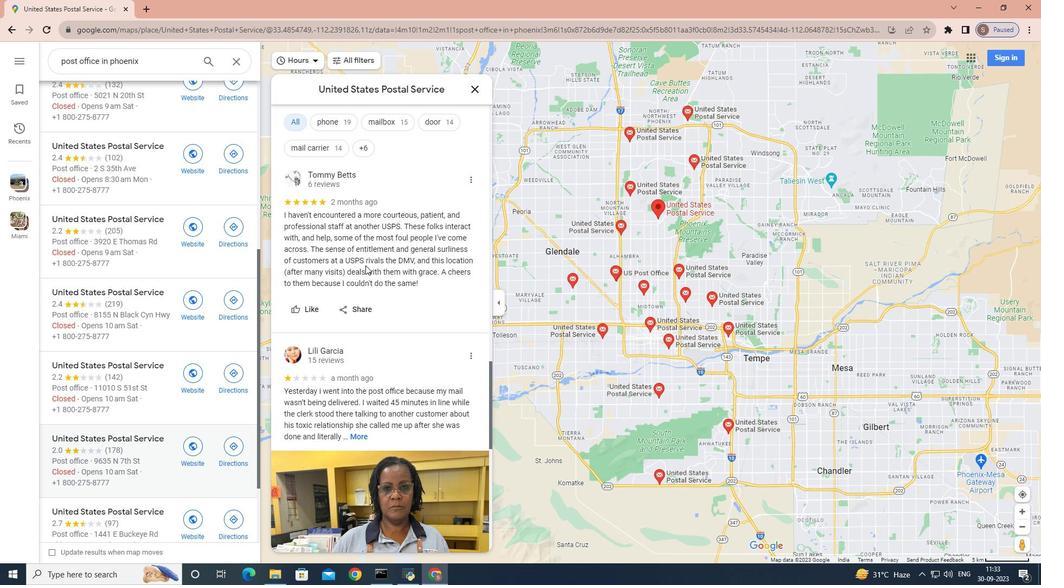 
Action: Mouse scrolled (365, 265) with delta (0, 0)
Screenshot: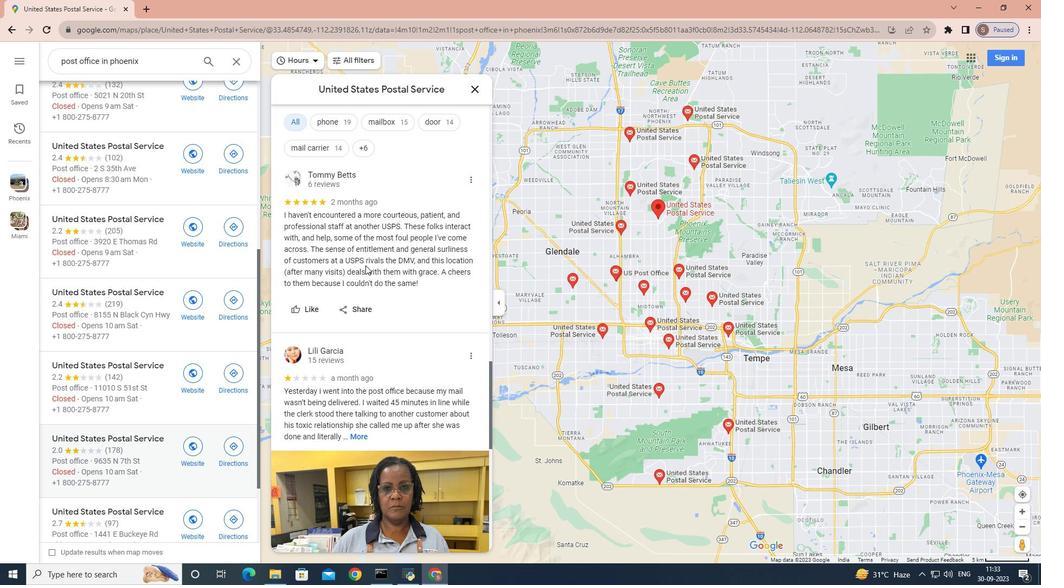 
Action: Mouse scrolled (365, 265) with delta (0, 0)
Screenshot: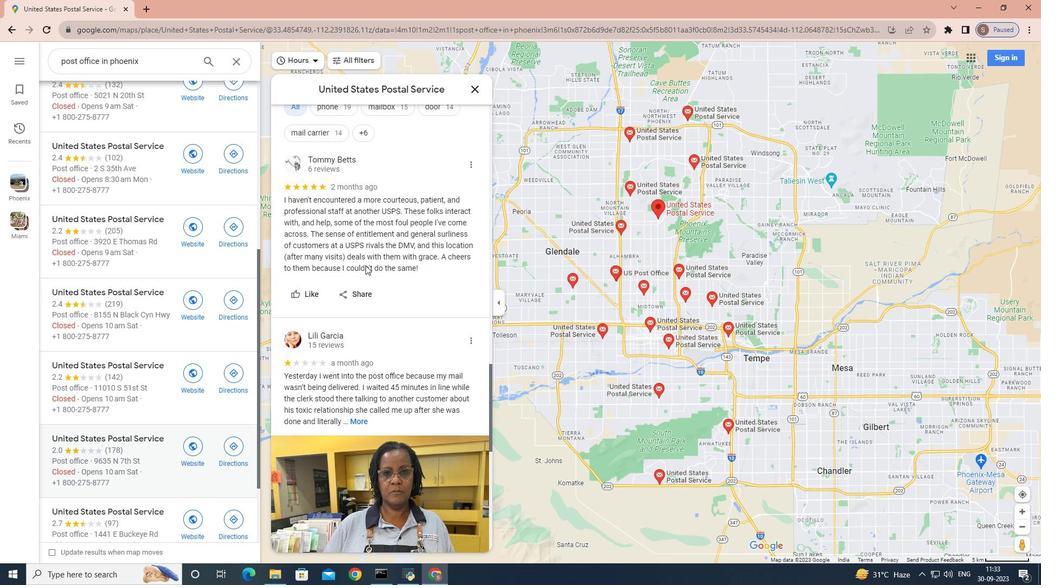 
Action: Mouse scrolled (365, 265) with delta (0, 0)
Screenshot: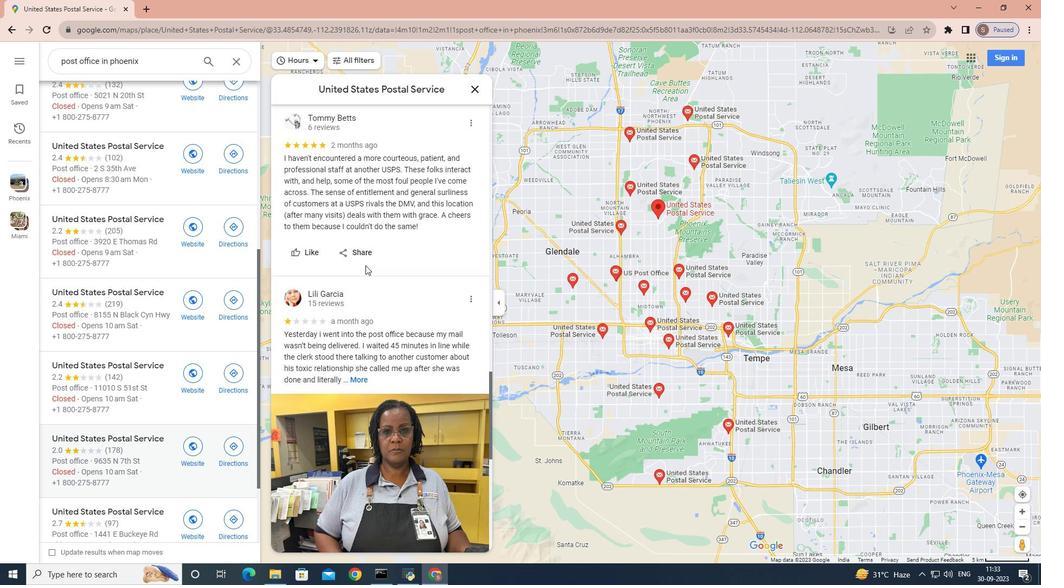 
Action: Mouse scrolled (365, 266) with delta (0, 0)
Screenshot: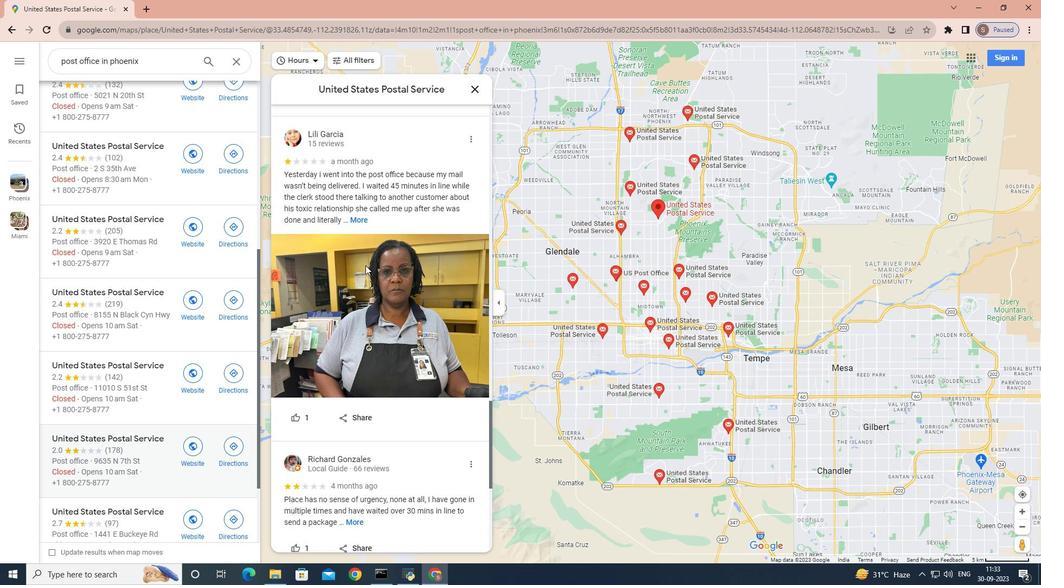 
Action: Mouse moved to (355, 273)
Screenshot: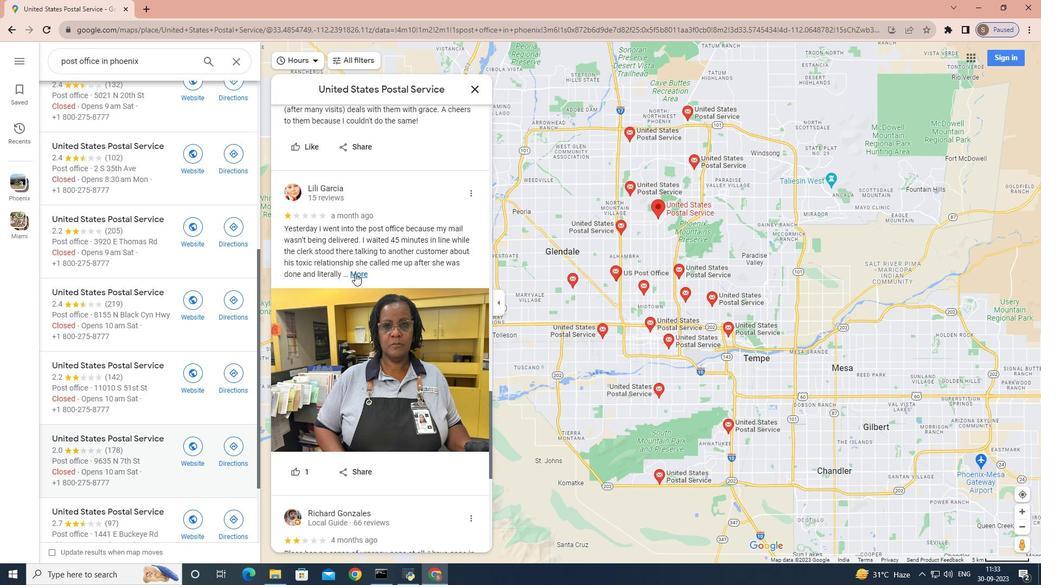 
Action: Mouse pressed left at (355, 273)
Screenshot: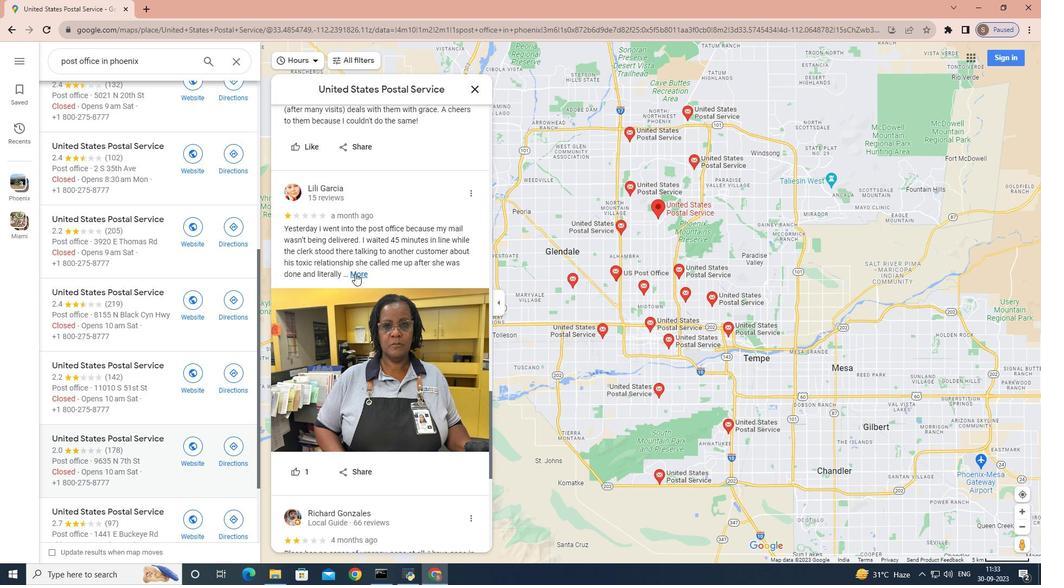 
Action: Mouse moved to (355, 267)
Screenshot: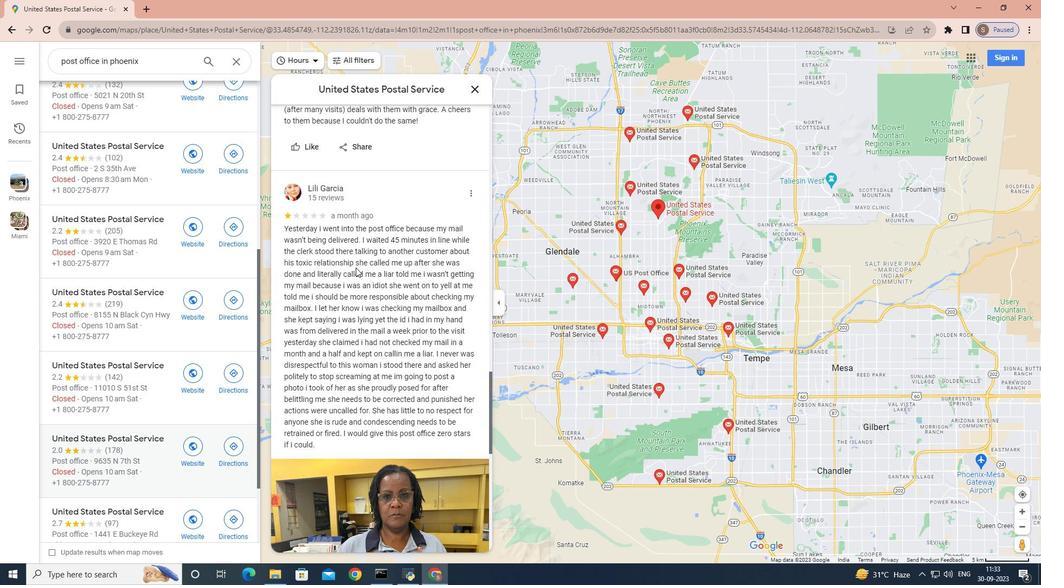 
Action: Mouse scrolled (355, 267) with delta (0, 0)
Screenshot: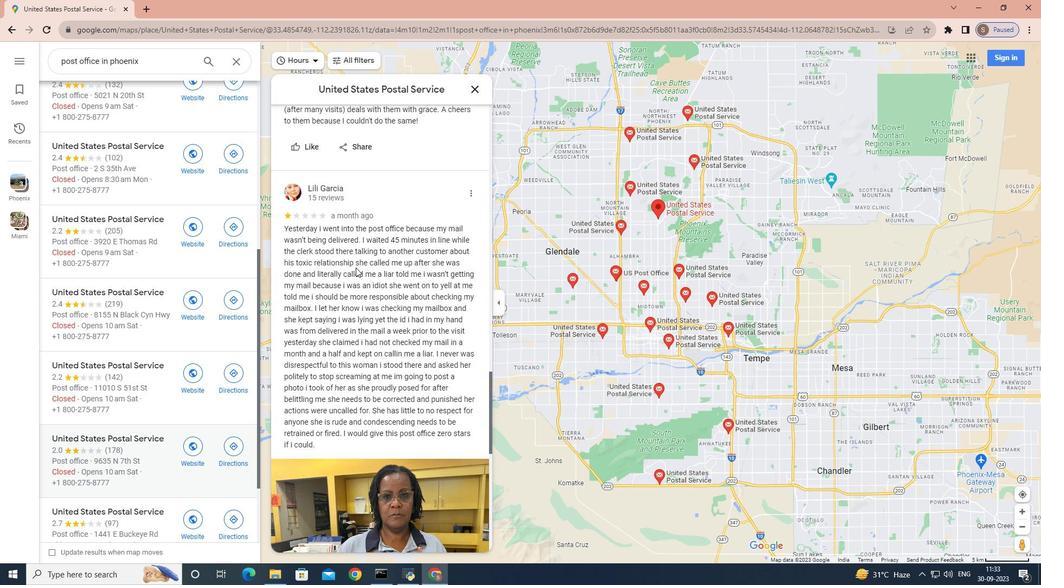 
Action: Mouse scrolled (355, 267) with delta (0, 0)
Screenshot: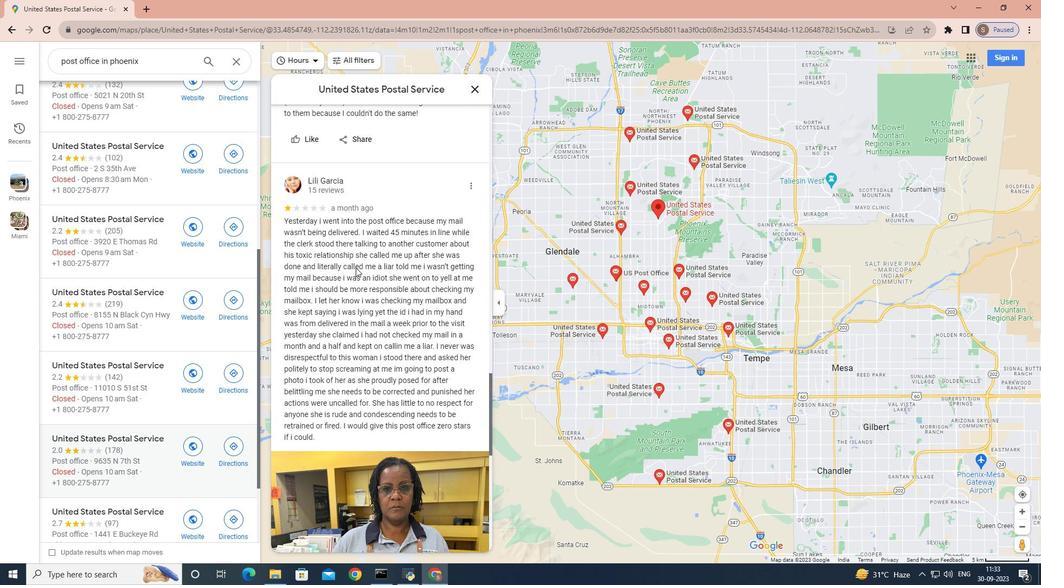 
Action: Mouse scrolled (355, 267) with delta (0, 0)
Screenshot: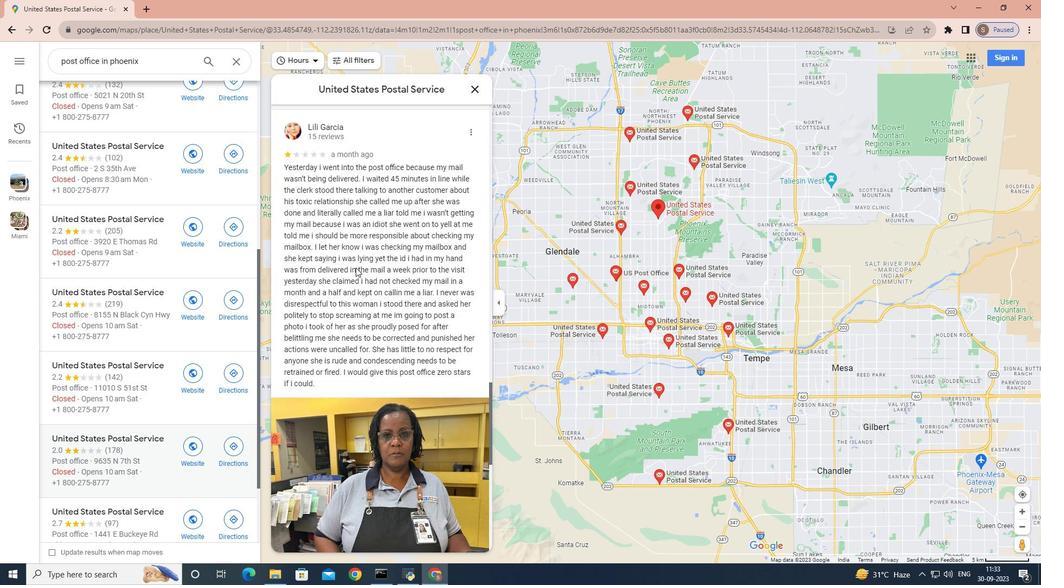 
Action: Mouse scrolled (355, 267) with delta (0, 0)
Screenshot: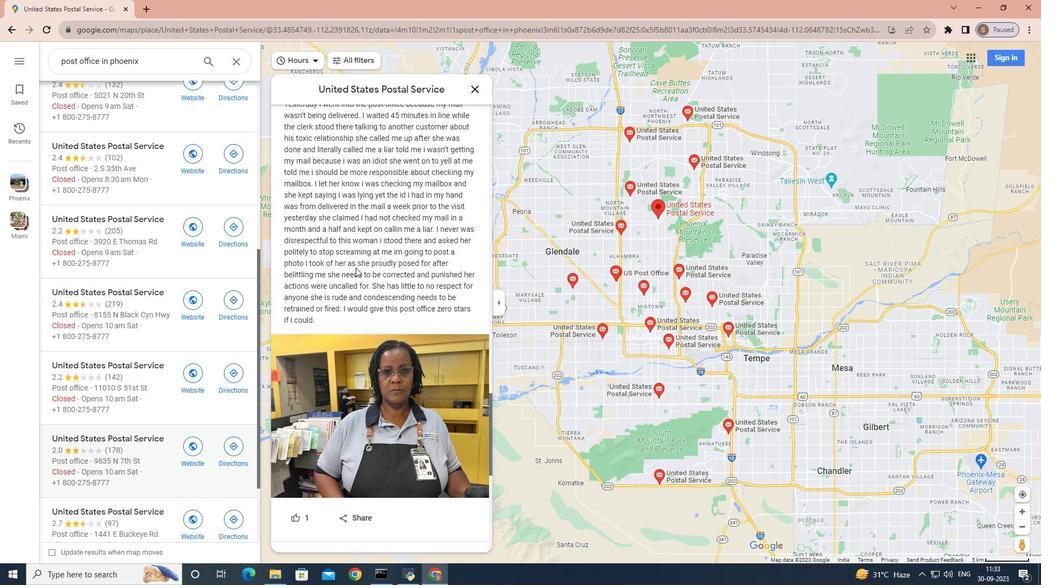 
Action: Mouse scrolled (355, 267) with delta (0, 0)
Screenshot: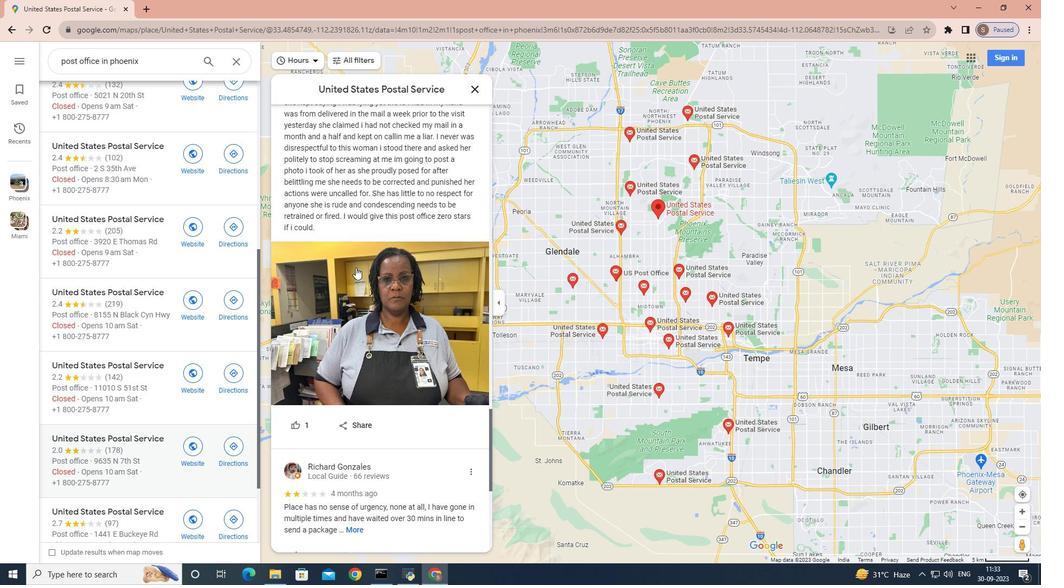 
Action: Mouse scrolled (355, 267) with delta (0, 0)
Screenshot: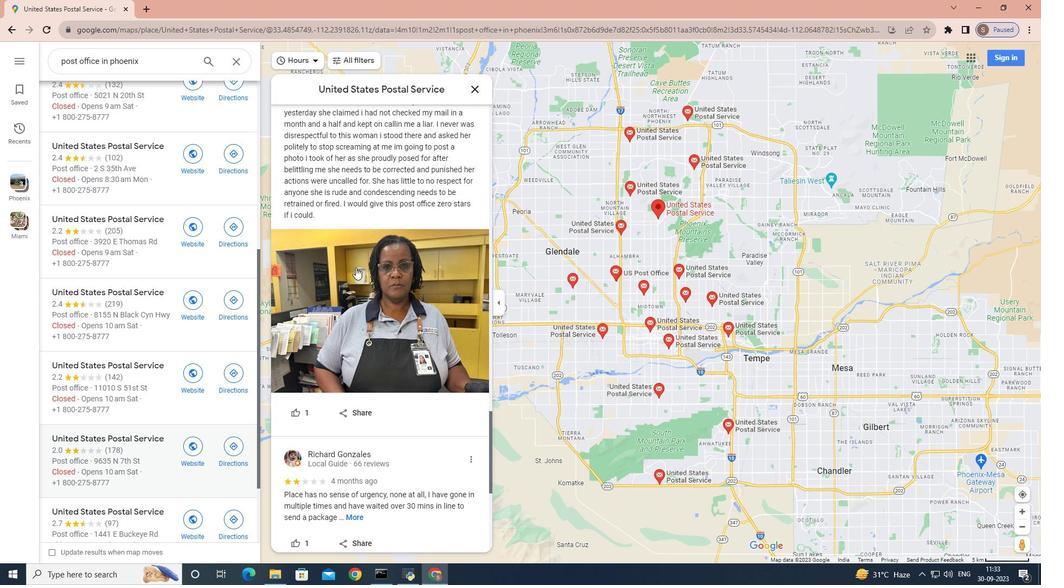 
Action: Mouse scrolled (355, 267) with delta (0, 0)
Screenshot: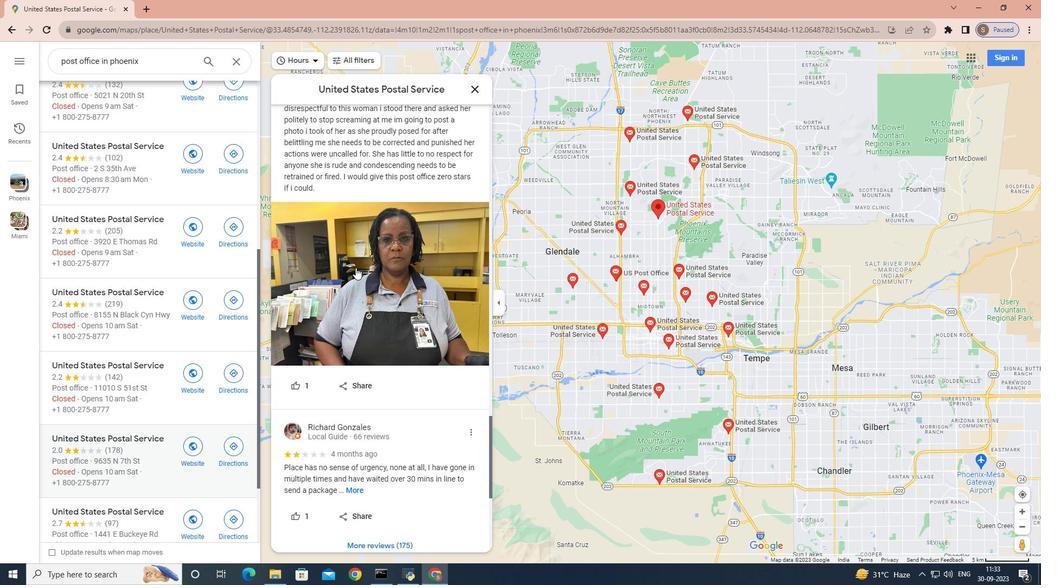 
Action: Mouse scrolled (355, 267) with delta (0, 0)
Screenshot: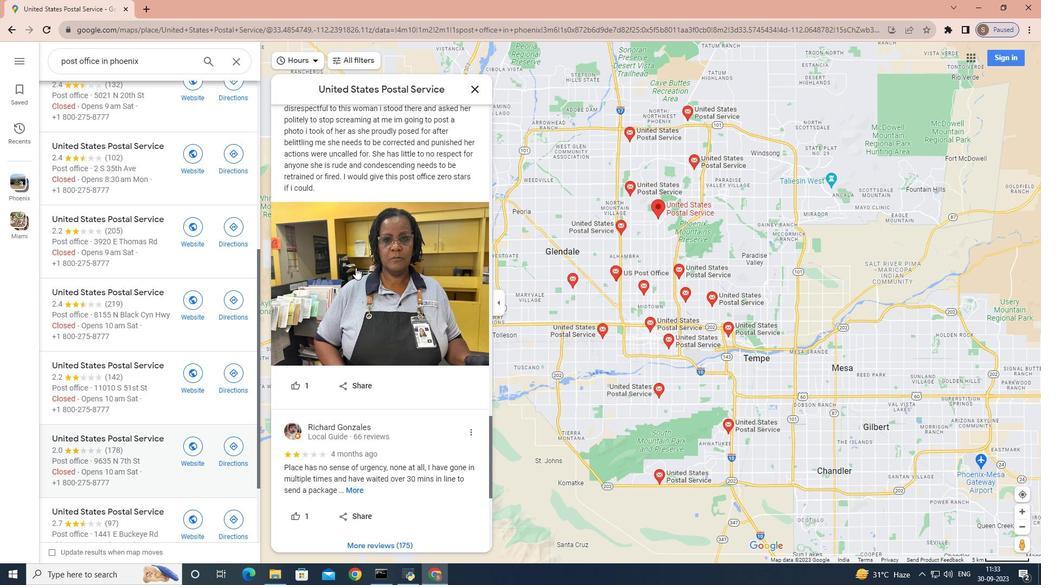 
Action: Mouse scrolled (355, 267) with delta (0, 0)
Screenshot: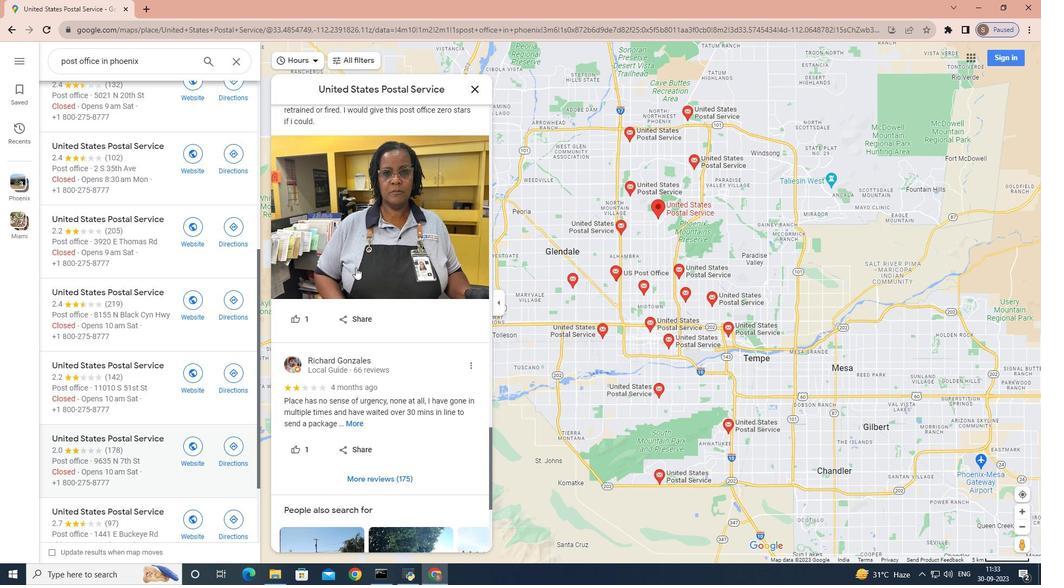 
Action: Mouse scrolled (355, 268) with delta (0, 0)
Screenshot: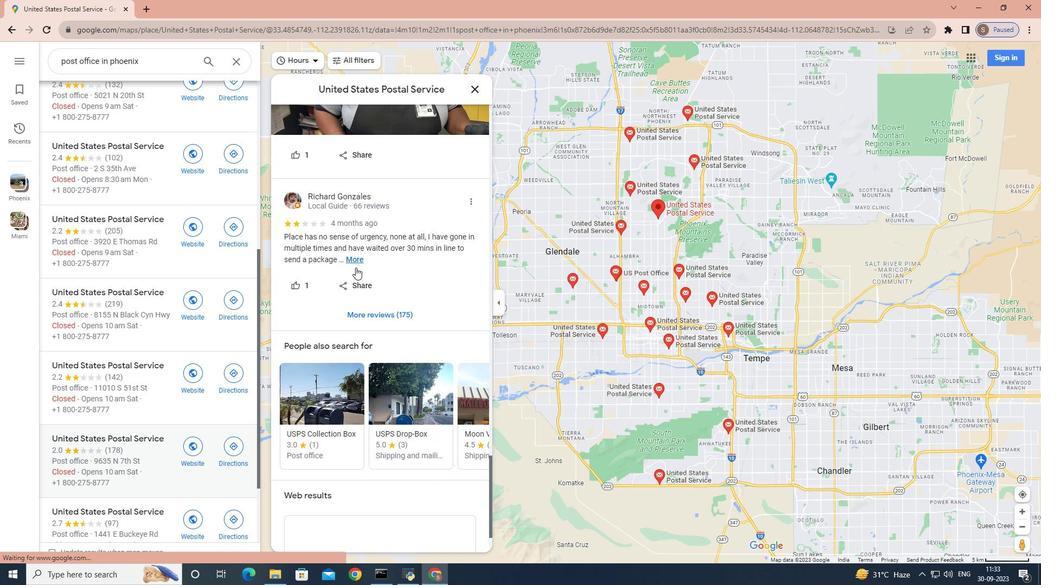
Action: Mouse scrolled (355, 267) with delta (0, 0)
Screenshot: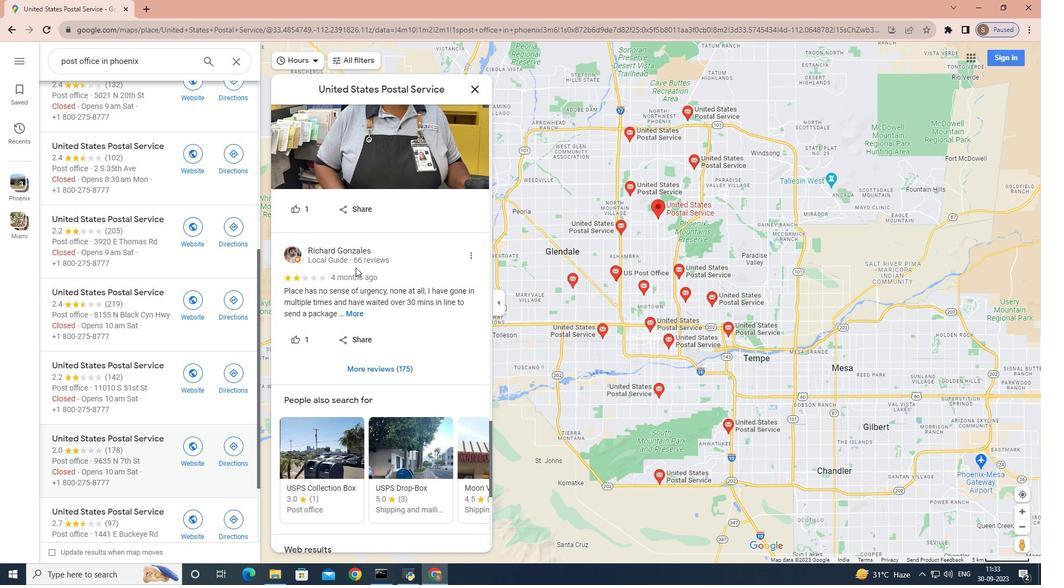 
Action: Mouse moved to (359, 265)
Screenshot: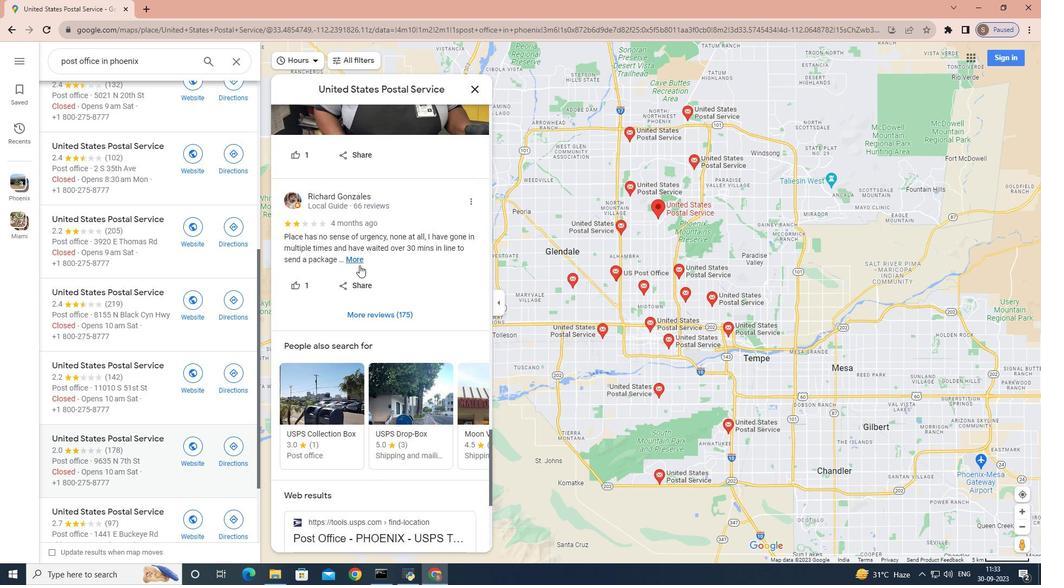 
Action: Mouse pressed left at (359, 265)
Screenshot: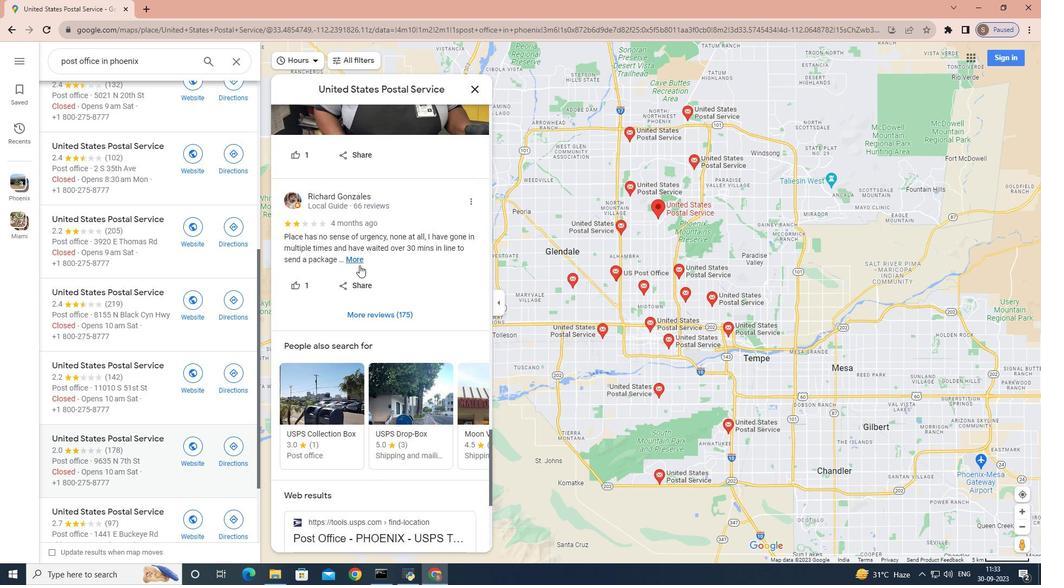 
Action: Mouse moved to (387, 281)
Screenshot: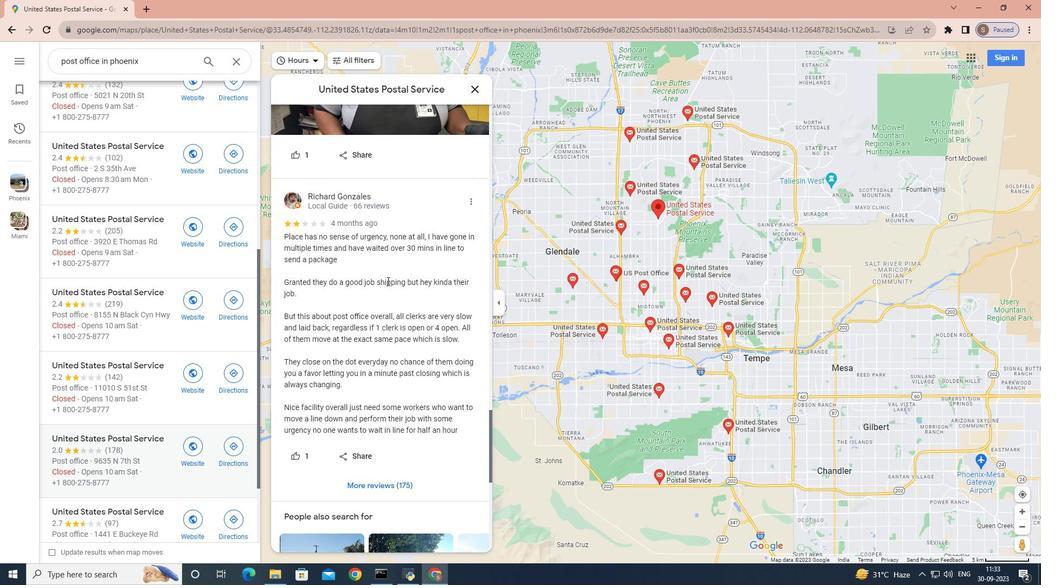 
Action: Mouse scrolled (387, 280) with delta (0, 0)
Screenshot: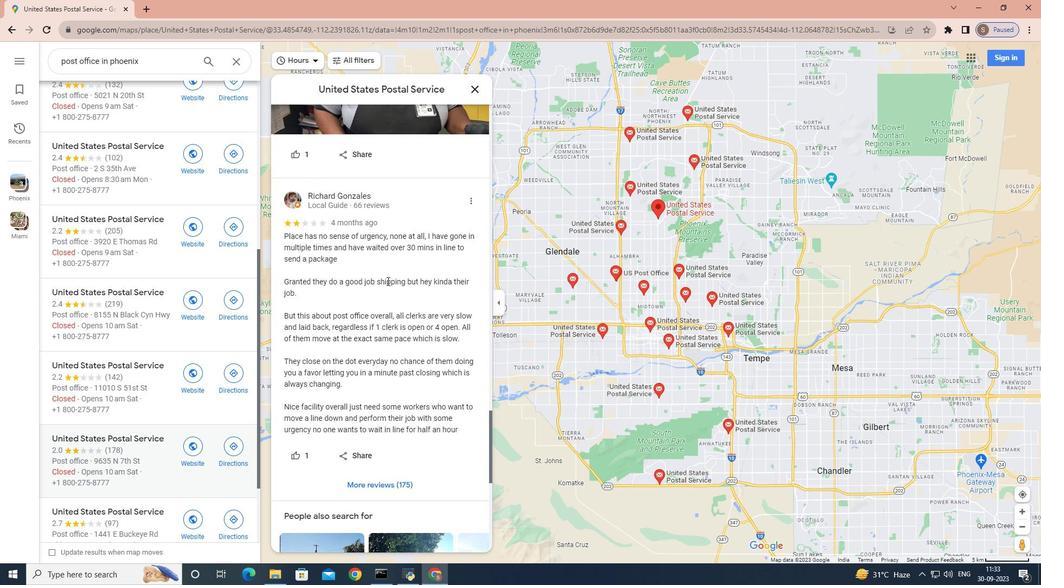
Action: Mouse scrolled (387, 280) with delta (0, 0)
Screenshot: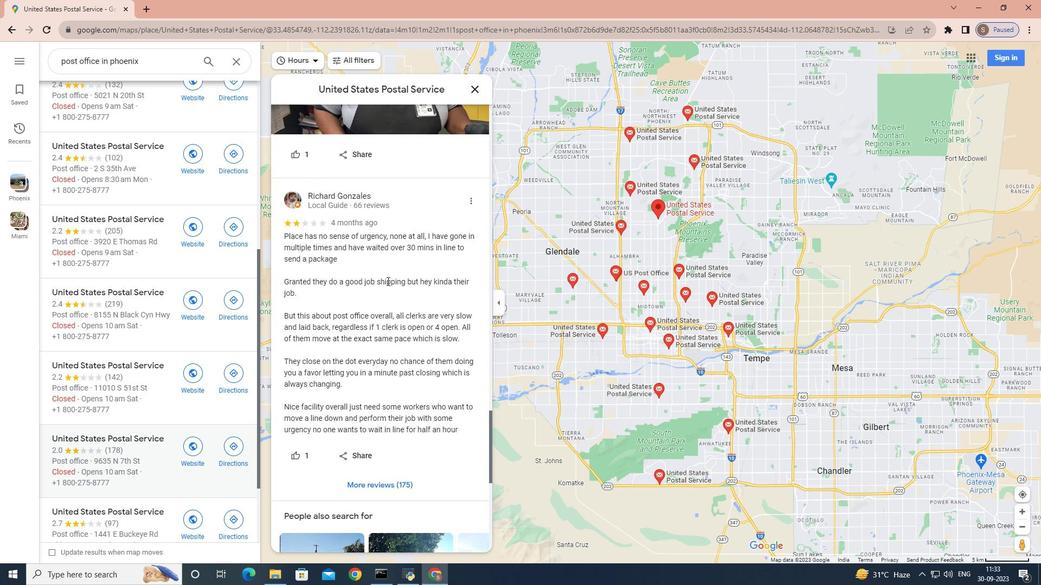 
Action: Mouse scrolled (387, 280) with delta (0, 0)
Screenshot: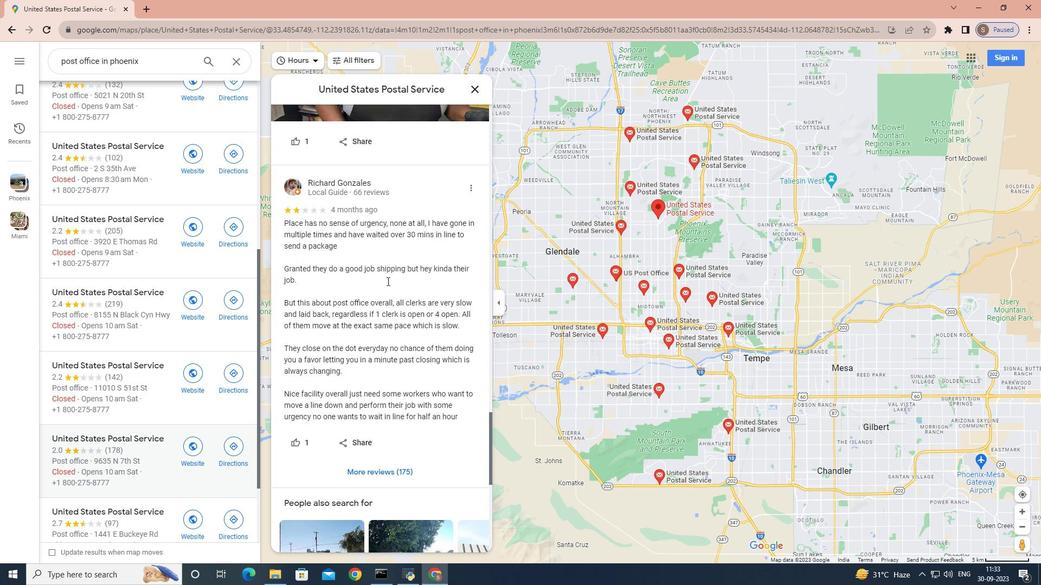 
Action: Mouse scrolled (387, 280) with delta (0, 0)
Screenshot: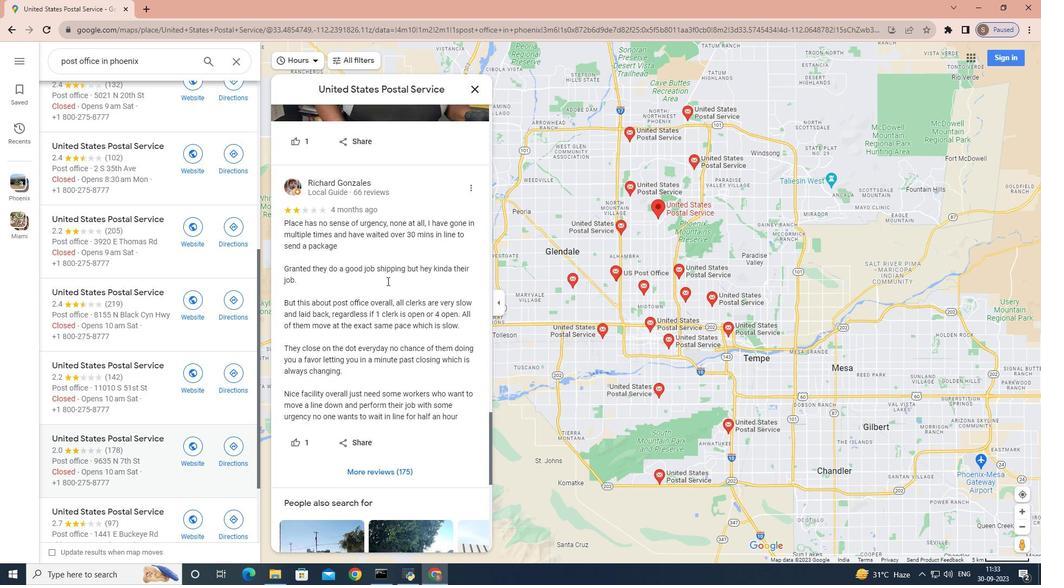 
Action: Mouse scrolled (387, 280) with delta (0, 0)
